 Task: Test the workflow with a sample issue to ensure smooth transitions.
Action: Mouse moved to (1189, 97)
Screenshot: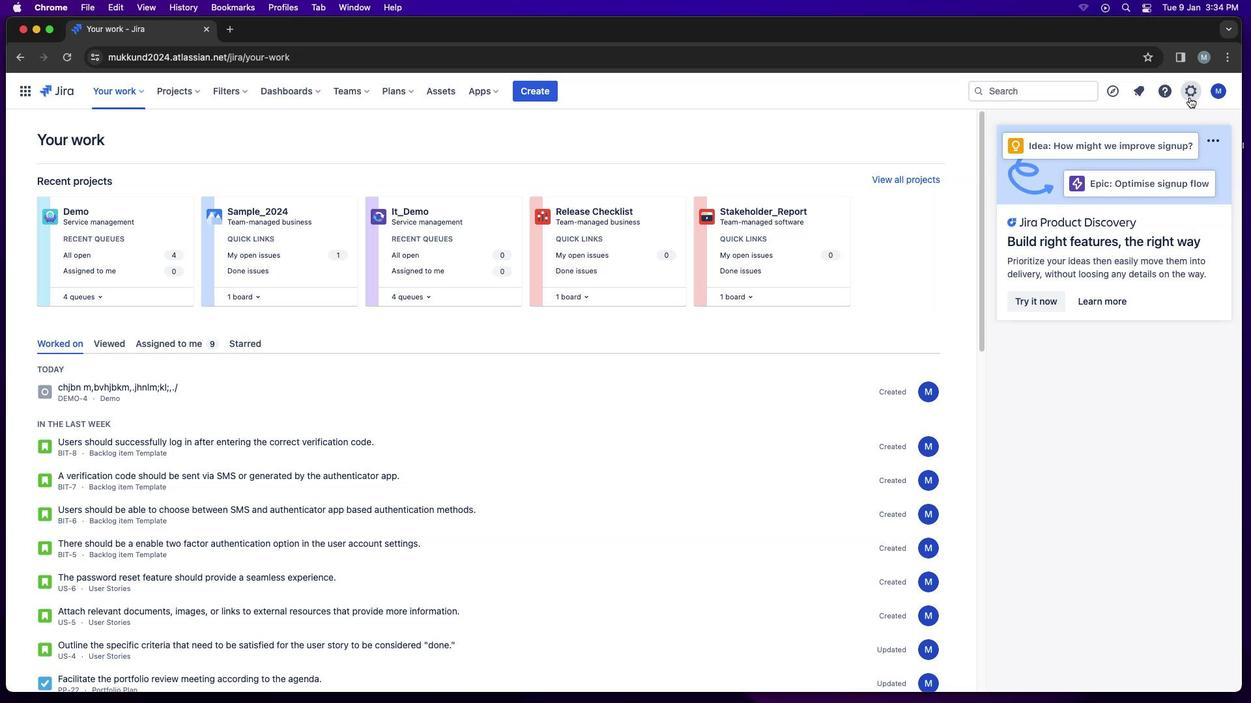
Action: Mouse pressed left at (1189, 97)
Screenshot: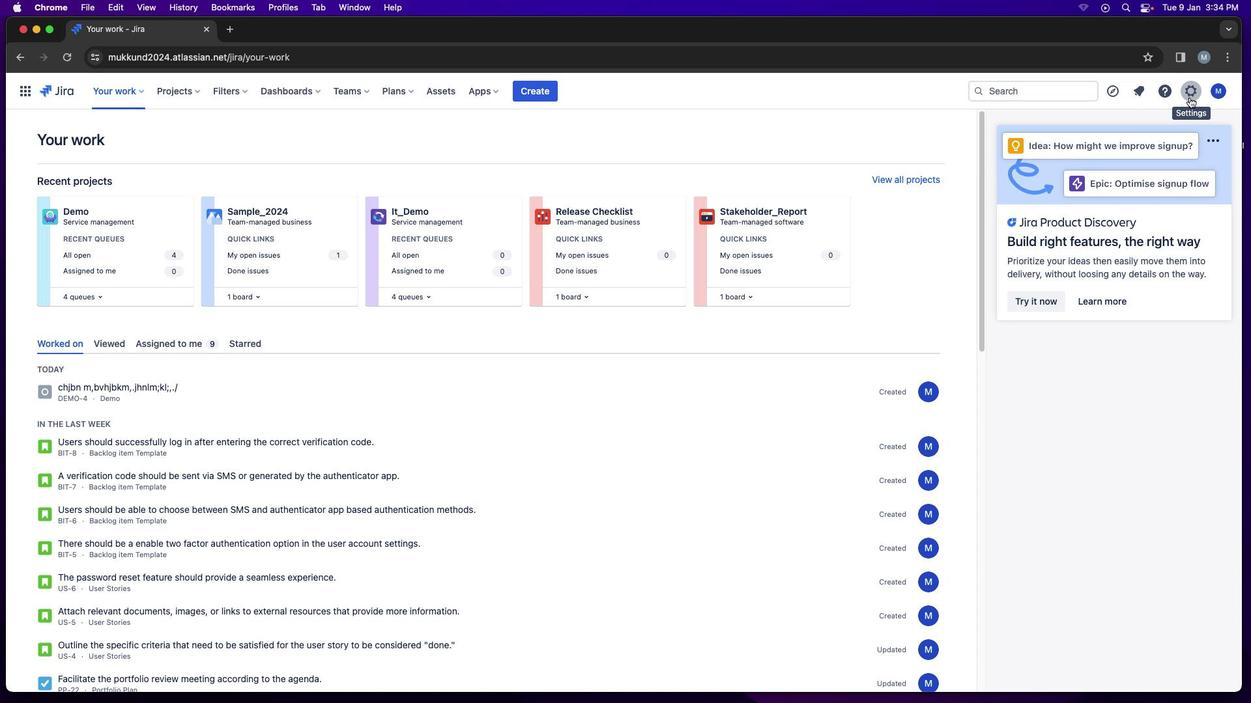 
Action: Mouse moved to (1015, 398)
Screenshot: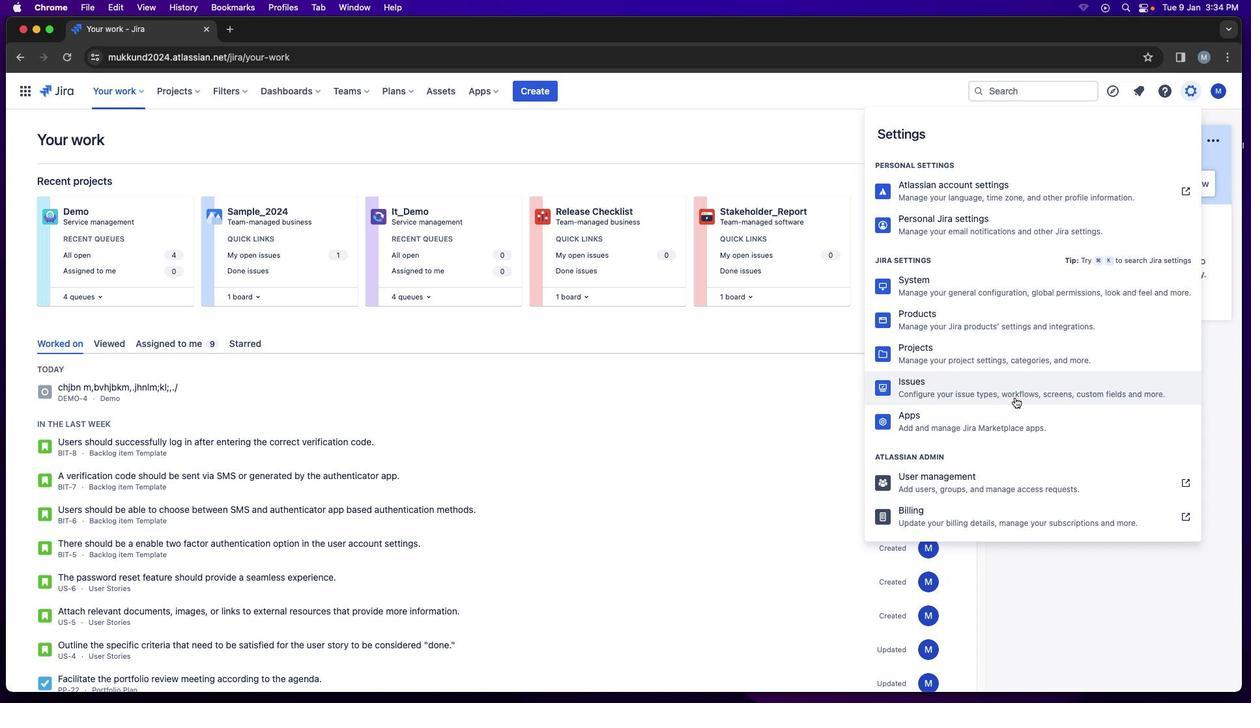 
Action: Mouse pressed left at (1015, 398)
Screenshot: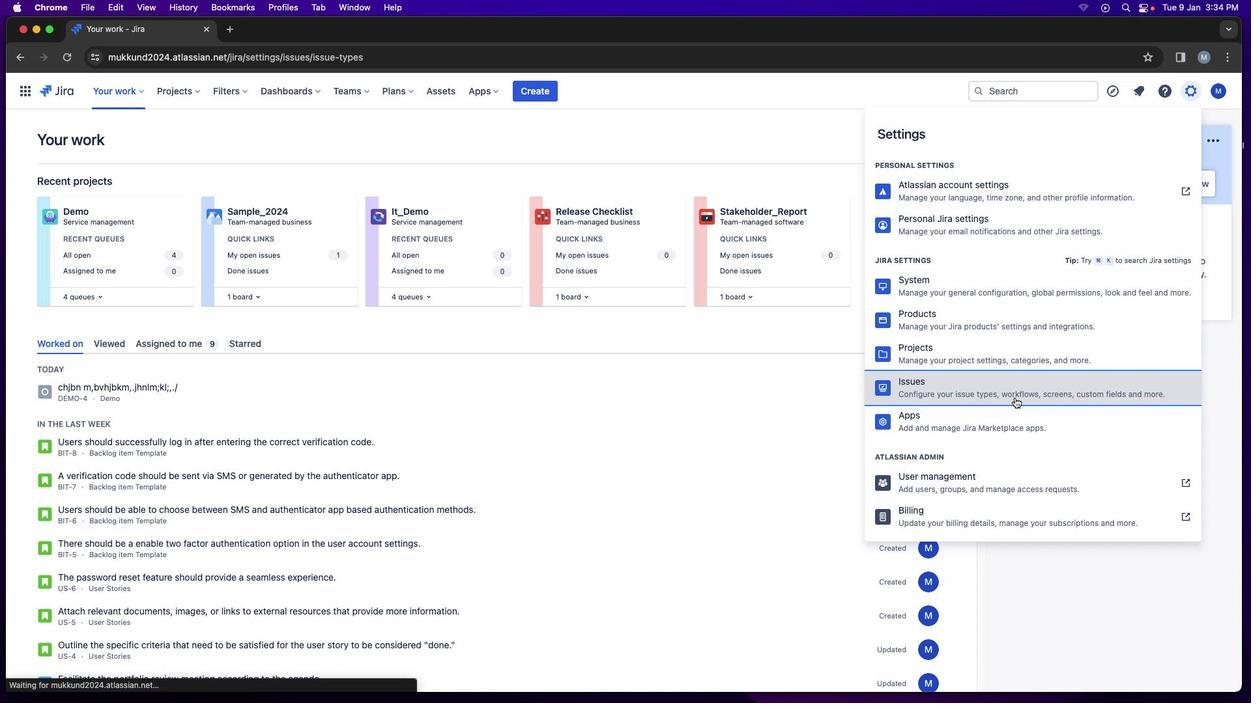 
Action: Mouse moved to (57, 339)
Screenshot: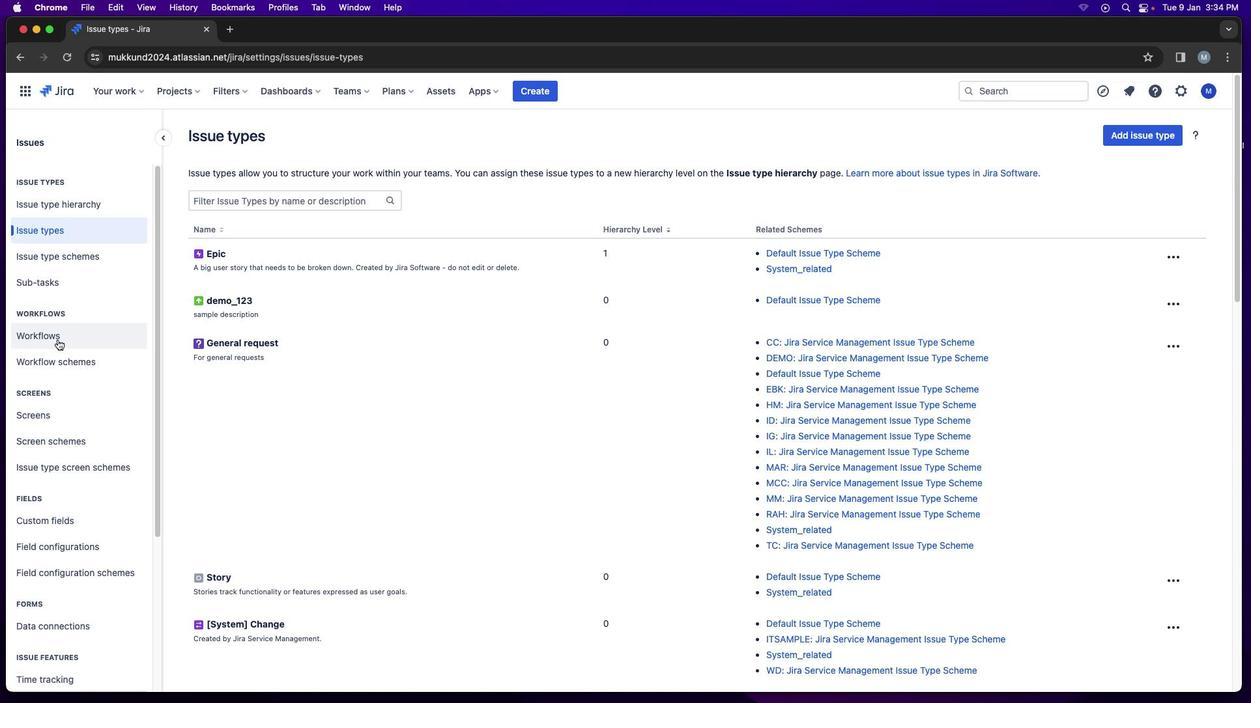 
Action: Mouse pressed left at (57, 339)
Screenshot: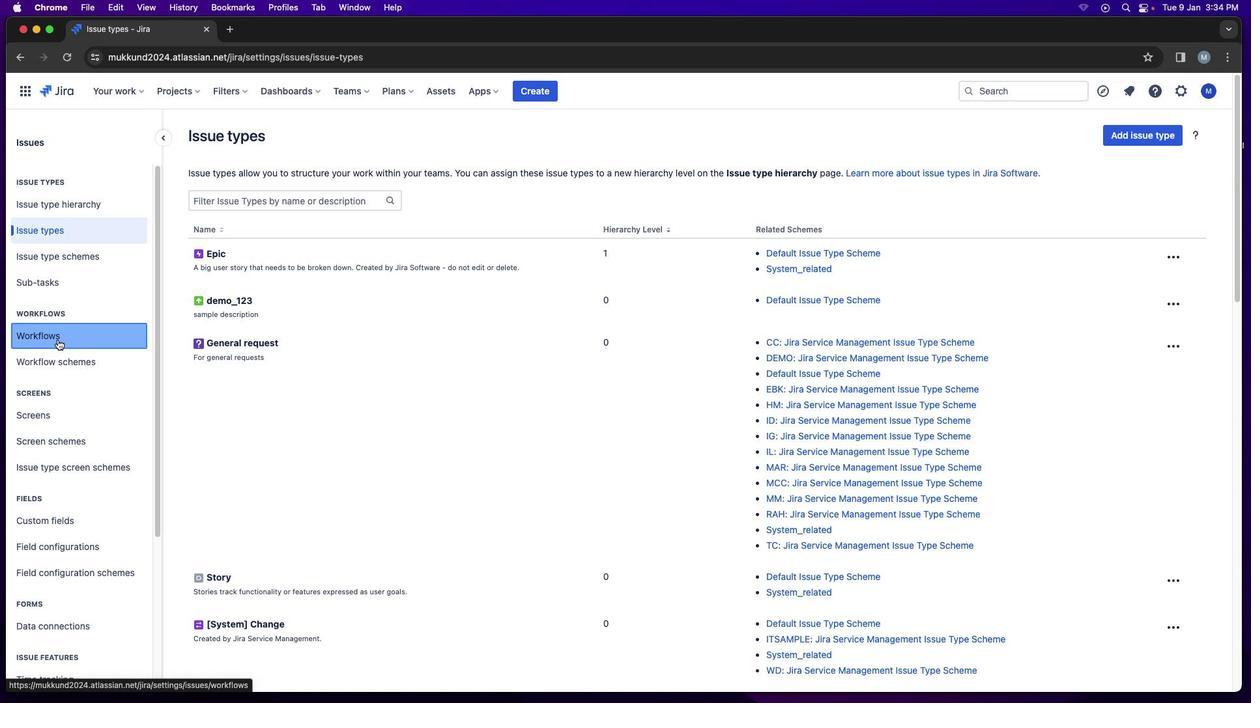 
Action: Mouse moved to (1170, 425)
Screenshot: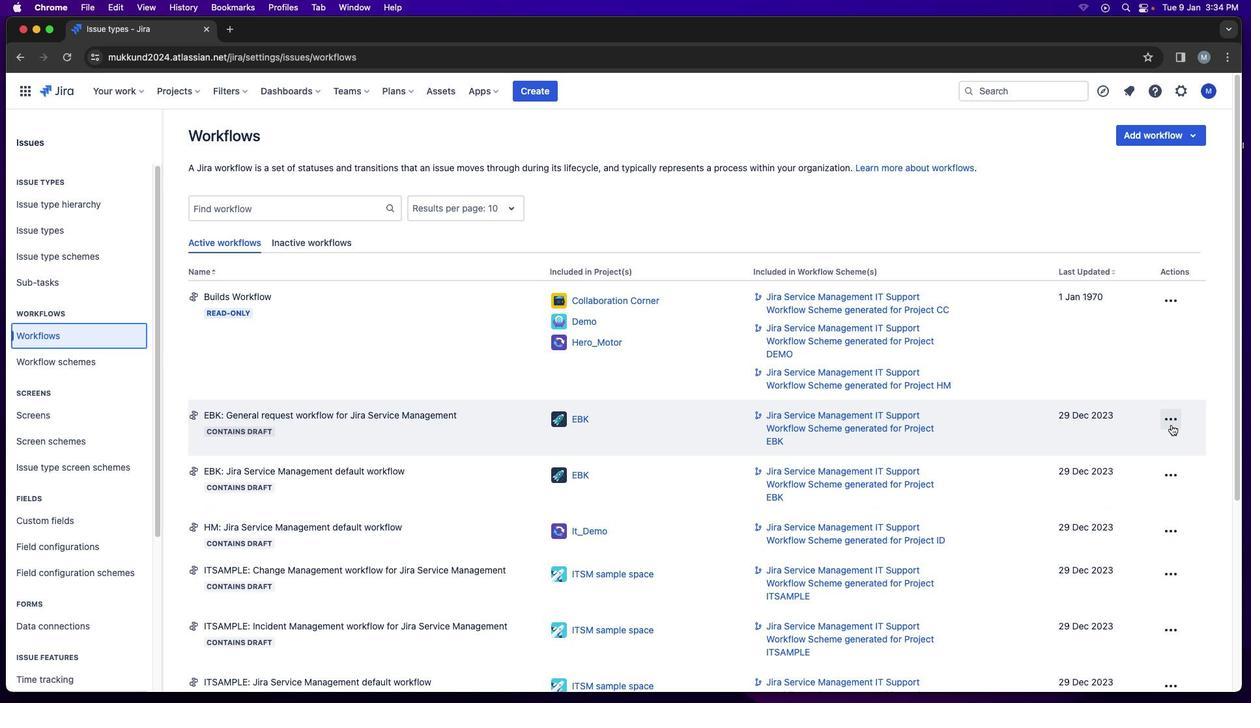 
Action: Mouse pressed left at (1170, 425)
Screenshot: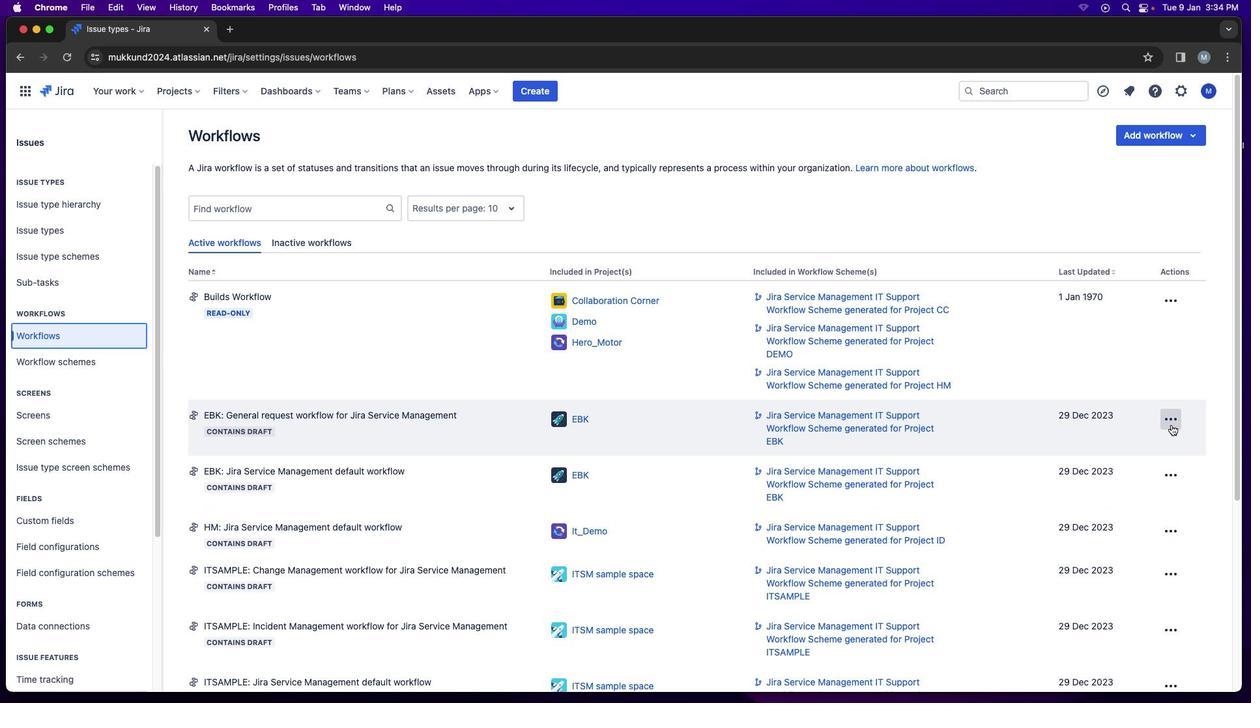 
Action: Mouse moved to (1161, 467)
Screenshot: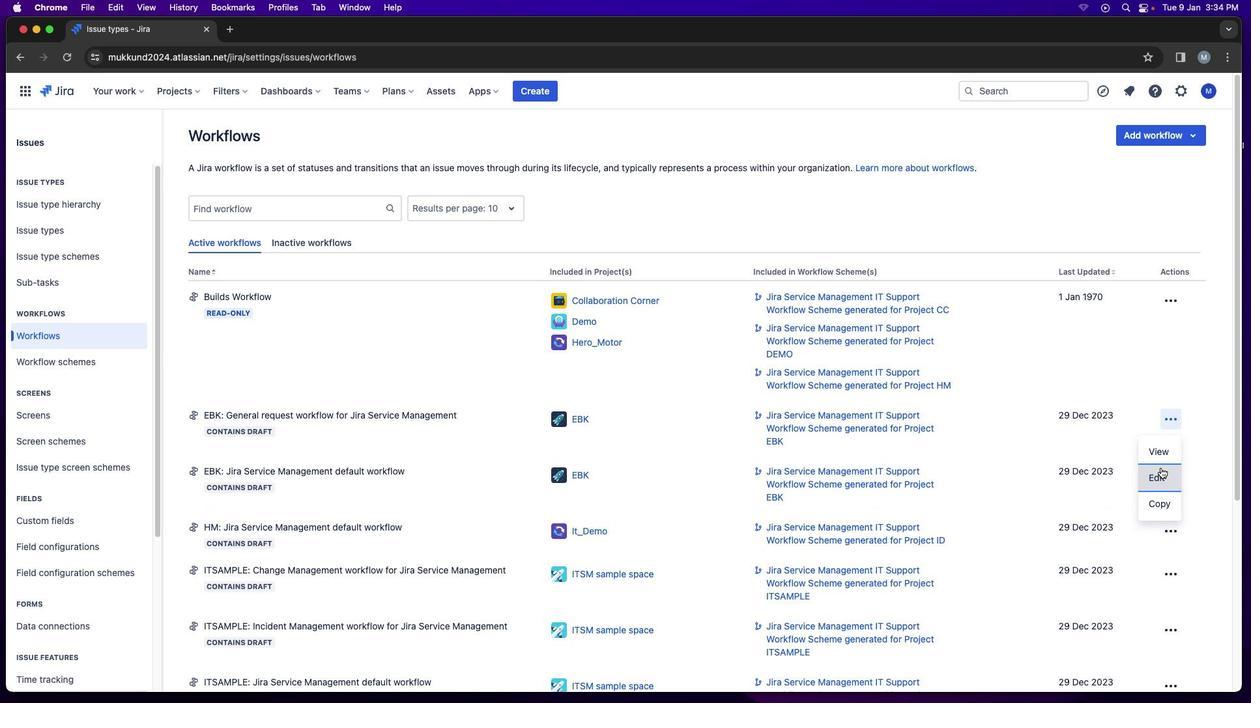 
Action: Mouse pressed left at (1161, 467)
Screenshot: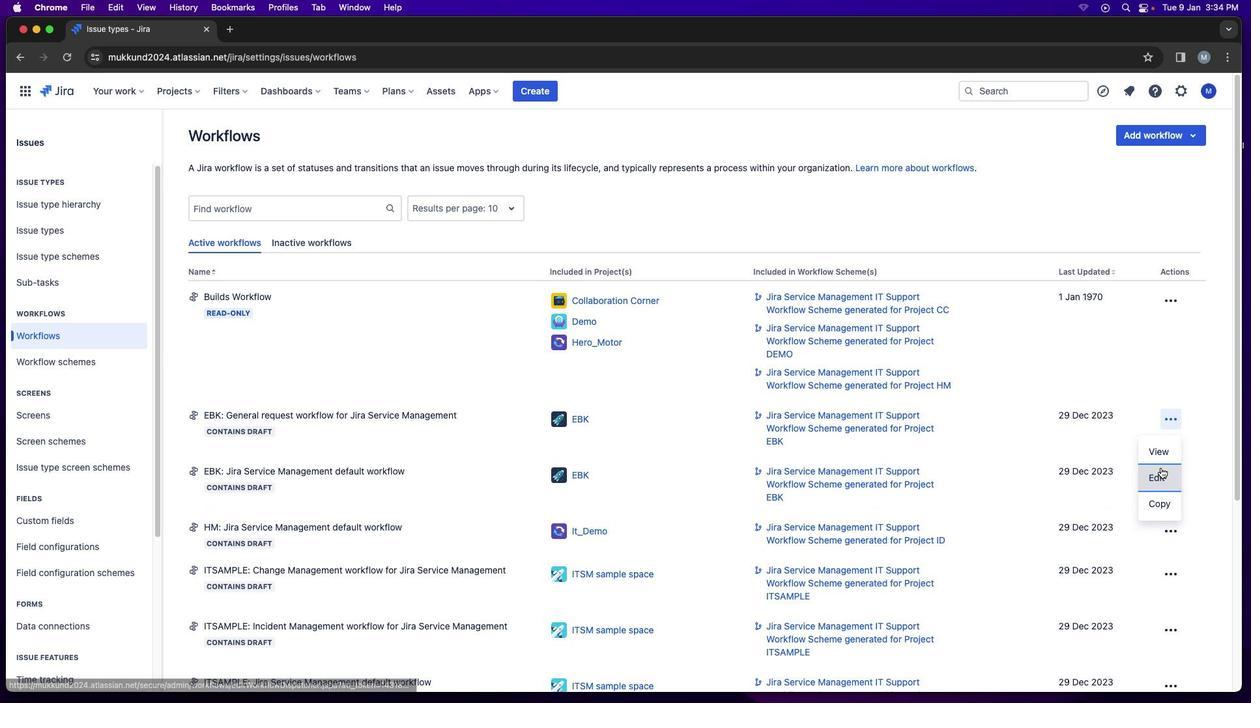 
Action: Mouse moved to (873, 486)
Screenshot: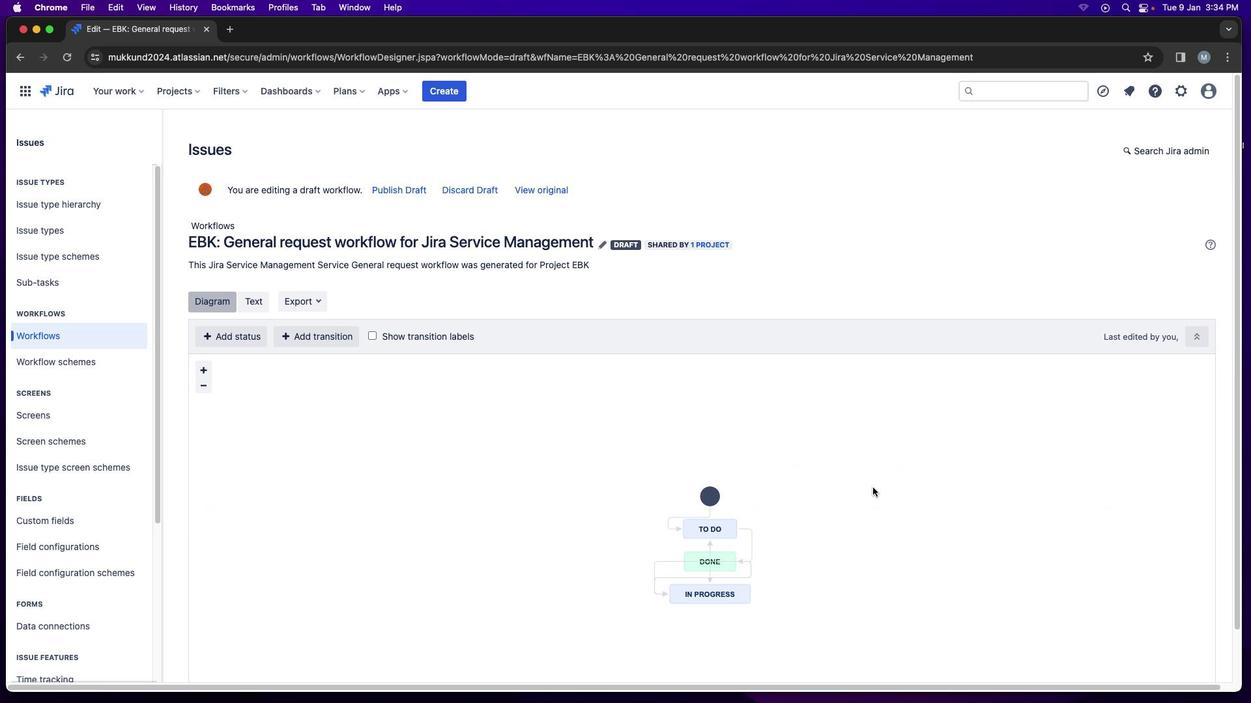 
Action: Mouse scrolled (873, 486) with delta (0, 0)
Screenshot: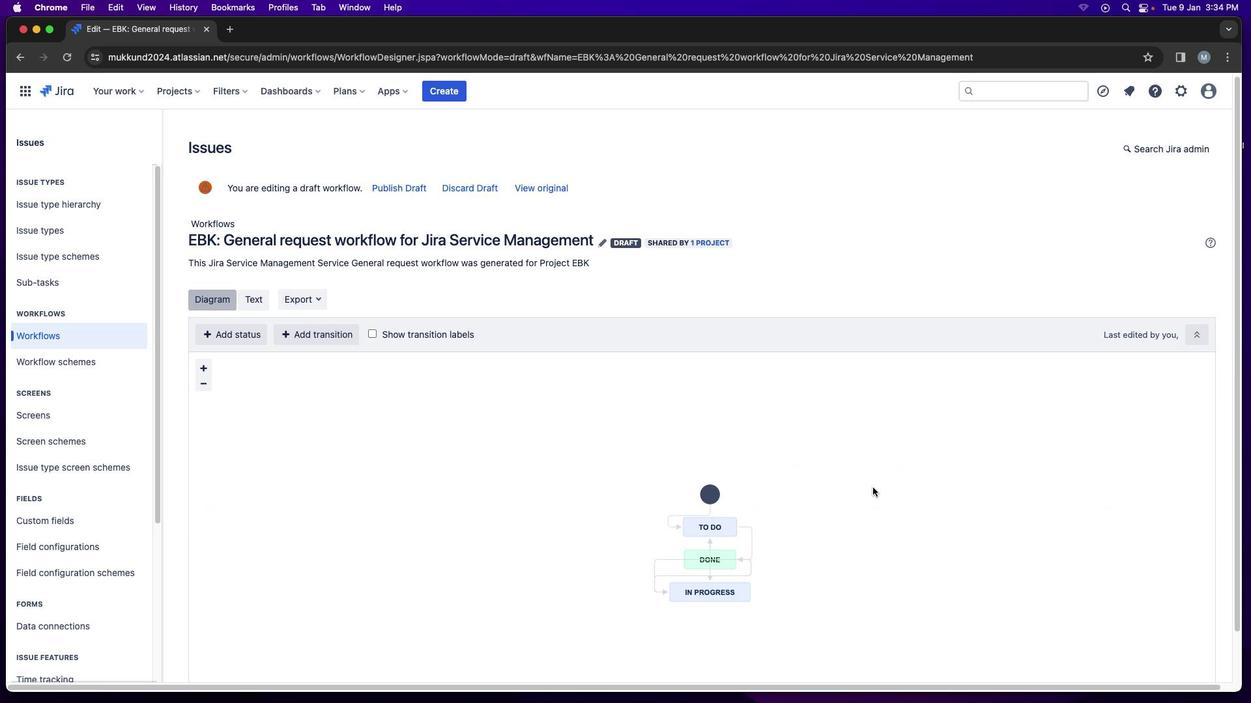 
Action: Mouse moved to (873, 488)
Screenshot: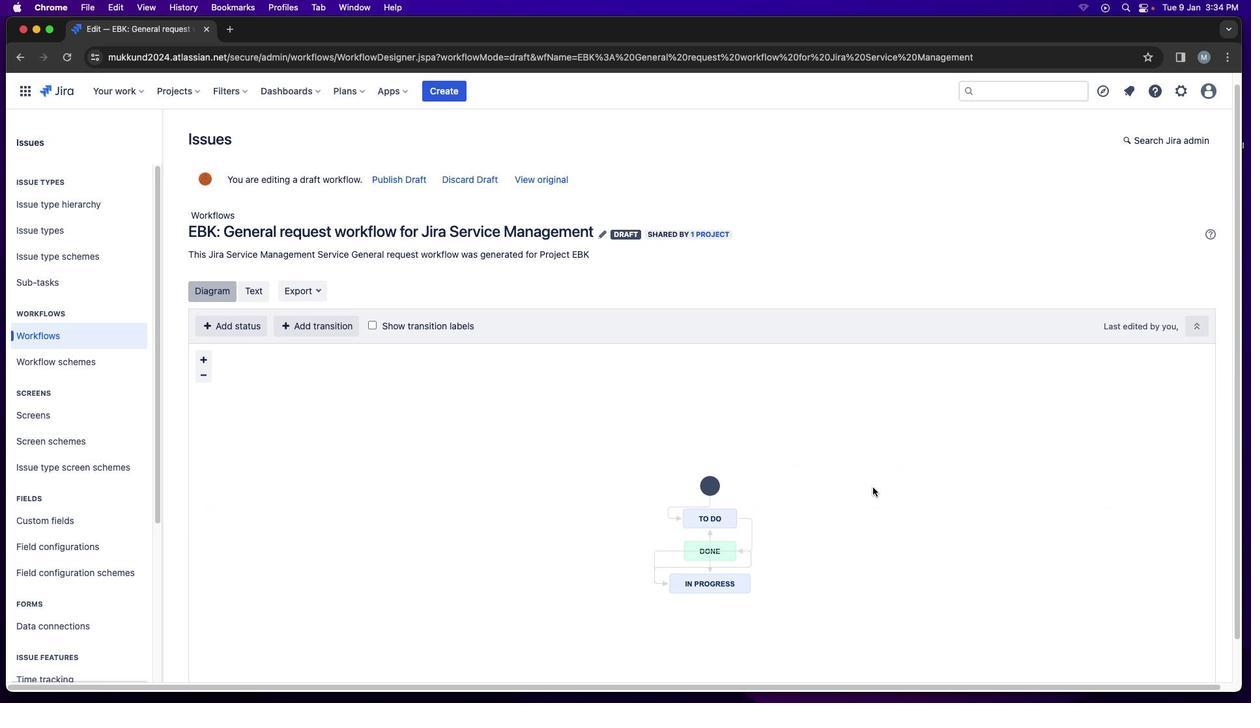 
Action: Mouse scrolled (873, 488) with delta (0, 0)
Screenshot: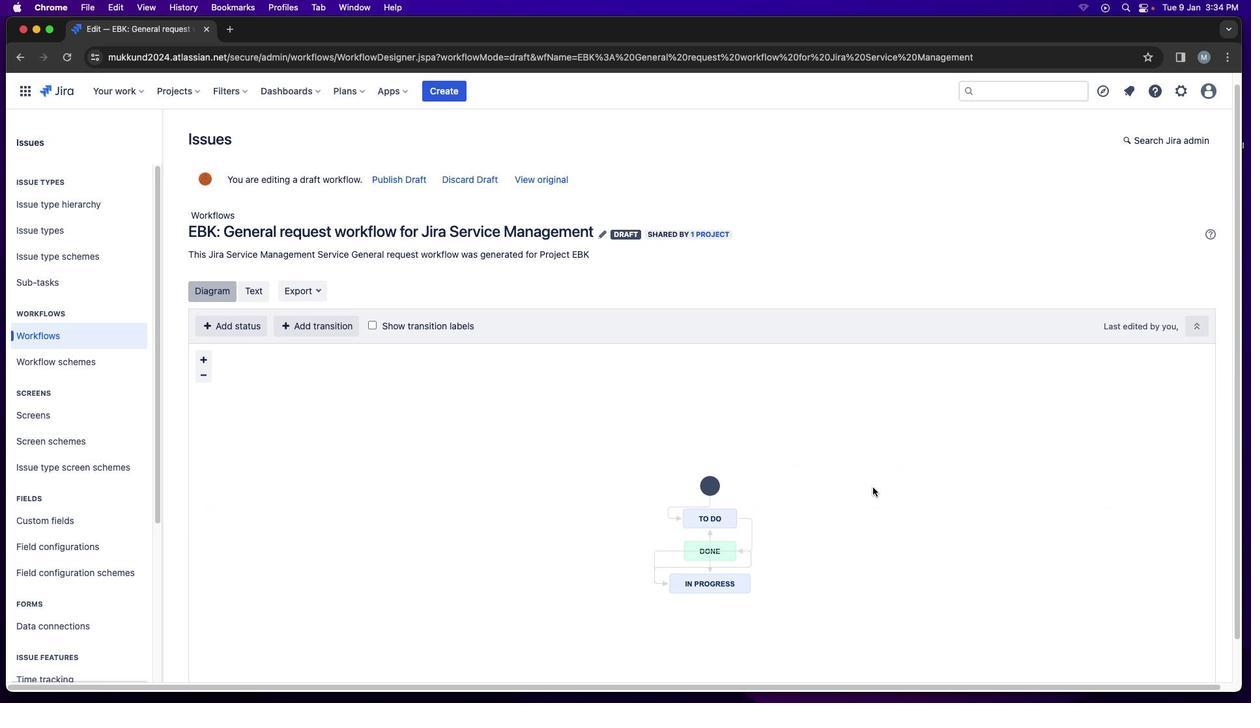 
Action: Mouse moved to (872, 488)
Screenshot: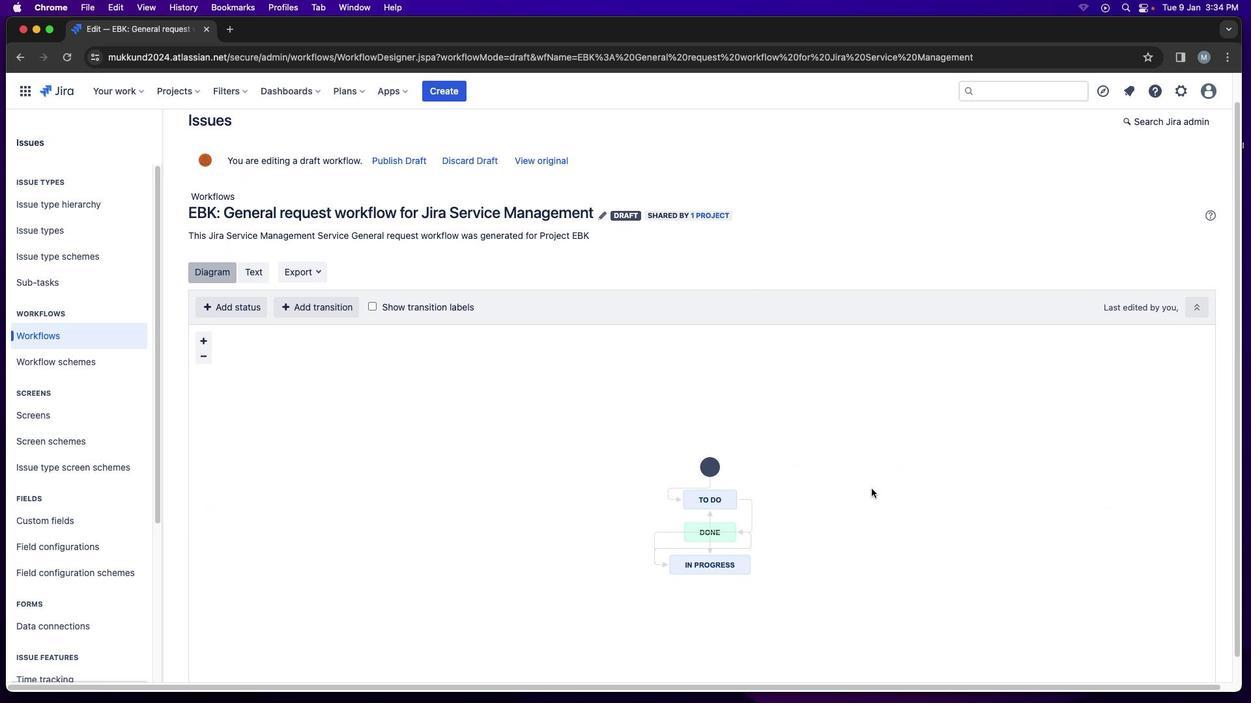 
Action: Mouse scrolled (872, 488) with delta (0, 0)
Screenshot: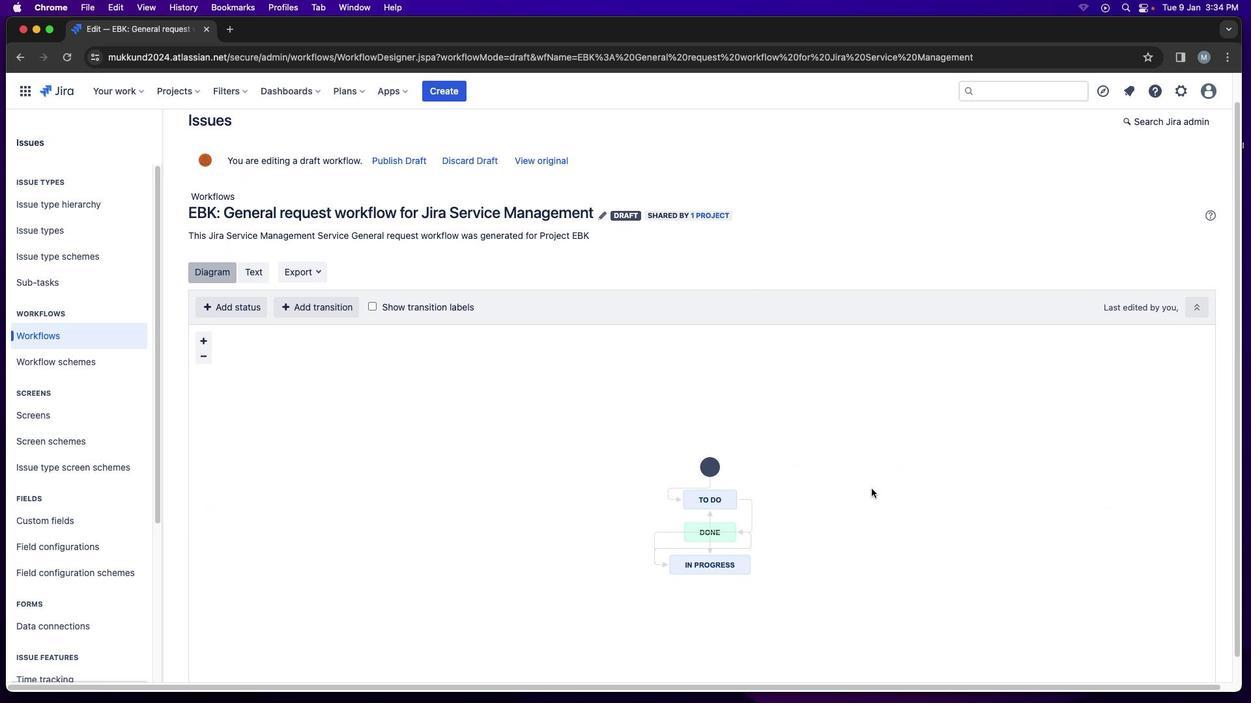 
Action: Mouse moved to (871, 488)
Screenshot: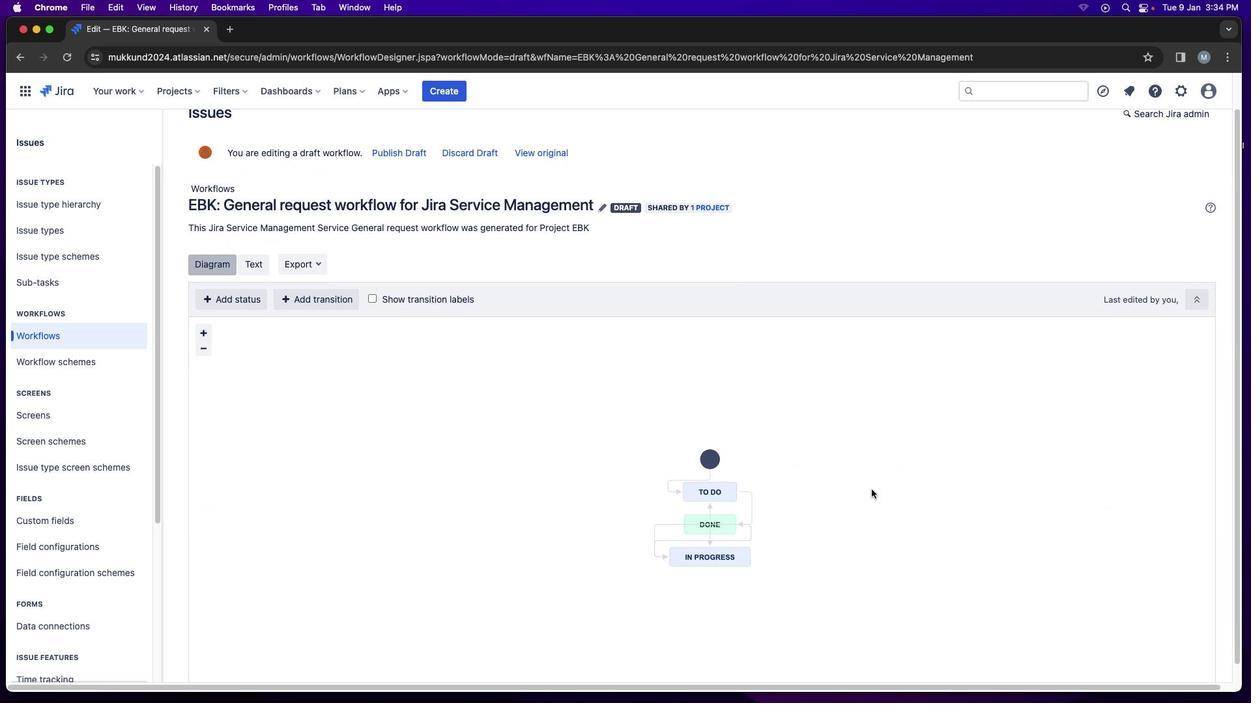 
Action: Mouse scrolled (871, 488) with delta (0, 0)
Screenshot: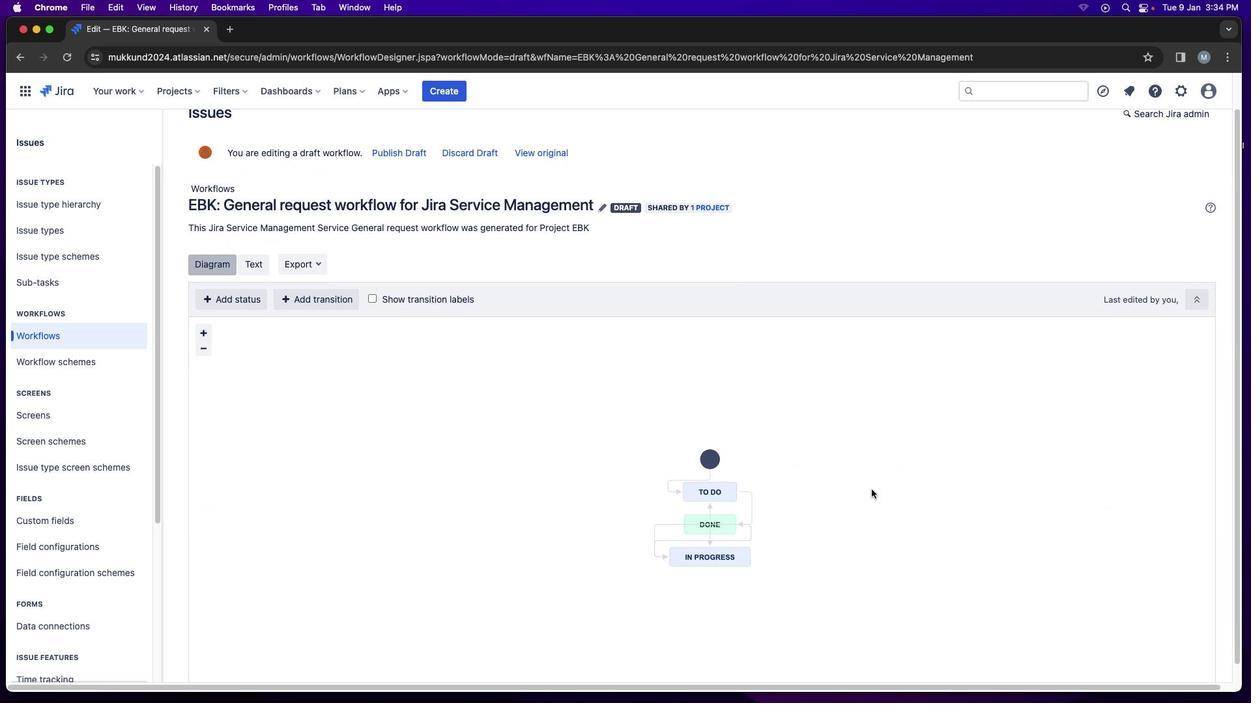 
Action: Mouse moved to (871, 488)
Screenshot: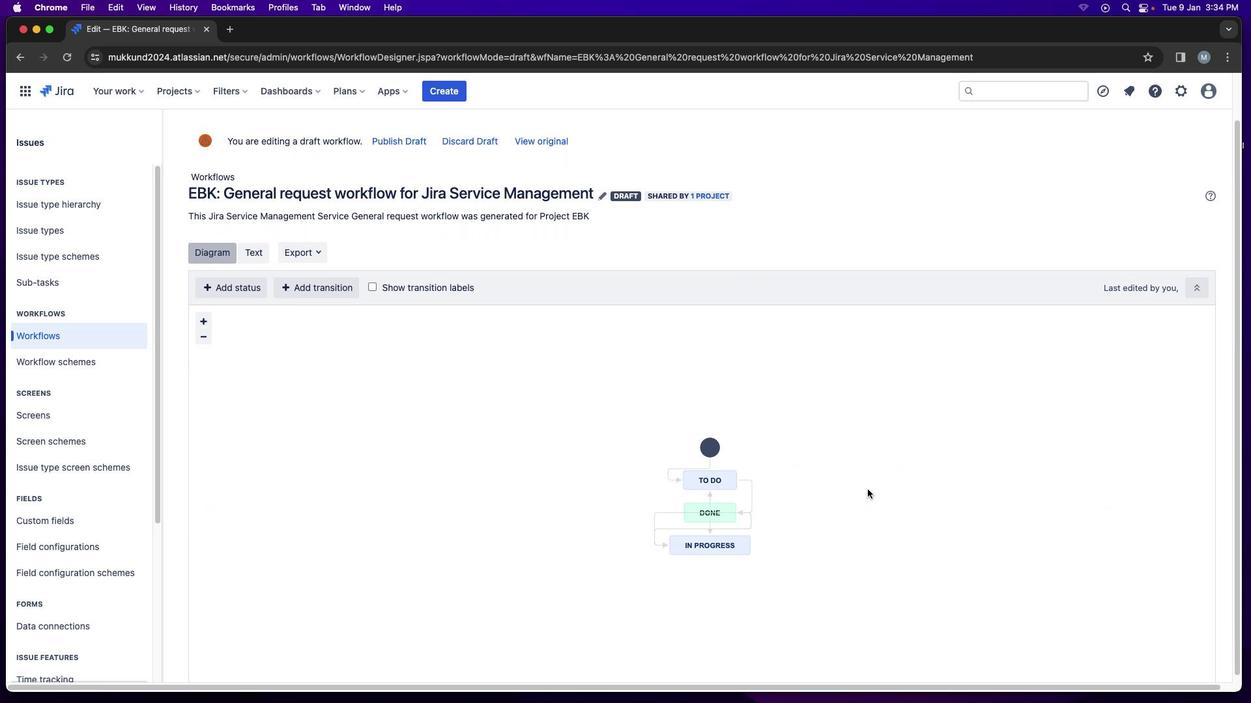 
Action: Mouse scrolled (871, 488) with delta (0, -1)
Screenshot: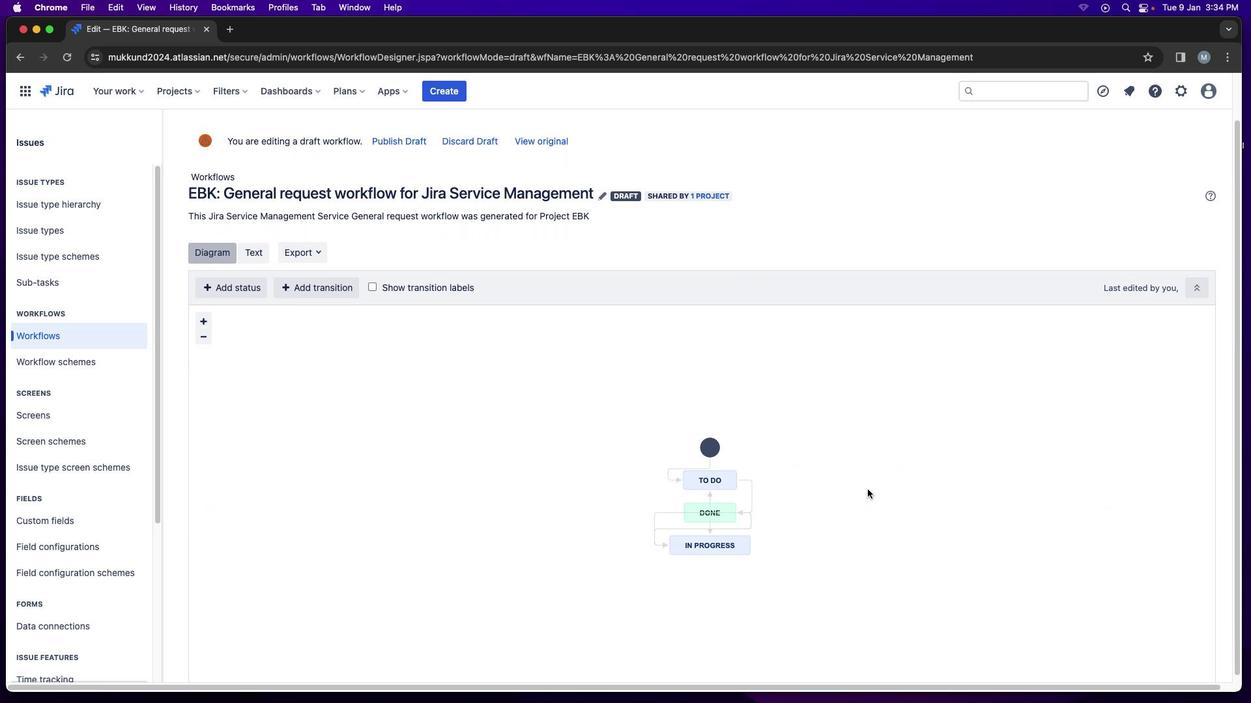 
Action: Mouse moved to (702, 476)
Screenshot: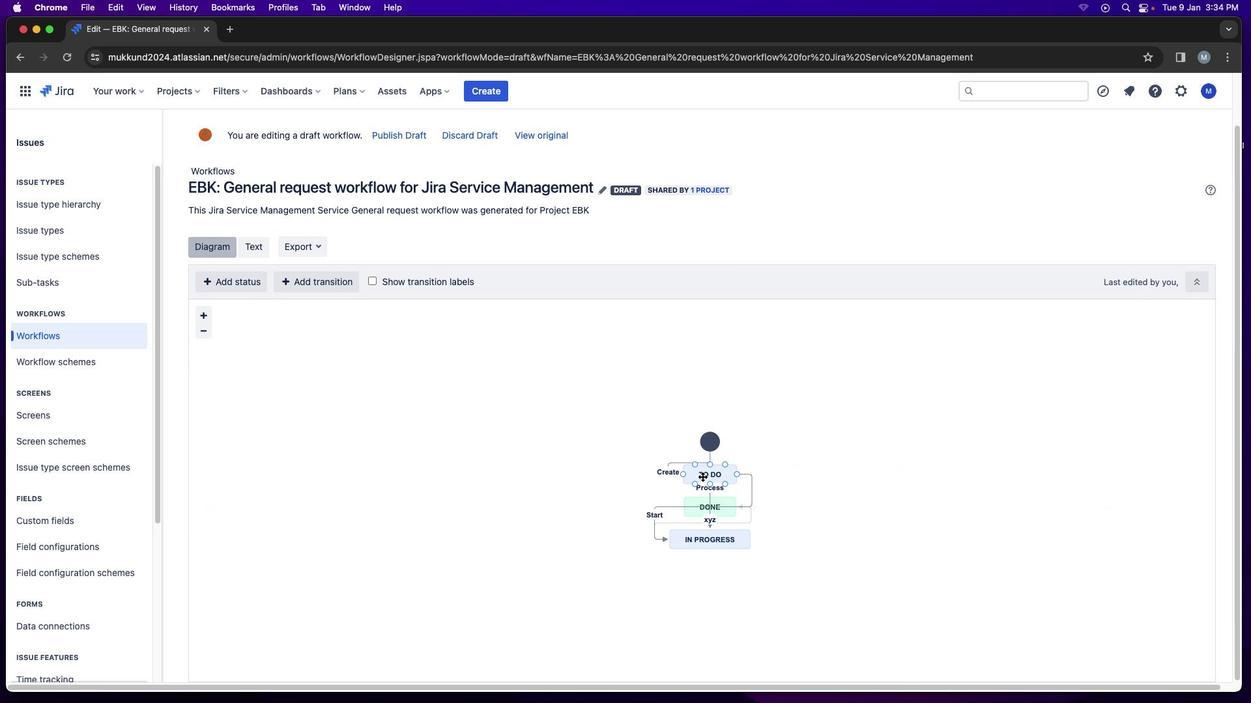 
Action: Mouse pressed left at (702, 476)
Screenshot: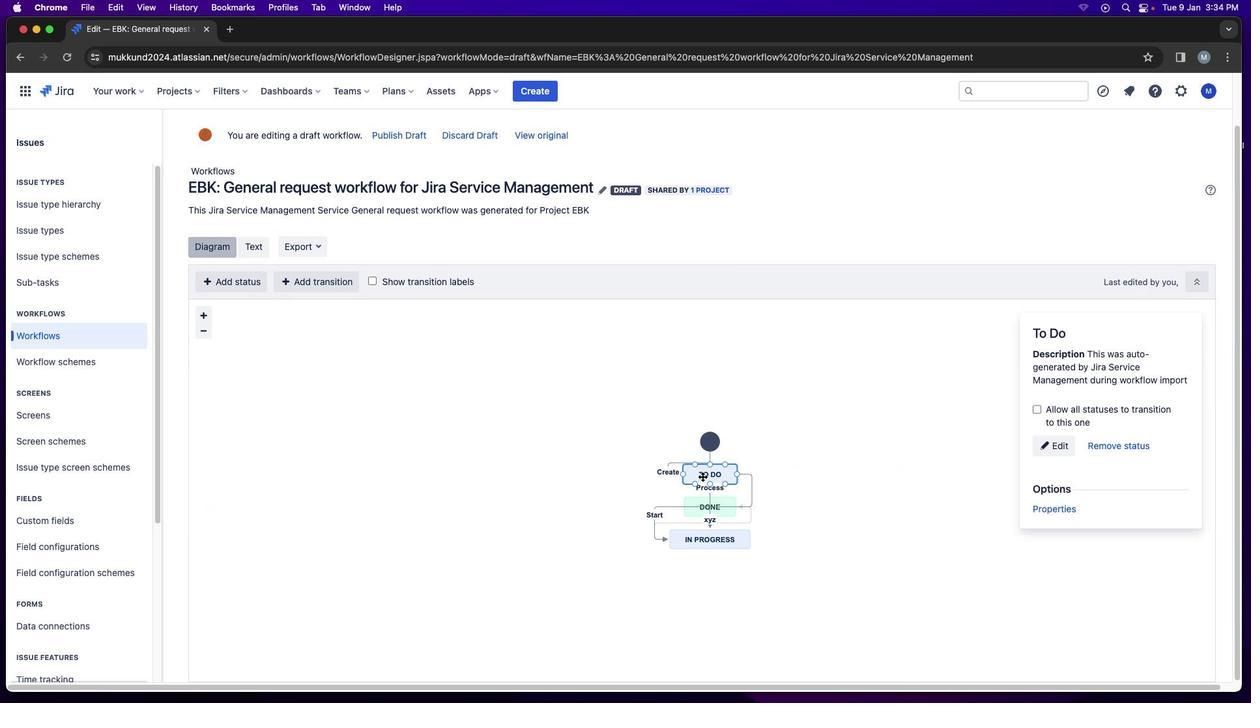 
Action: Mouse moved to (549, 459)
Screenshot: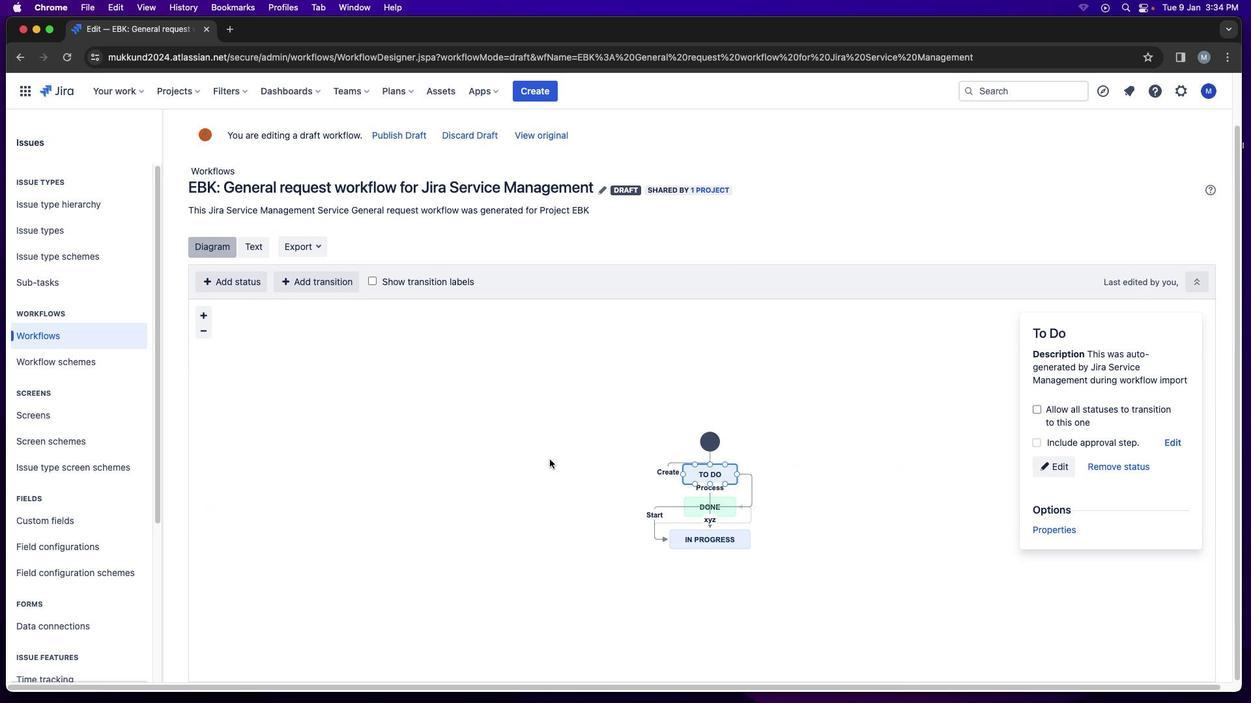 
Action: Mouse pressed left at (549, 459)
Screenshot: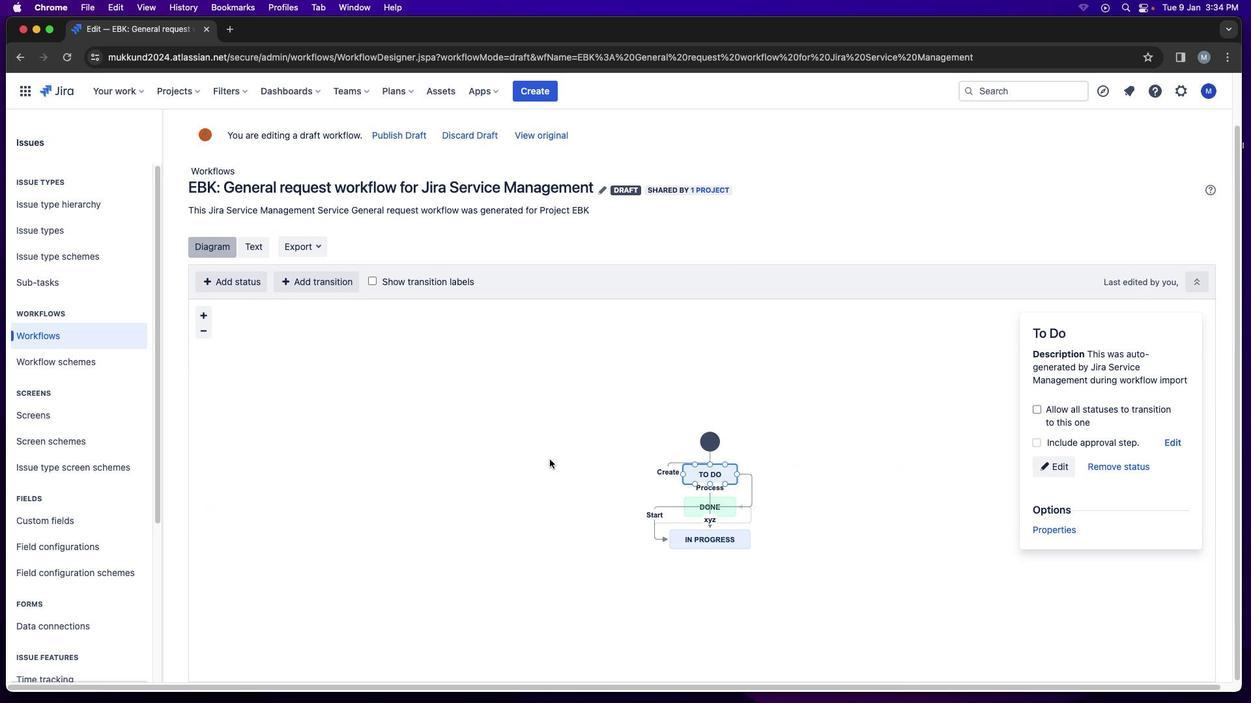 
Action: Mouse moved to (97, 343)
Screenshot: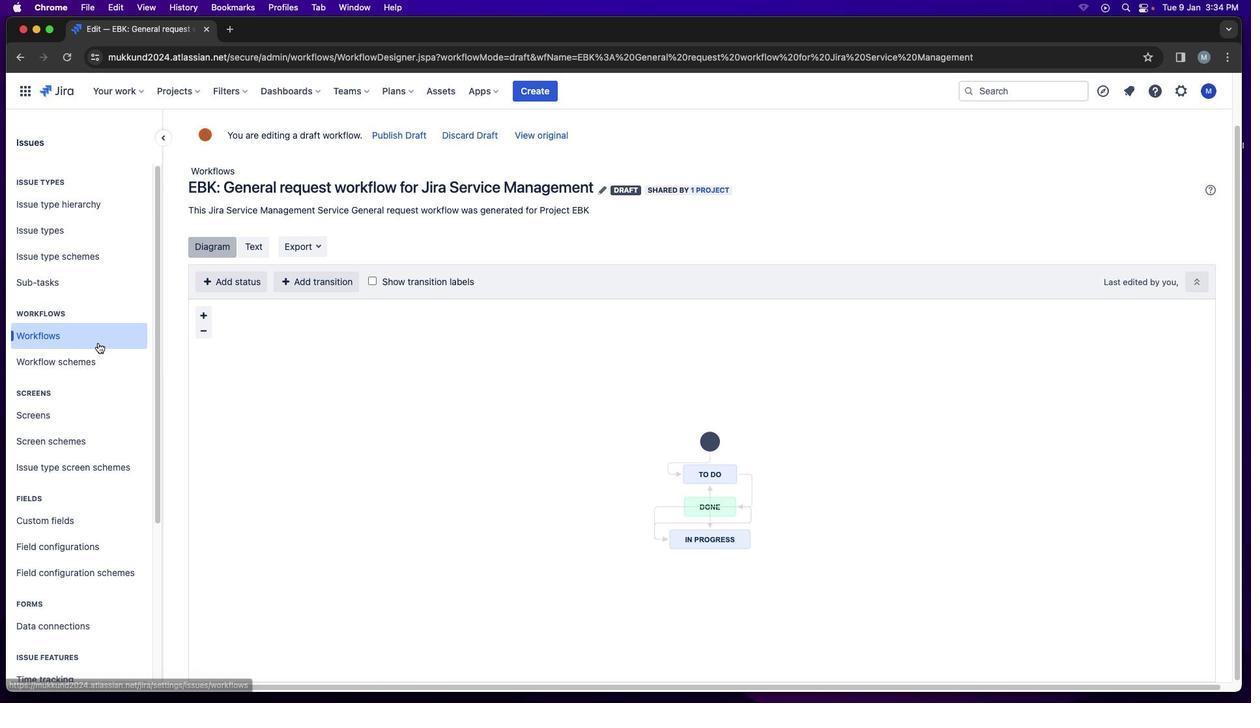 
Action: Mouse pressed left at (97, 343)
Screenshot: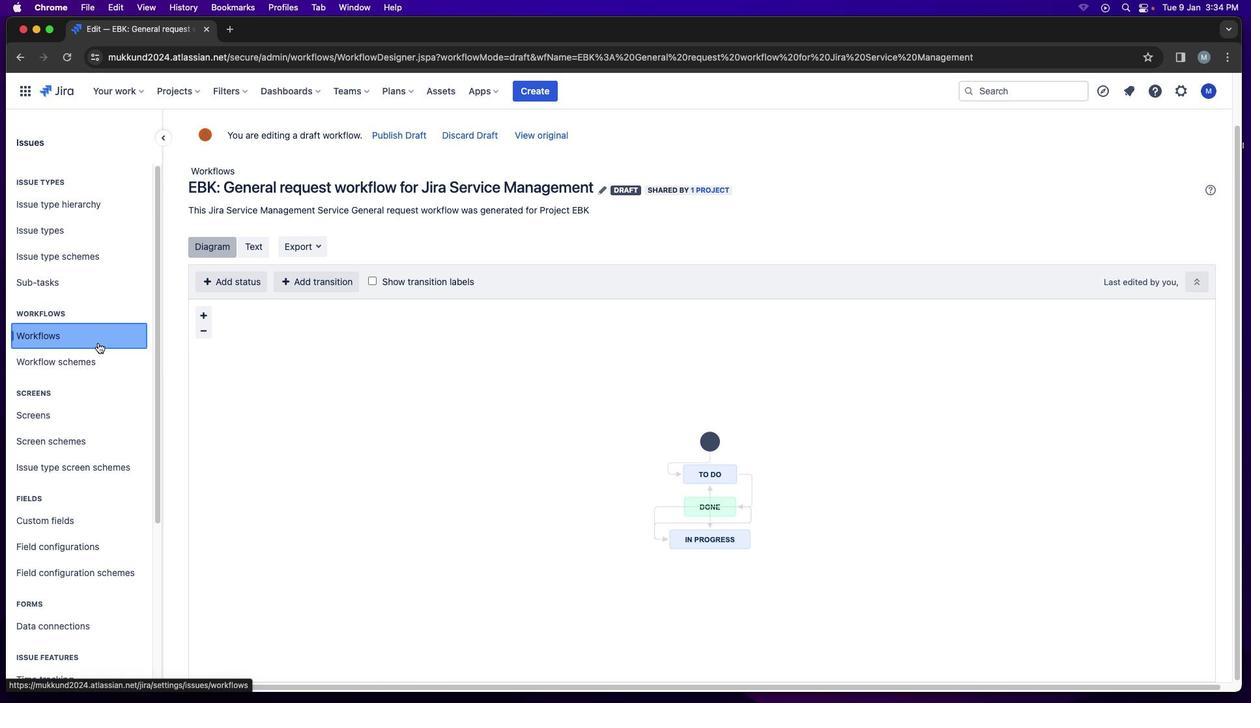 
Action: Mouse moved to (1169, 473)
Screenshot: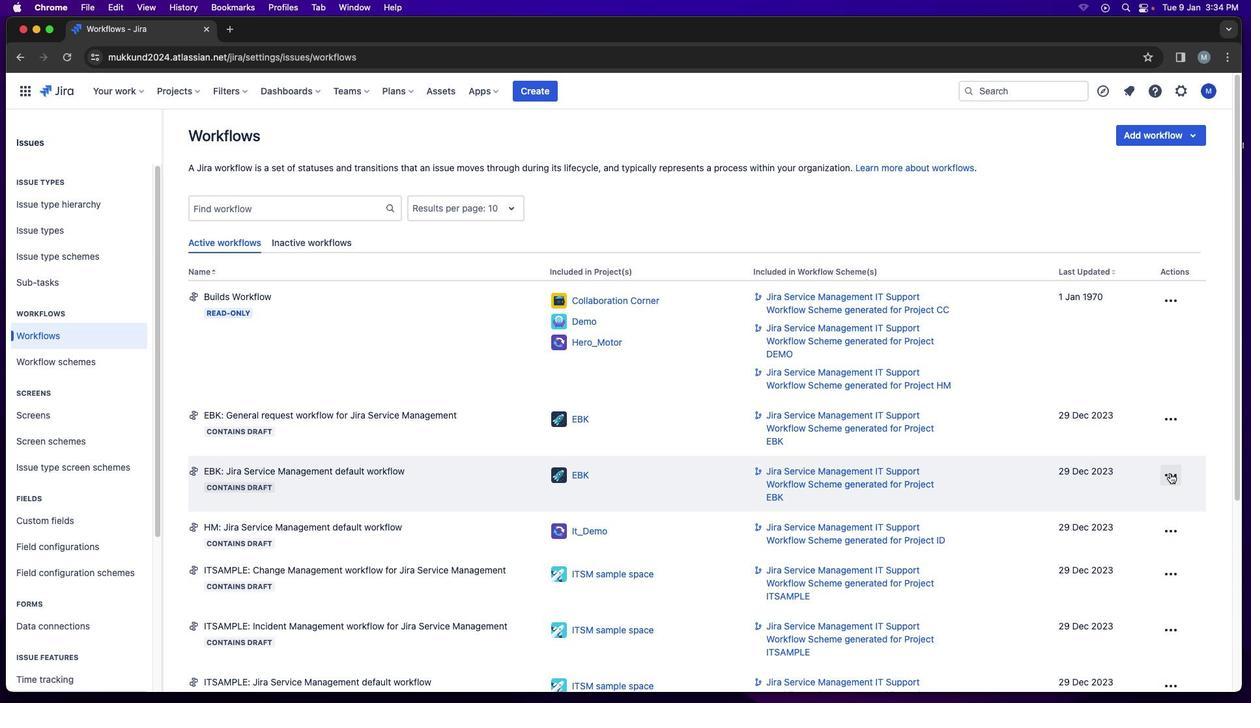 
Action: Mouse pressed left at (1169, 473)
Screenshot: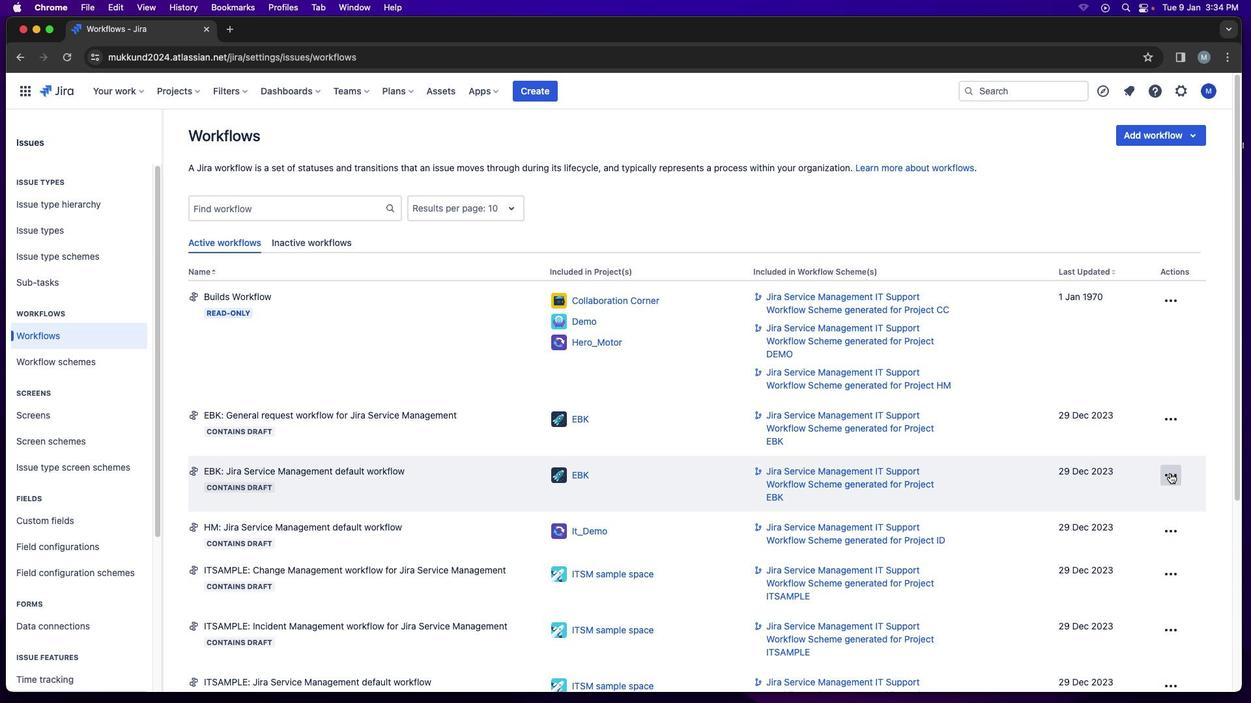 
Action: Mouse moved to (1163, 526)
Screenshot: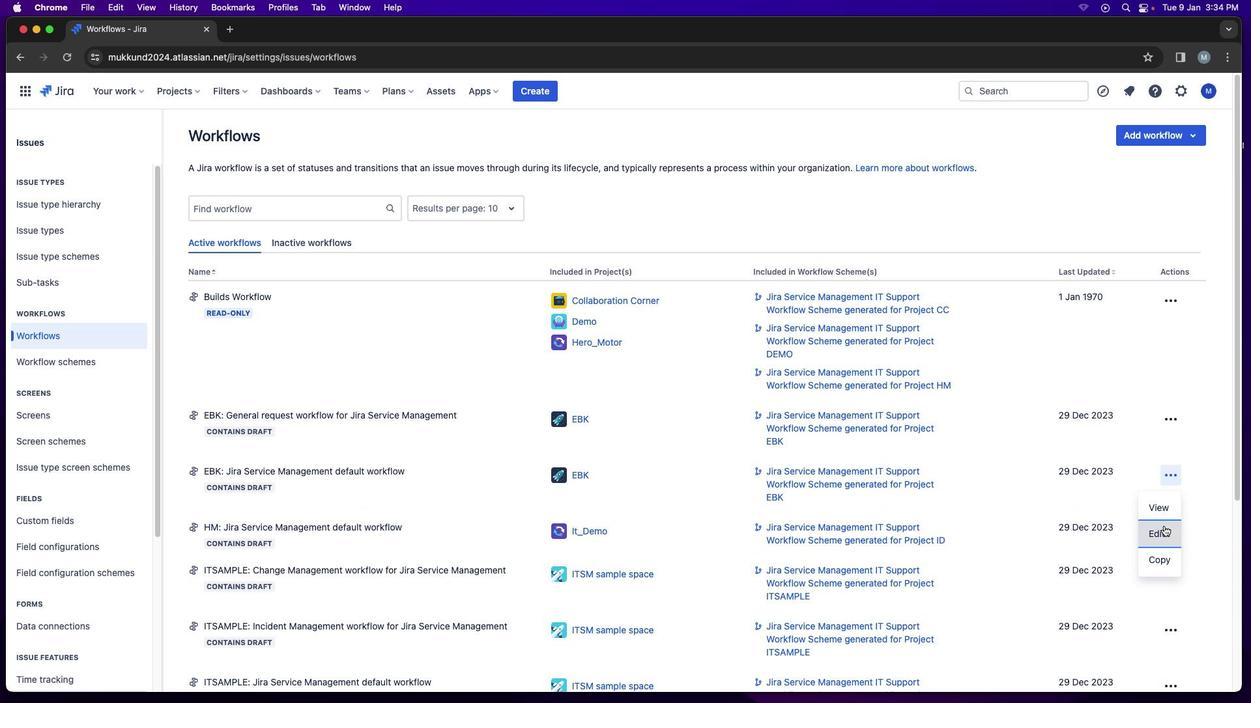 
Action: Mouse pressed left at (1163, 526)
Screenshot: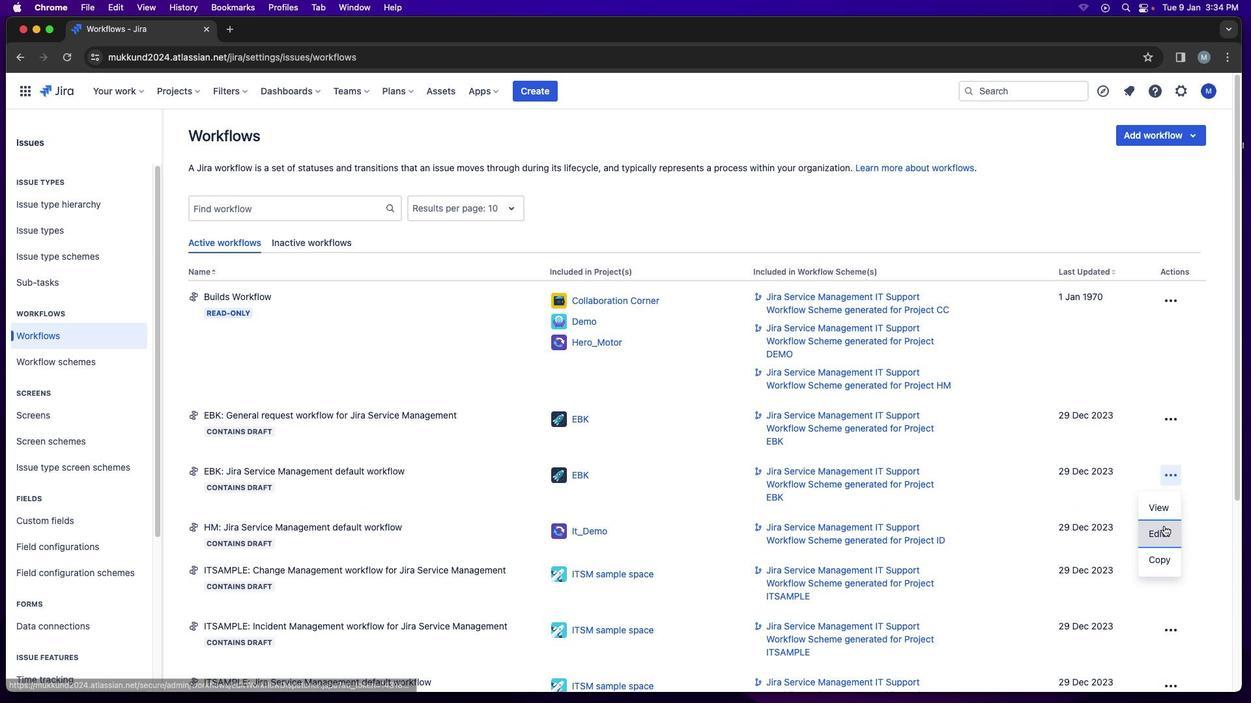 
Action: Mouse moved to (875, 469)
Screenshot: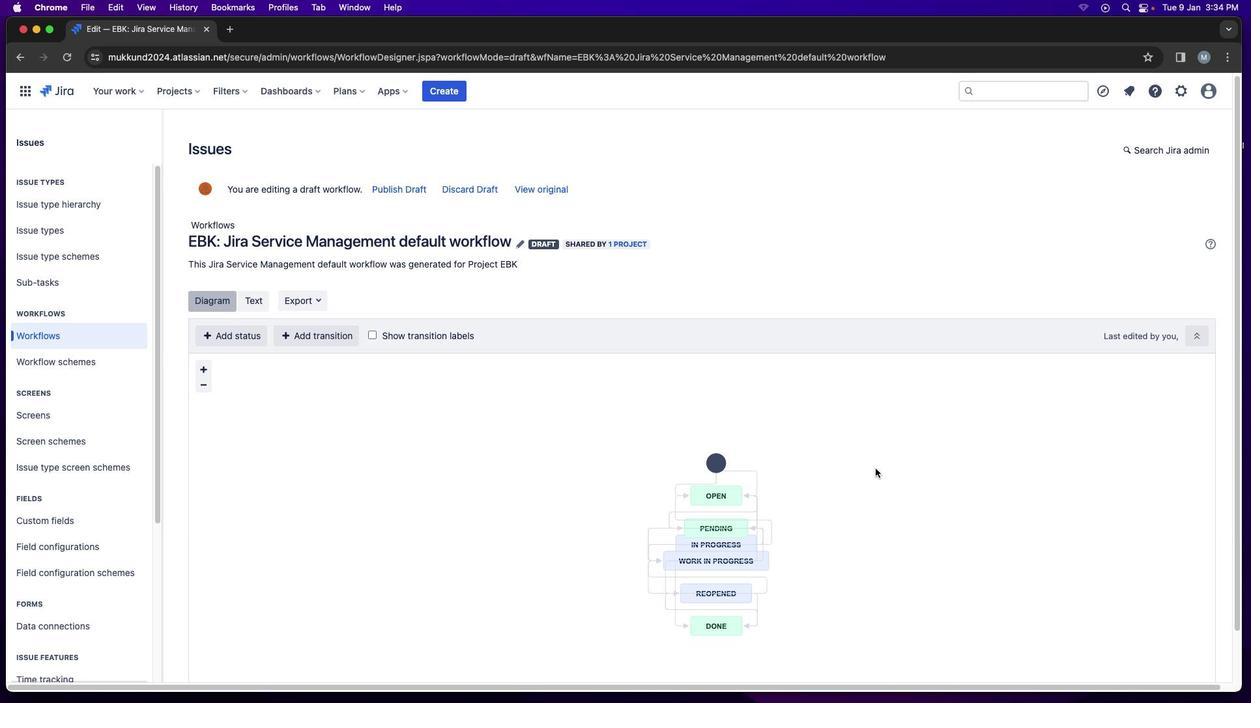 
Action: Mouse scrolled (875, 469) with delta (0, 0)
Screenshot: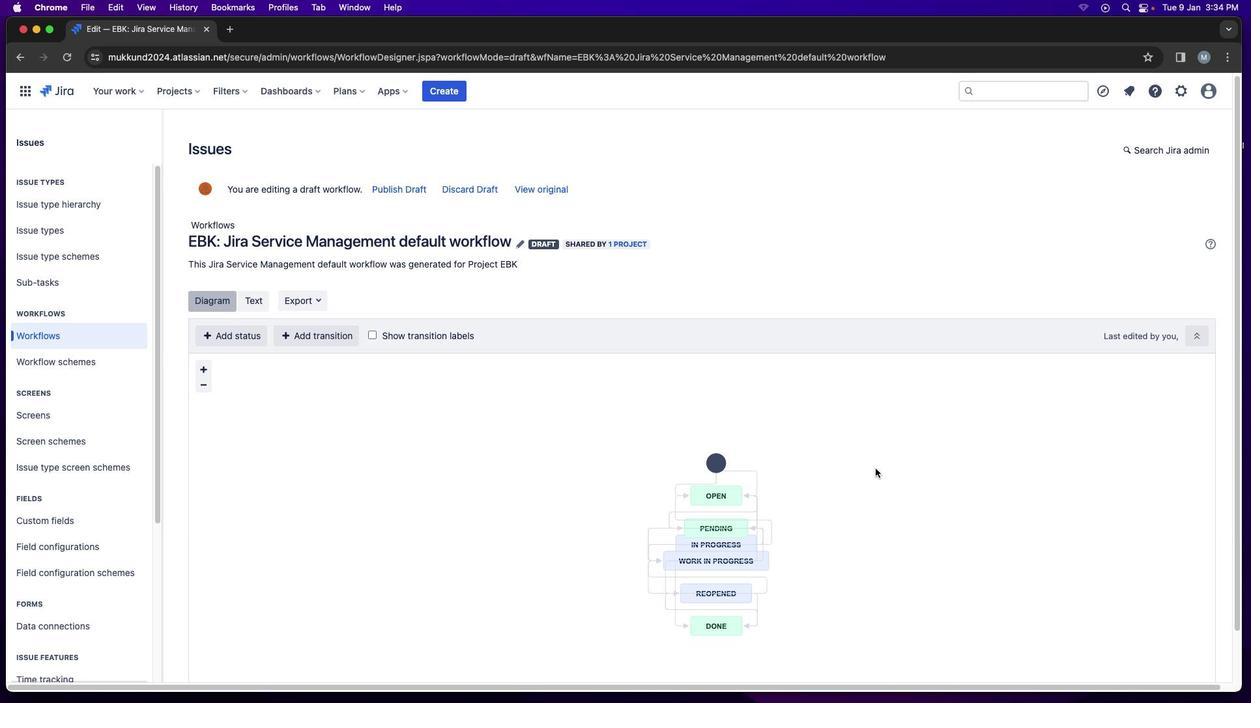 
Action: Mouse moved to (875, 469)
Screenshot: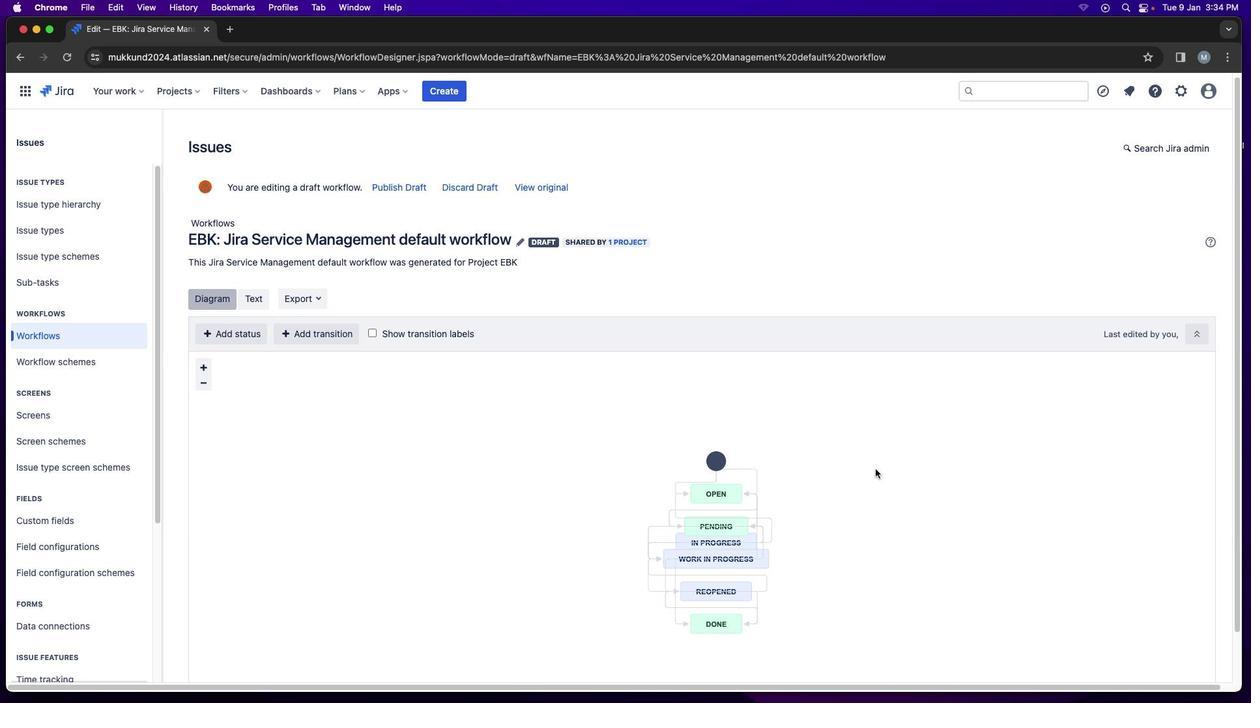 
Action: Mouse scrolled (875, 469) with delta (0, 0)
Screenshot: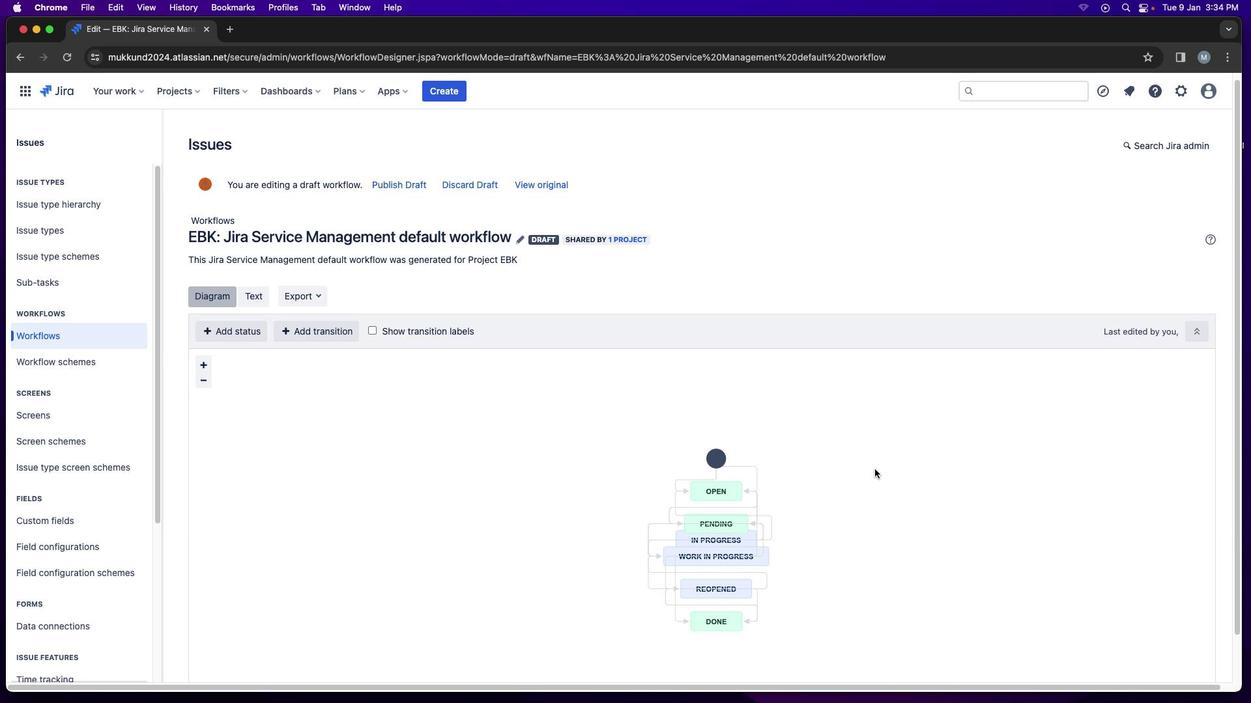 
Action: Mouse moved to (875, 469)
Screenshot: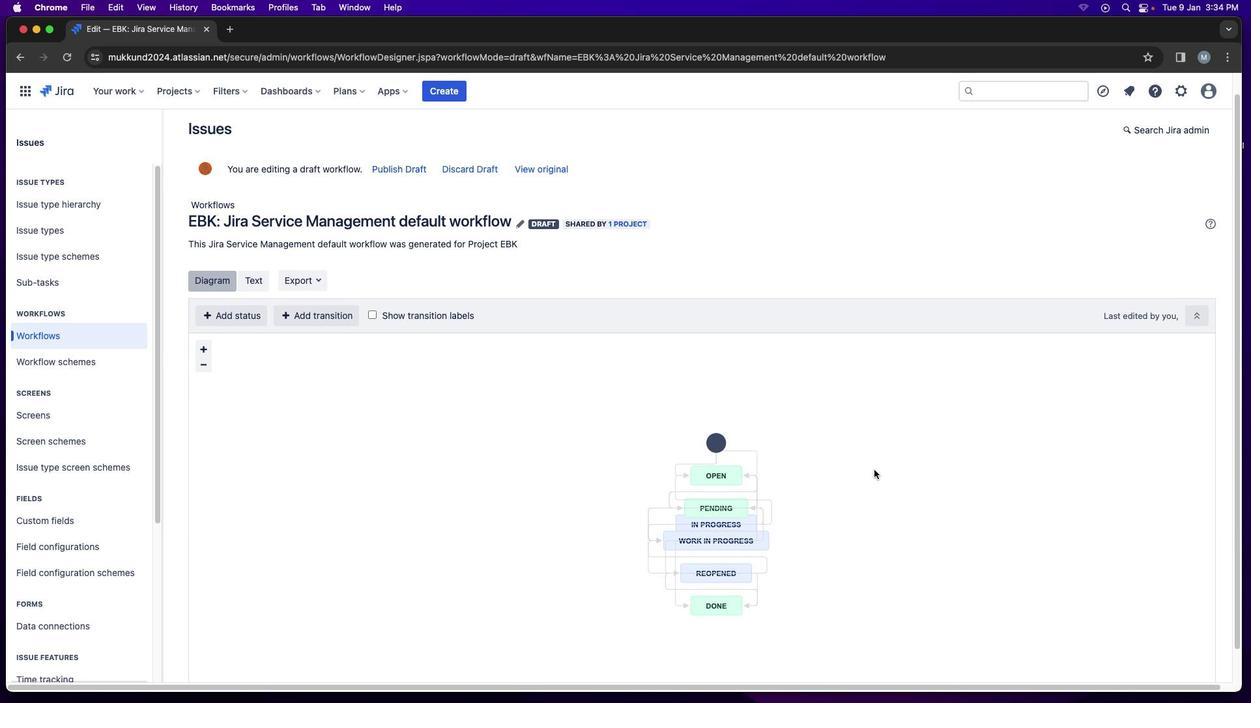
Action: Mouse scrolled (875, 469) with delta (0, 0)
Screenshot: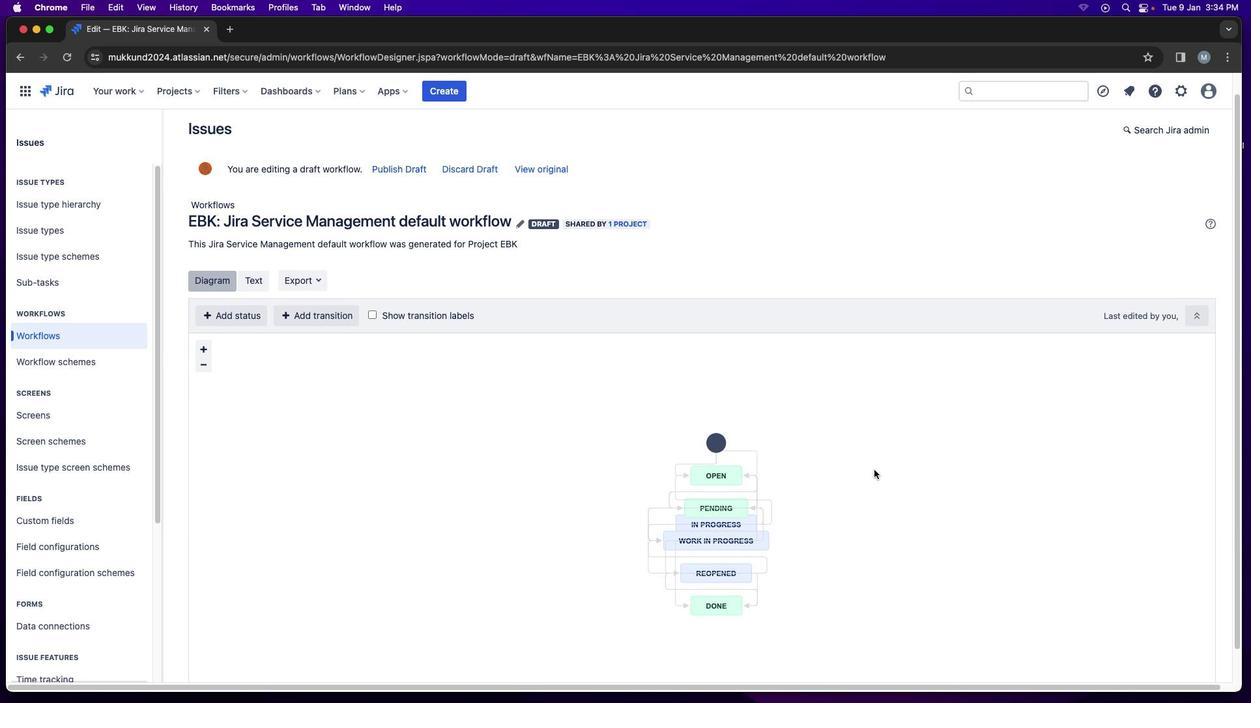 
Action: Mouse moved to (874, 470)
Screenshot: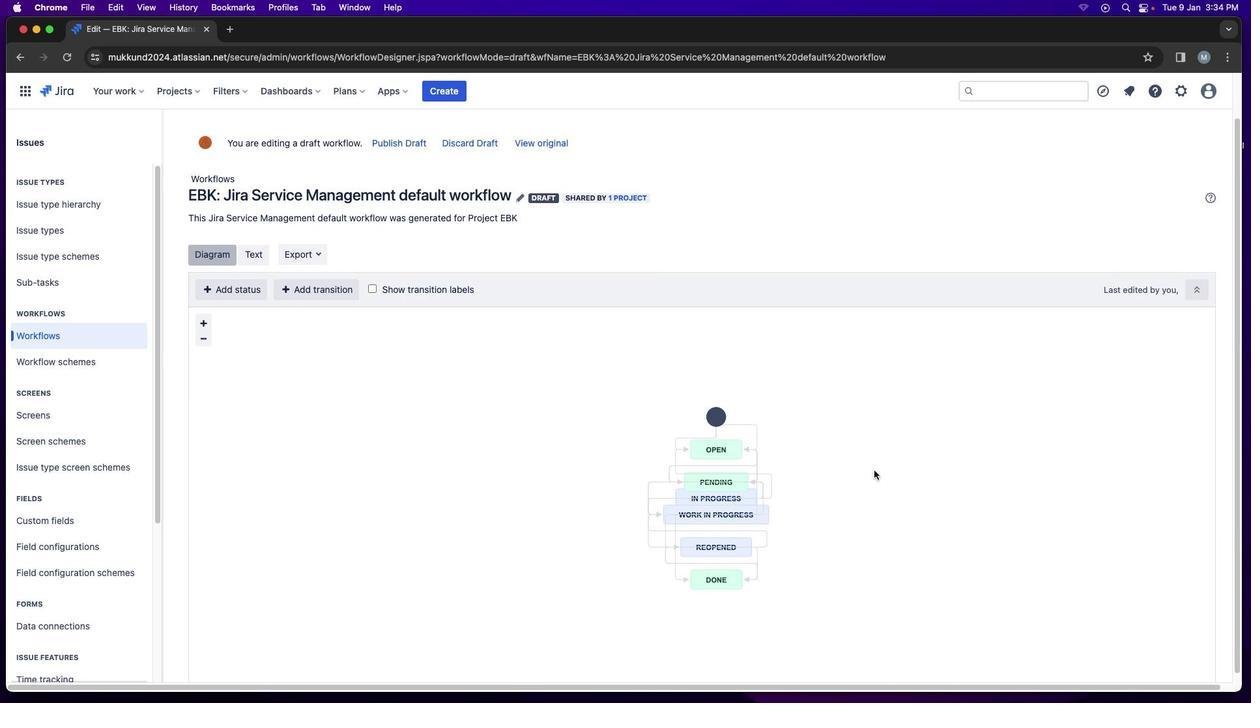 
Action: Mouse scrolled (874, 470) with delta (0, 0)
Screenshot: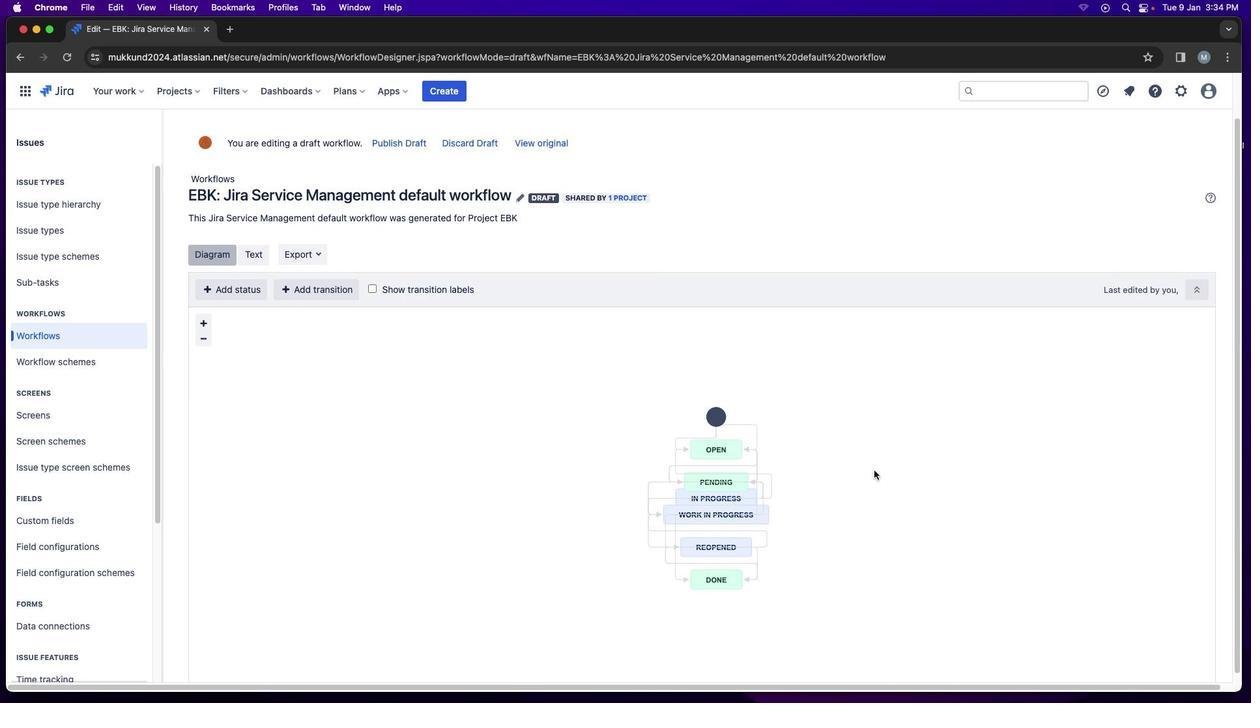 
Action: Mouse moved to (873, 471)
Screenshot: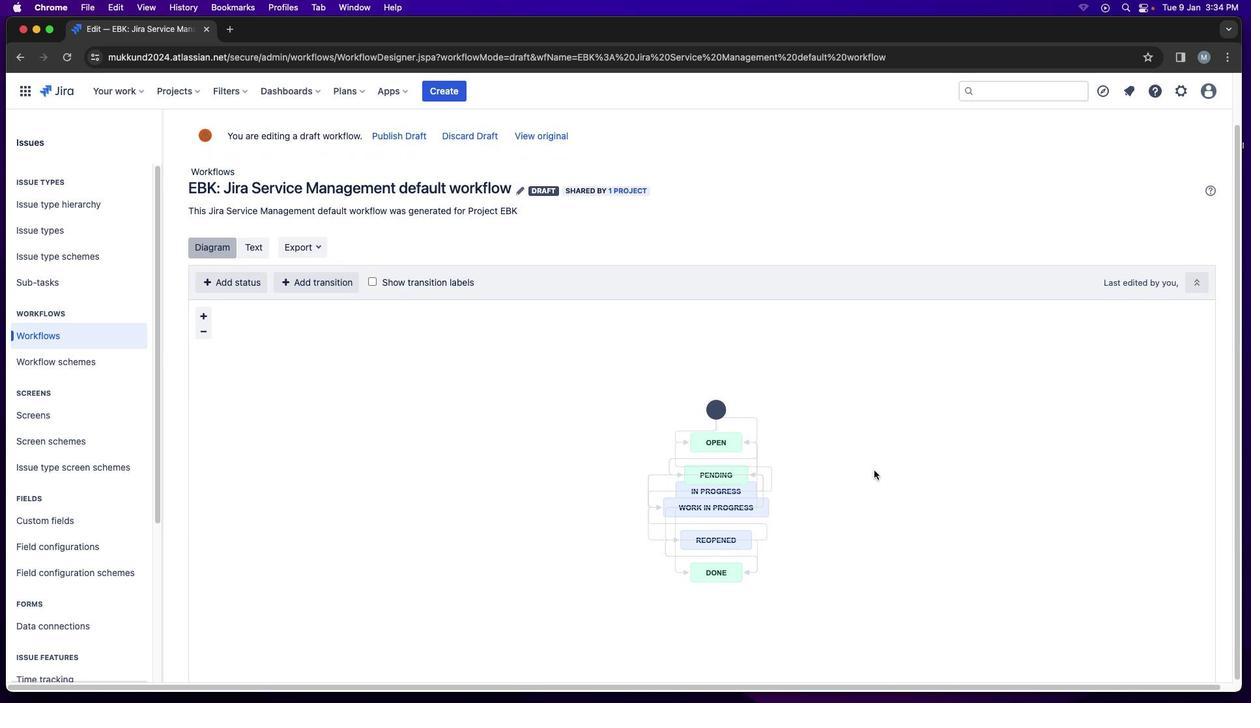 
Action: Mouse scrolled (873, 471) with delta (0, 0)
Screenshot: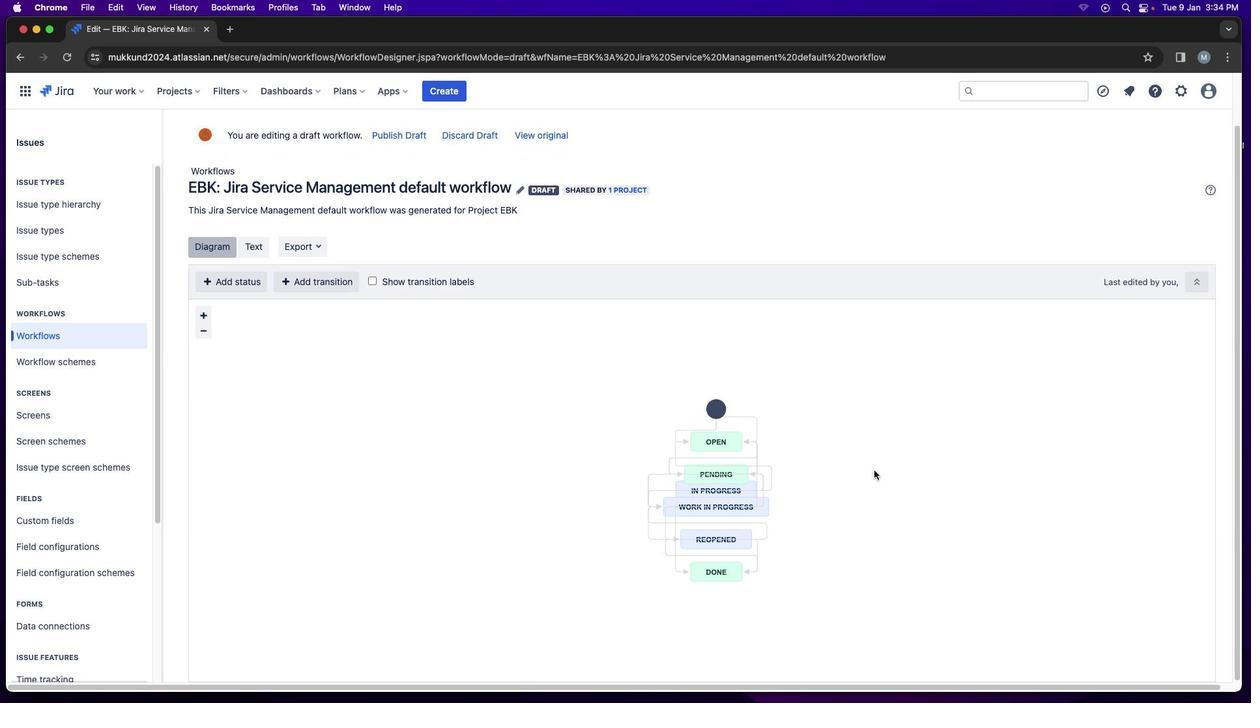 
Action: Mouse moved to (873, 472)
Screenshot: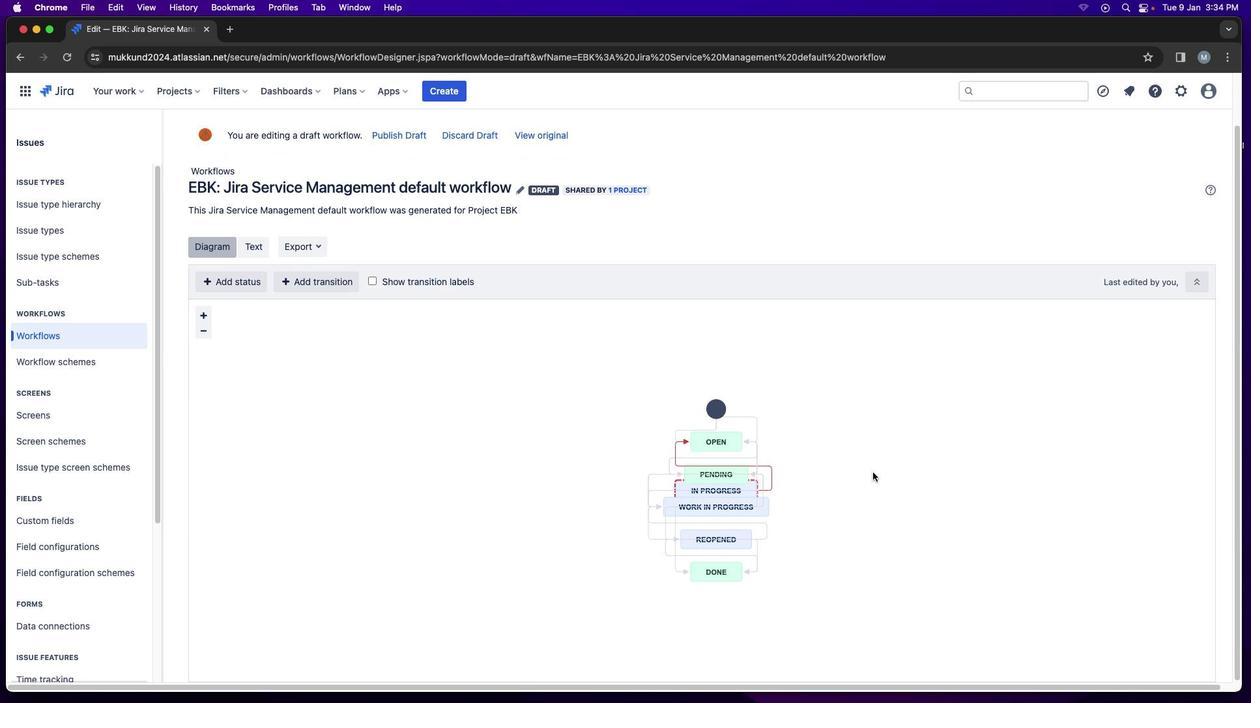 
Action: Mouse scrolled (873, 472) with delta (0, 0)
Screenshot: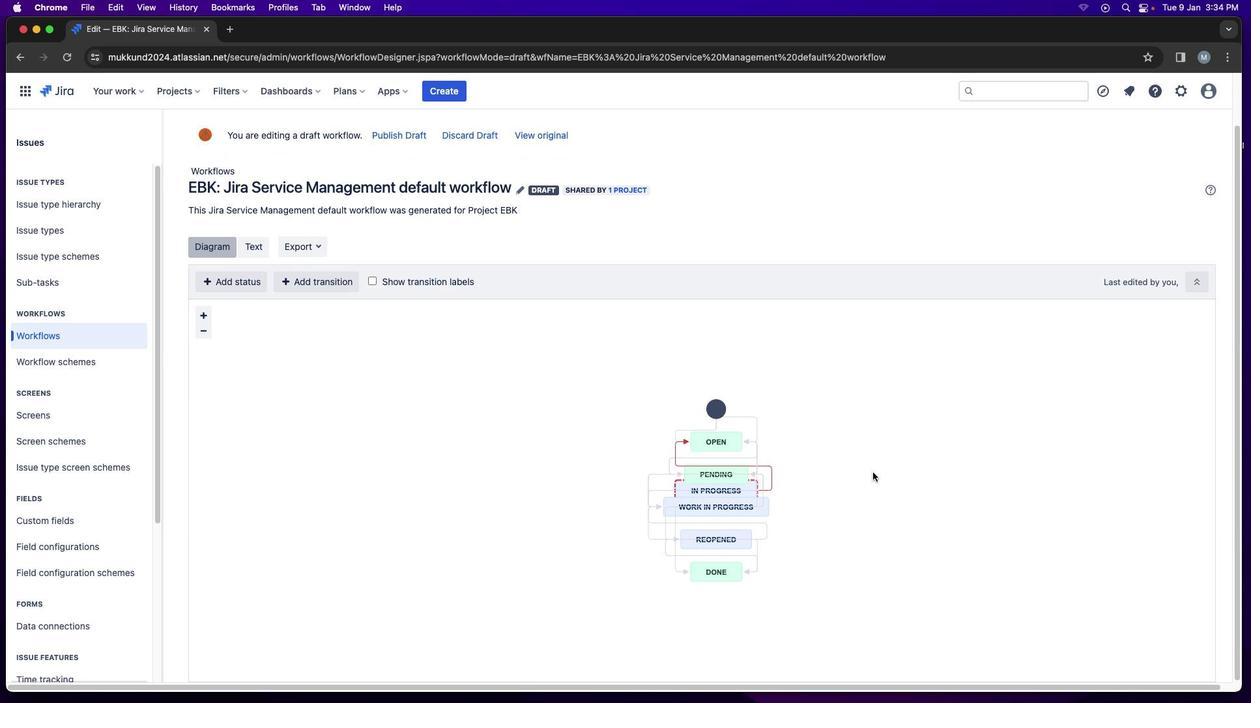
Action: Mouse moved to (733, 438)
Screenshot: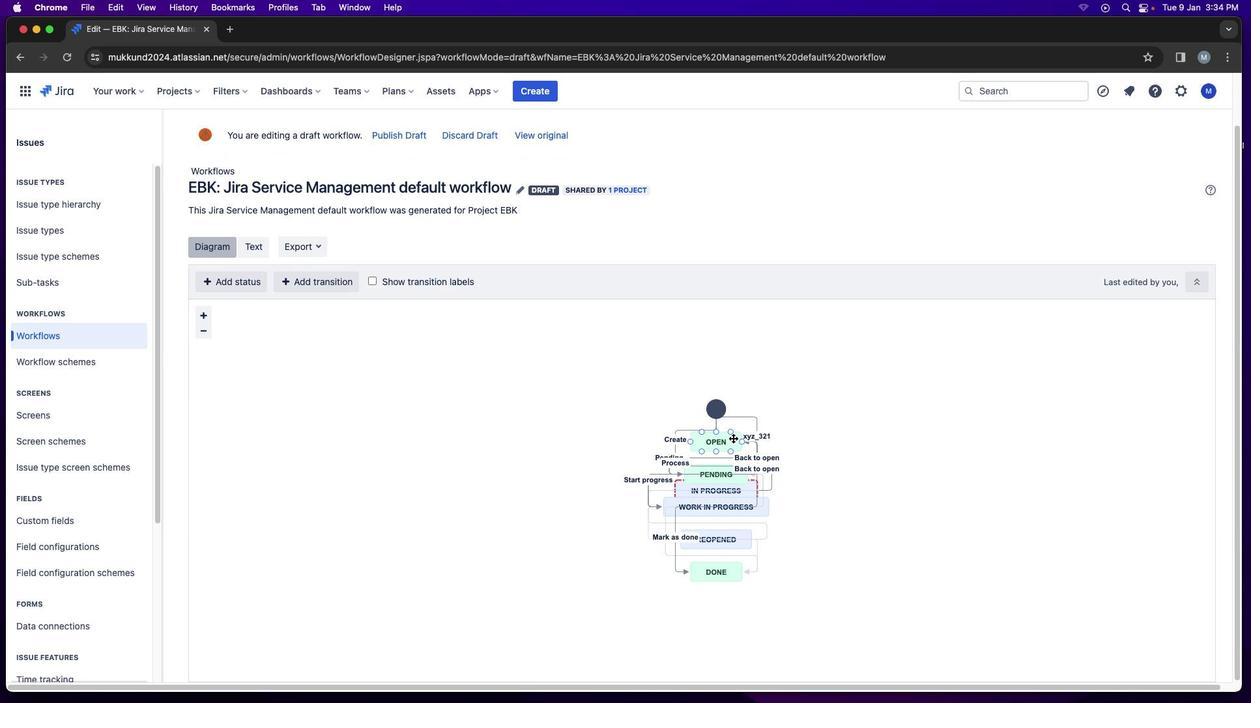 
Action: Mouse pressed left at (733, 438)
Screenshot: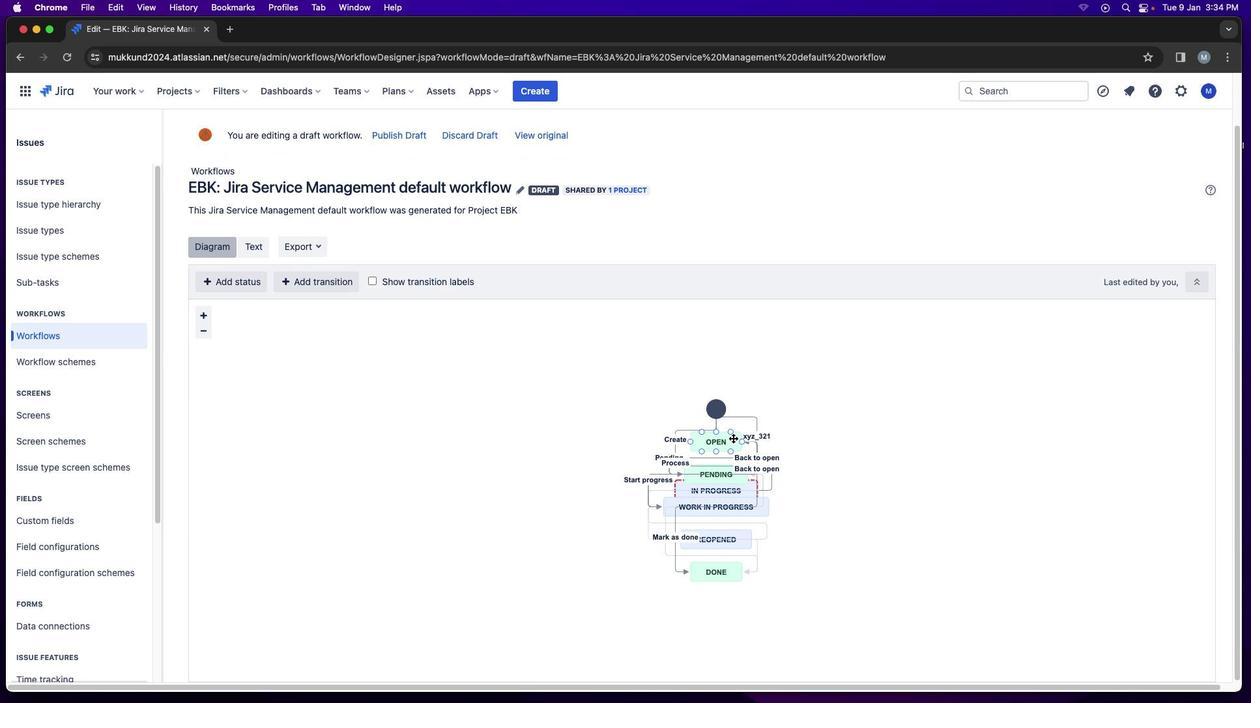 
Action: Mouse moved to (888, 475)
Screenshot: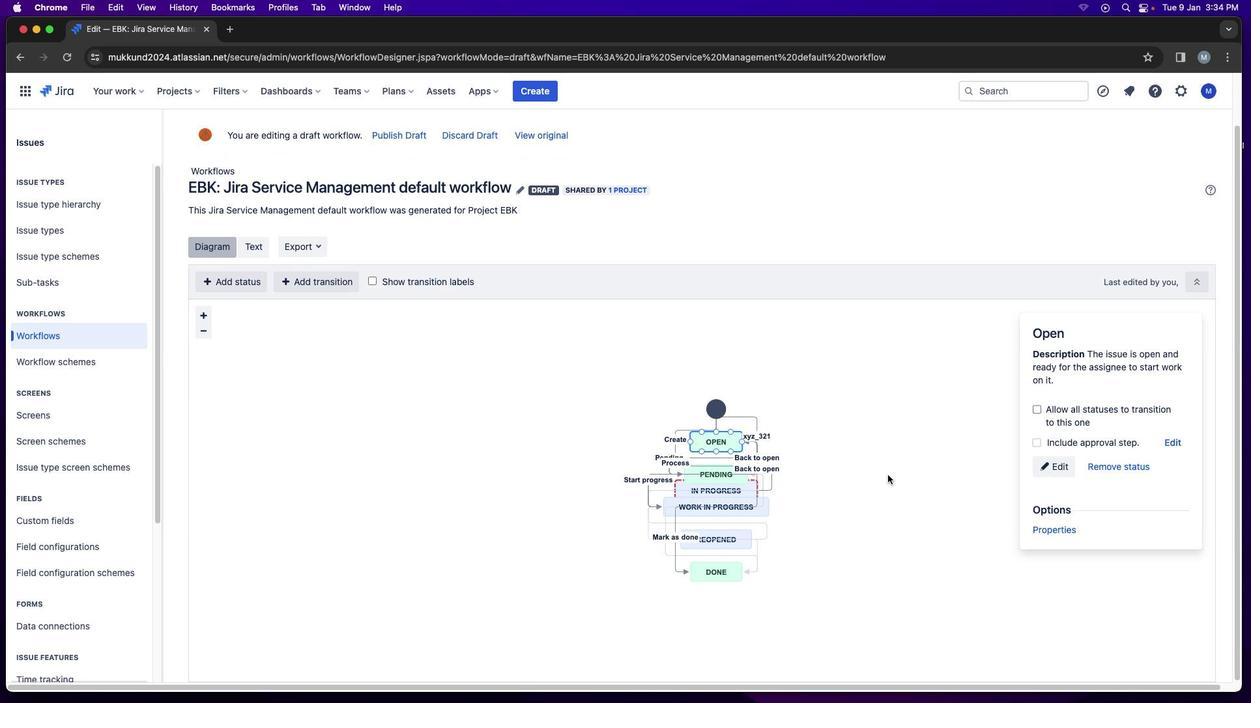 
Action: Mouse pressed left at (888, 475)
Screenshot: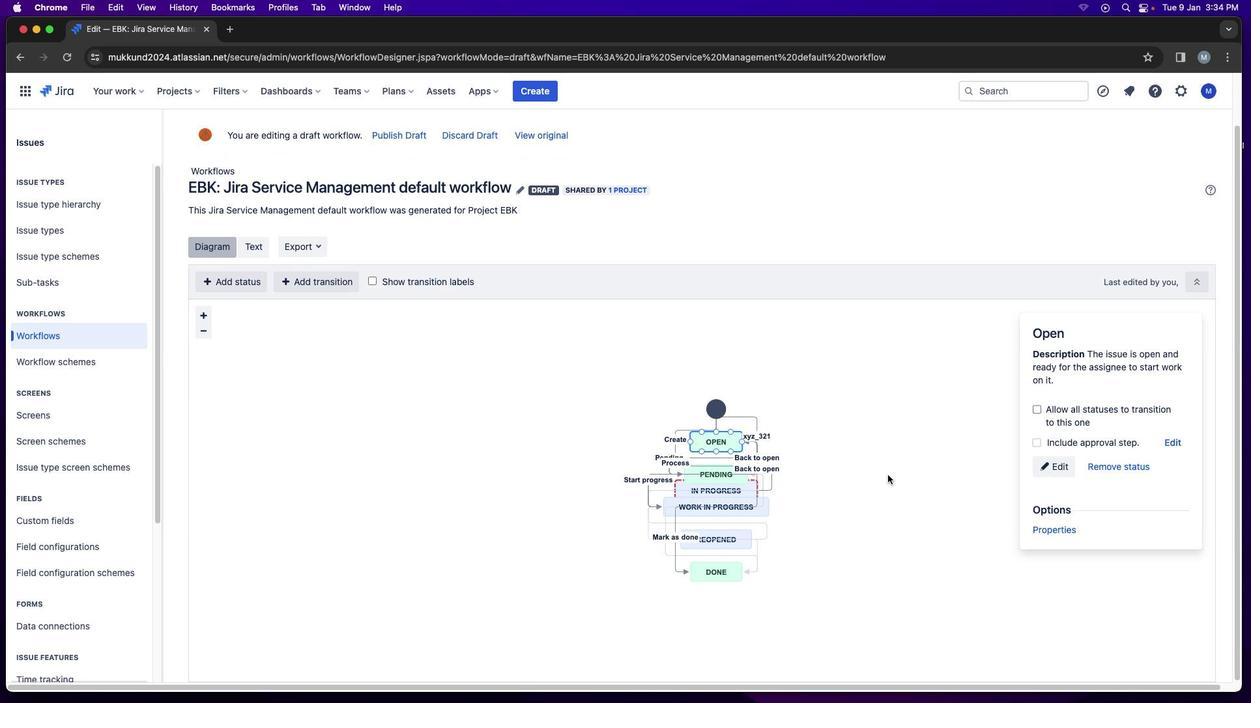 
Action: Mouse moved to (1064, 473)
Screenshot: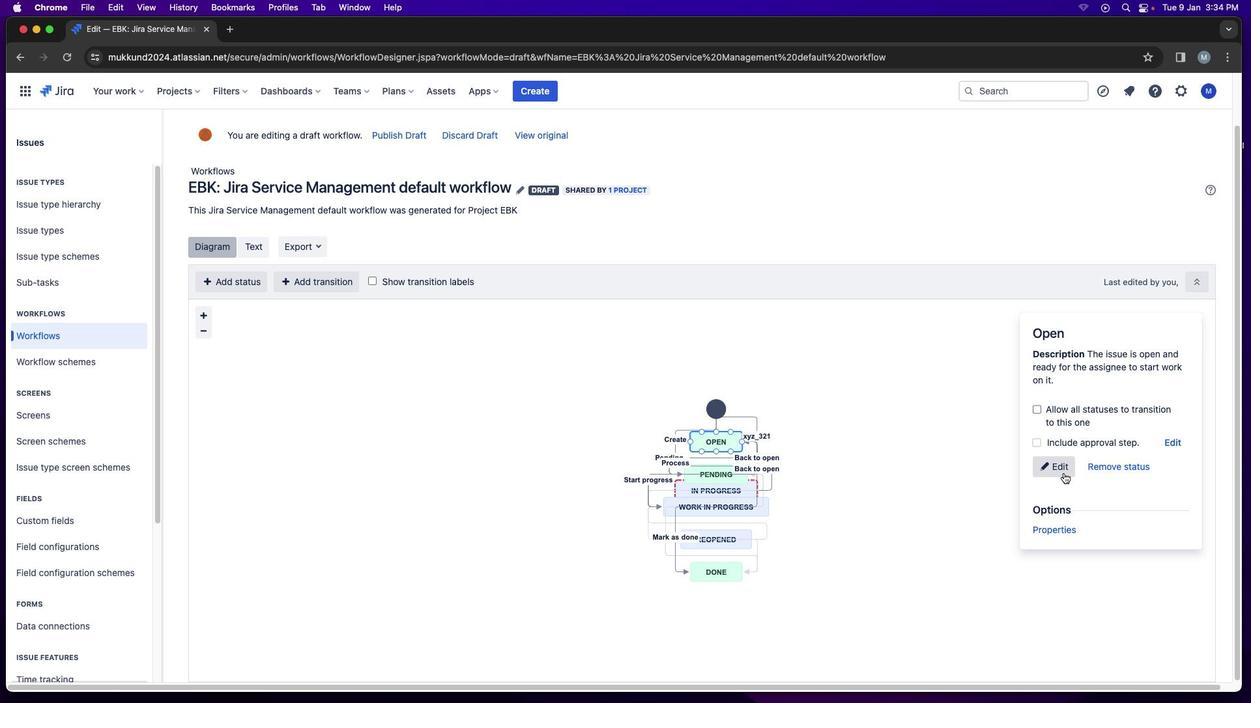 
Action: Mouse pressed left at (1064, 473)
Screenshot: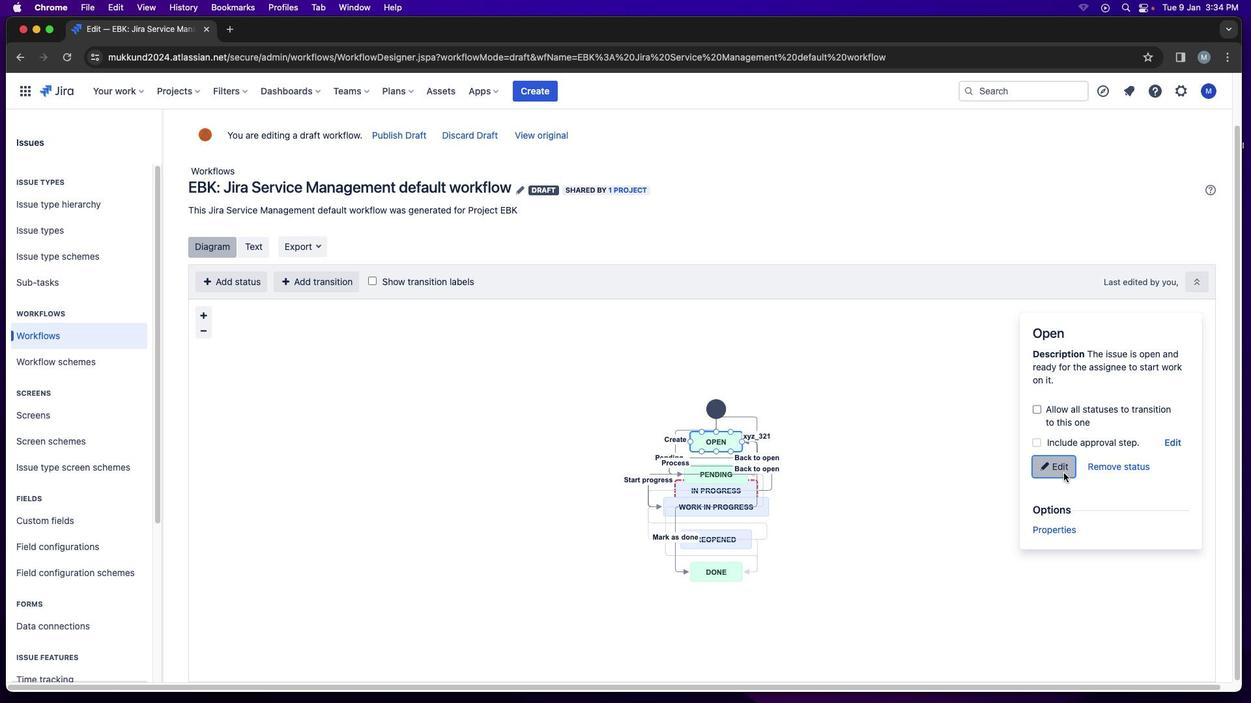 
Action: Mouse moved to (601, 464)
Screenshot: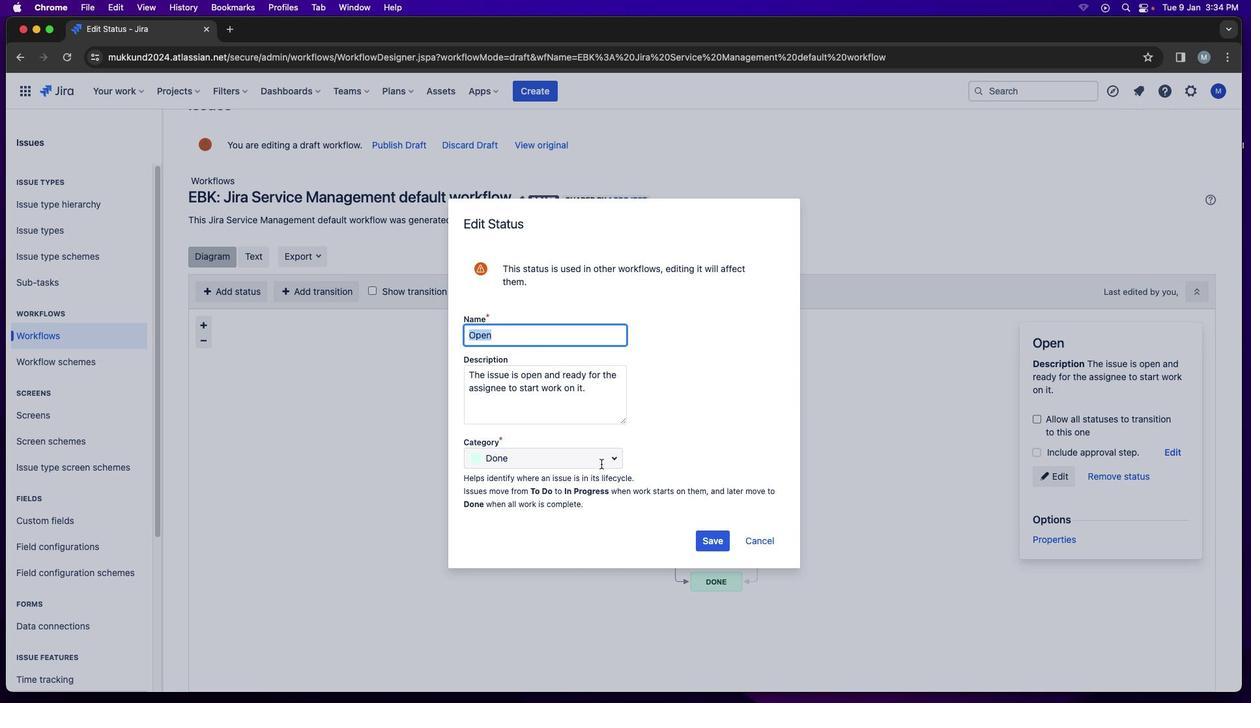 
Action: Mouse pressed left at (601, 464)
Screenshot: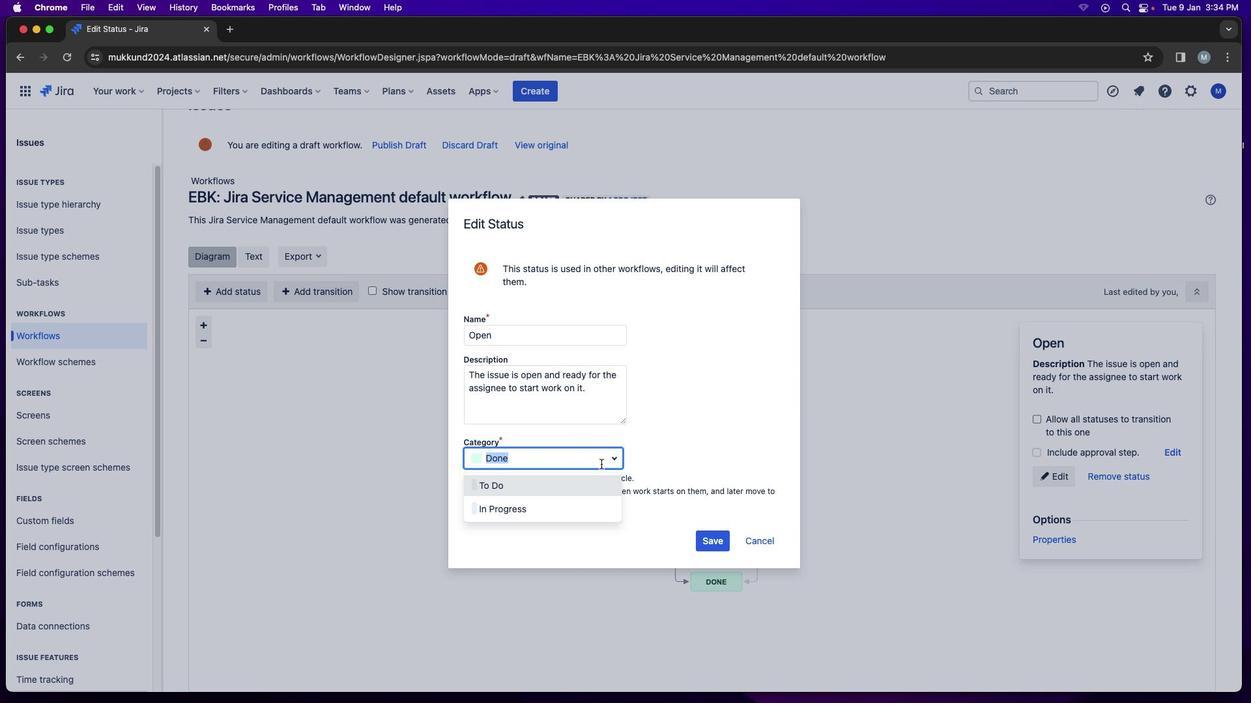 
Action: Mouse moved to (533, 506)
Screenshot: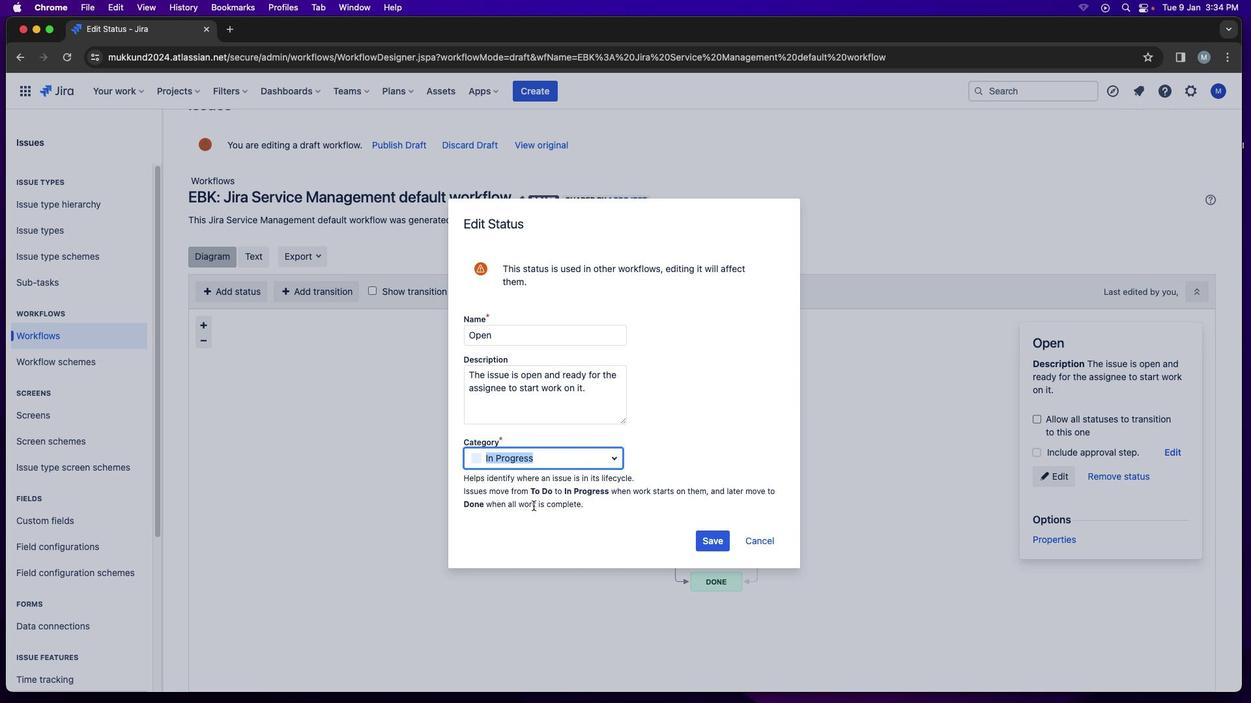 
Action: Mouse pressed left at (533, 506)
Screenshot: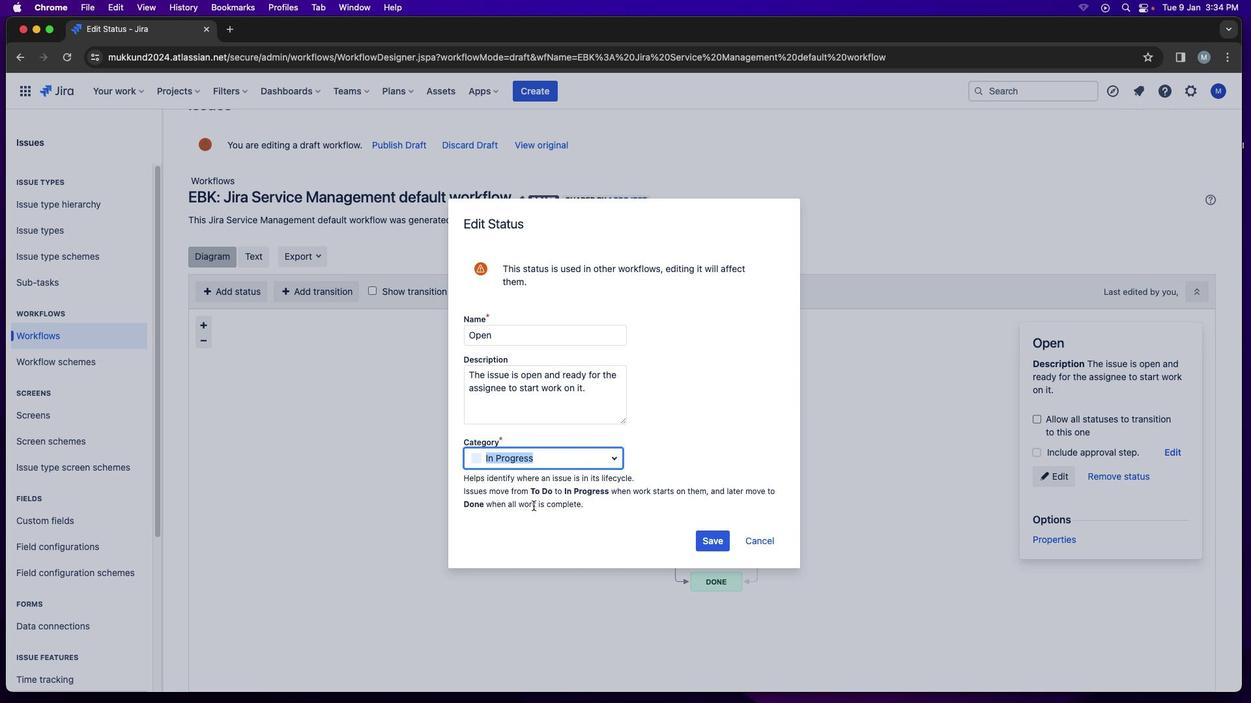 
Action: Mouse moved to (731, 471)
Screenshot: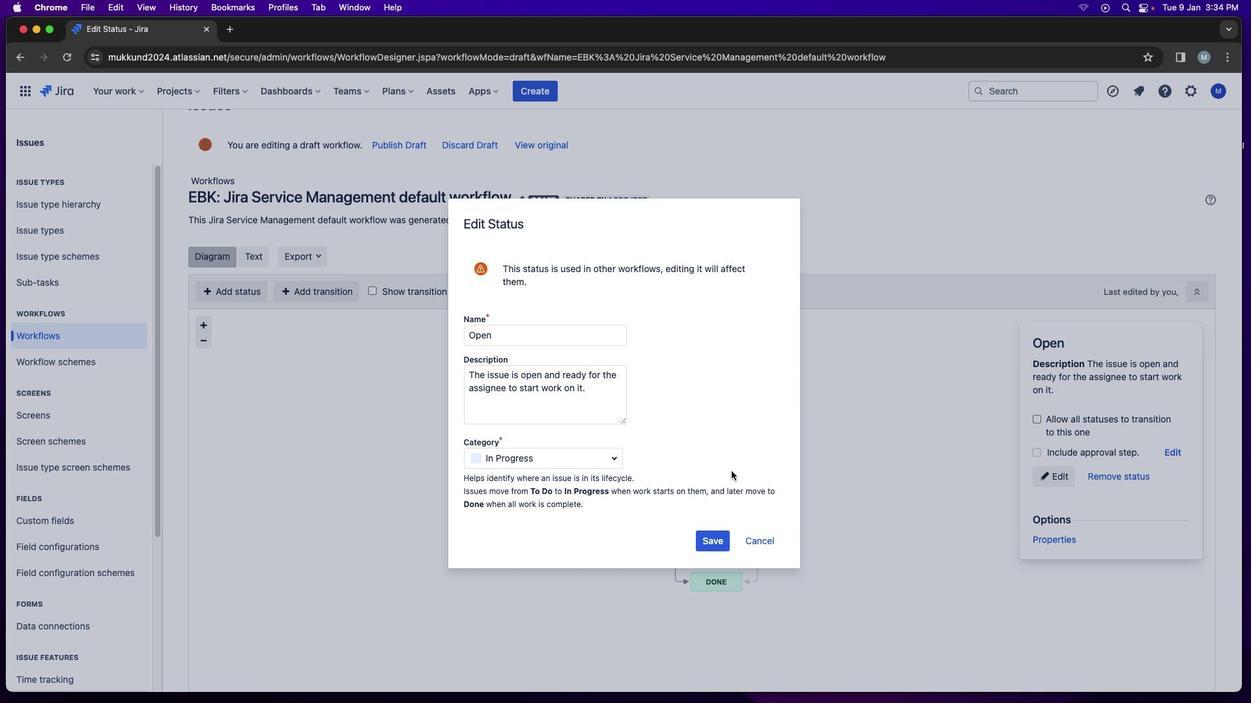 
Action: Mouse pressed left at (731, 471)
Screenshot: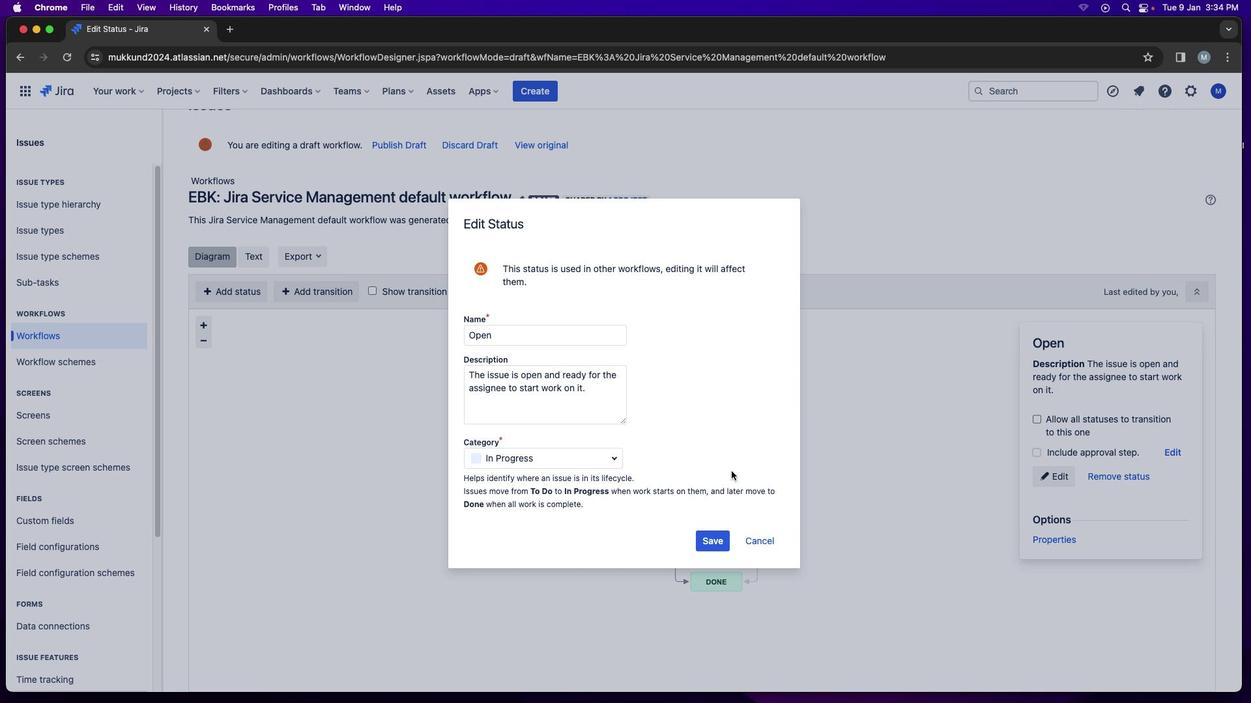 
Action: Mouse moved to (716, 547)
Screenshot: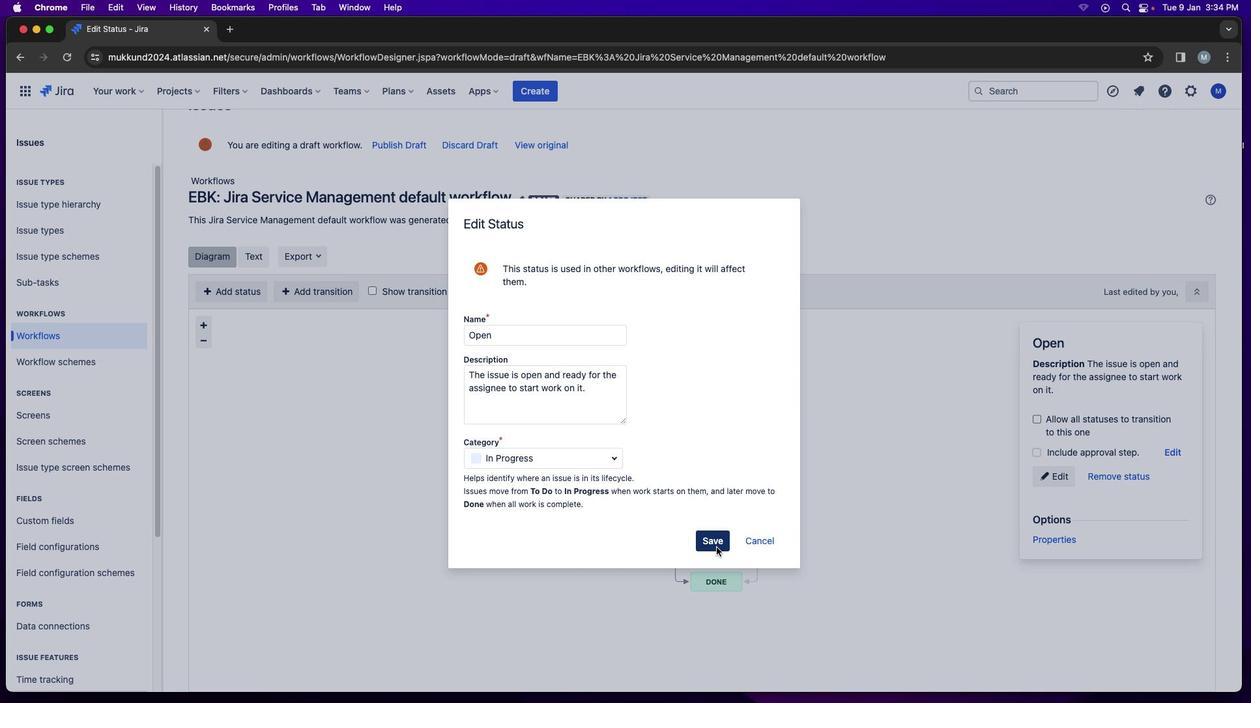 
Action: Mouse pressed left at (716, 547)
Screenshot: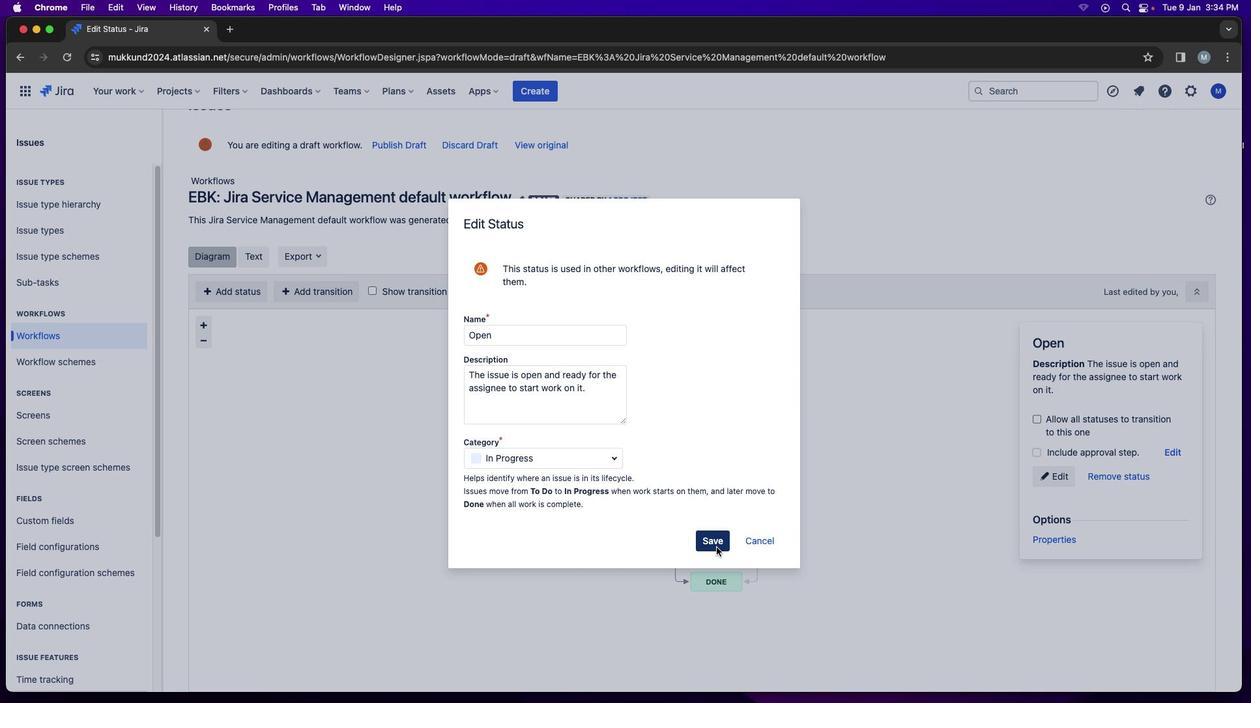 
Action: Mouse moved to (897, 475)
Screenshot: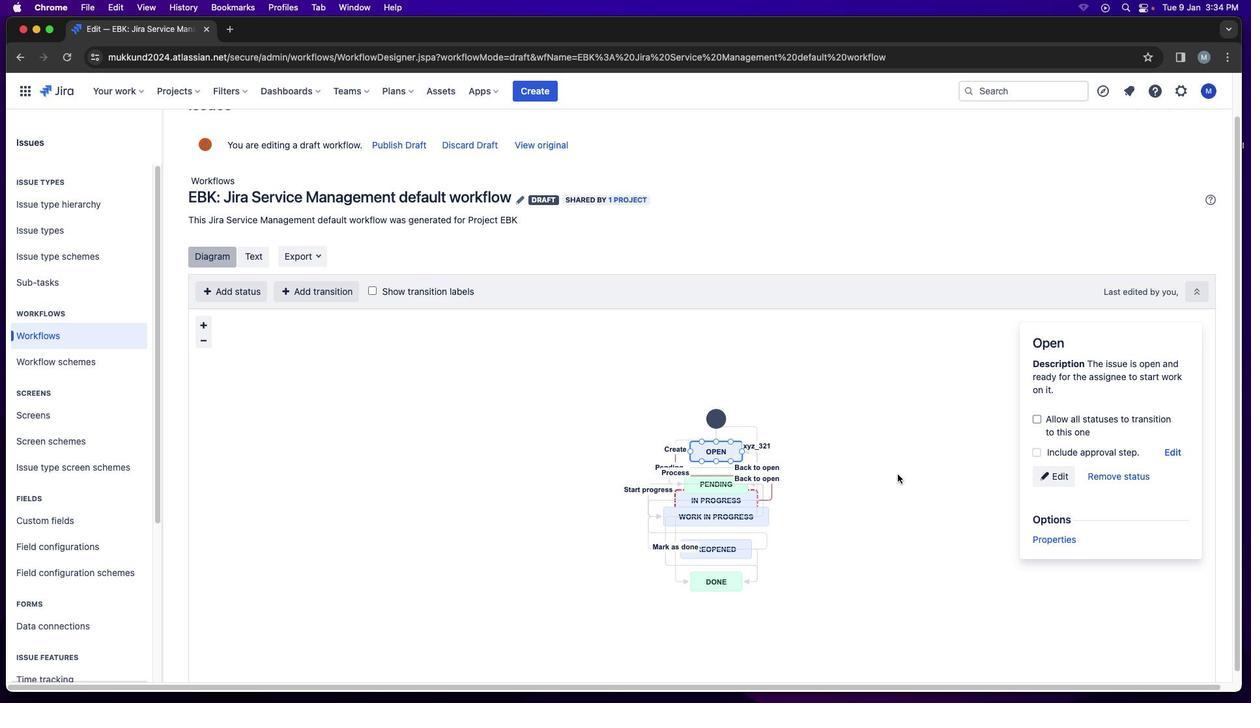 
Action: Mouse pressed left at (897, 475)
Screenshot: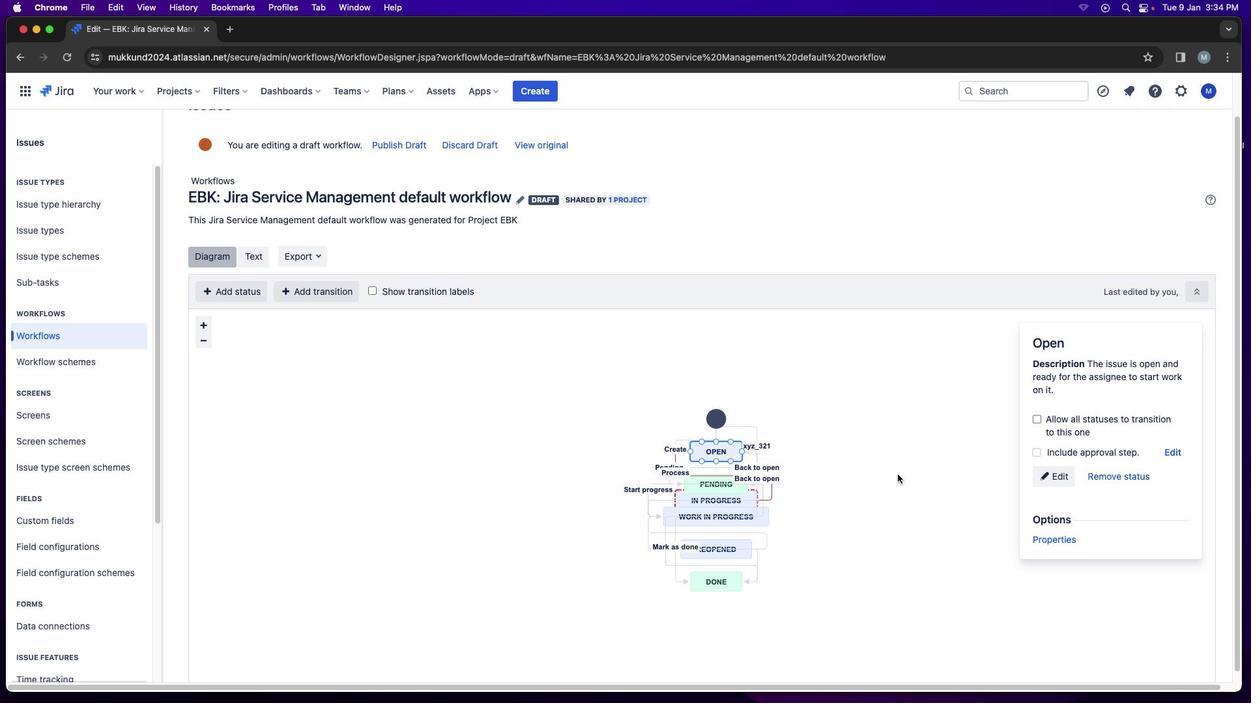 
Action: Mouse moved to (720, 506)
Screenshot: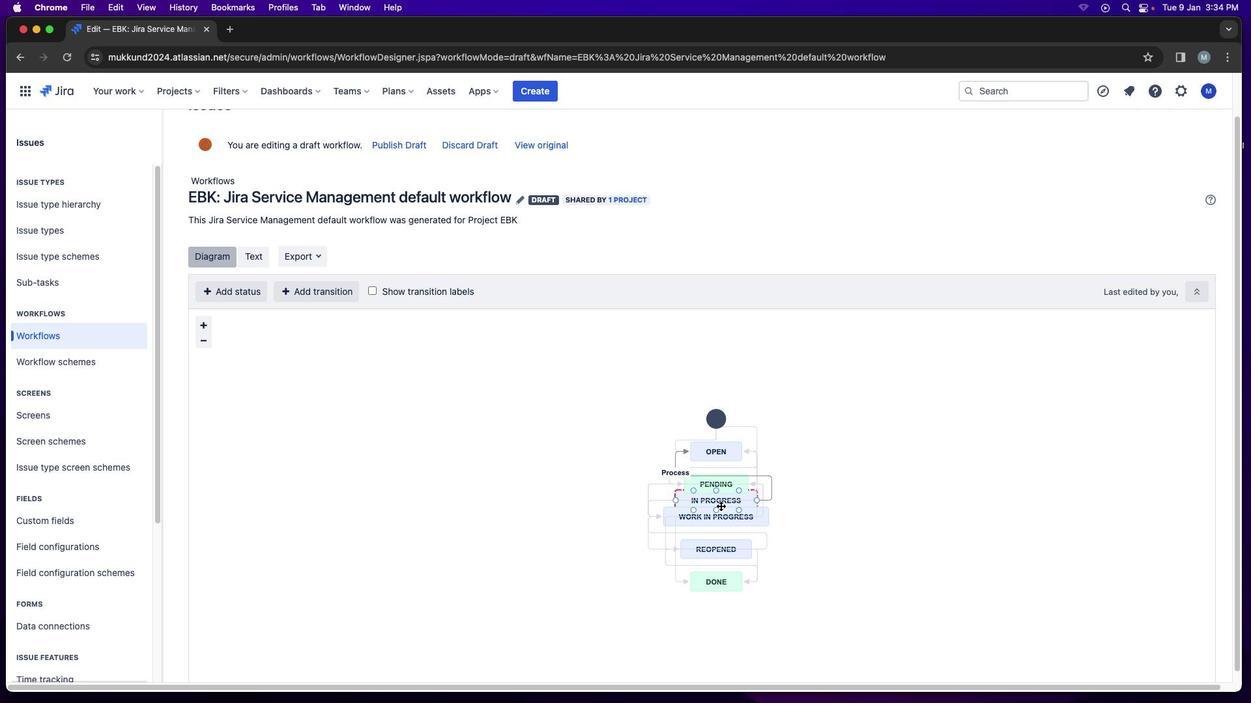 
Action: Mouse pressed left at (720, 506)
Screenshot: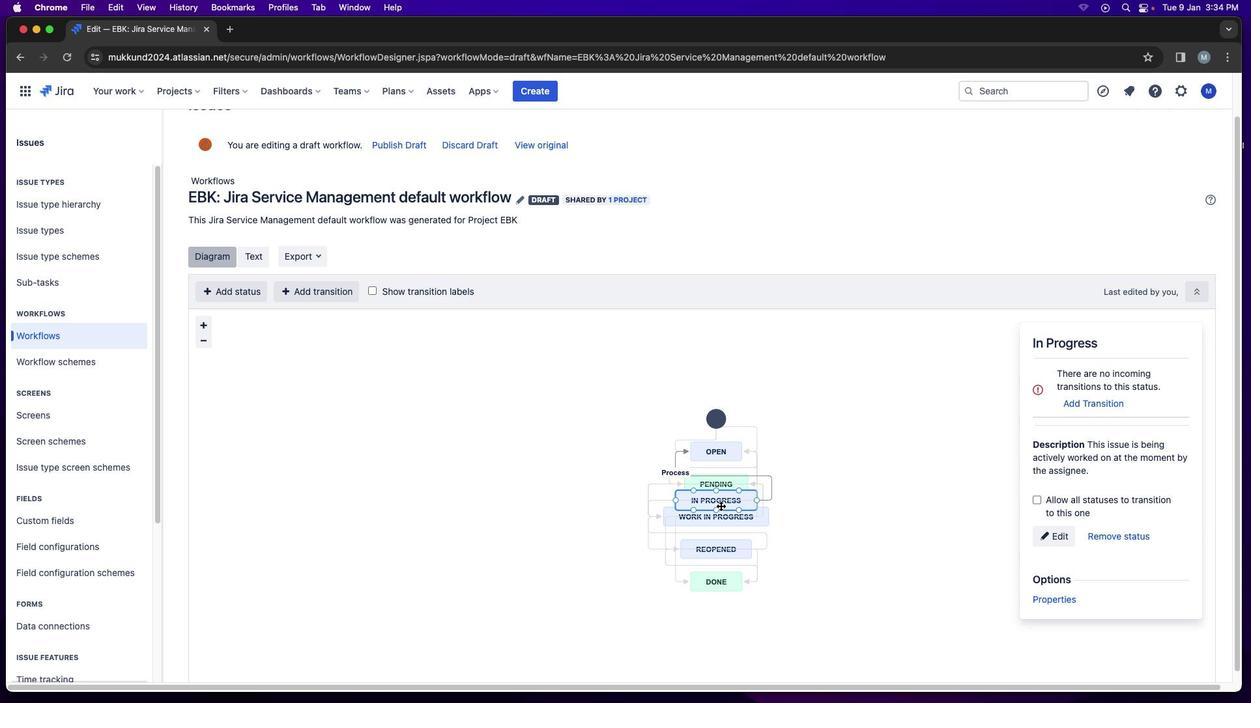 
Action: Mouse moved to (601, 453)
Screenshot: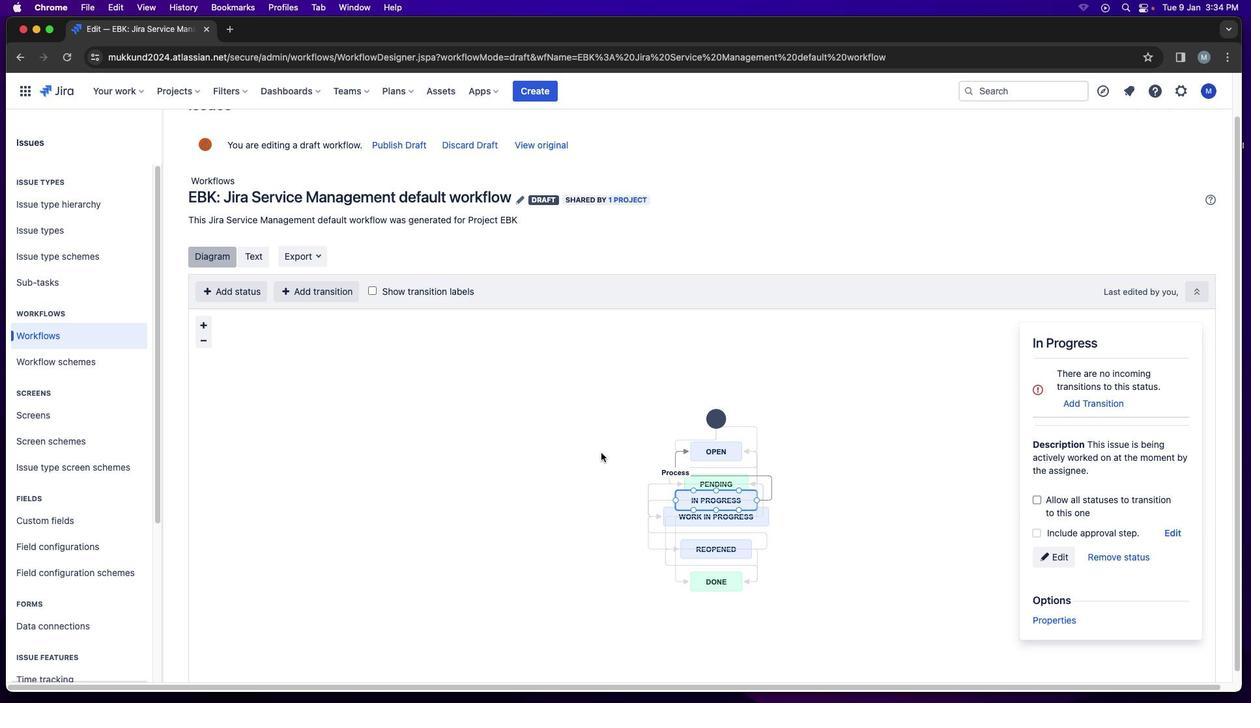 
Action: Mouse pressed left at (601, 453)
Screenshot: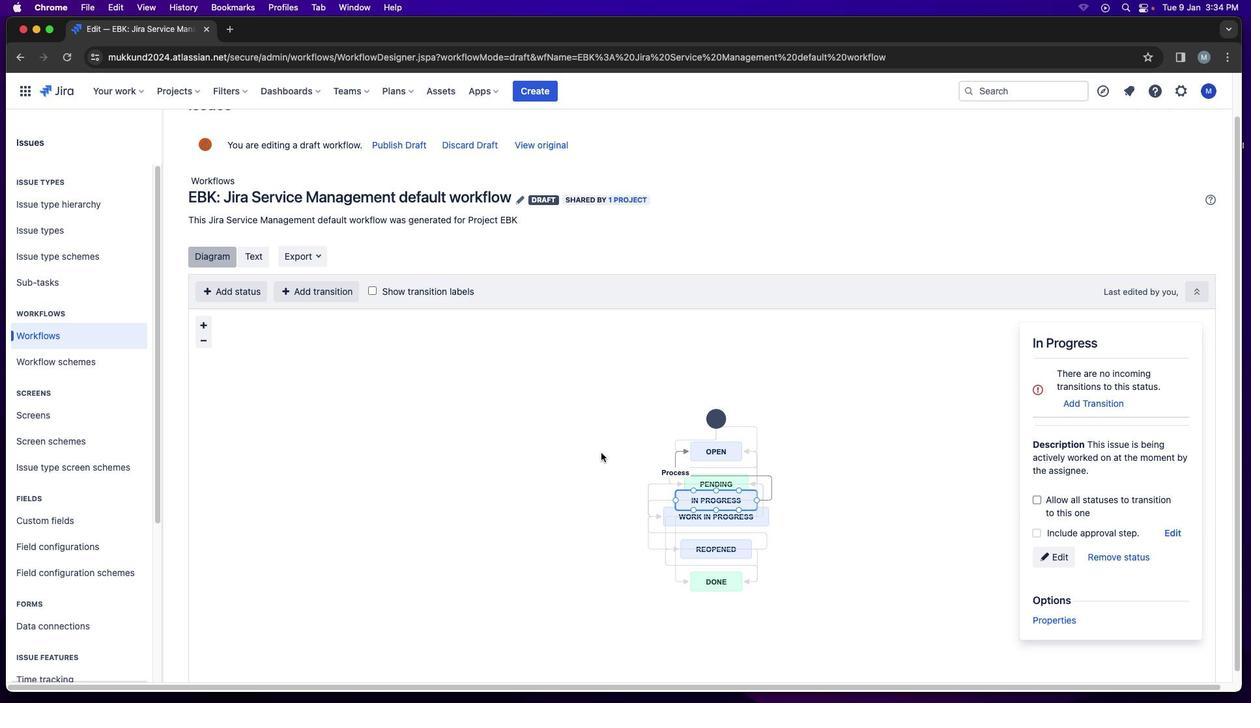 
Action: Mouse moved to (71, 355)
Screenshot: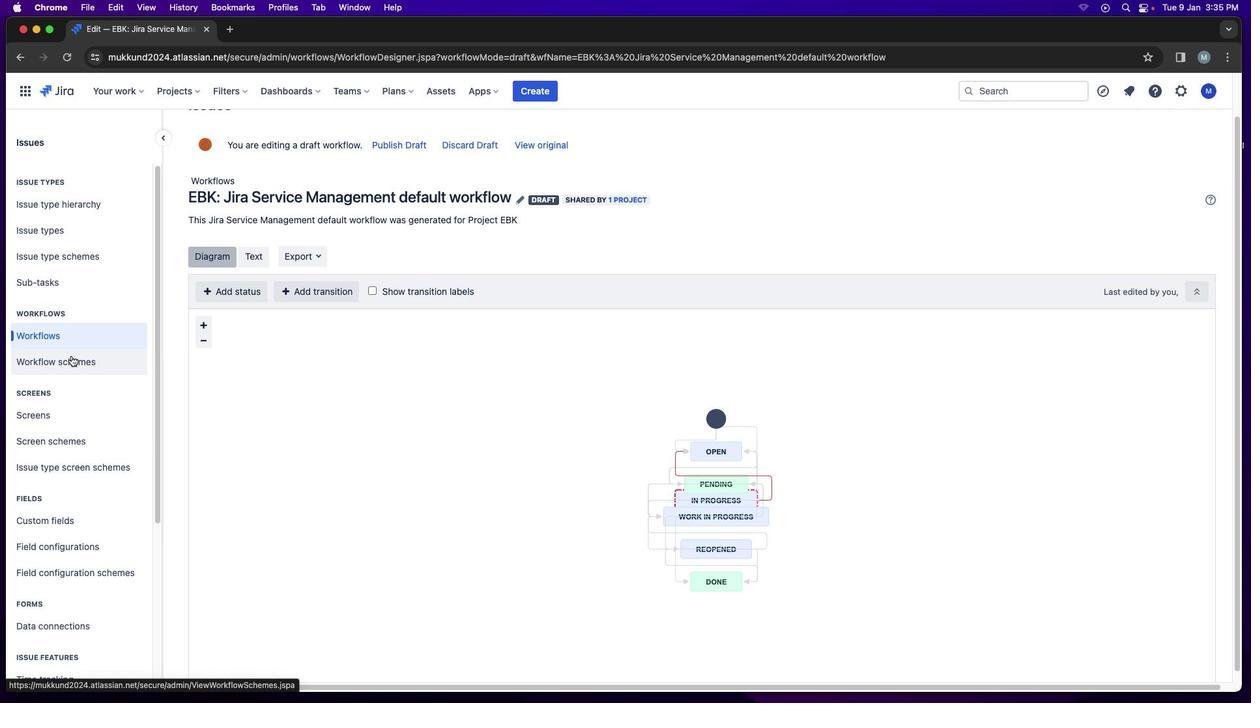 
Action: Mouse pressed left at (71, 355)
Screenshot: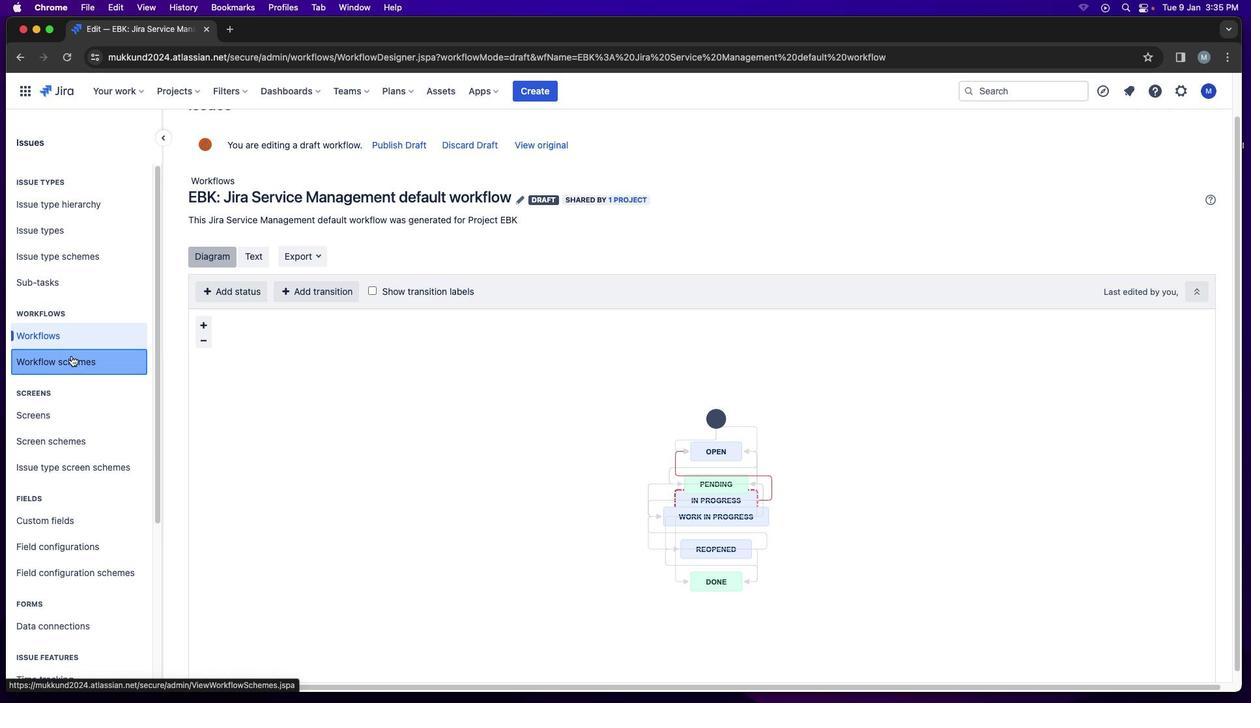 
Action: Mouse moved to (1108, 330)
Screenshot: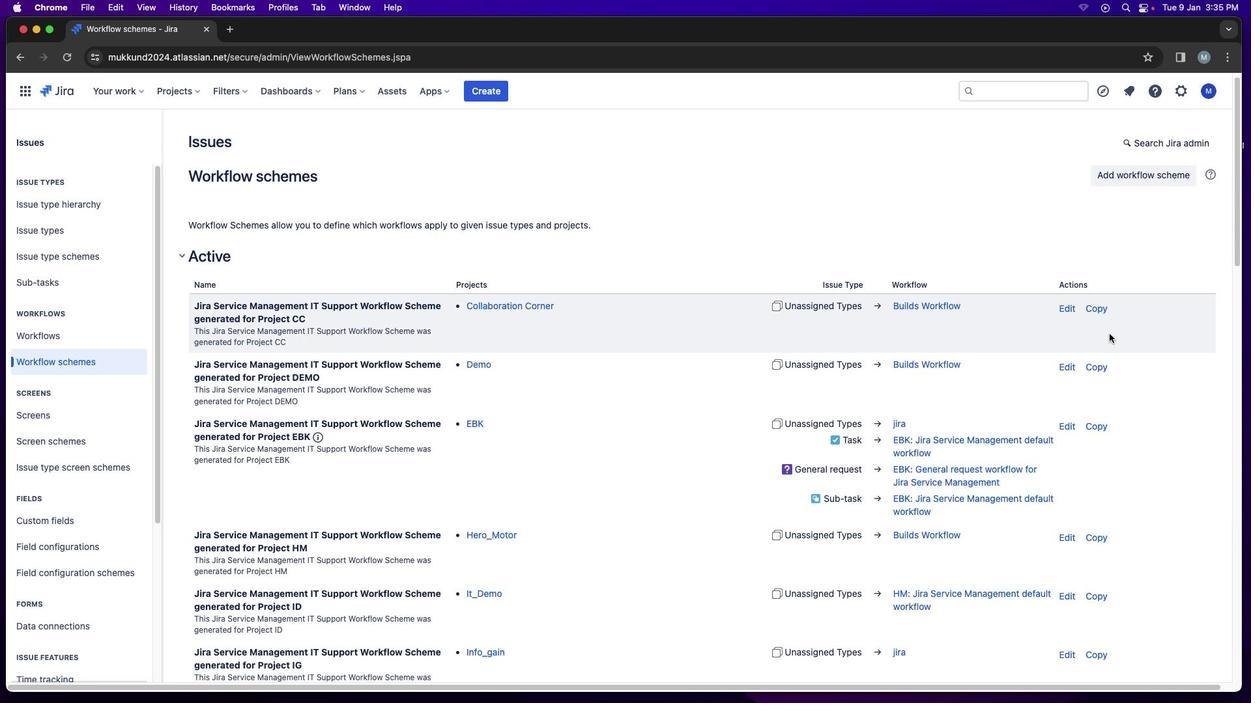 
Action: Mouse scrolled (1108, 330) with delta (0, 0)
Screenshot: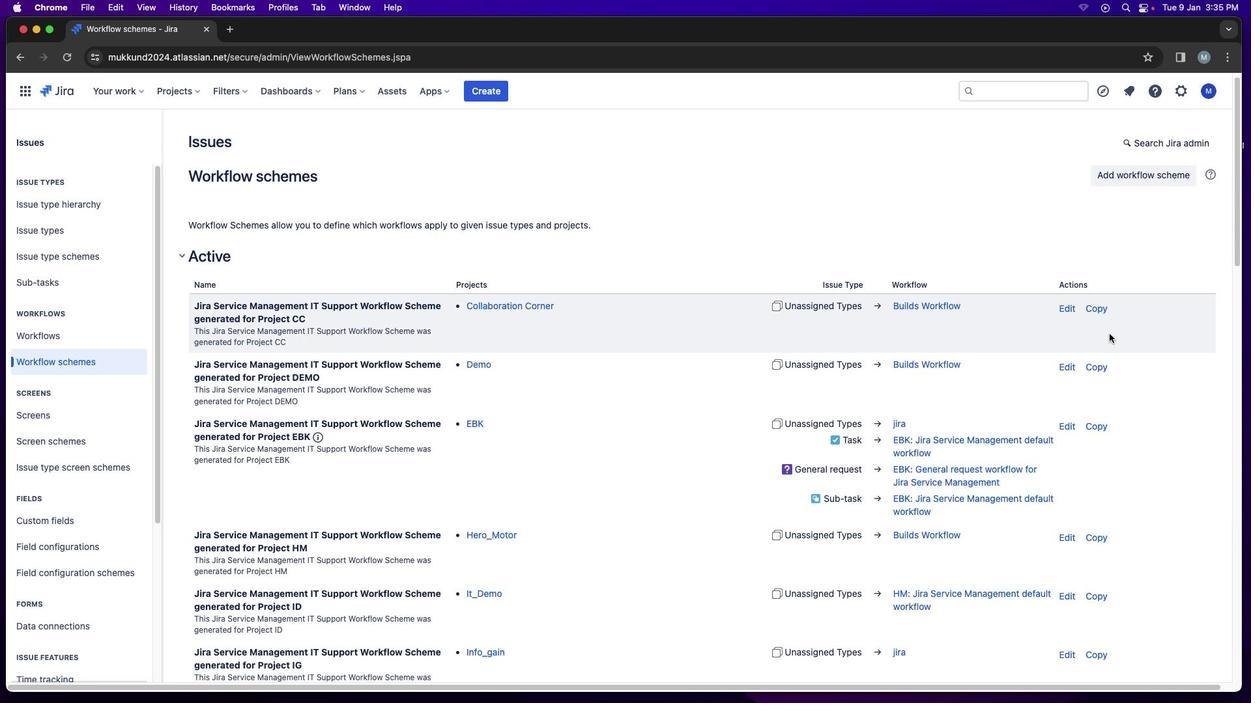 
Action: Mouse moved to (1109, 332)
Screenshot: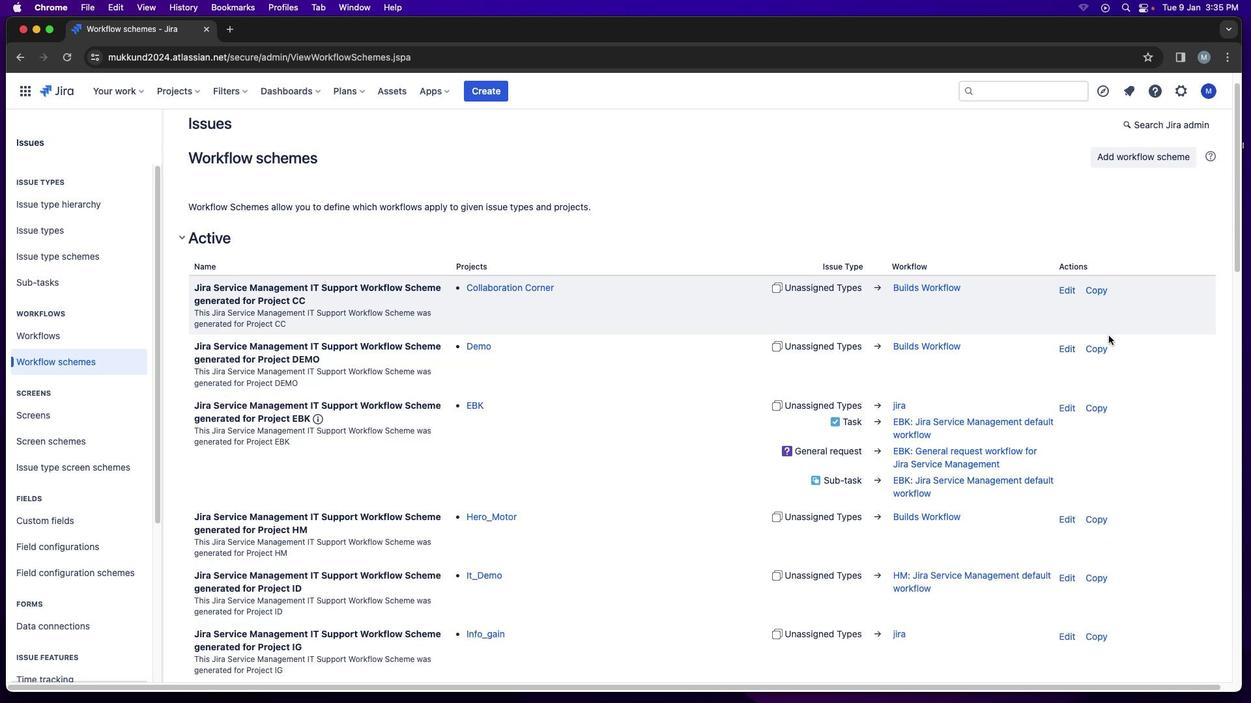 
Action: Mouse scrolled (1109, 332) with delta (0, 0)
Screenshot: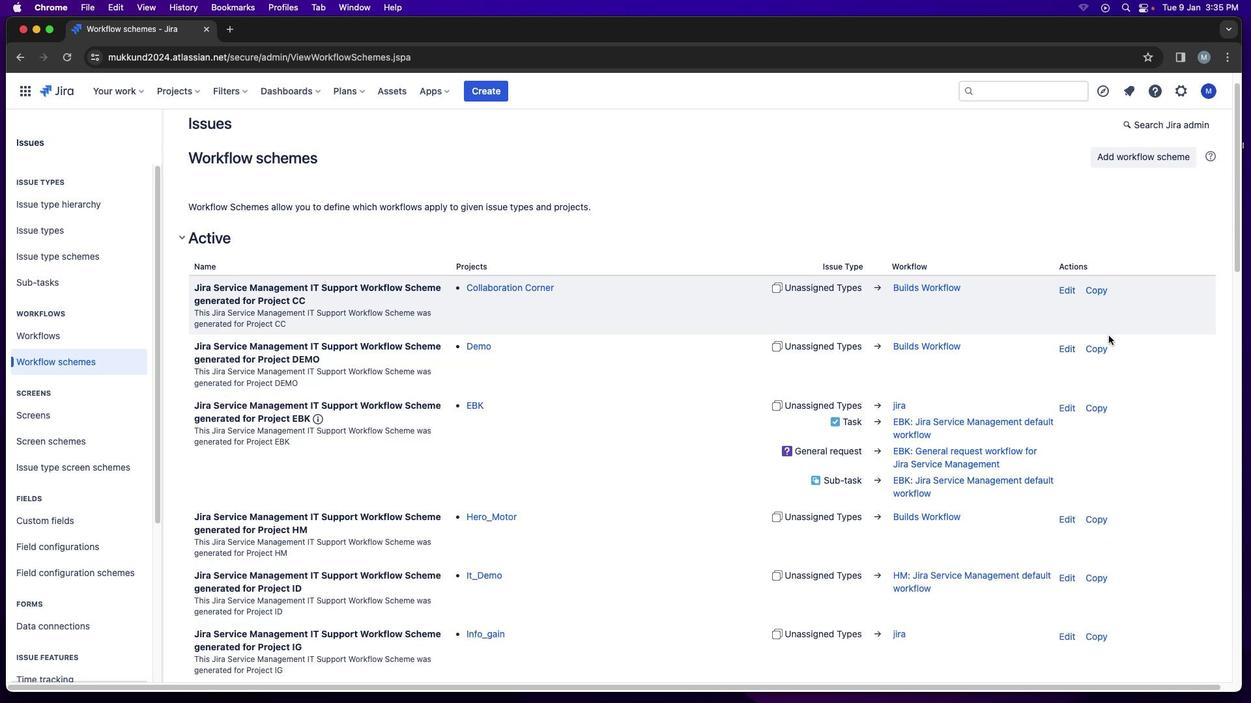 
Action: Mouse moved to (1109, 332)
Screenshot: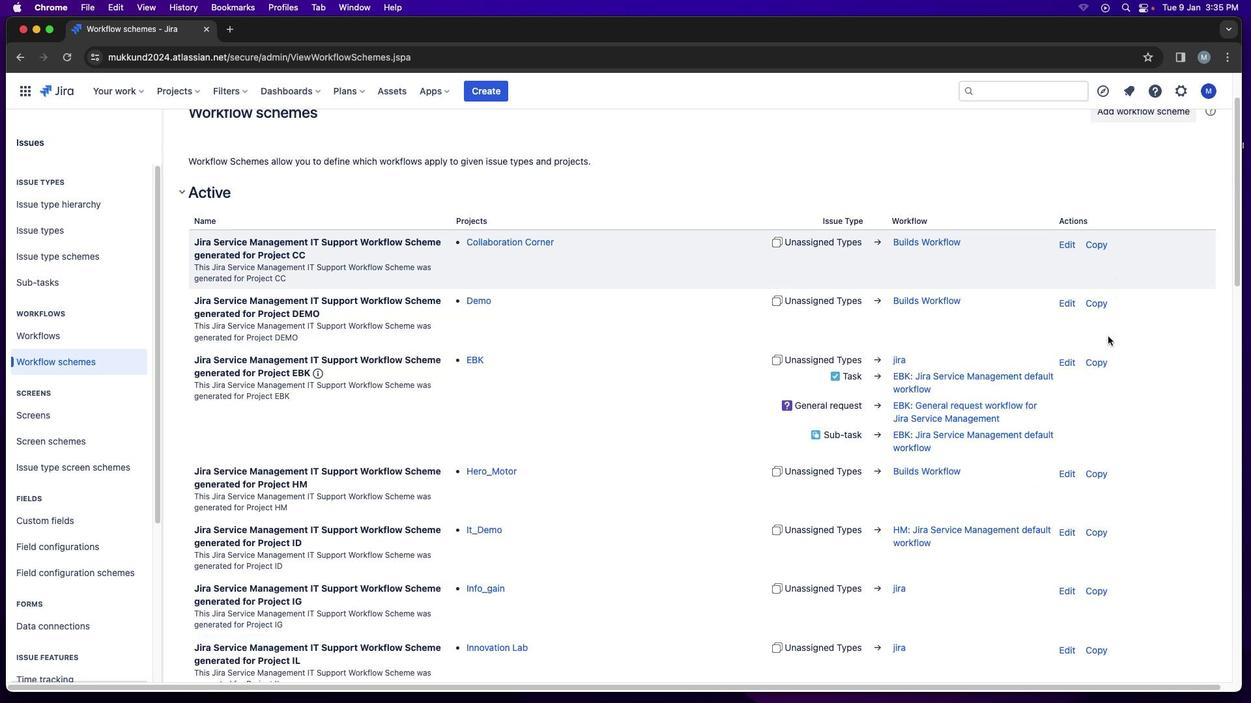 
Action: Mouse scrolled (1109, 332) with delta (0, -1)
Screenshot: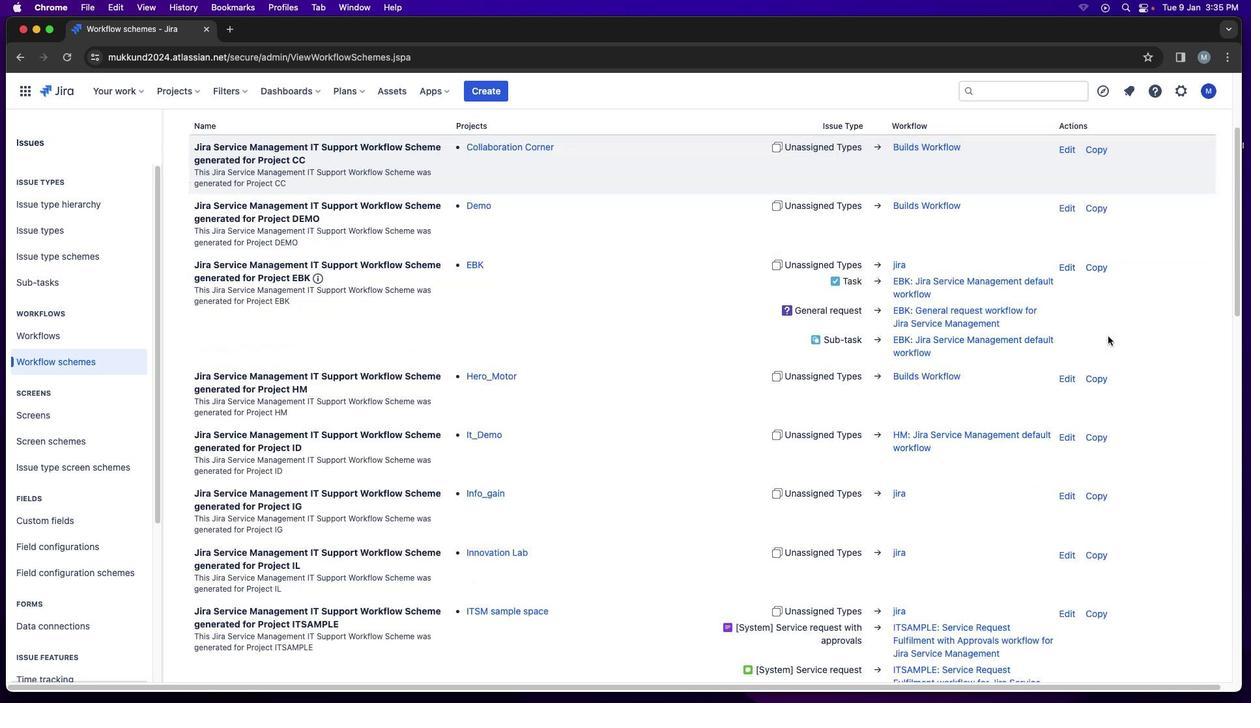 
Action: Mouse moved to (1109, 332)
Screenshot: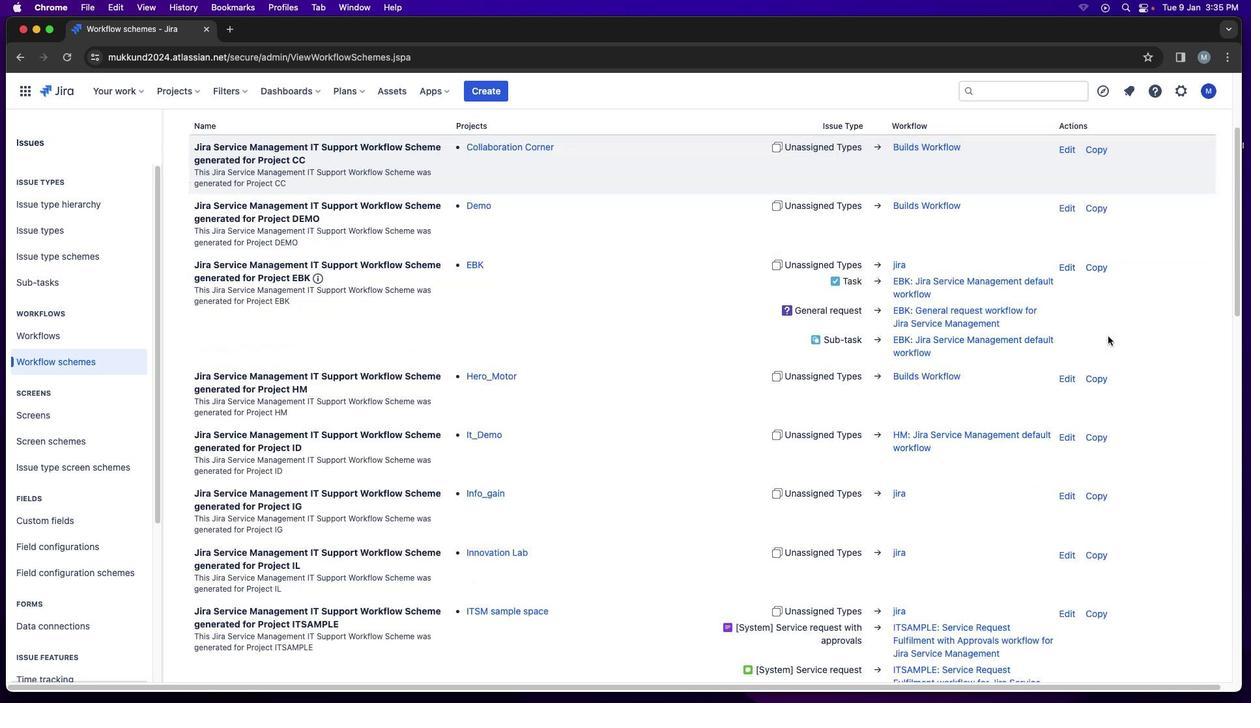
Action: Mouse scrolled (1109, 332) with delta (0, -2)
Screenshot: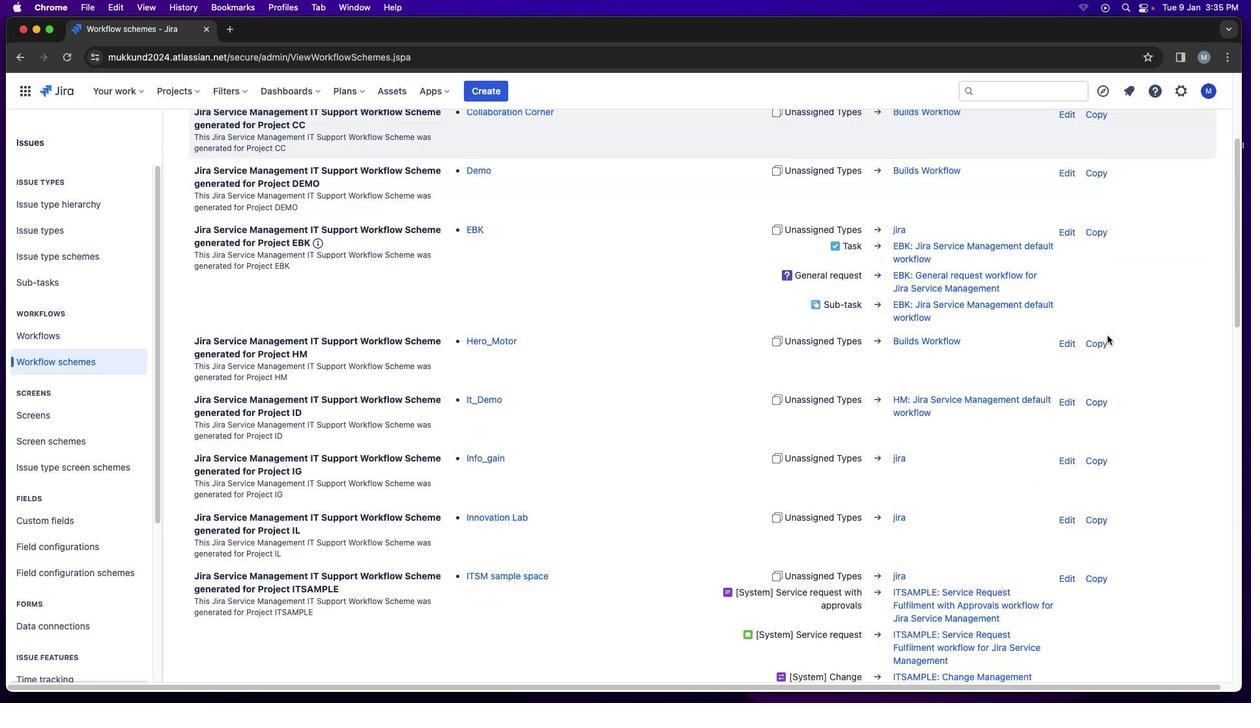 
Action: Mouse moved to (1091, 311)
Screenshot: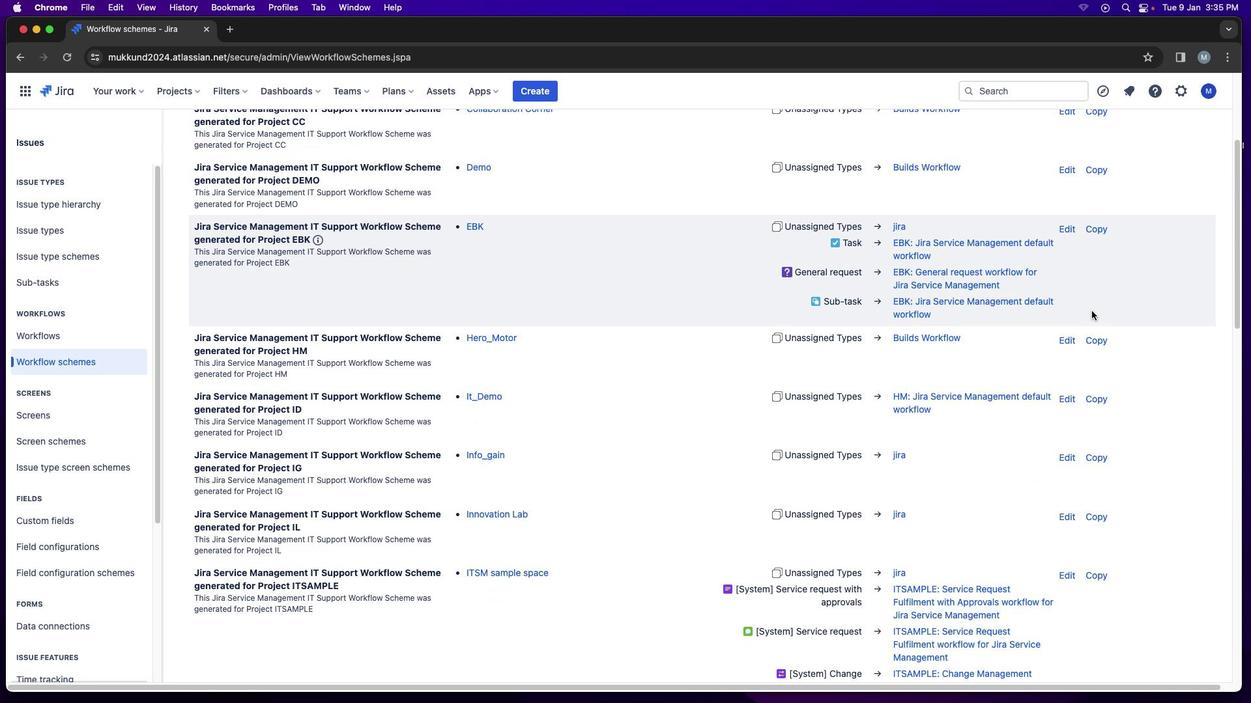 
Action: Mouse scrolled (1091, 311) with delta (0, 0)
Screenshot: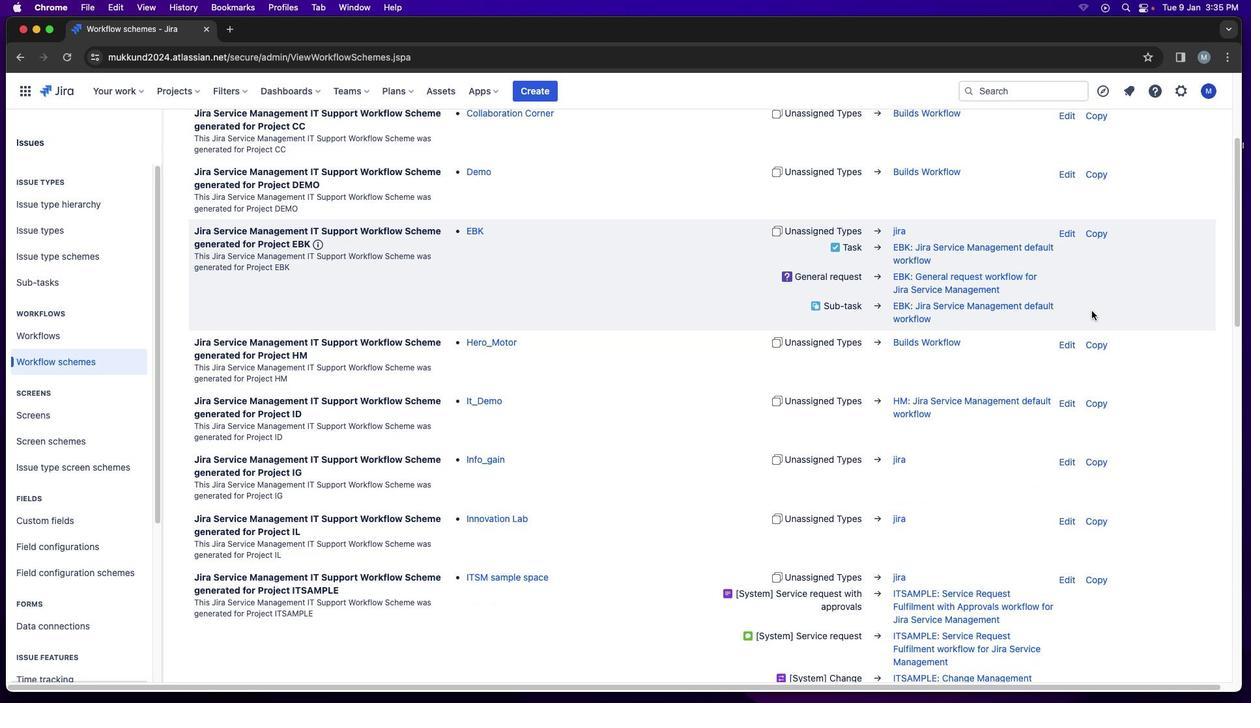 
Action: Mouse scrolled (1091, 311) with delta (0, 0)
Screenshot: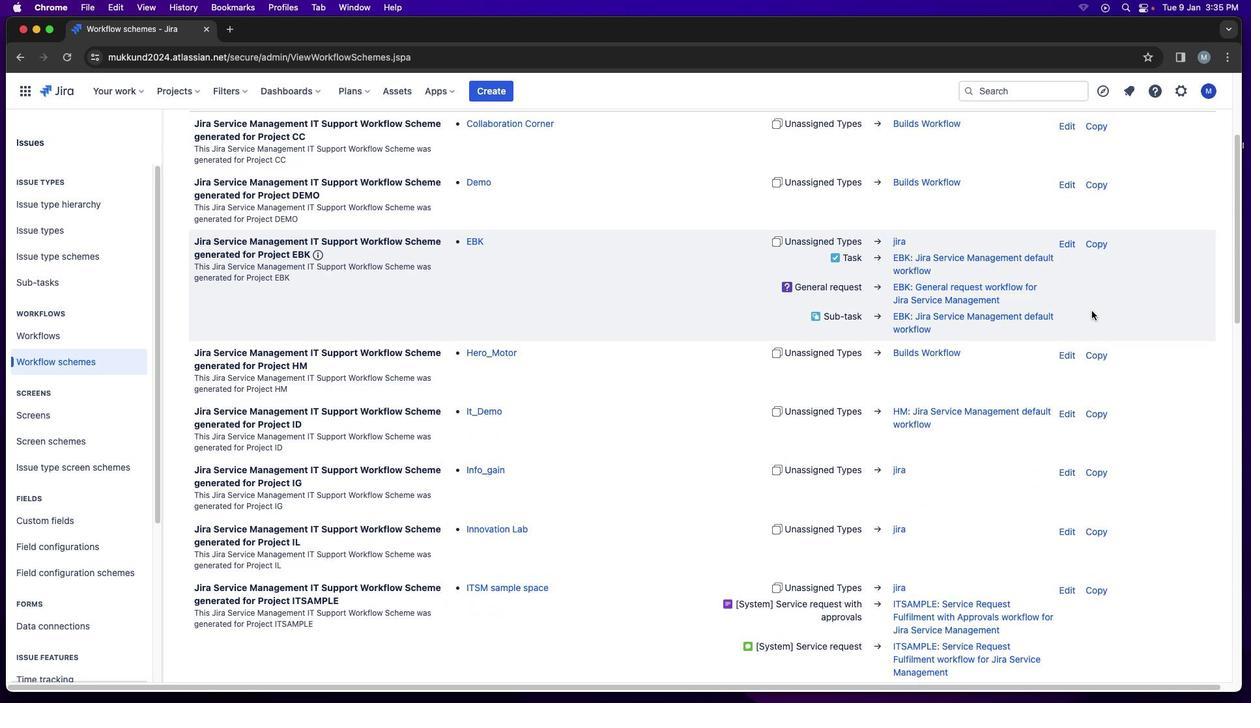 
Action: Mouse scrolled (1091, 311) with delta (0, 0)
Screenshot: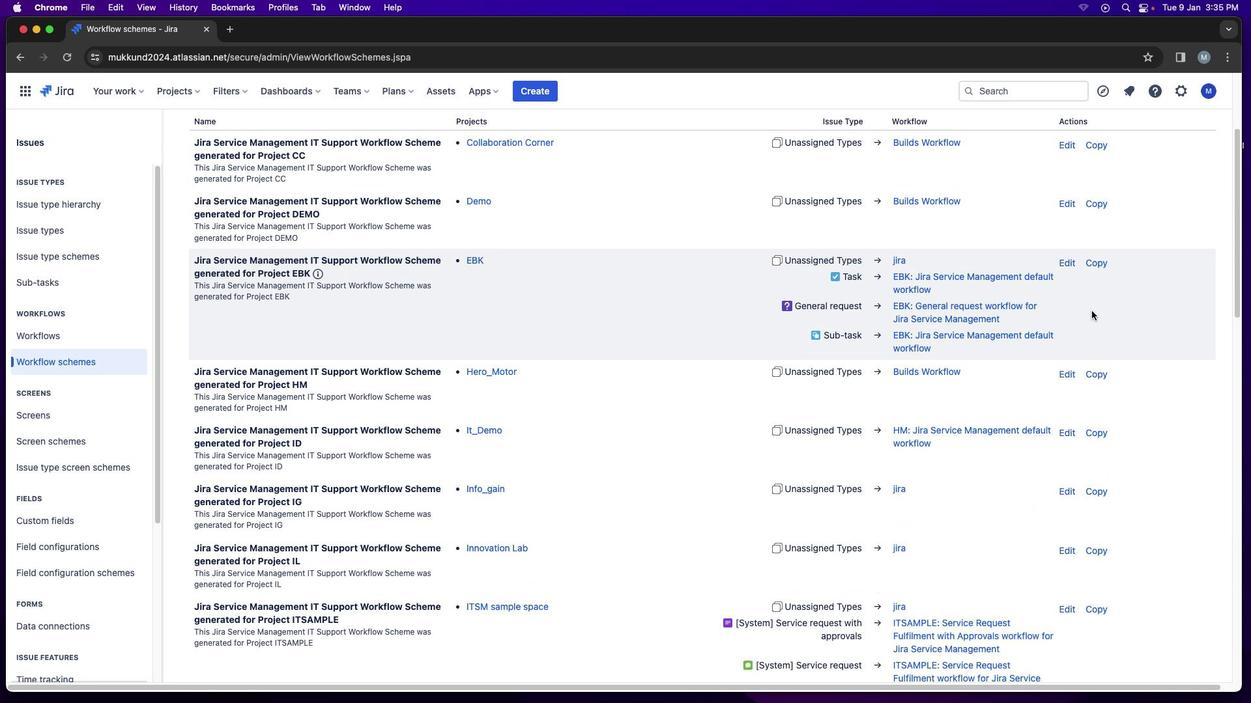 
Action: Mouse scrolled (1091, 311) with delta (0, 0)
Screenshot: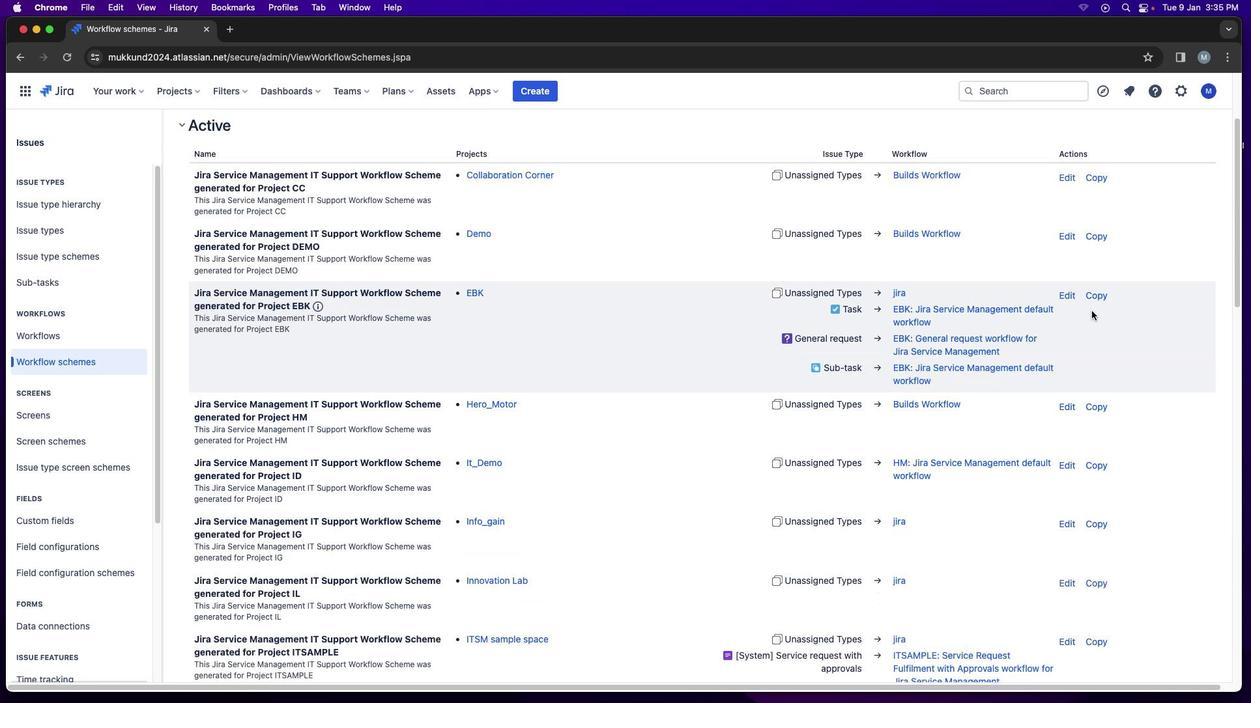 
Action: Mouse scrolled (1091, 311) with delta (0, 1)
Screenshot: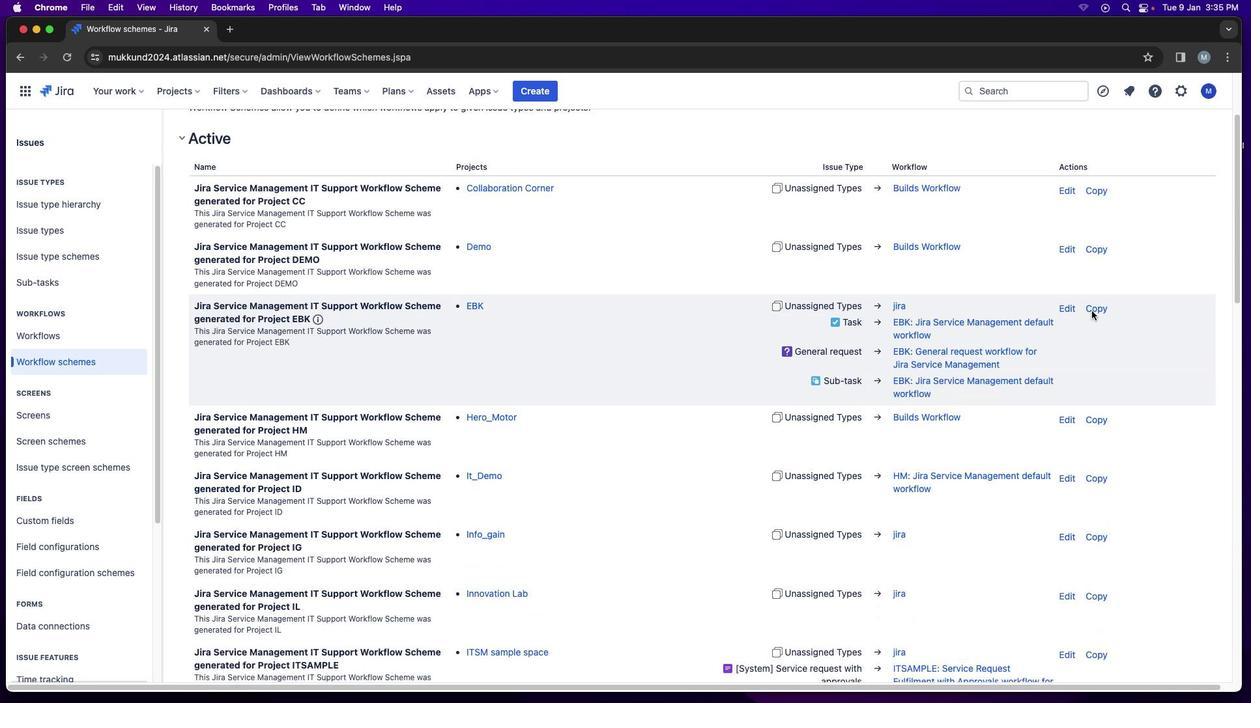 
Action: Mouse moved to (1063, 228)
Screenshot: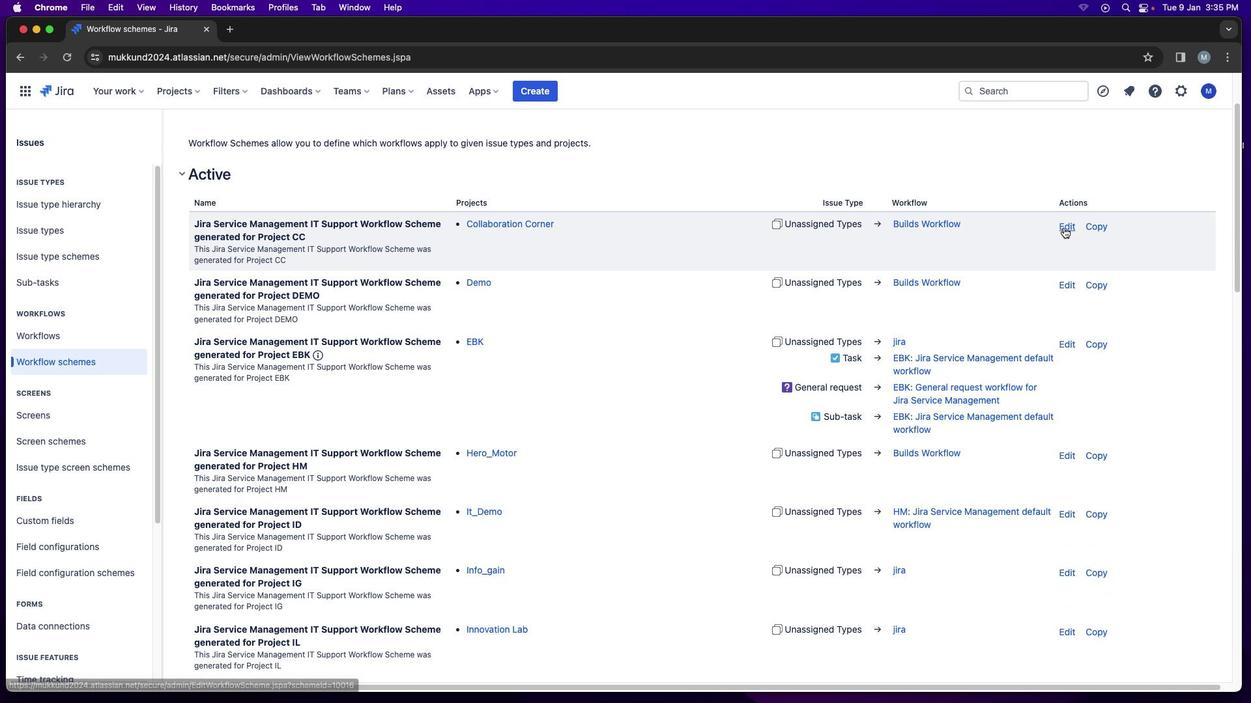 
Action: Mouse pressed left at (1063, 228)
Screenshot: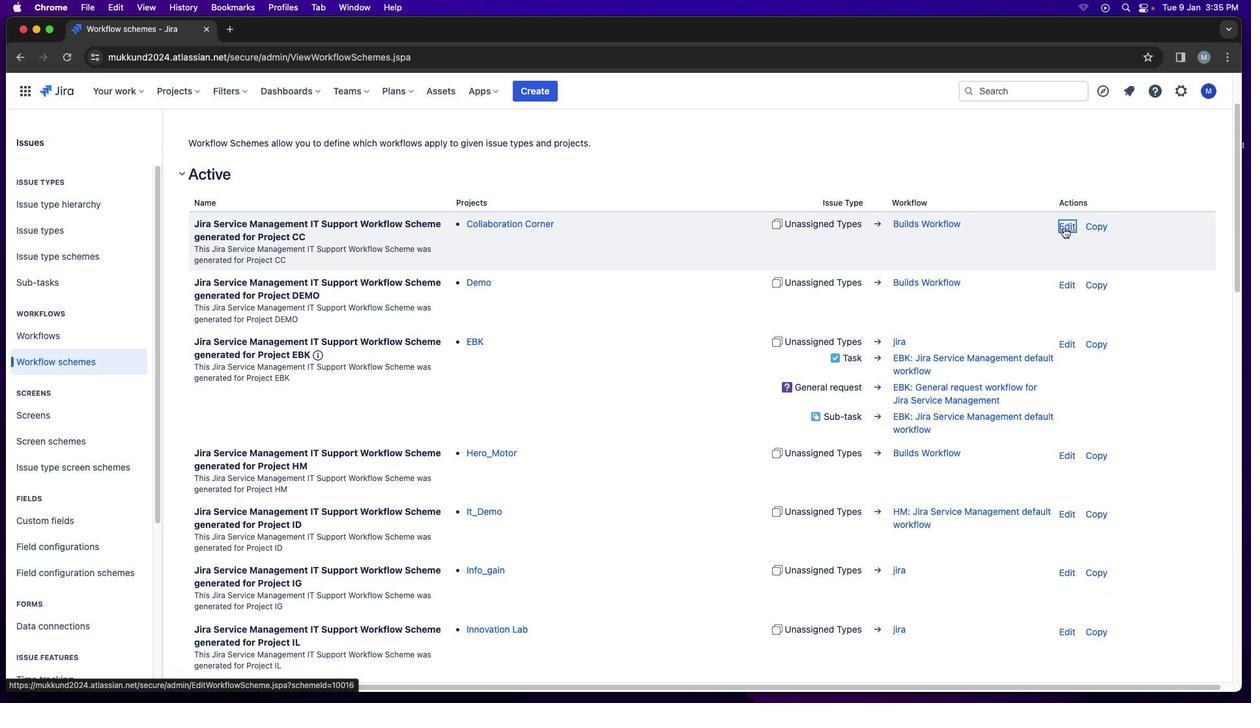
Action: Mouse moved to (523, 387)
Screenshot: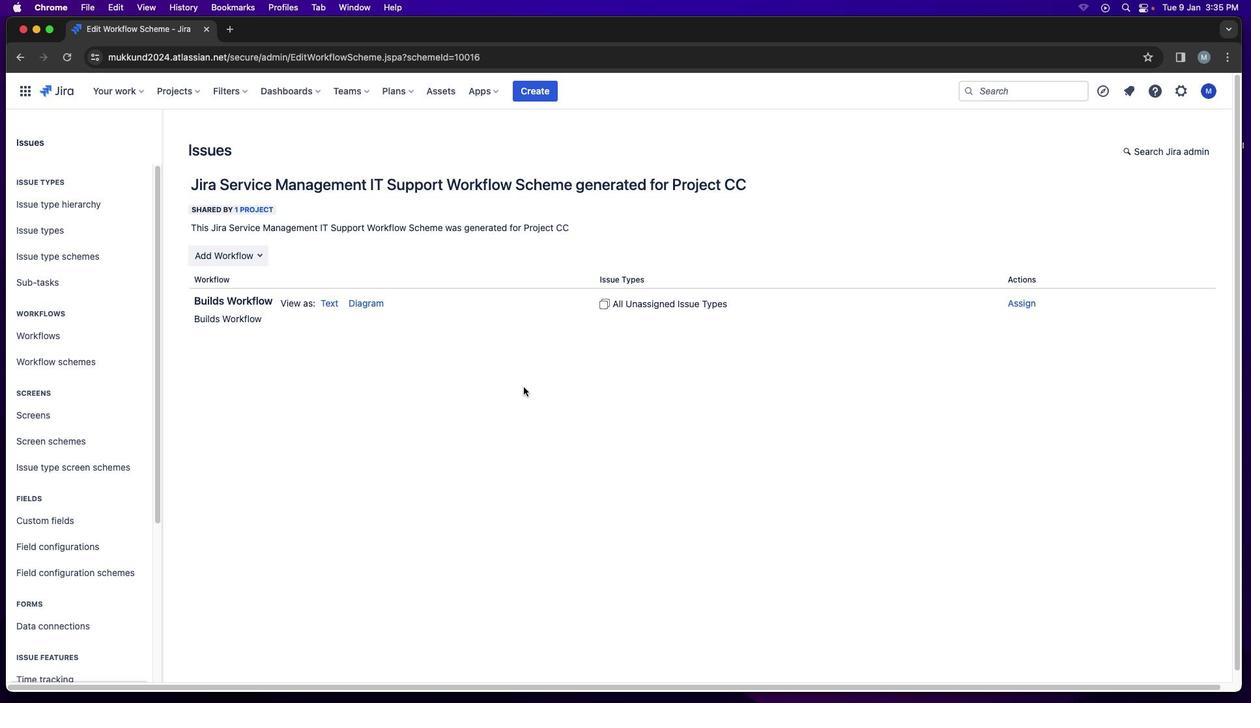 
Action: Mouse pressed left at (523, 387)
Screenshot: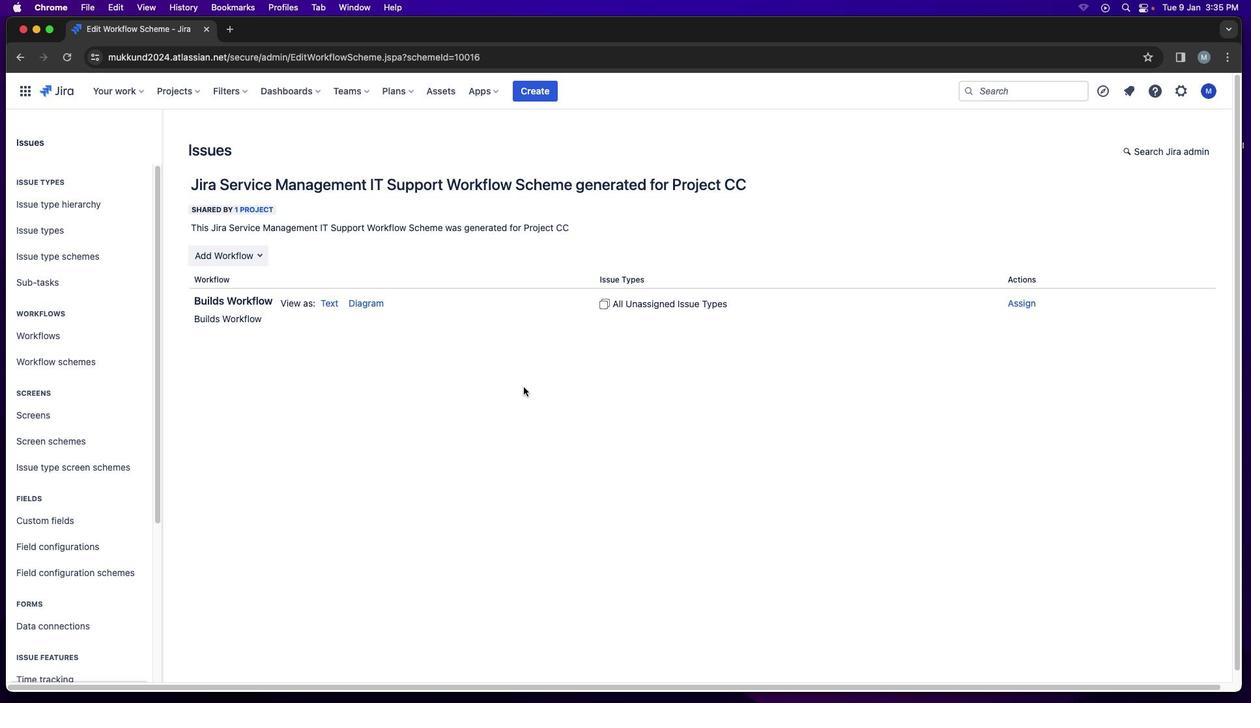 
Action: Mouse moved to (656, 371)
Screenshot: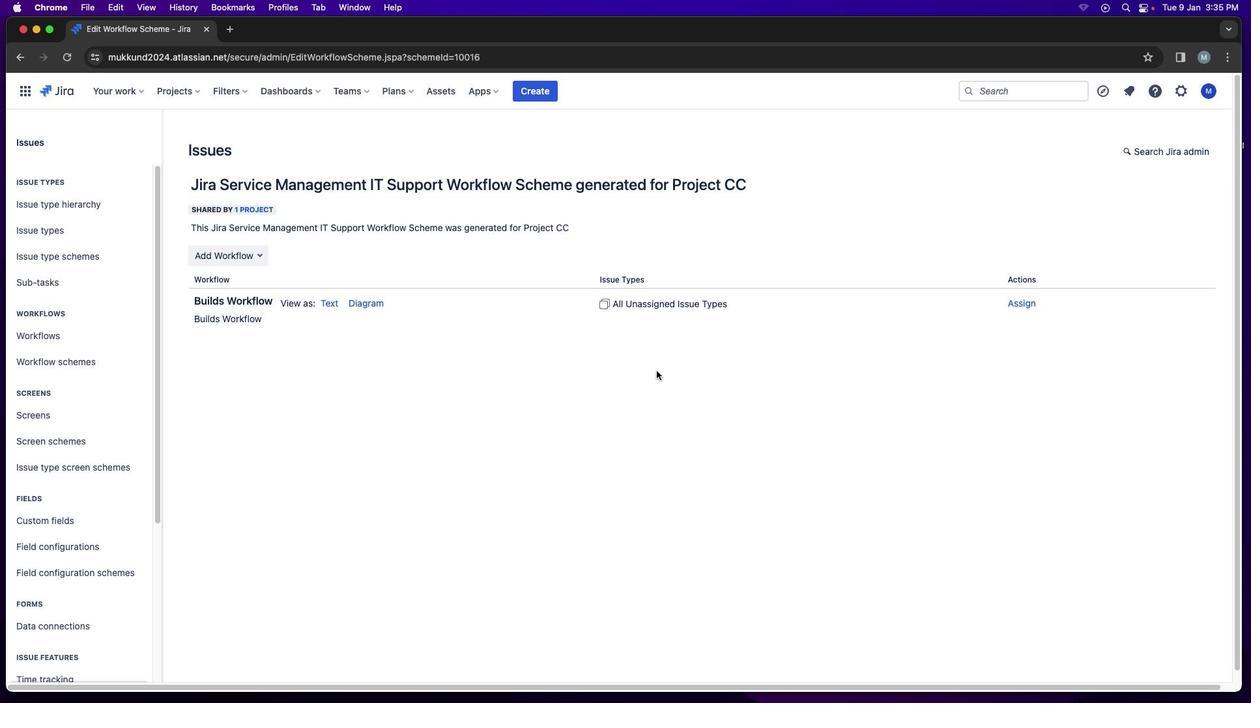 
Action: Mouse pressed left at (656, 371)
Screenshot: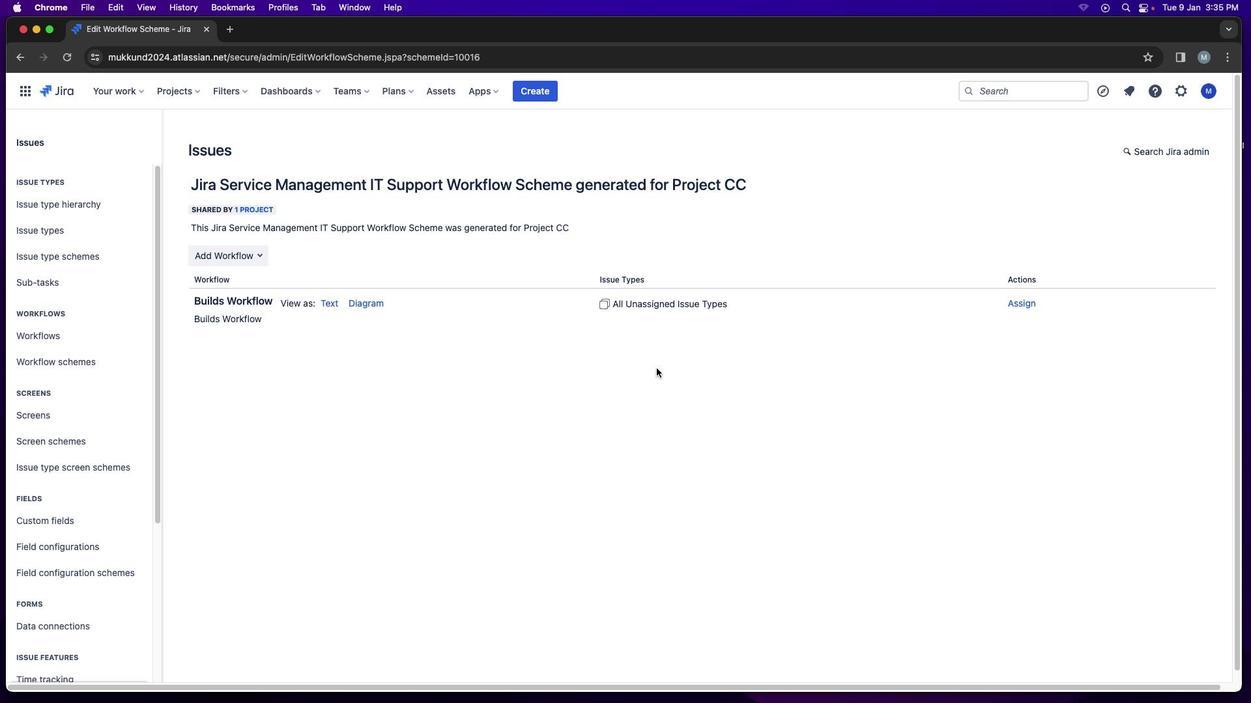 
Action: Mouse moved to (577, 246)
Screenshot: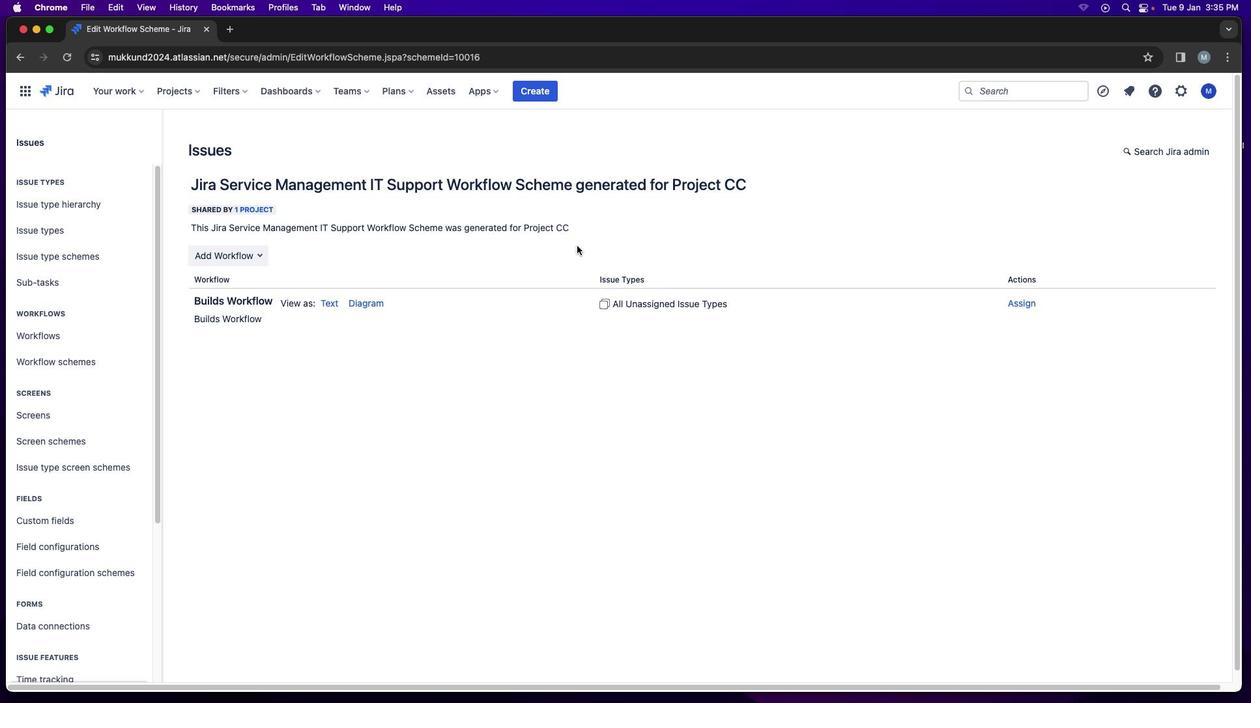 
Action: Mouse pressed left at (577, 246)
Screenshot: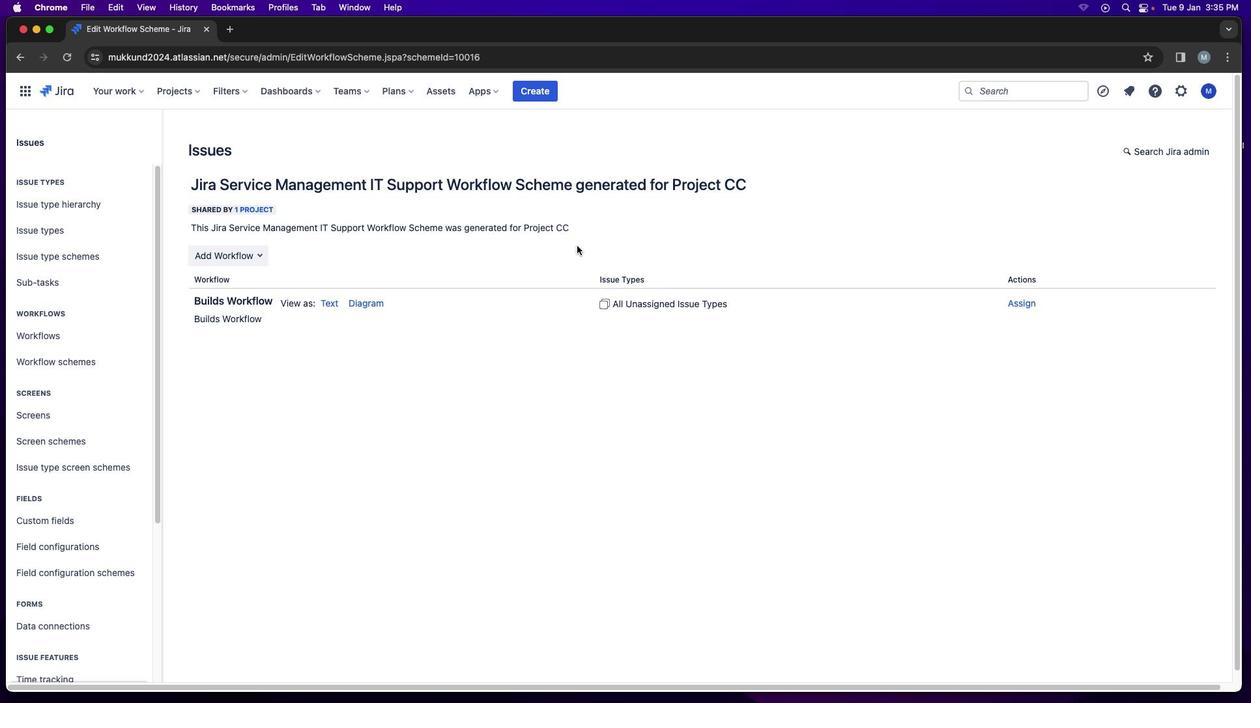 
Action: Mouse moved to (364, 233)
Screenshot: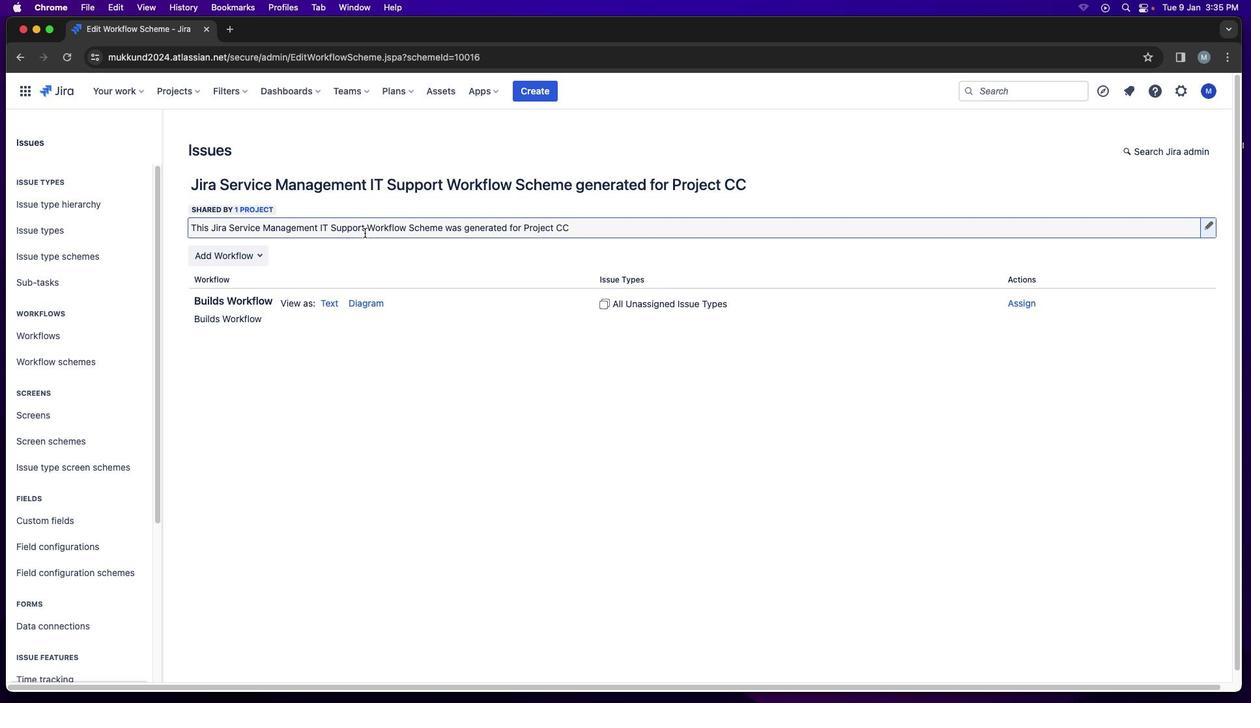 
Action: Mouse pressed left at (364, 233)
Screenshot: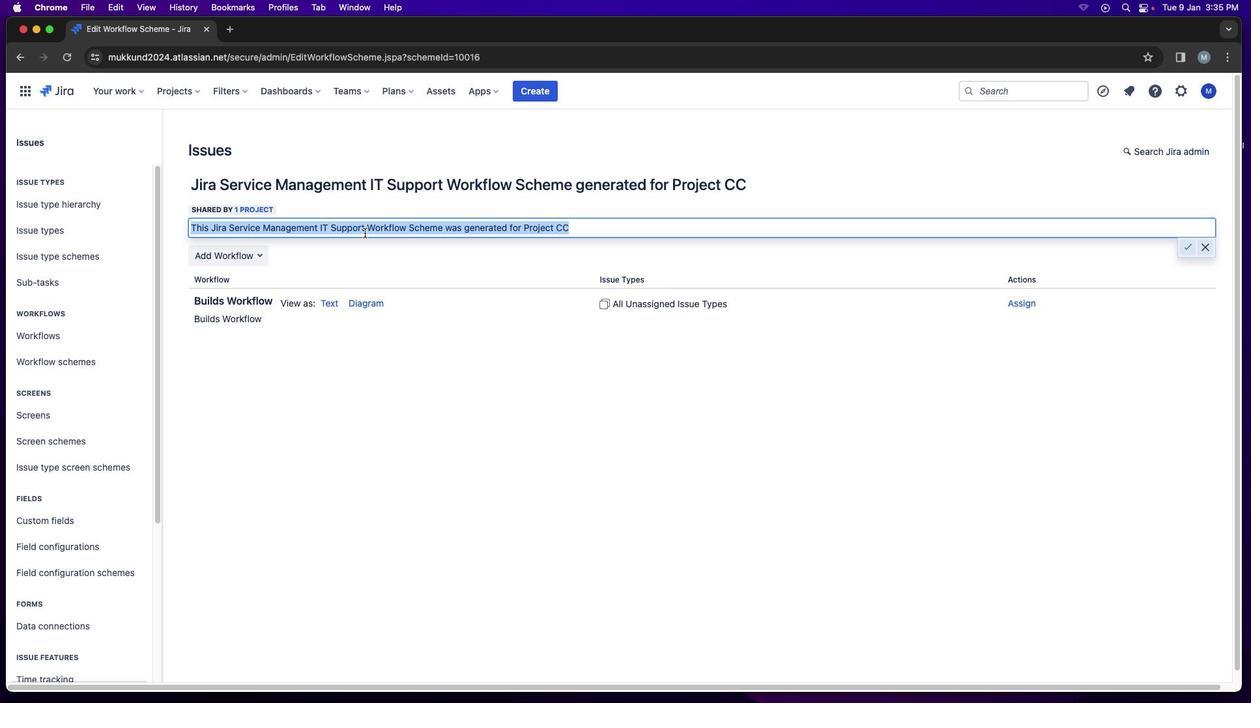 
Action: Mouse moved to (57, 328)
Screenshot: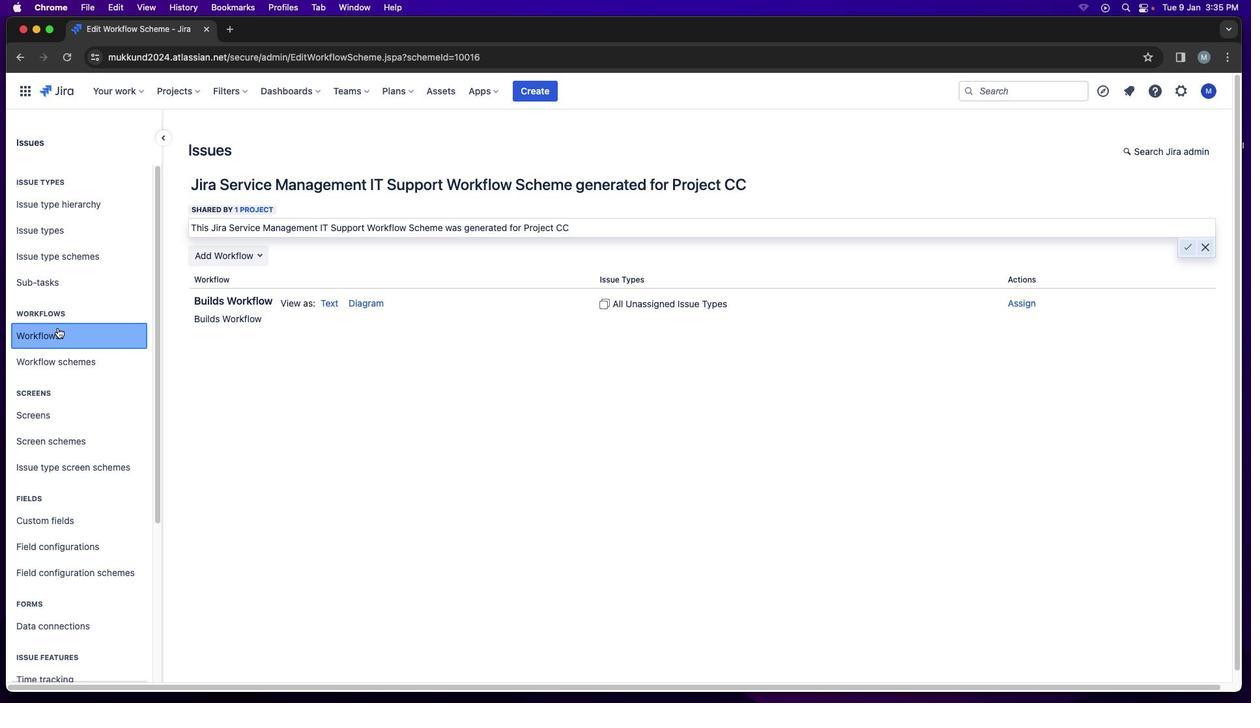 
Action: Mouse pressed left at (57, 328)
Screenshot: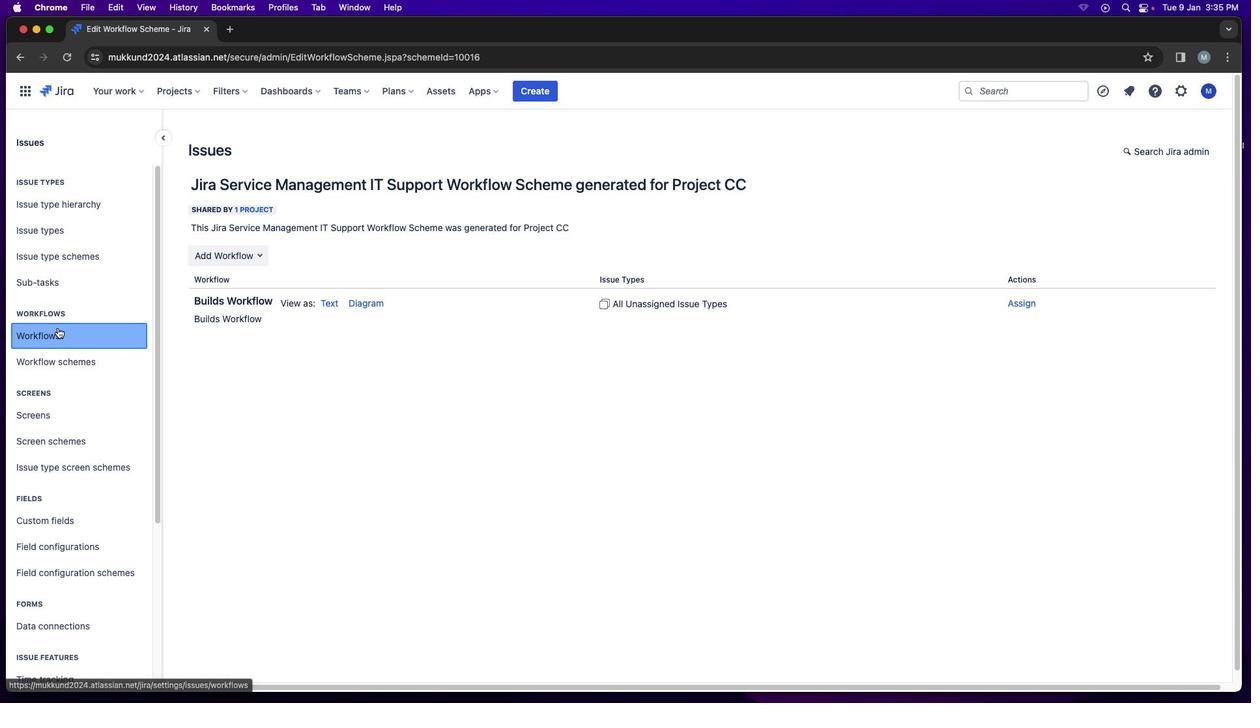 
Action: Mouse moved to (1176, 423)
Screenshot: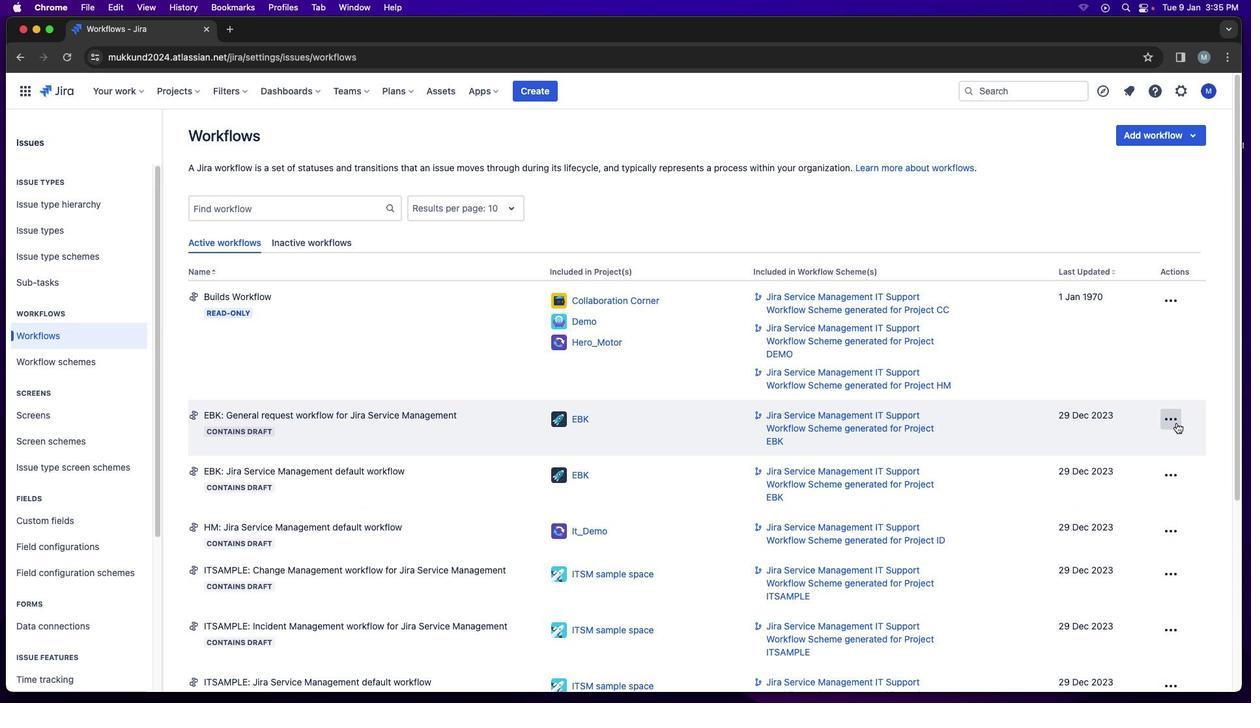 
Action: Mouse pressed left at (1176, 423)
Screenshot: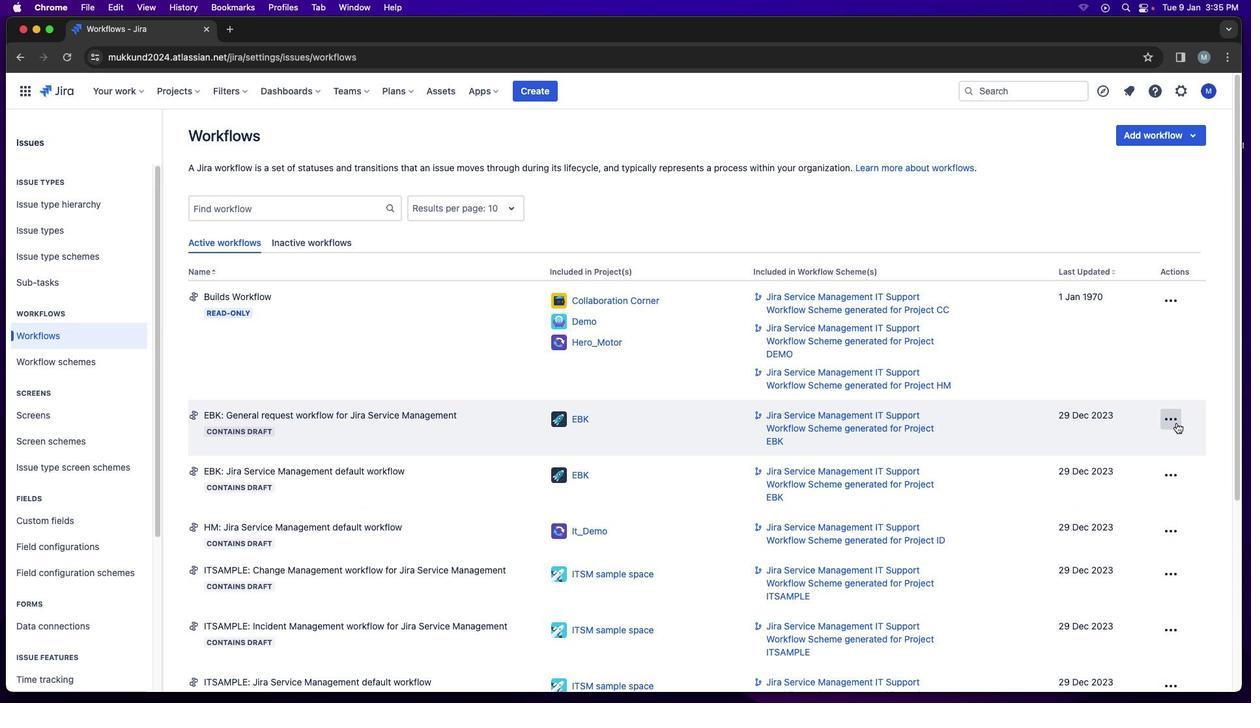 
Action: Mouse moved to (1161, 484)
Screenshot: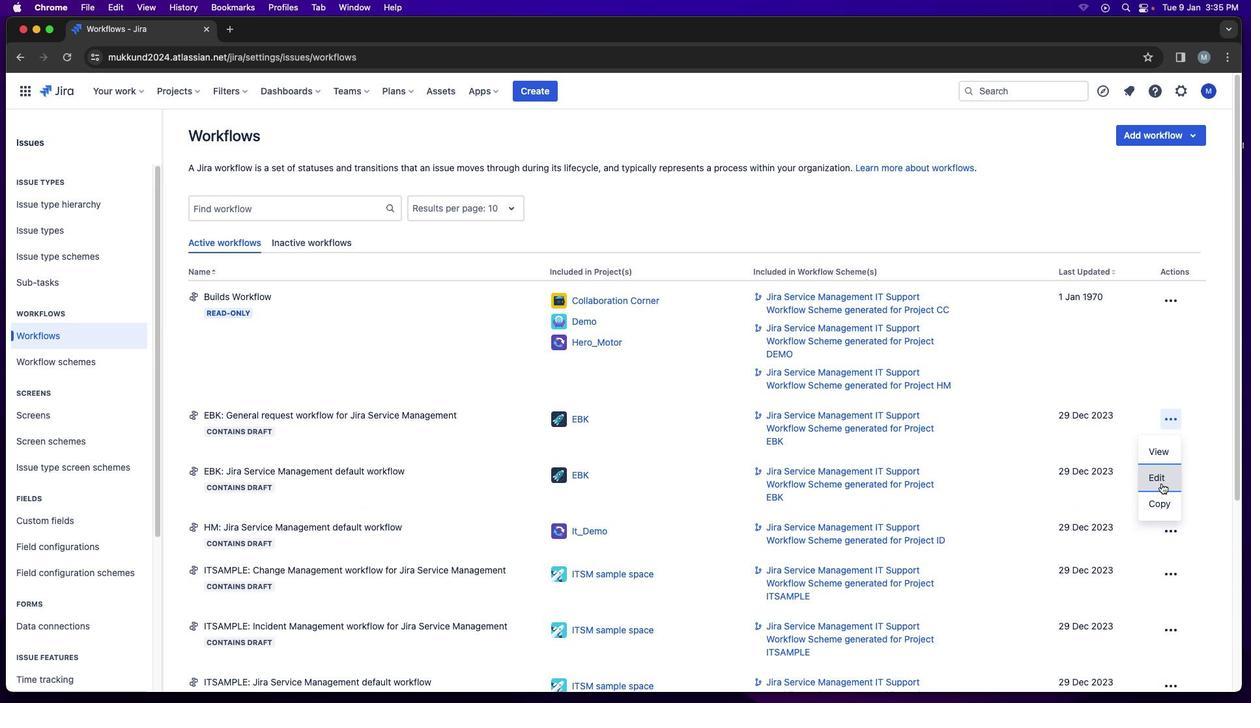 
Action: Mouse pressed left at (1161, 484)
Screenshot: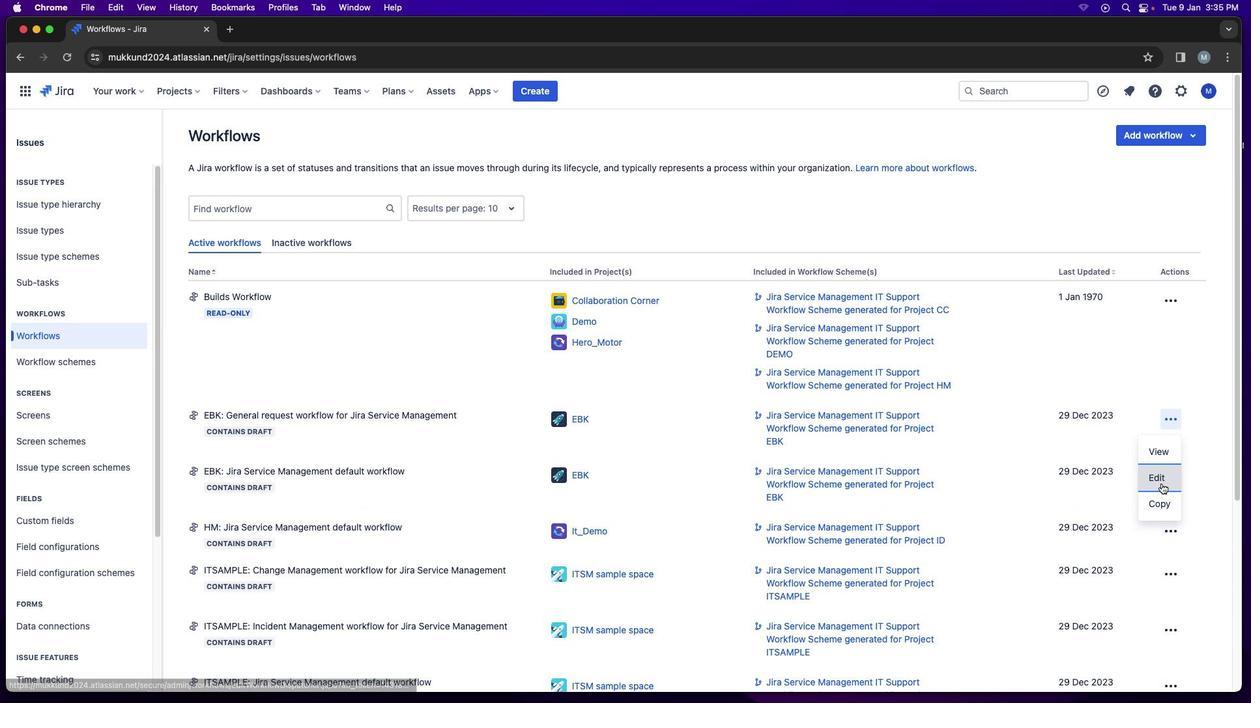 
Action: Mouse moved to (678, 302)
Screenshot: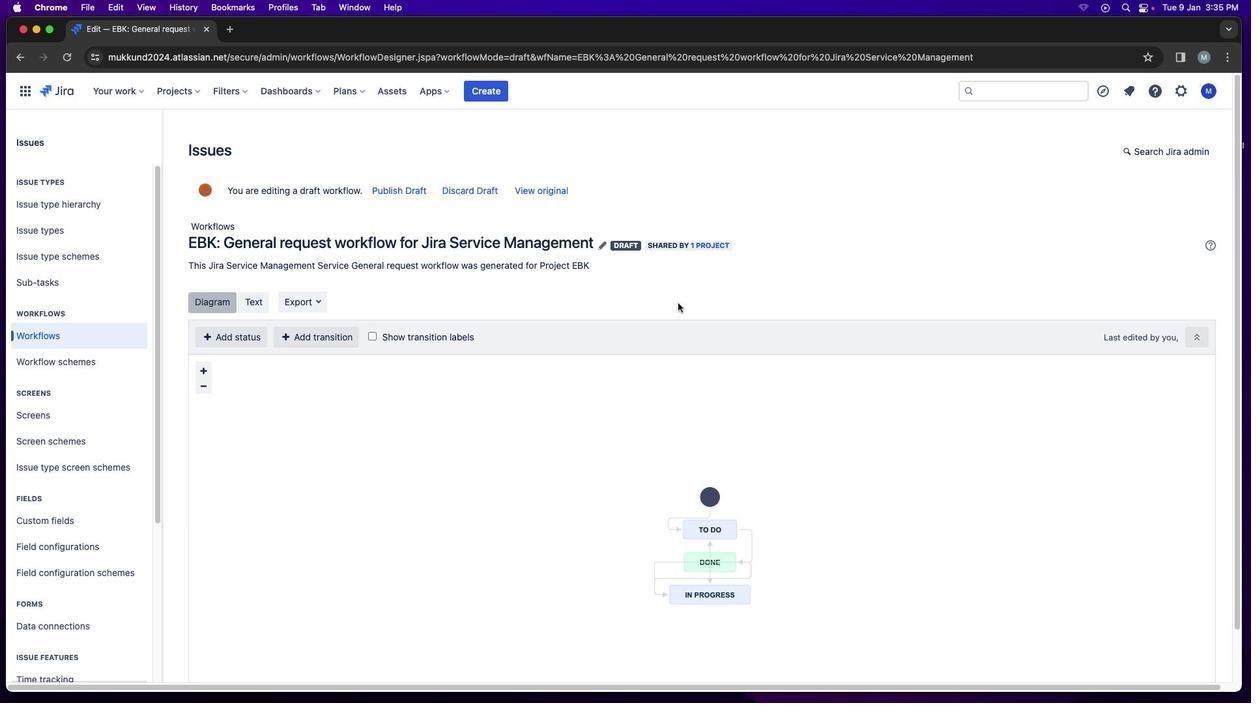 
Action: Mouse pressed left at (678, 302)
Screenshot: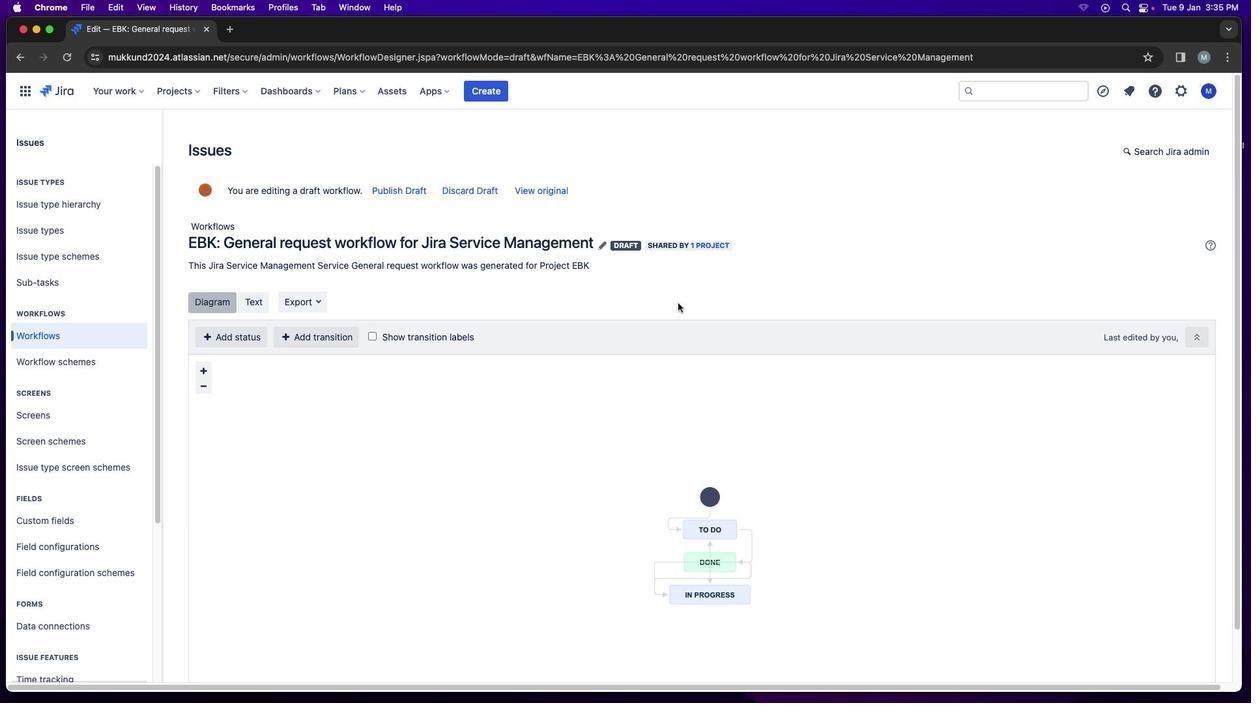 
Action: Mouse moved to (697, 337)
Screenshot: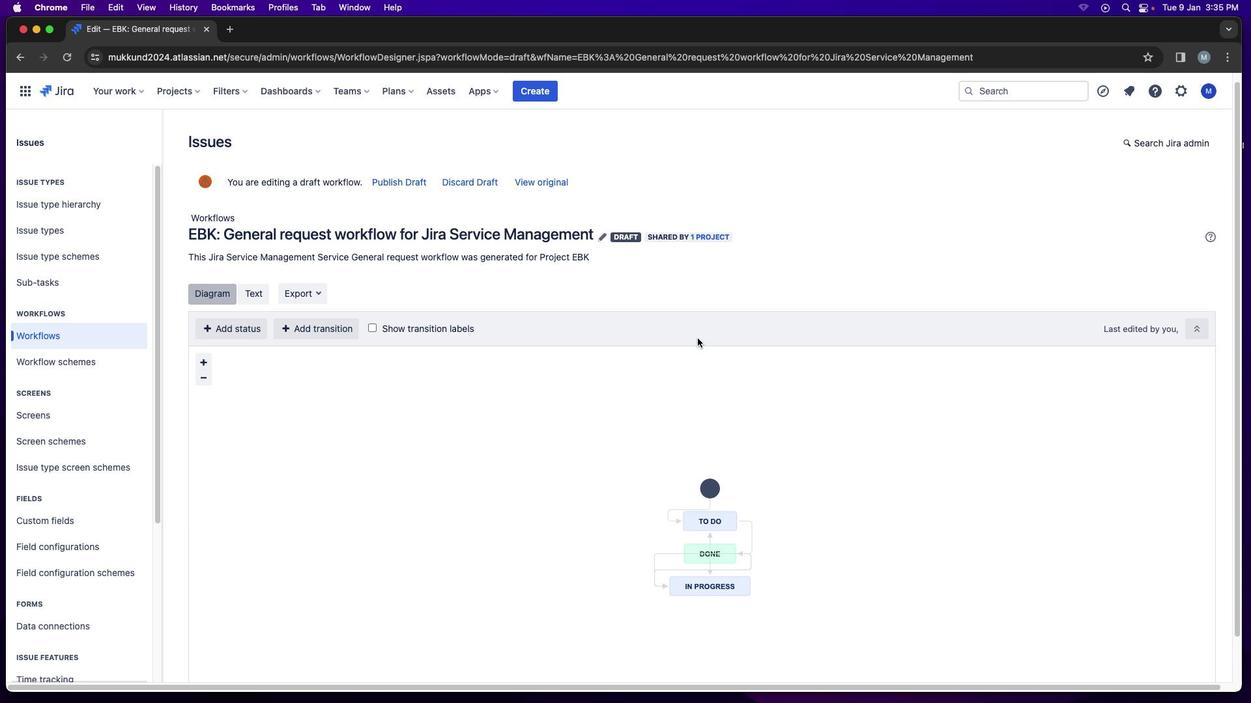 
Action: Mouse scrolled (697, 337) with delta (0, 0)
Screenshot: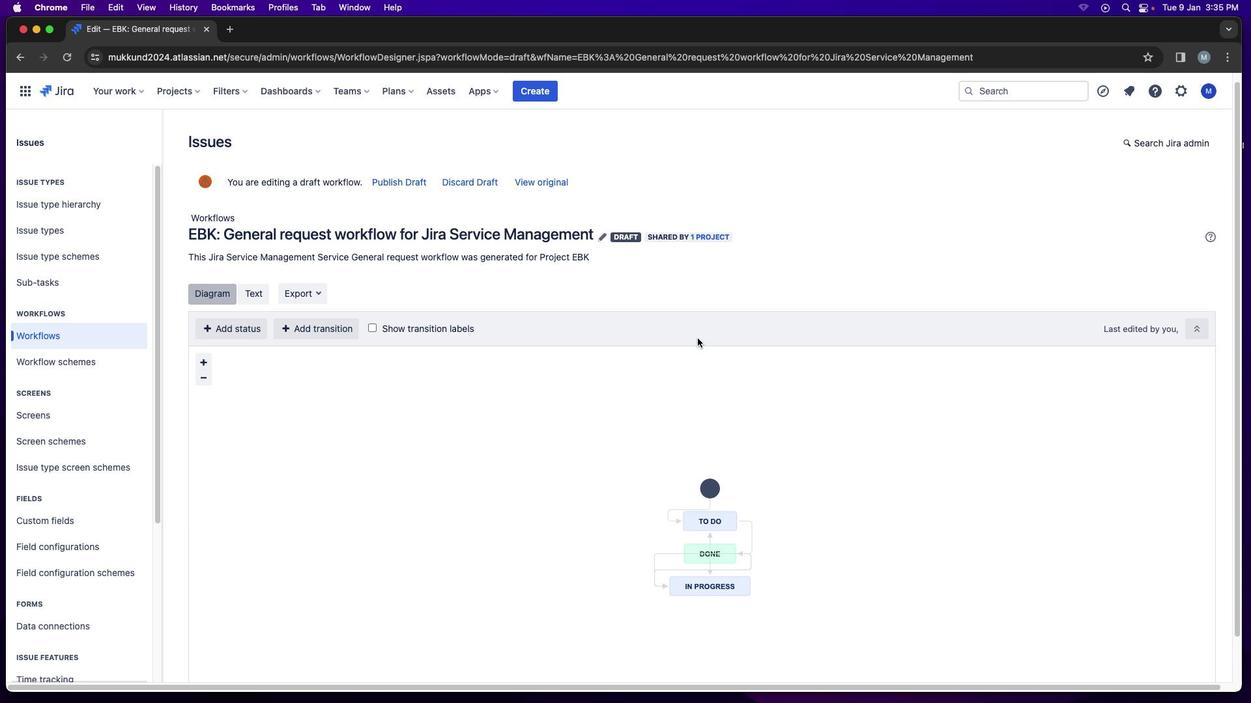 
Action: Mouse moved to (697, 338)
Screenshot: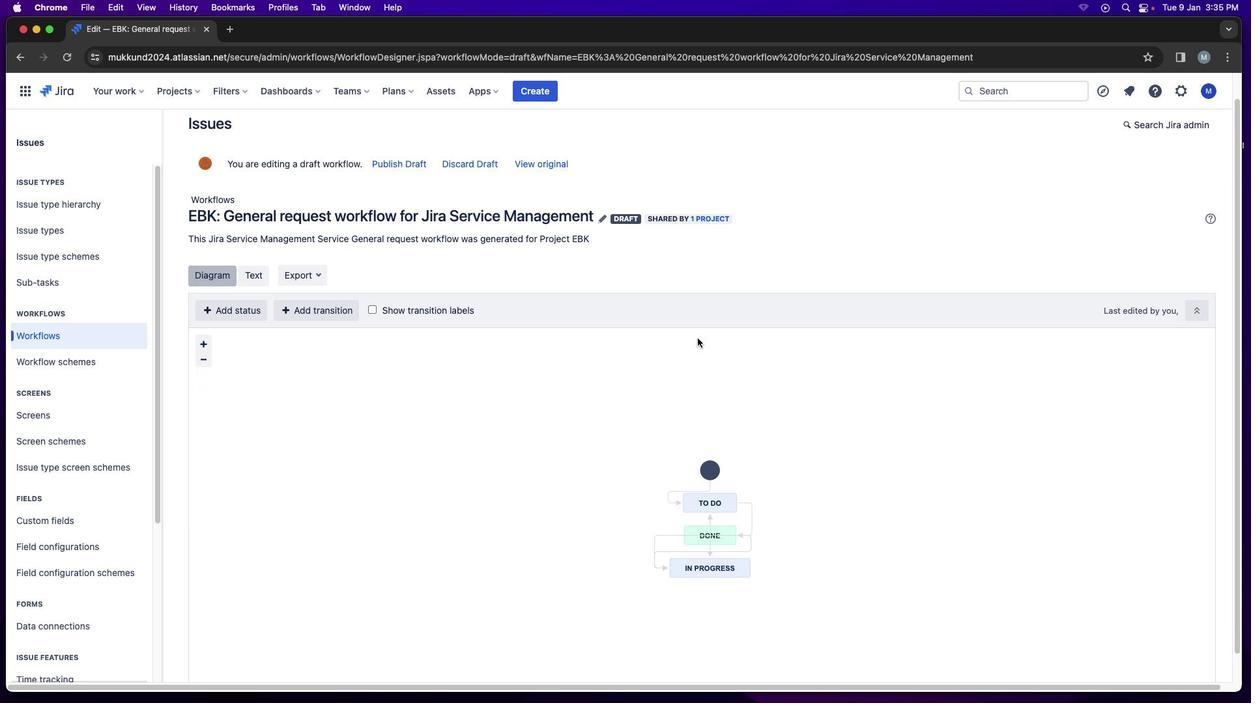 
Action: Mouse scrolled (697, 338) with delta (0, 0)
Screenshot: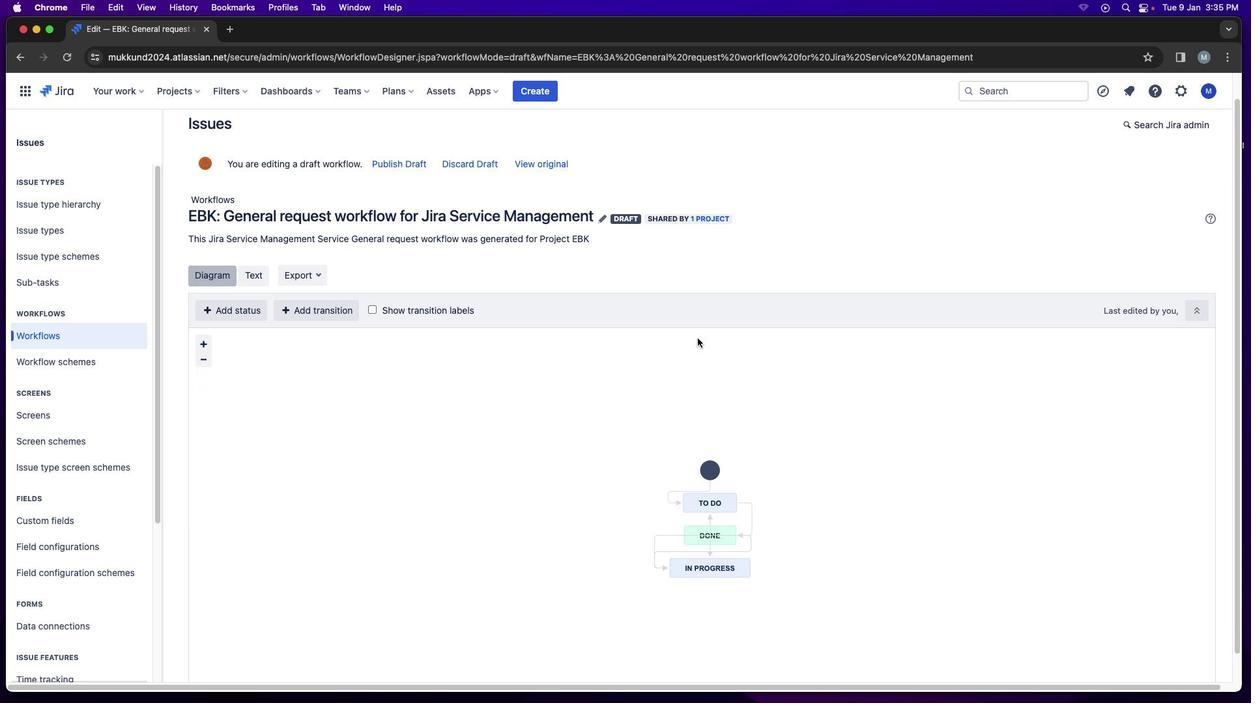 
Action: Mouse scrolled (697, 338) with delta (0, -1)
Screenshot: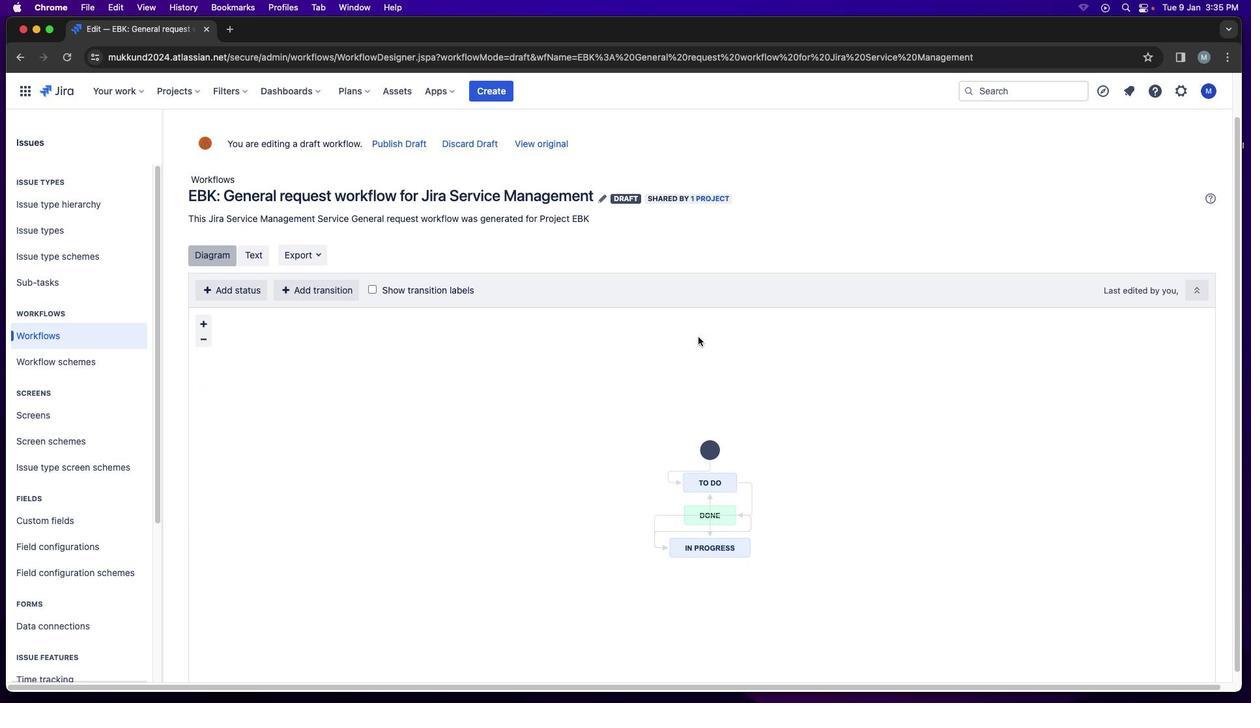 
Action: Mouse moved to (697, 338)
Screenshot: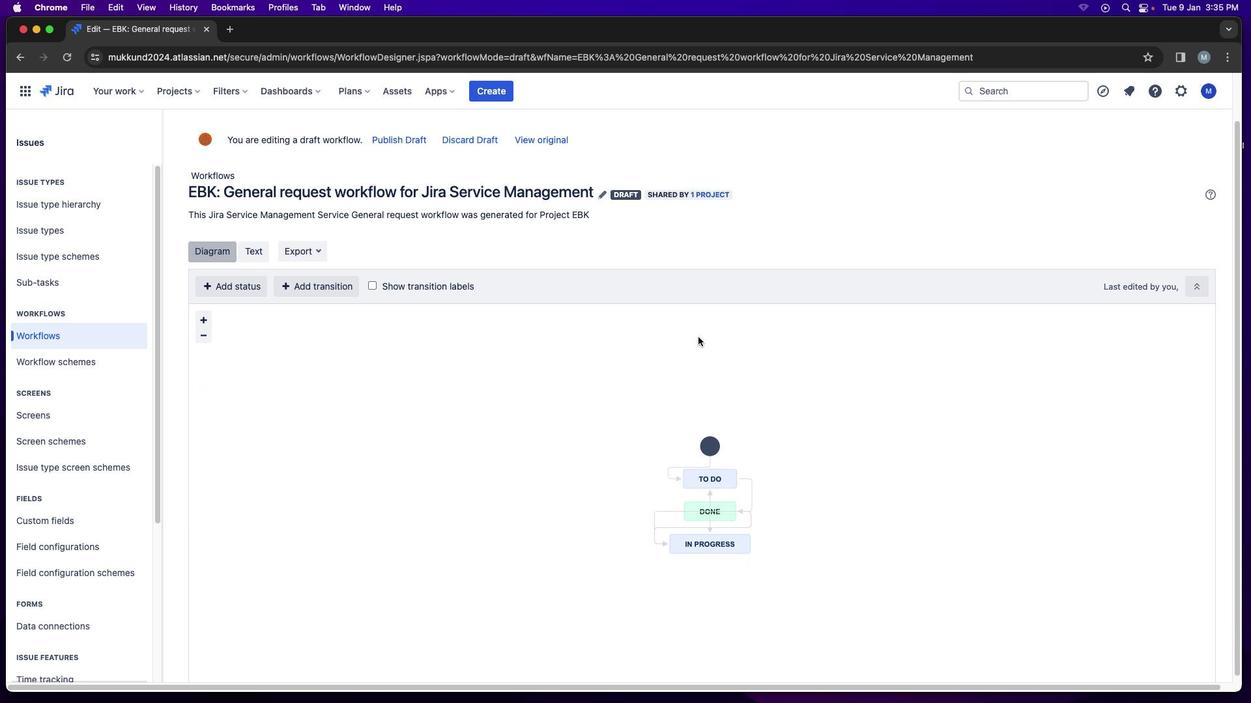 
Action: Mouse scrolled (697, 338) with delta (0, -2)
Screenshot: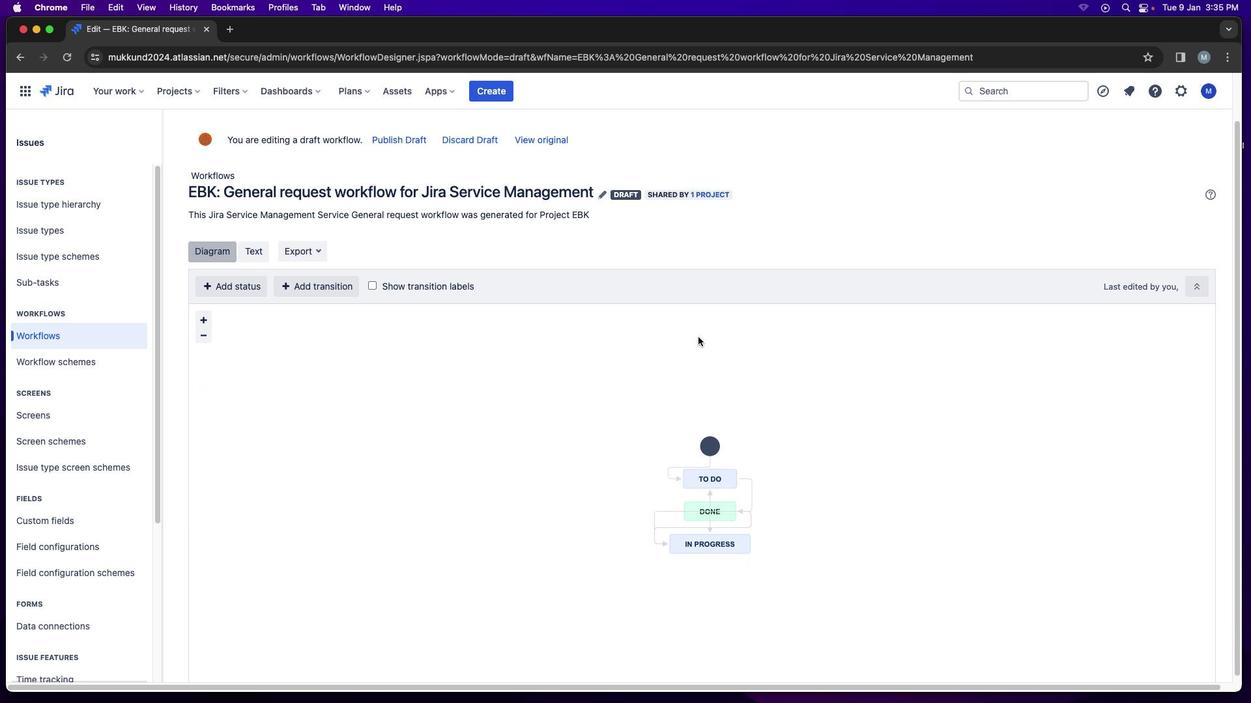
Action: Mouse moved to (698, 336)
Screenshot: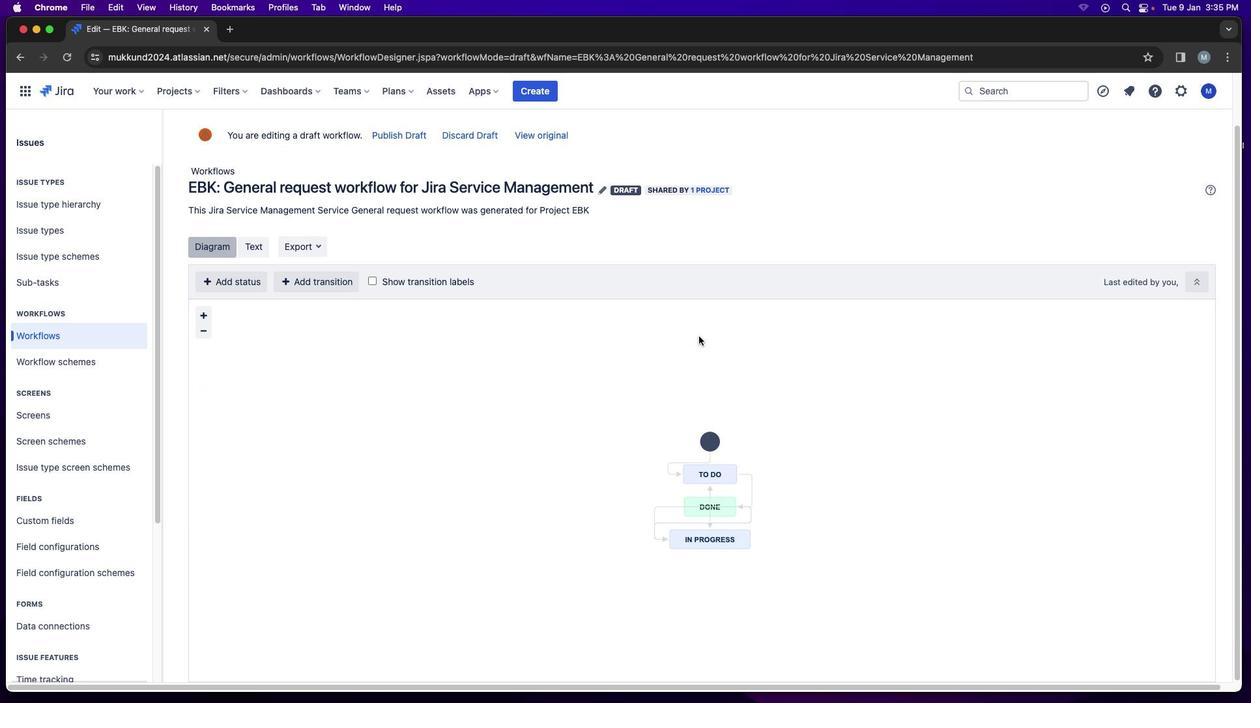 
Action: Mouse scrolled (698, 336) with delta (0, 0)
Screenshot: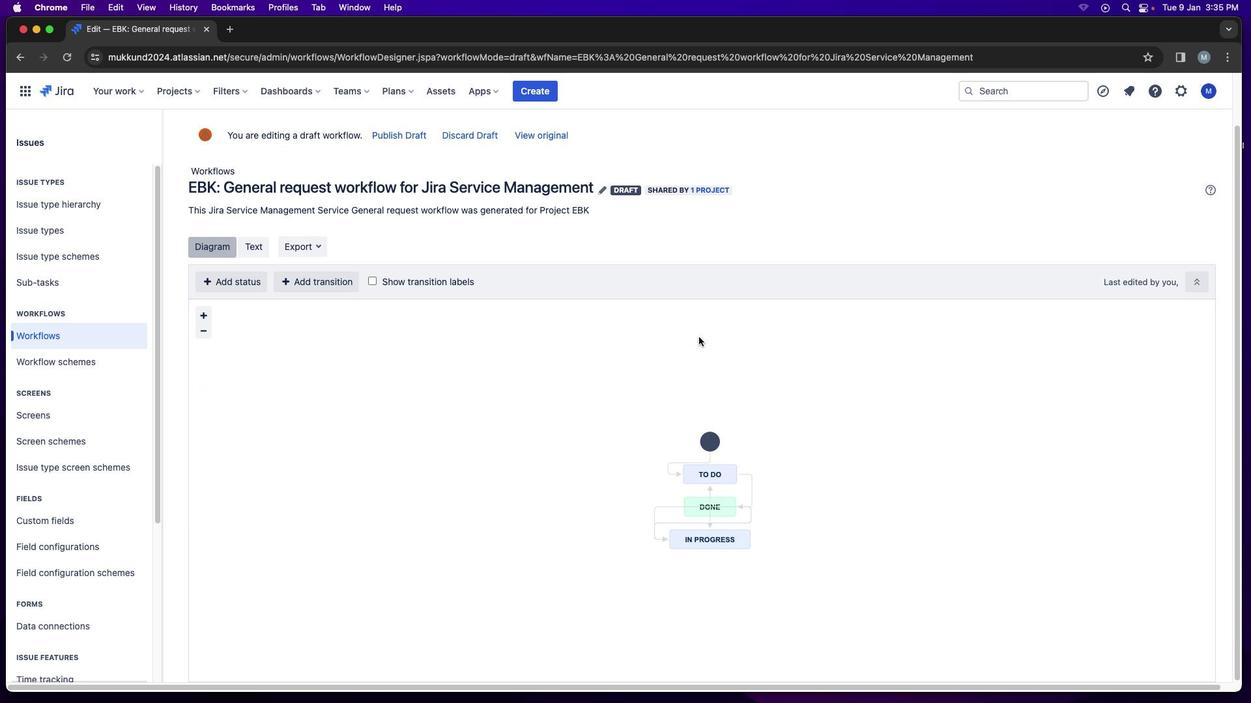 
Action: Mouse moved to (698, 336)
Screenshot: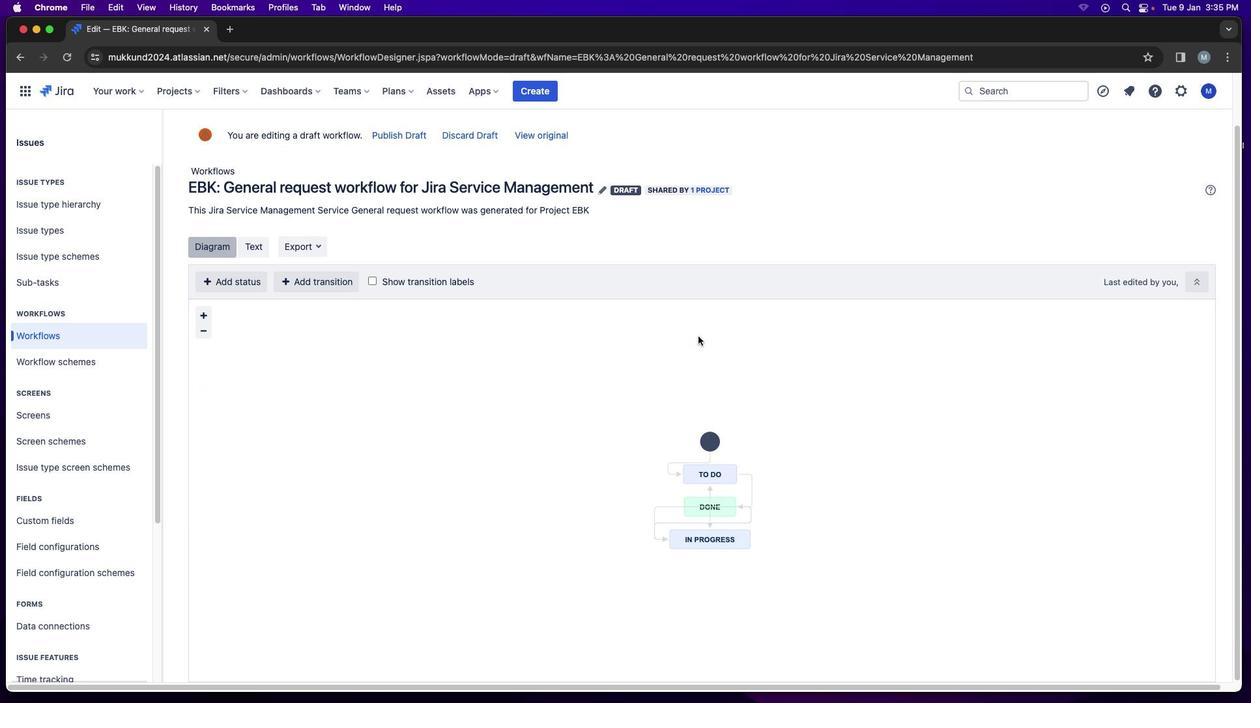 
Action: Mouse scrolled (698, 336) with delta (0, 0)
Screenshot: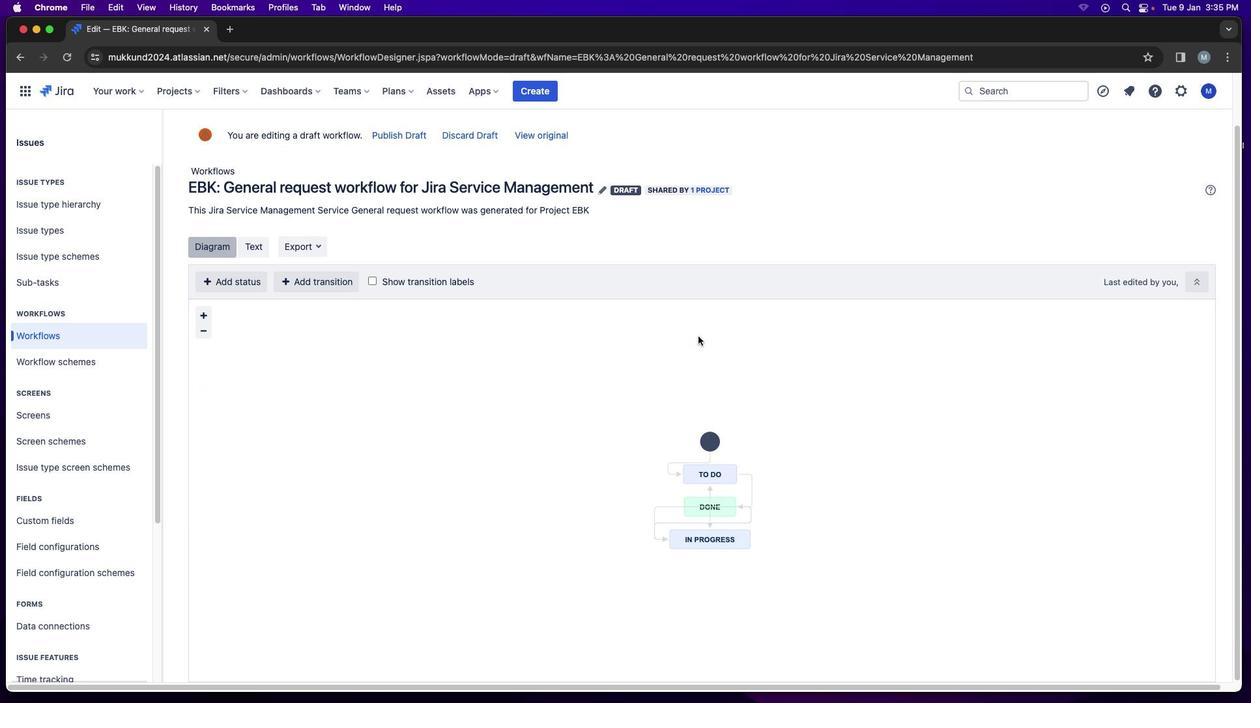 
Action: Mouse moved to (698, 336)
Screenshot: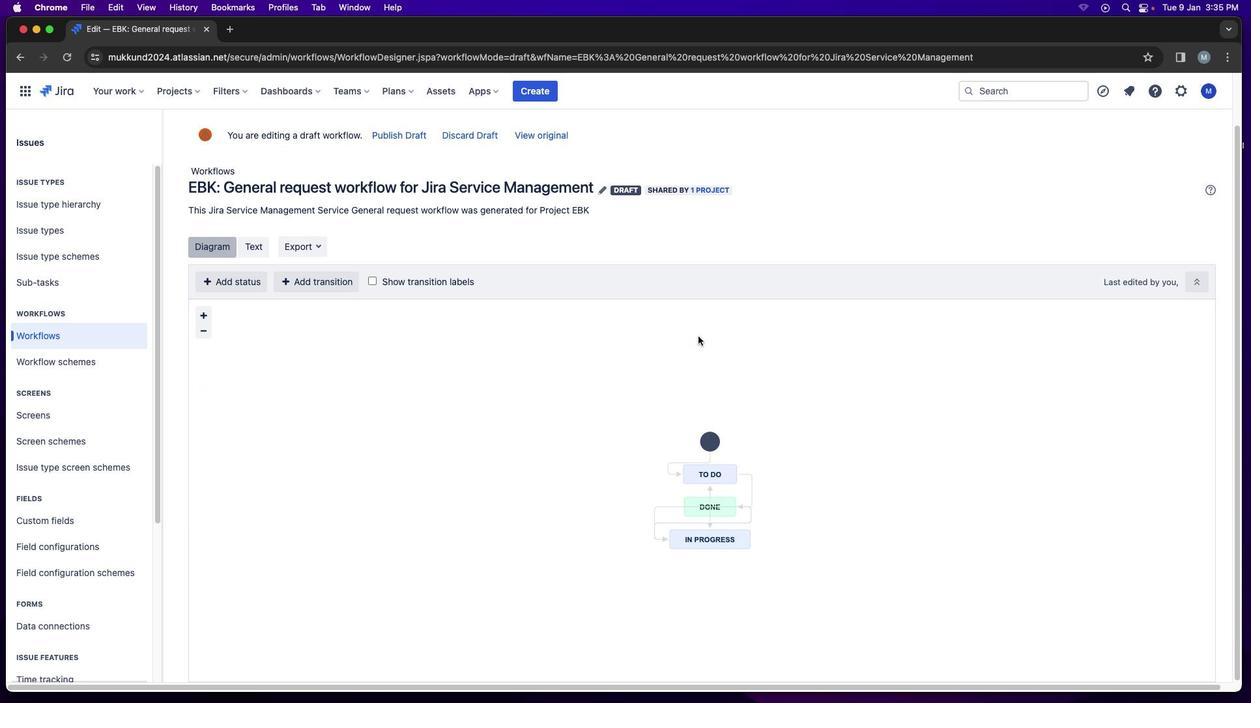 
Action: Mouse scrolled (698, 336) with delta (0, -1)
Screenshot: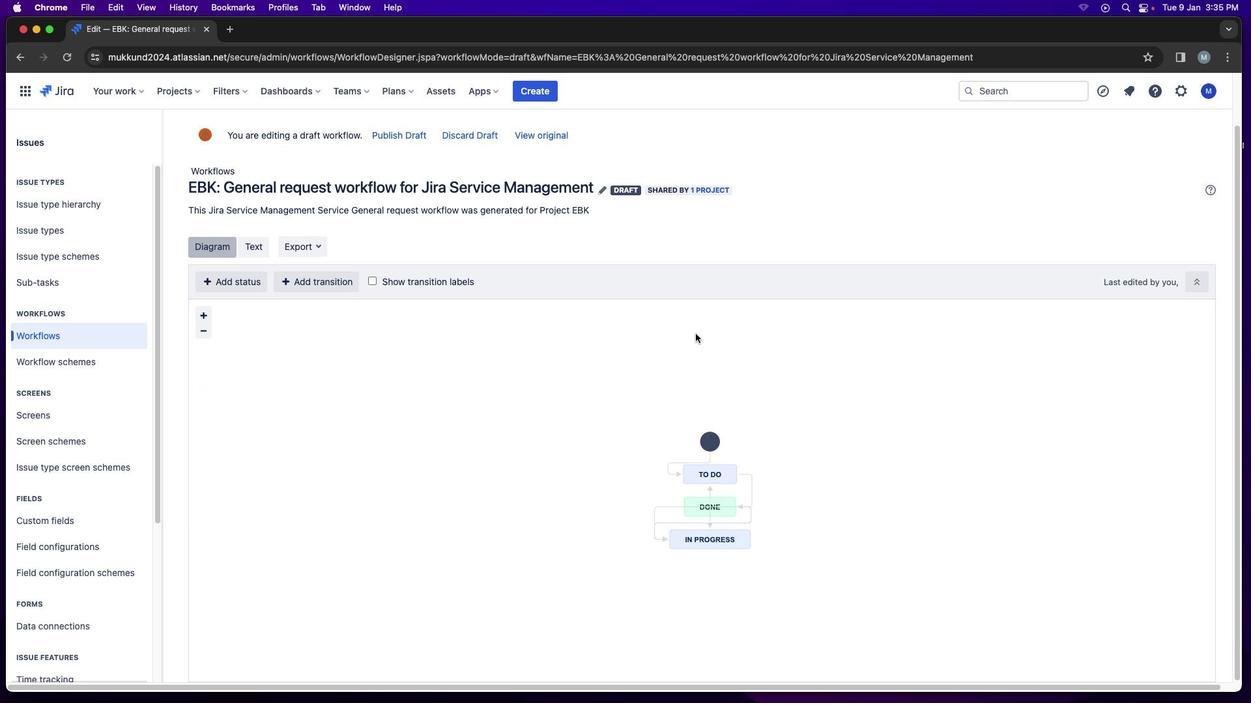 
Action: Mouse scrolled (698, 336) with delta (0, -2)
Screenshot: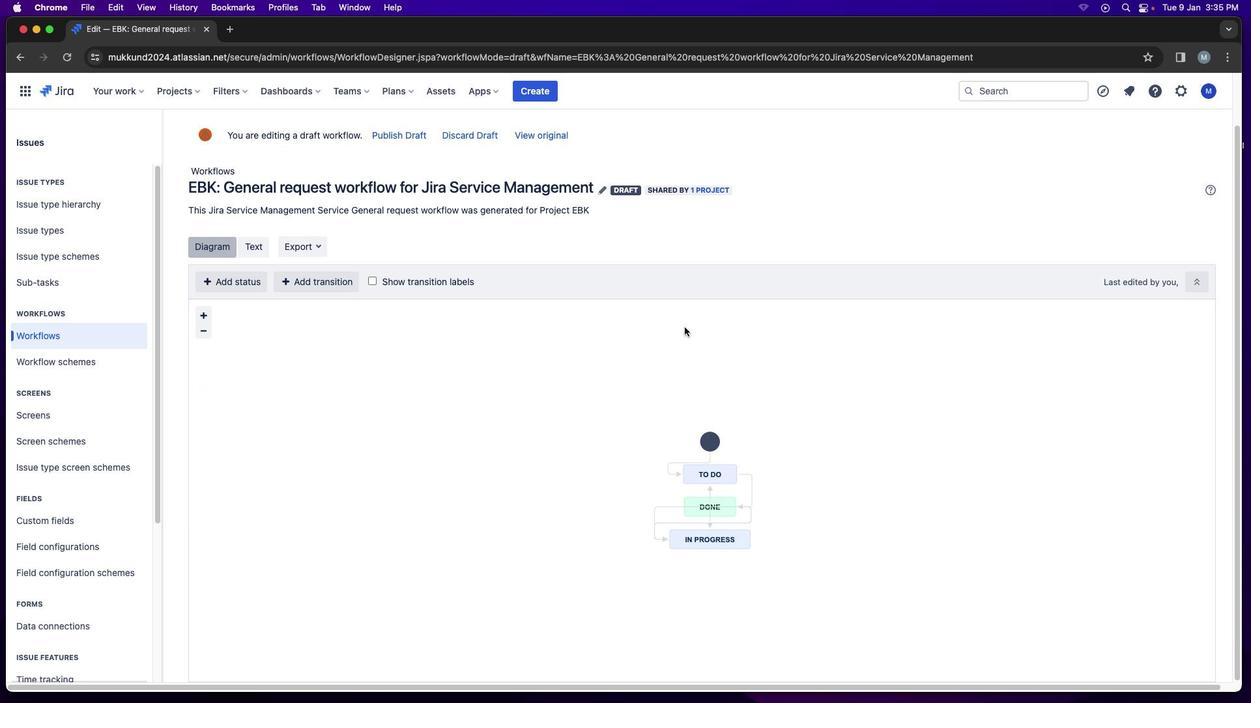 
Action: Mouse moved to (265, 247)
Screenshot: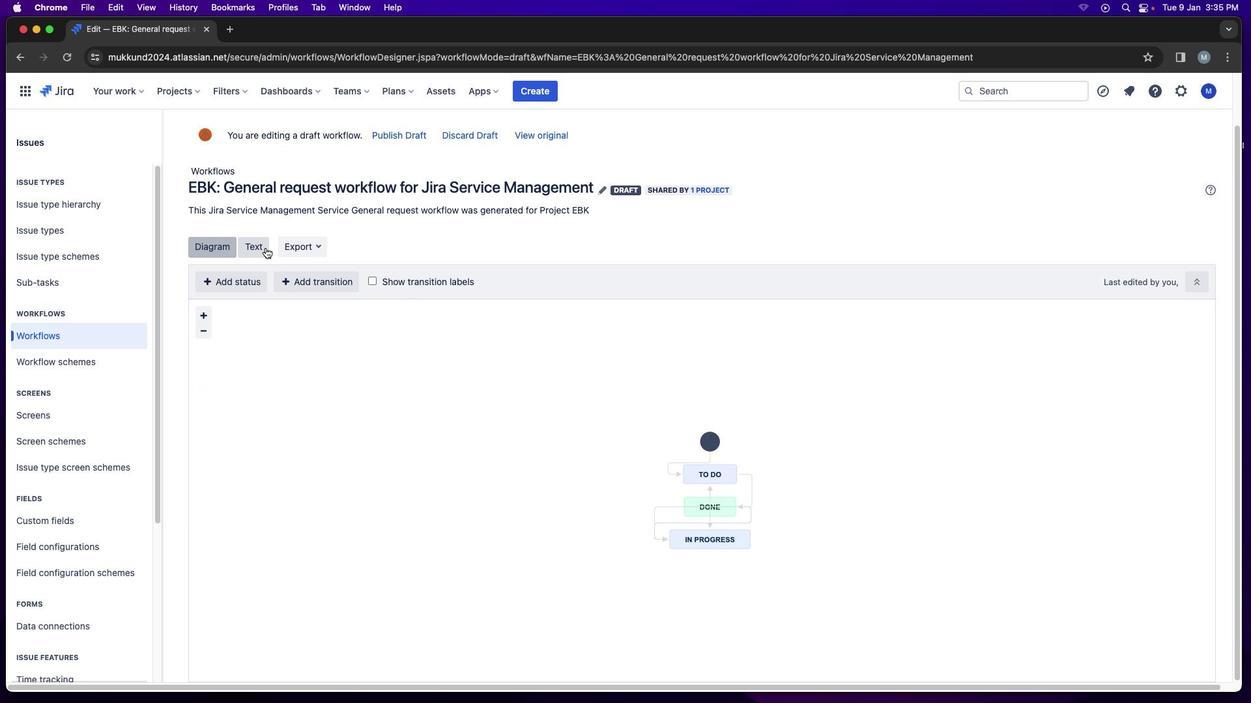
Action: Mouse pressed left at (265, 247)
Screenshot: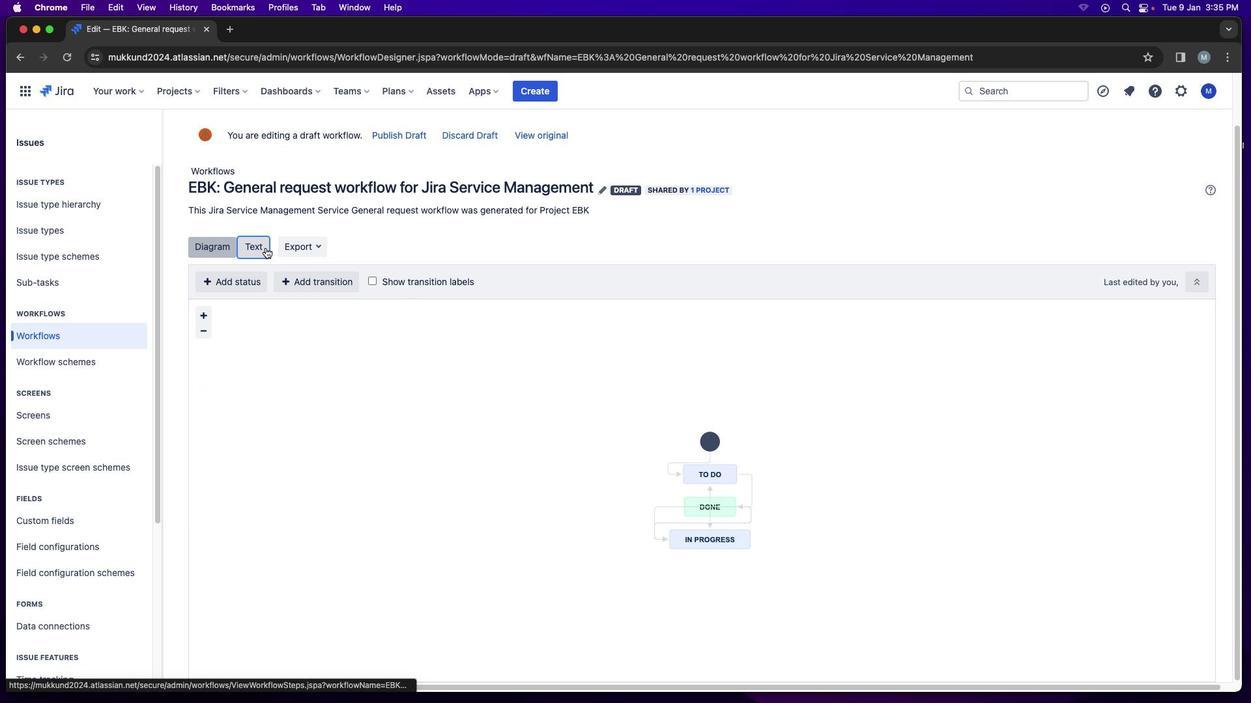 
Action: Mouse moved to (686, 347)
Screenshot: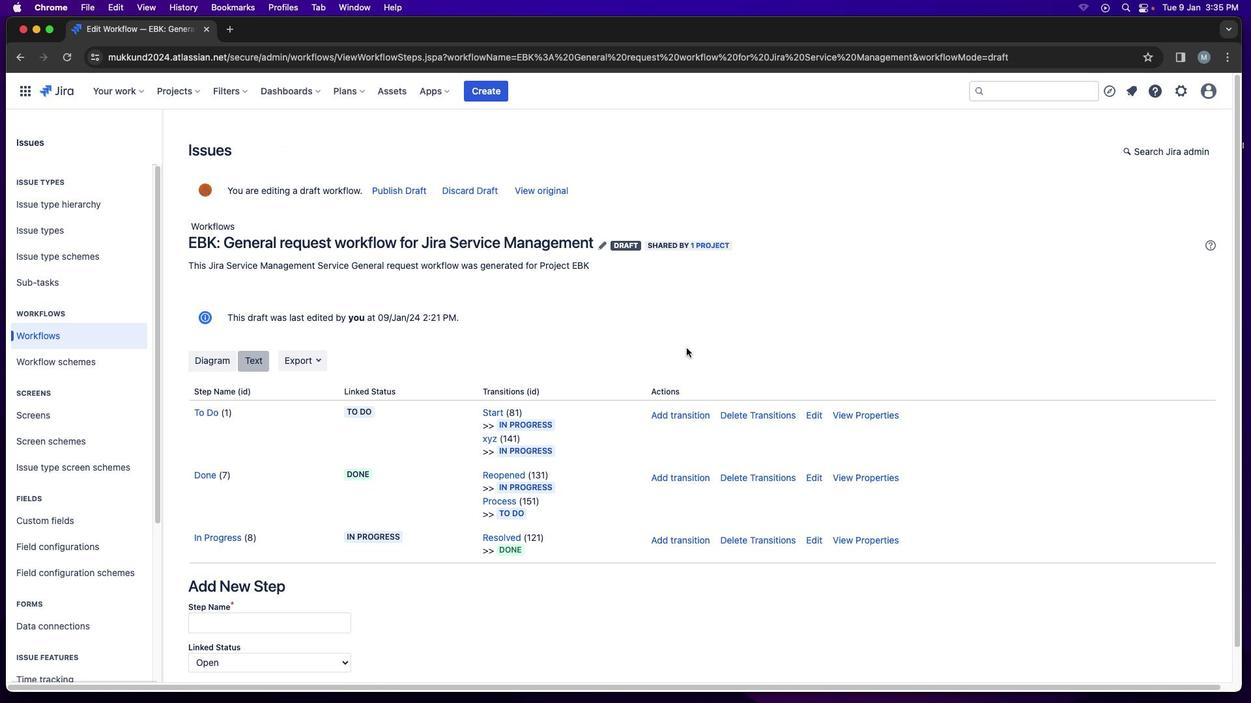 
Action: Mouse pressed left at (686, 347)
Screenshot: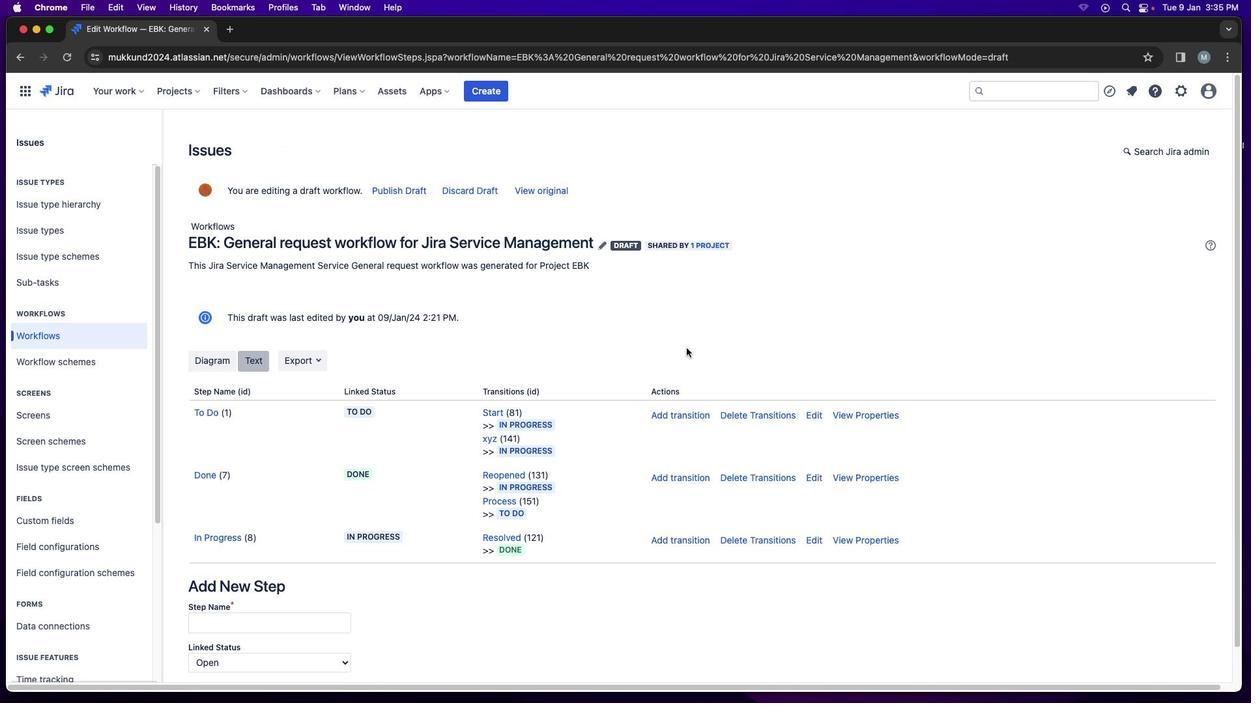 
Action: Mouse moved to (731, 417)
Screenshot: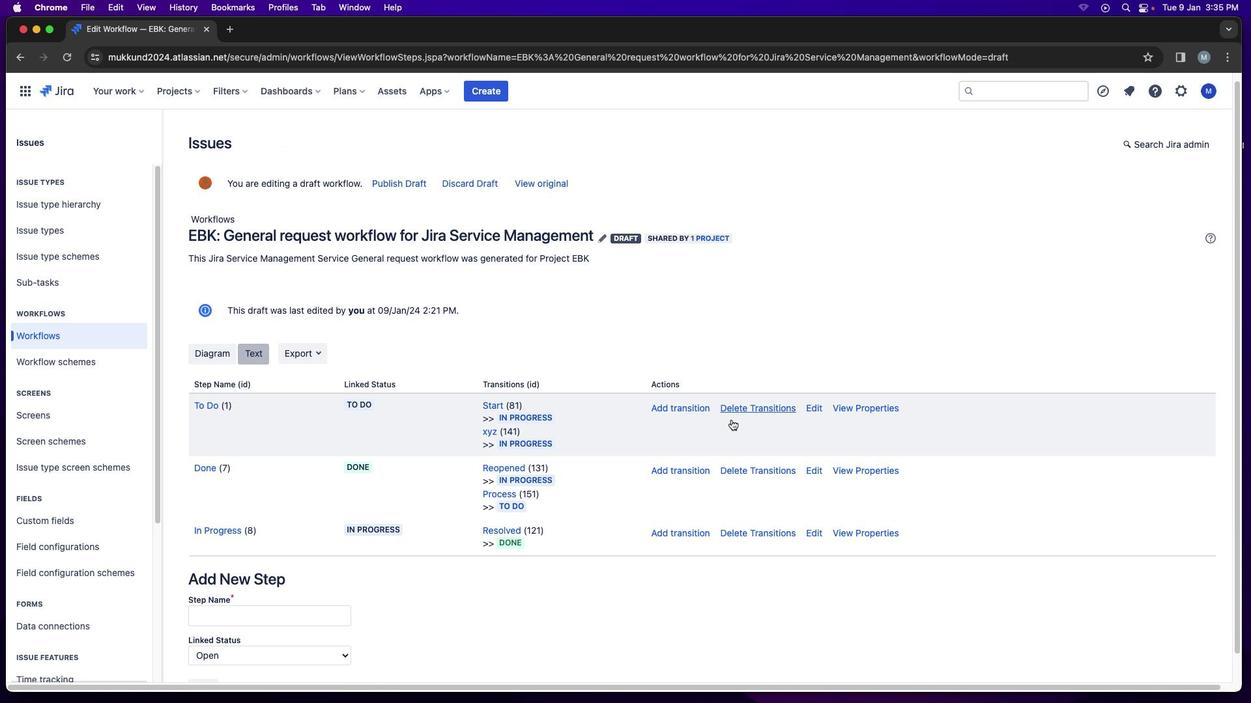 
Action: Mouse scrolled (731, 417) with delta (0, 0)
Screenshot: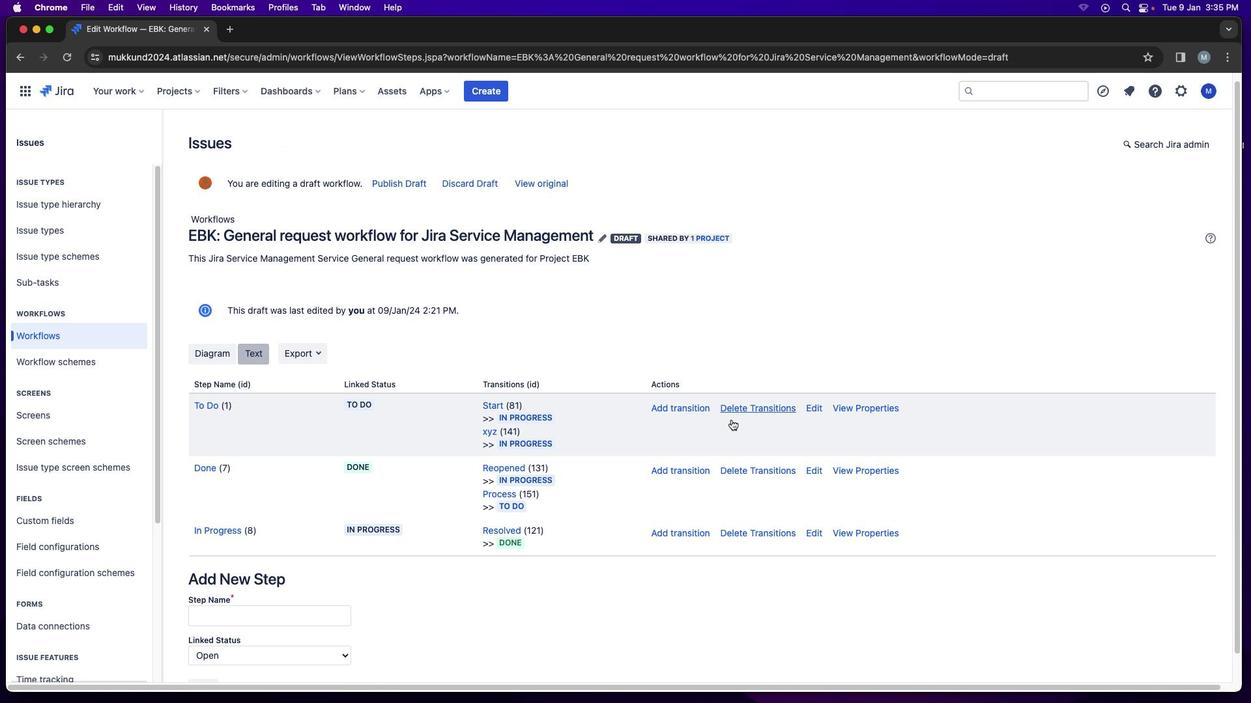 
Action: Mouse moved to (731, 419)
Screenshot: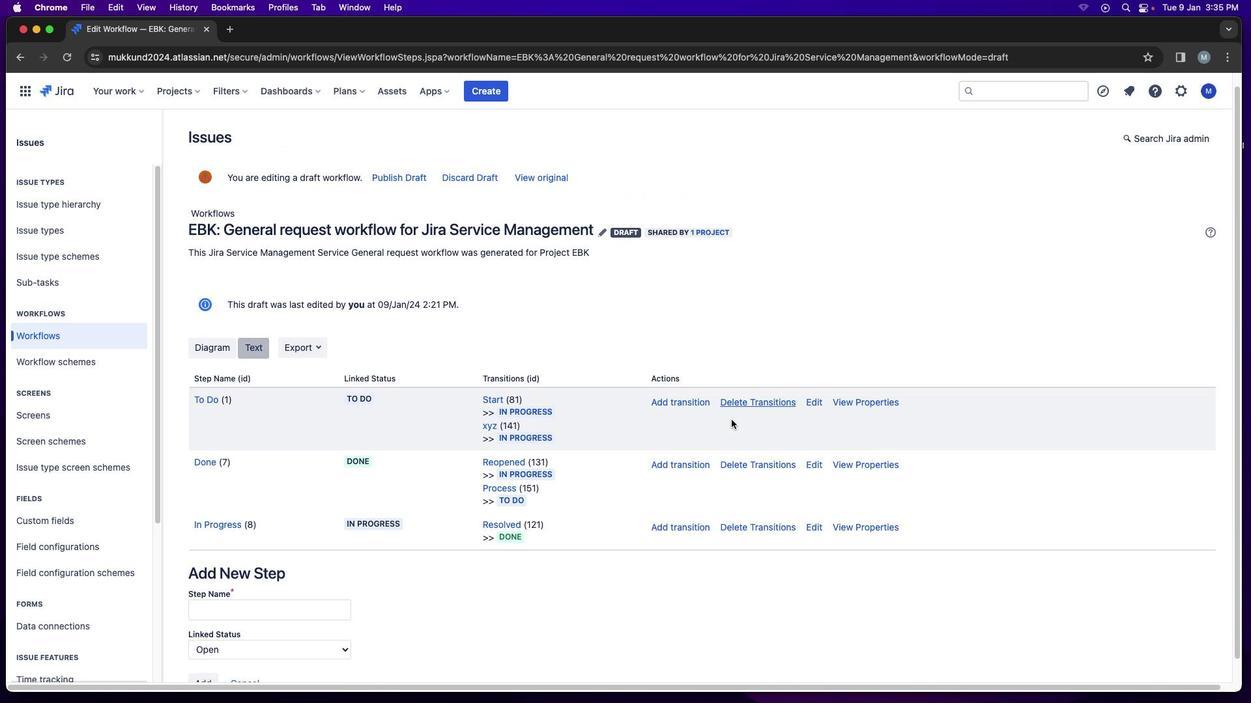 
Action: Mouse scrolled (731, 419) with delta (0, 0)
Screenshot: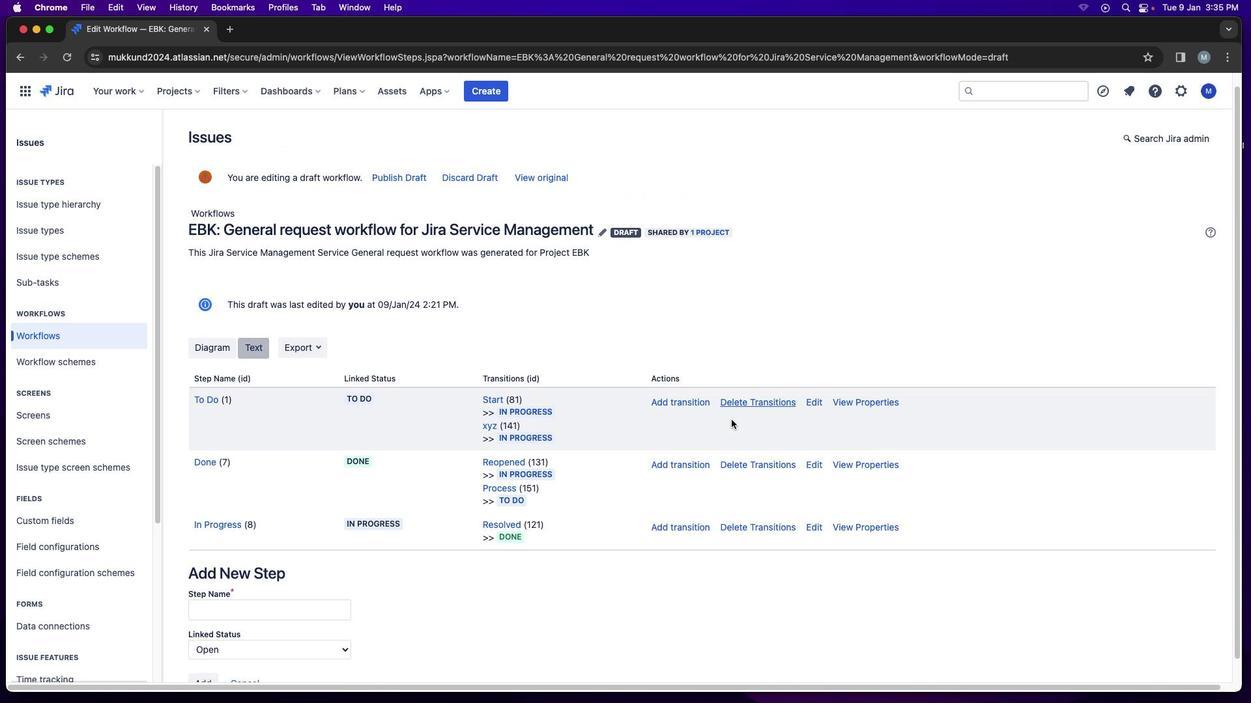 
Action: Mouse scrolled (731, 419) with delta (0, 0)
Screenshot: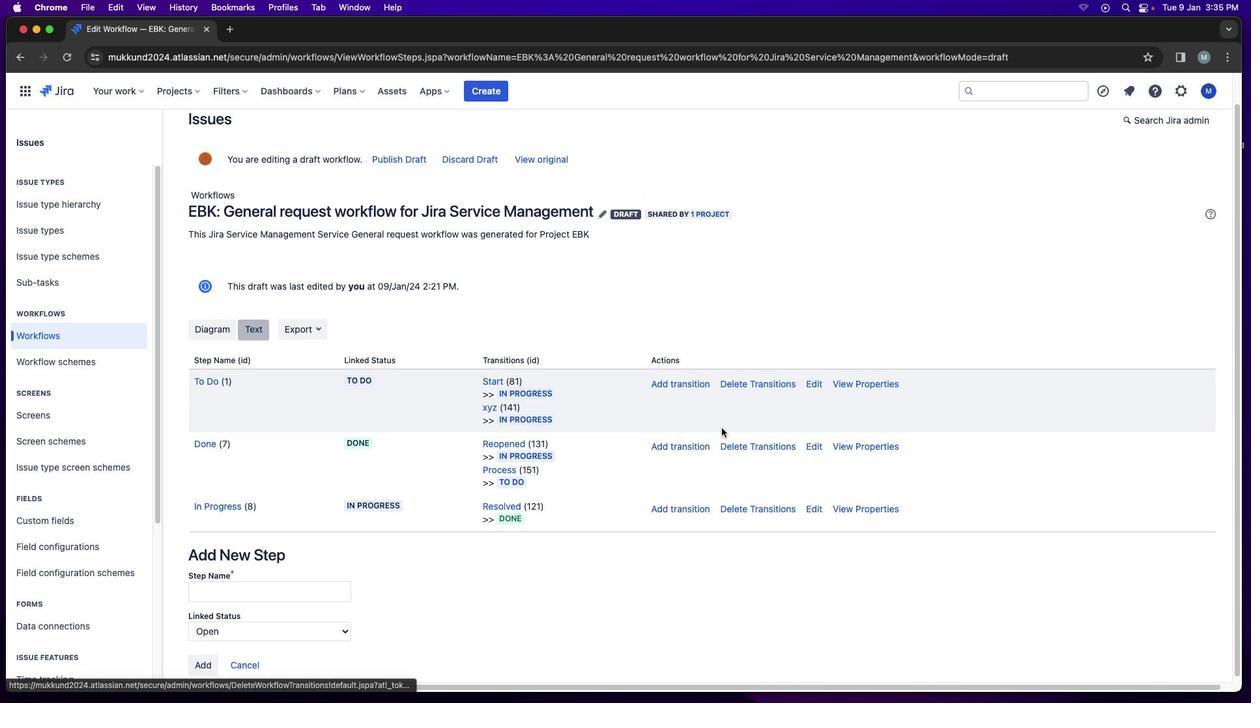 
Action: Mouse moved to (364, 587)
Screenshot: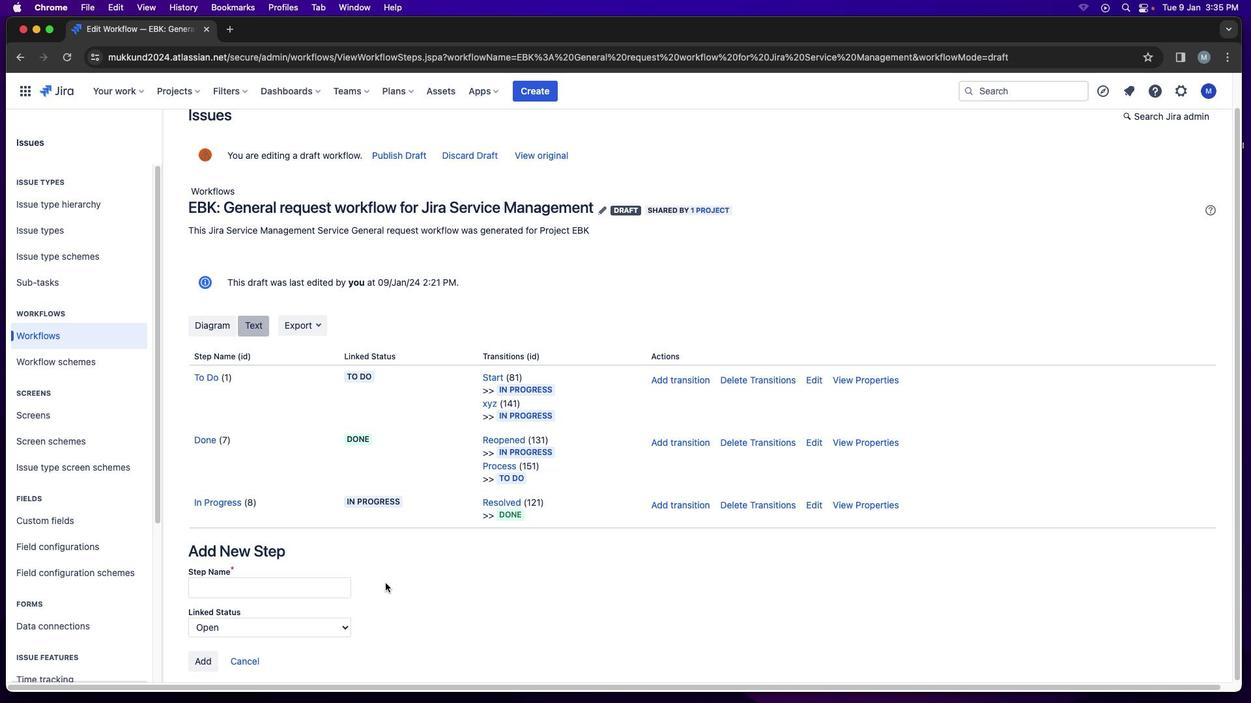 
Action: Mouse scrolled (364, 587) with delta (0, 0)
Screenshot: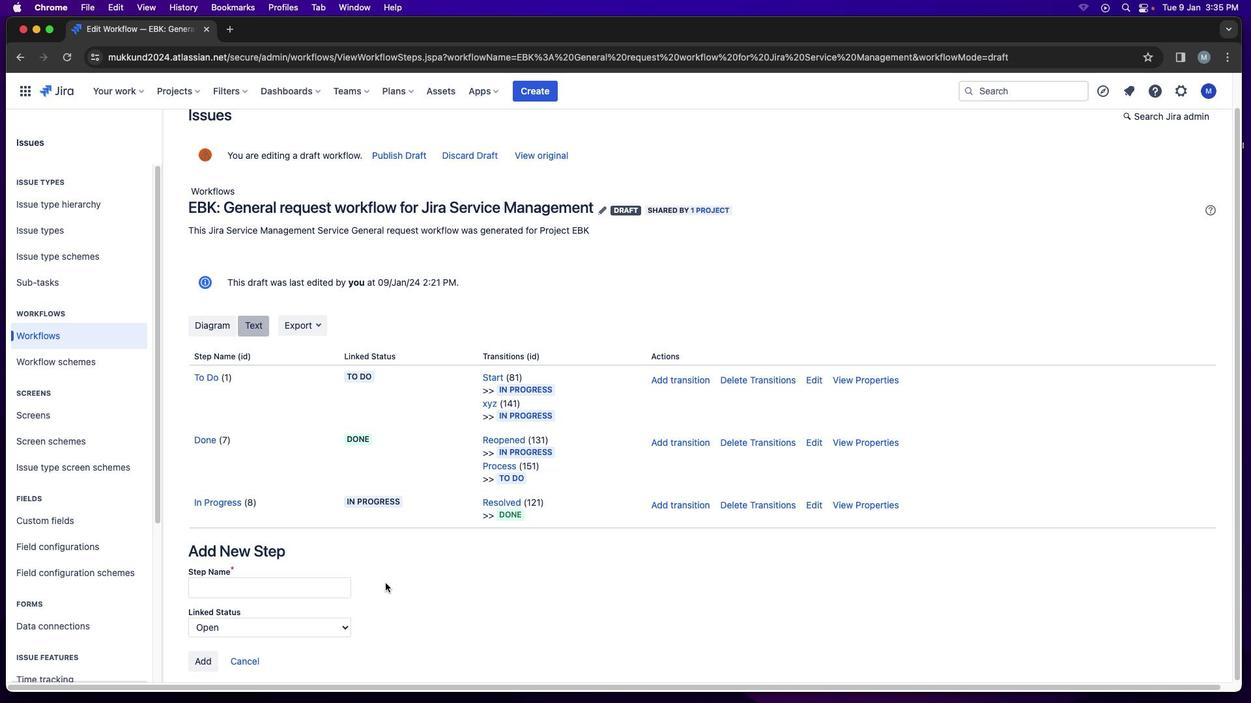 
Action: Mouse moved to (375, 585)
Screenshot: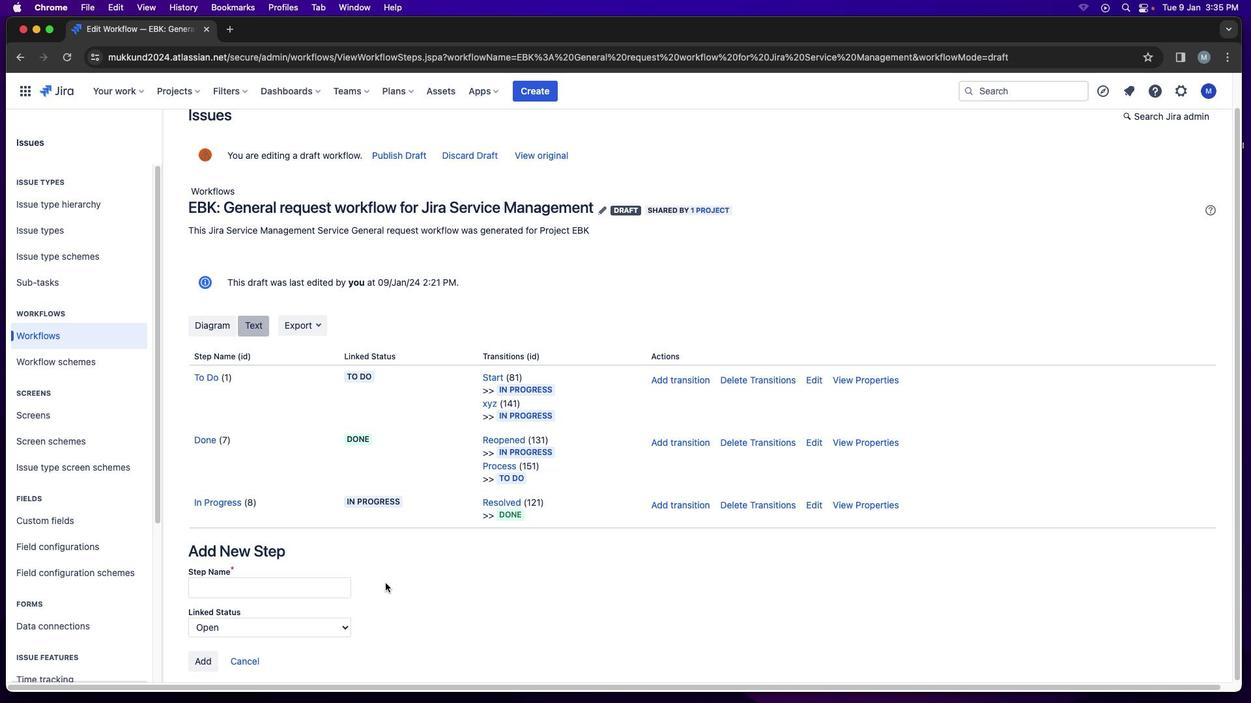 
Action: Mouse scrolled (375, 585) with delta (0, 0)
Screenshot: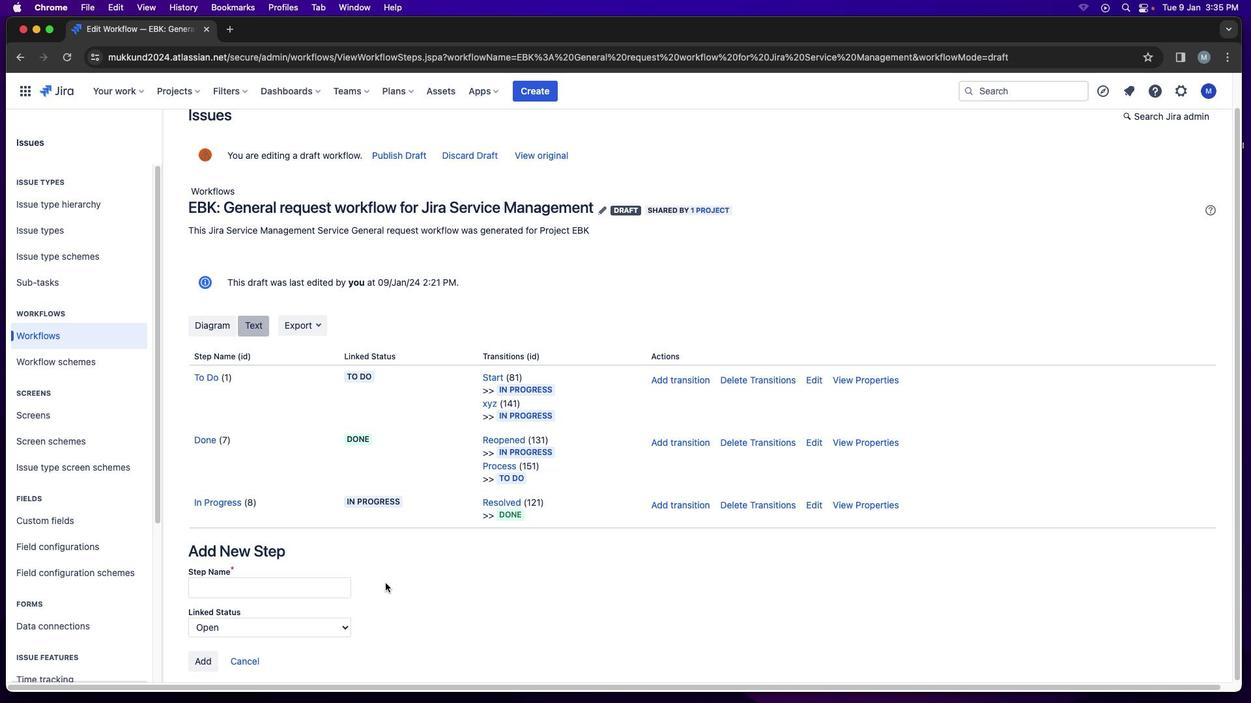 
Action: Mouse moved to (383, 583)
Screenshot: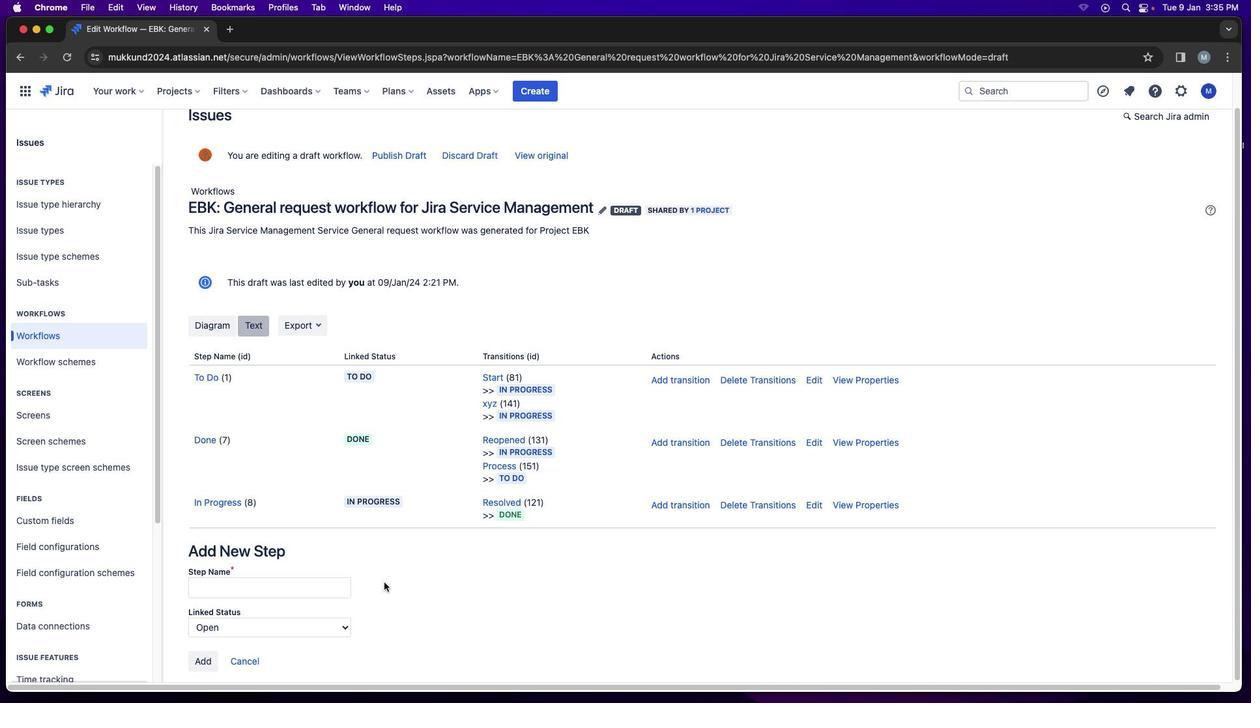 
Action: Mouse scrolled (383, 583) with delta (0, -1)
Screenshot: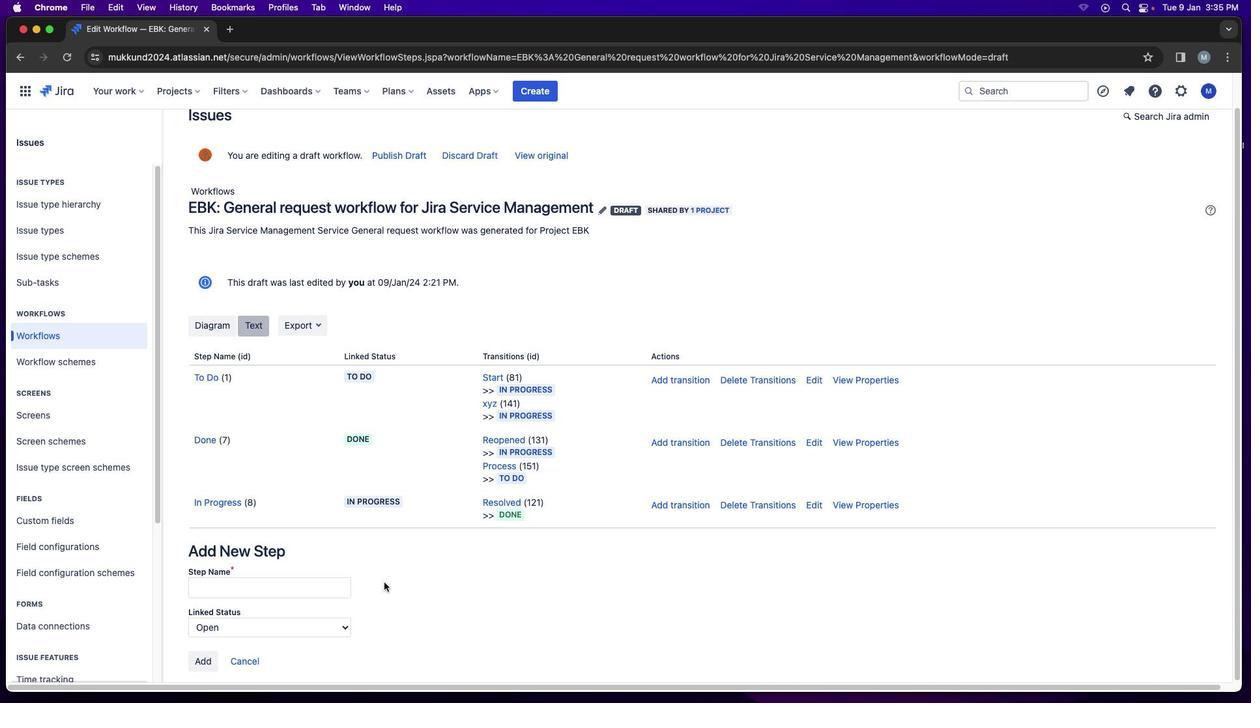 
Action: Mouse moved to (385, 583)
Screenshot: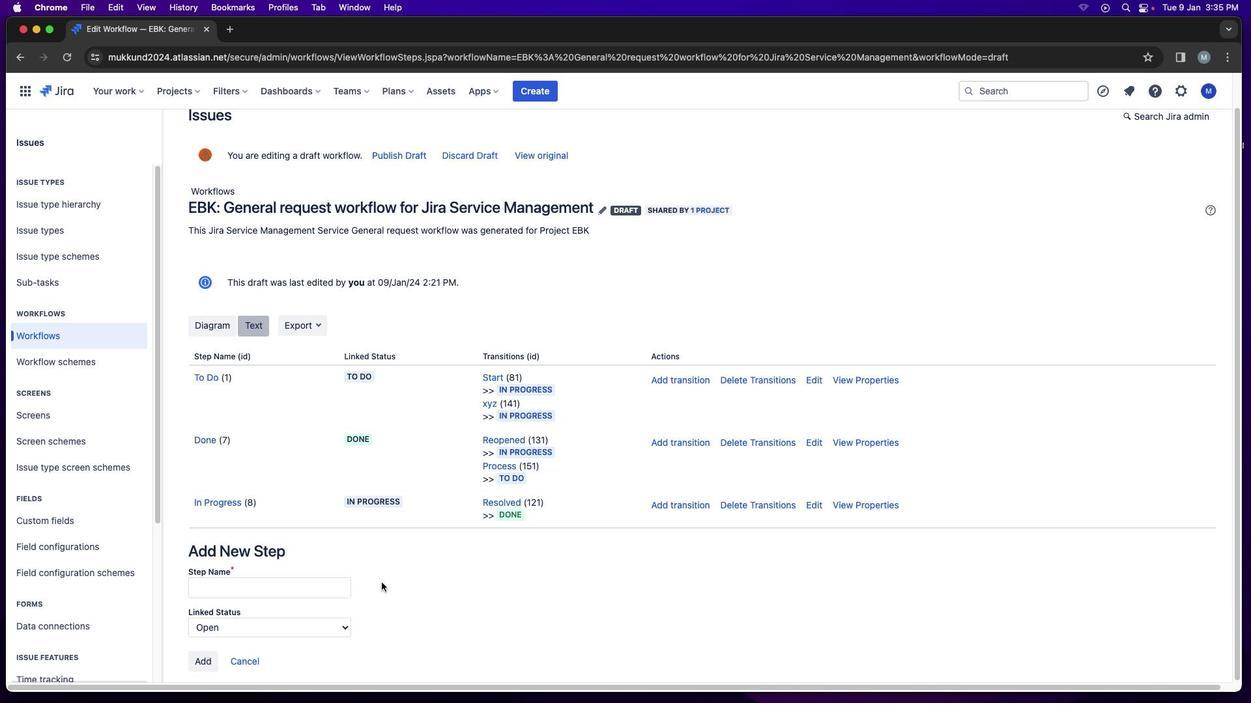
Action: Mouse scrolled (385, 583) with delta (0, -3)
Screenshot: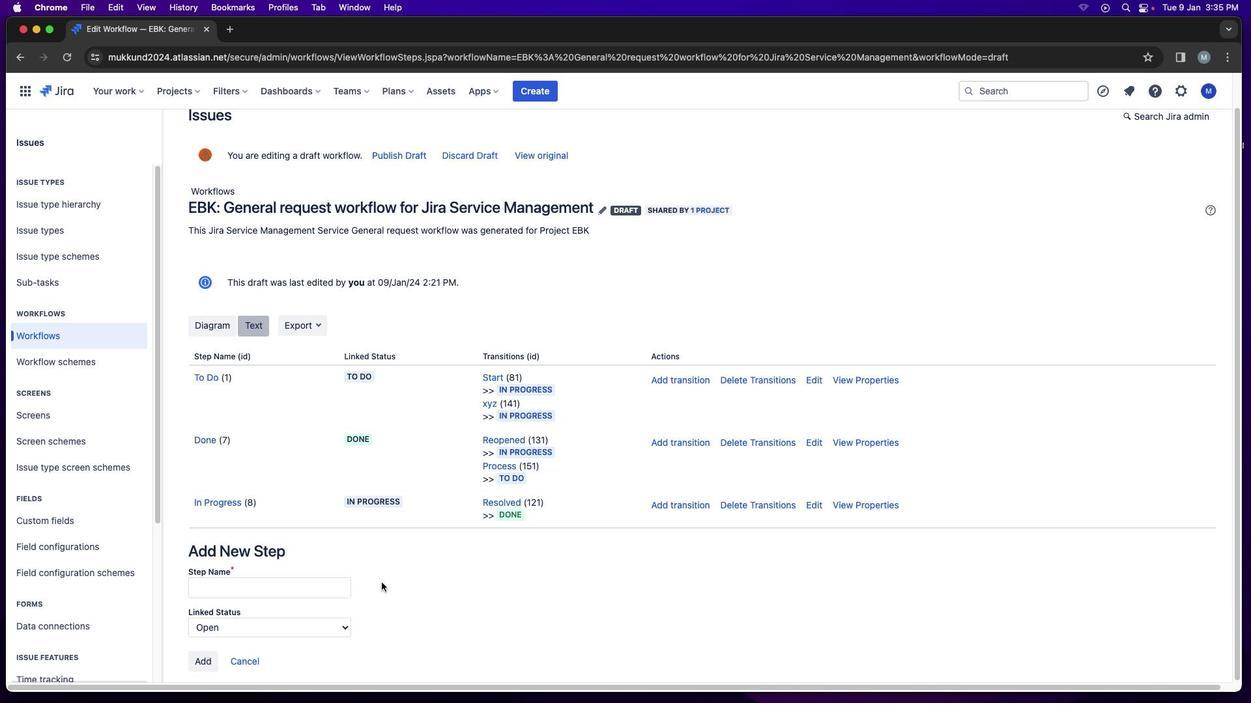 
Action: Mouse moved to (264, 587)
Screenshot: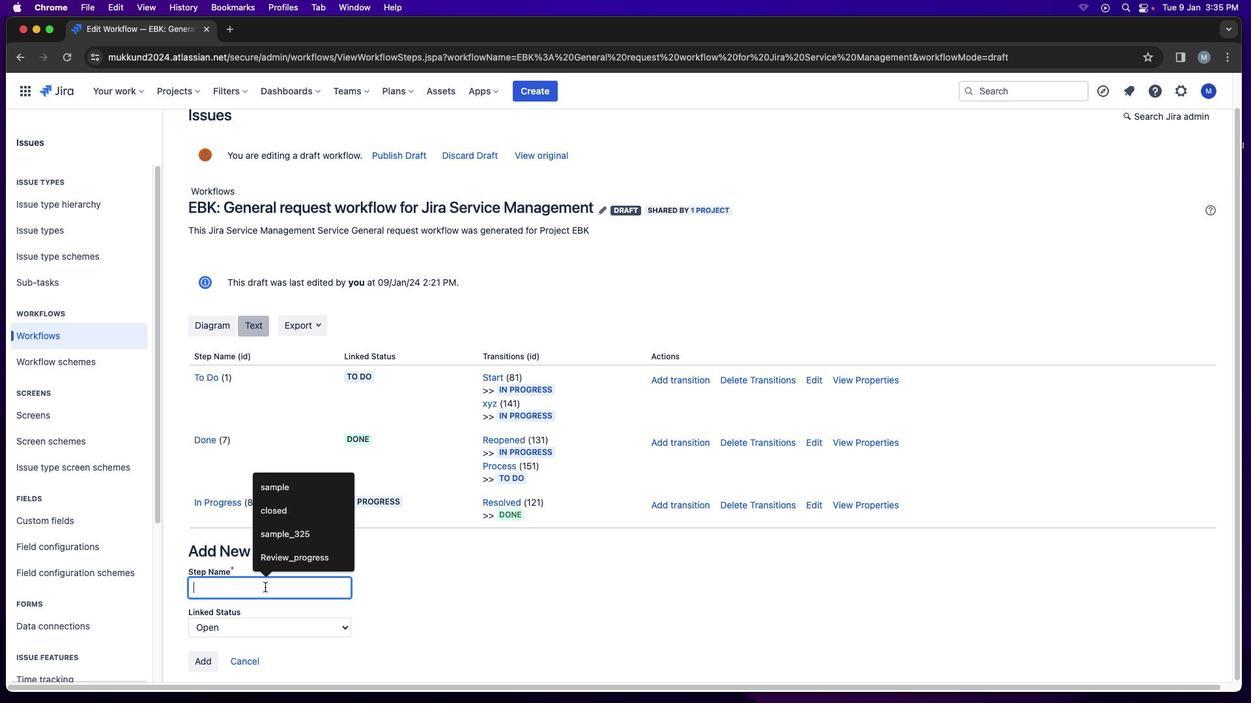 
Action: Mouse pressed left at (264, 587)
Screenshot: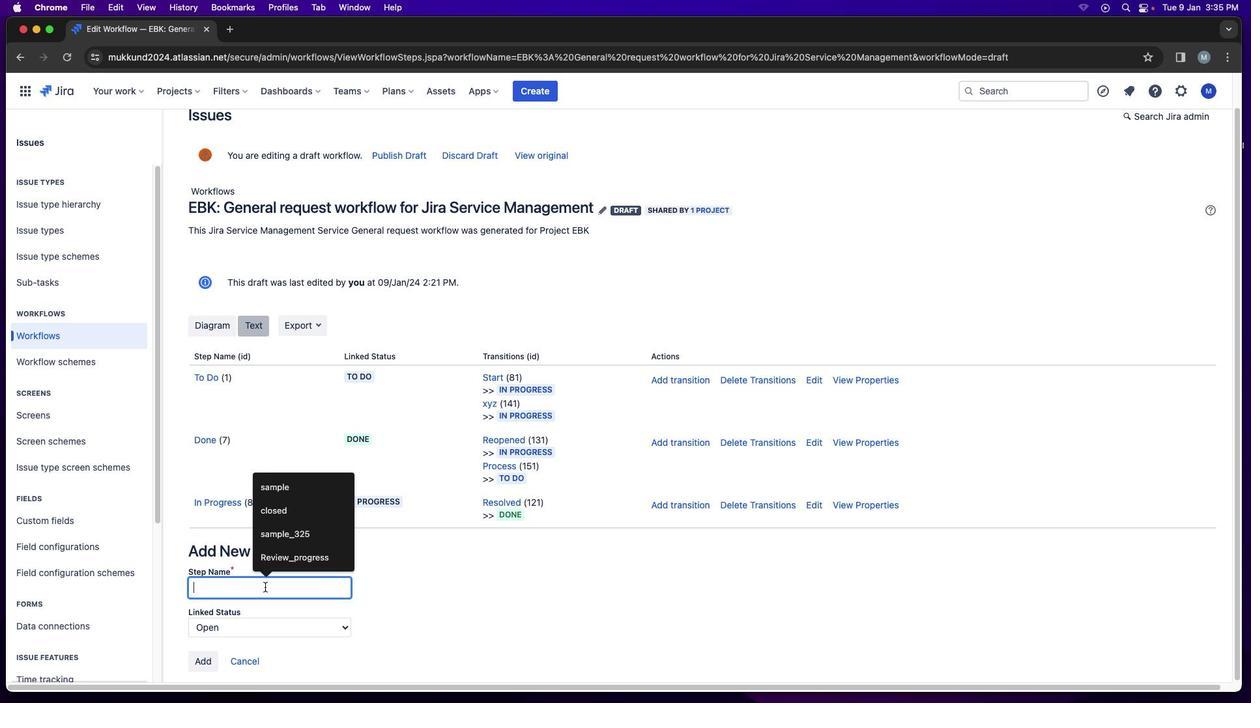 
Action: Mouse moved to (269, 587)
Screenshot: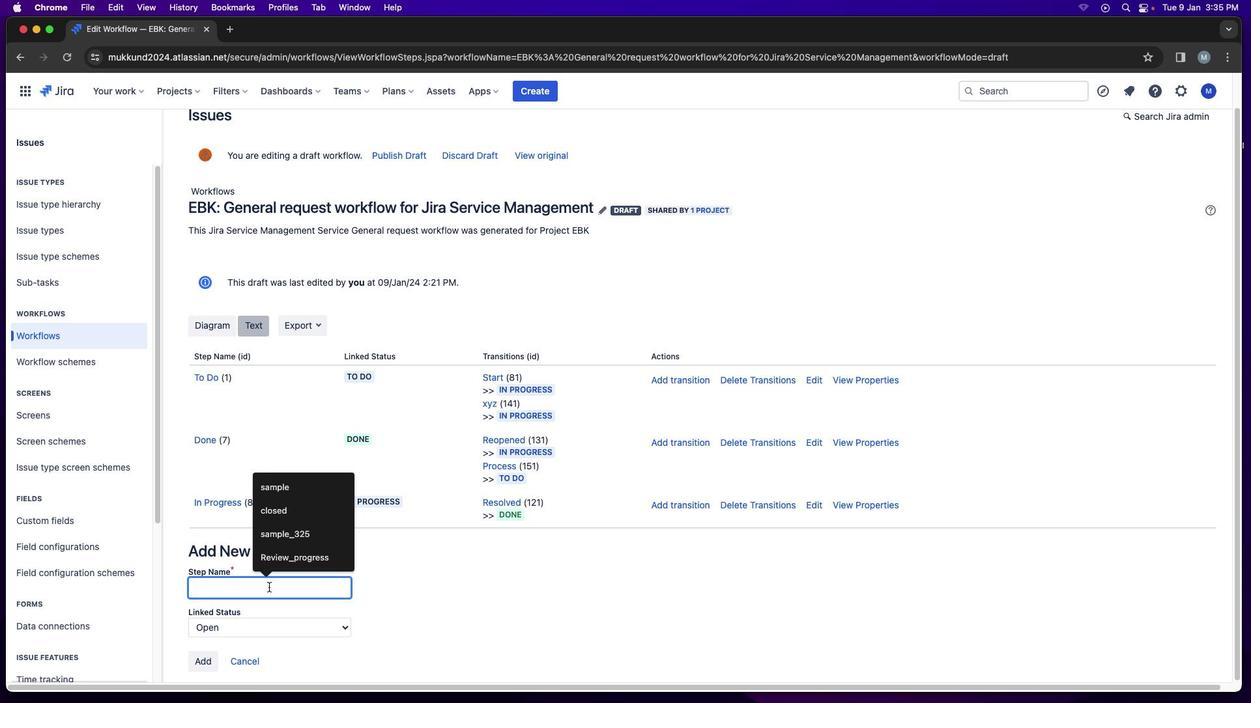 
Action: Key pressed Key.shift'S'Key.backspaceKey.backspaceKey.shift'T''e''s''t'Key.shift_r'1'
Screenshot: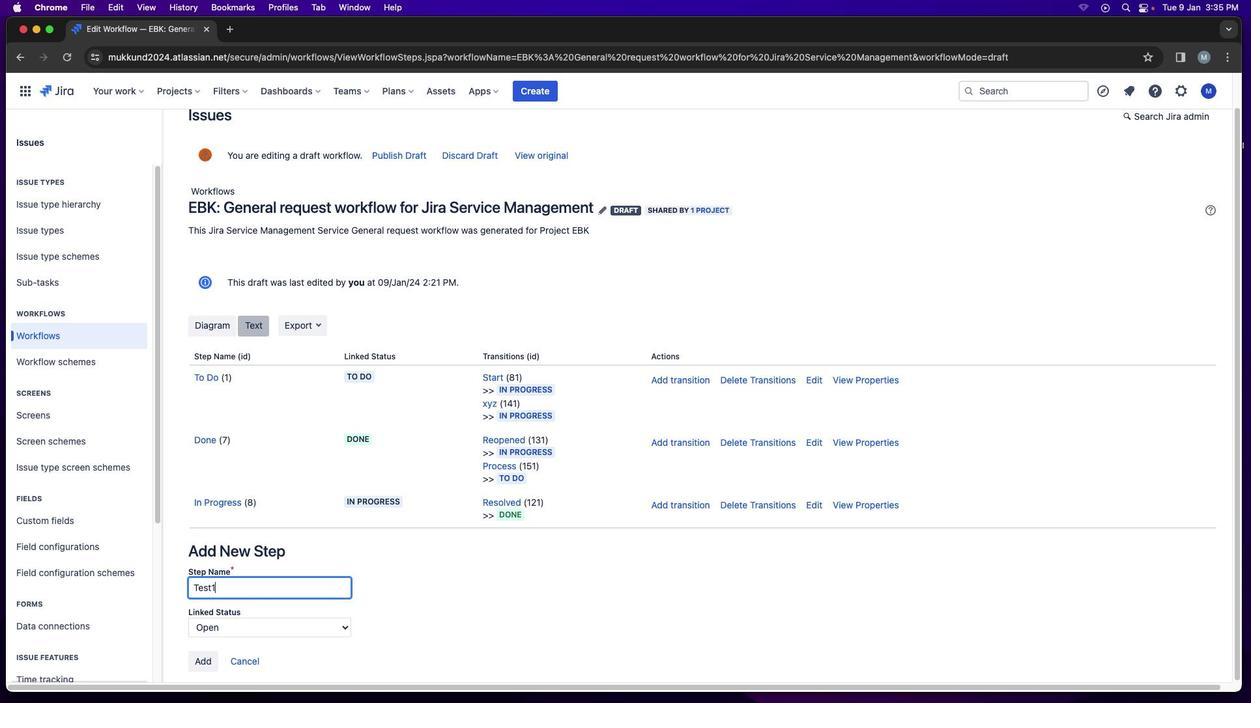 
Action: Mouse moved to (389, 597)
Screenshot: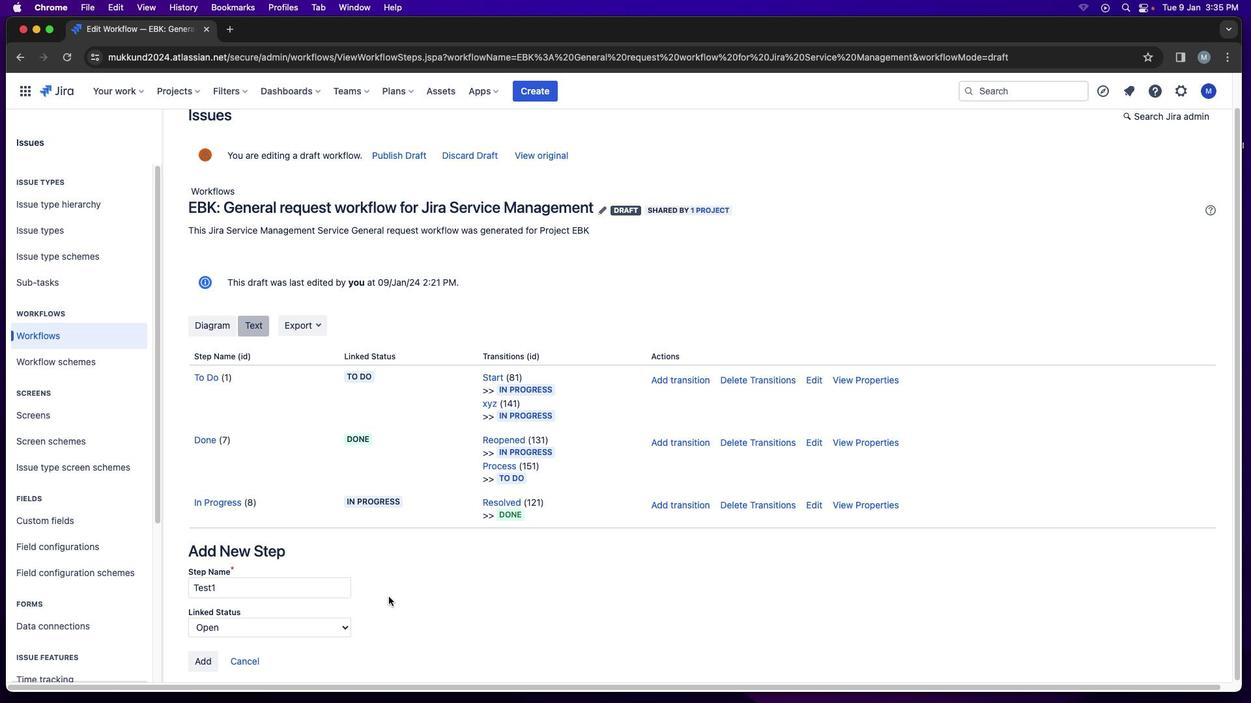 
Action: Mouse pressed left at (389, 597)
Screenshot: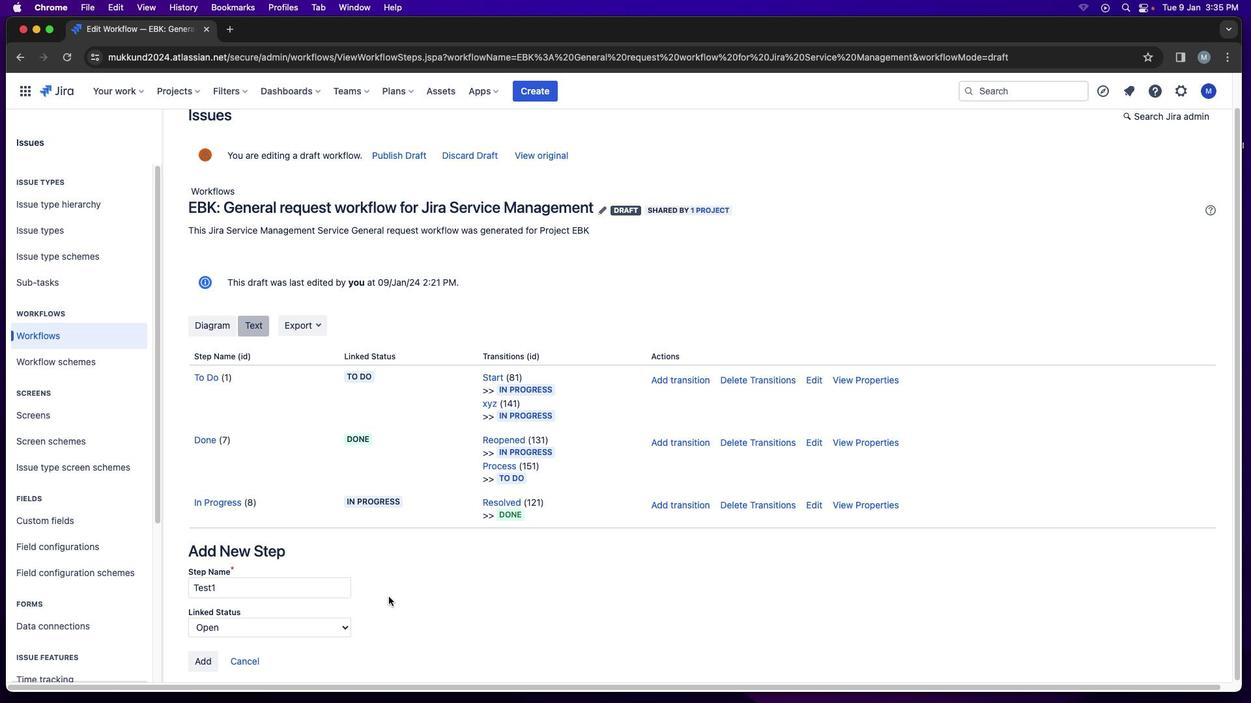 
Action: Mouse moved to (390, 596)
Screenshot: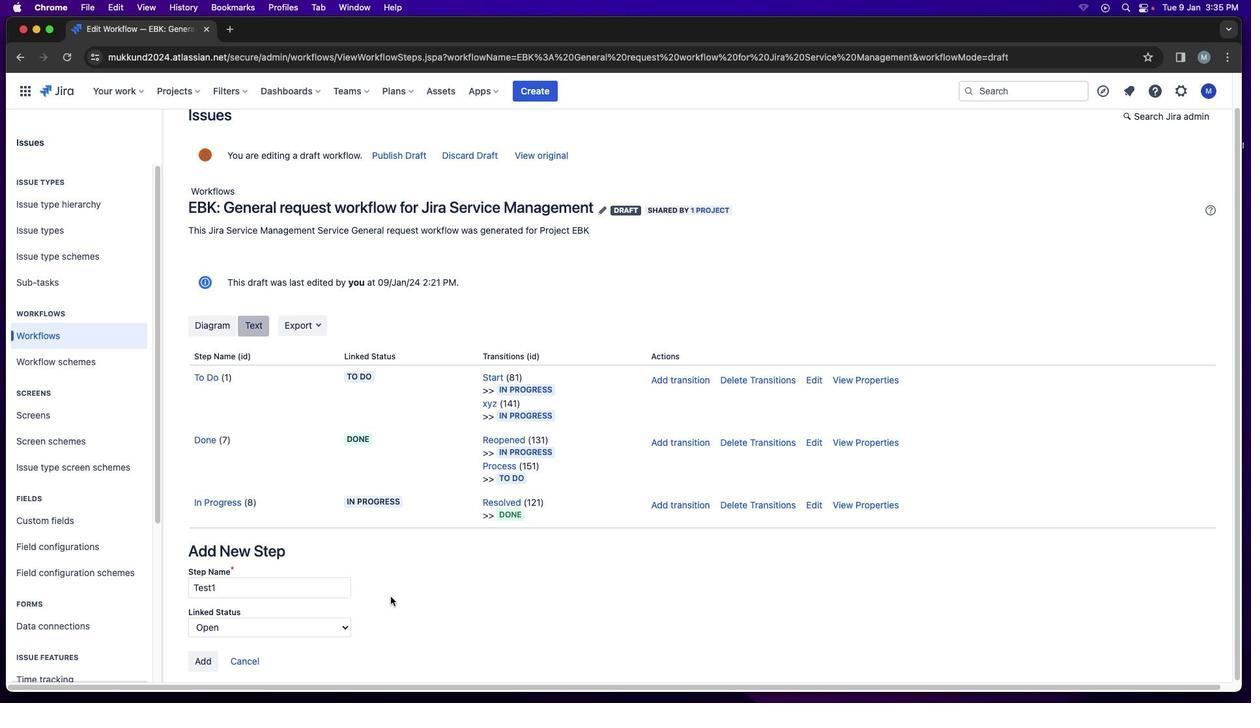 
Action: Mouse scrolled (390, 596) with delta (0, 0)
Screenshot: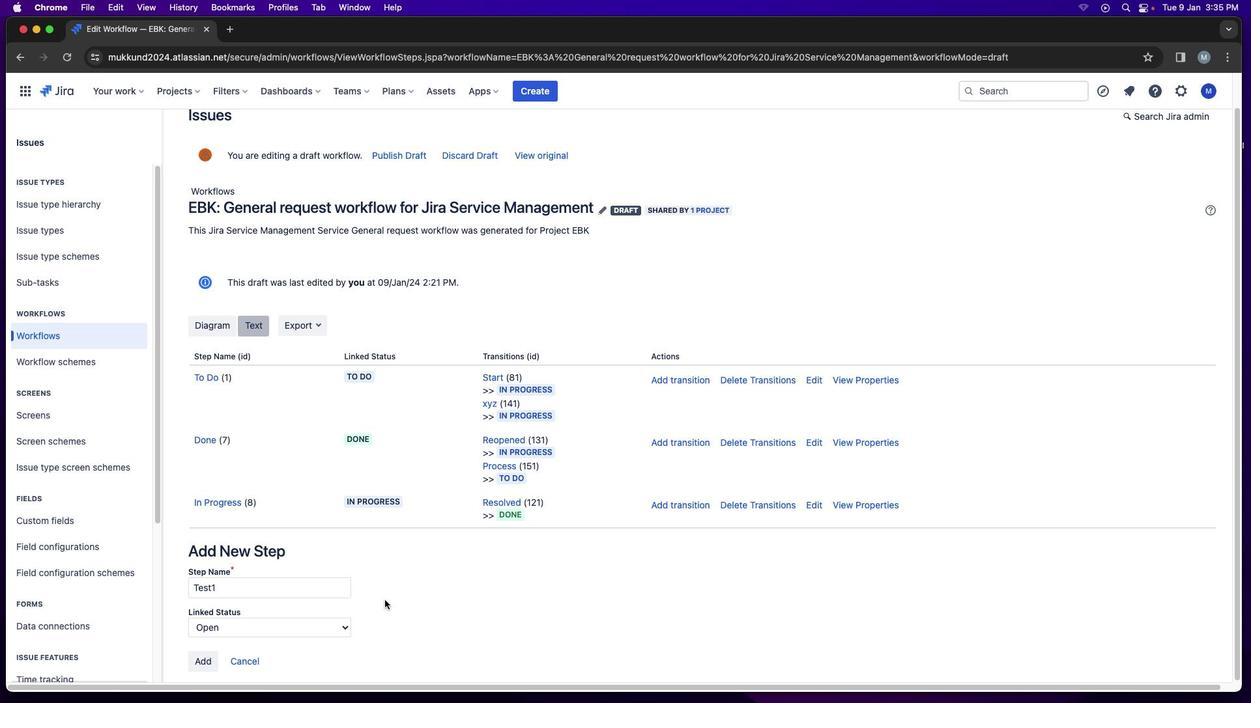 
Action: Mouse scrolled (390, 596) with delta (0, 0)
Screenshot: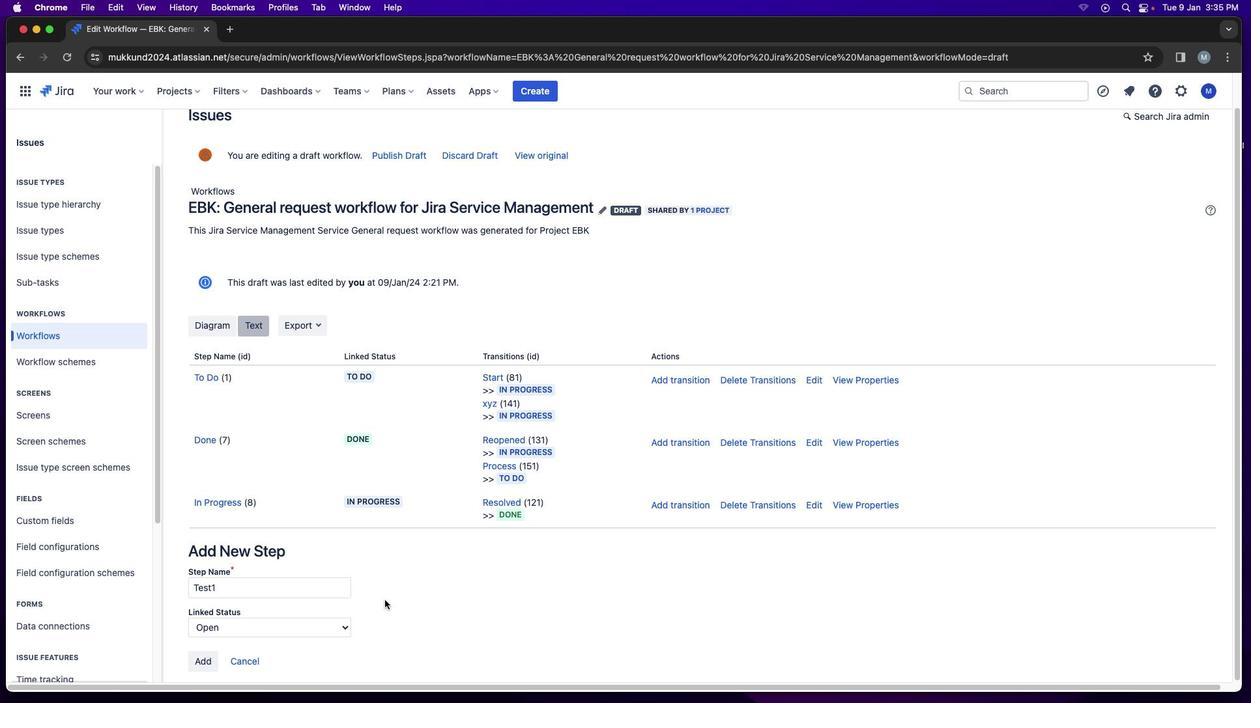 
Action: Mouse moved to (390, 597)
Screenshot: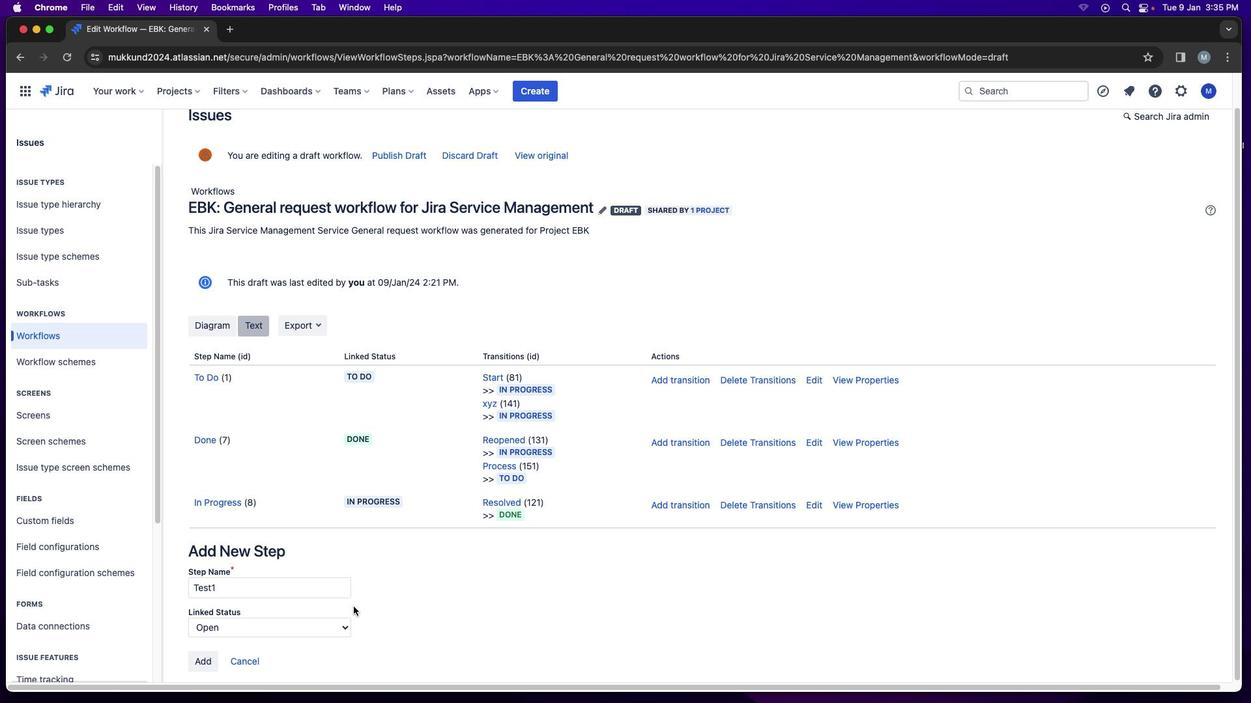 
Action: Mouse scrolled (390, 597) with delta (0, -1)
Screenshot: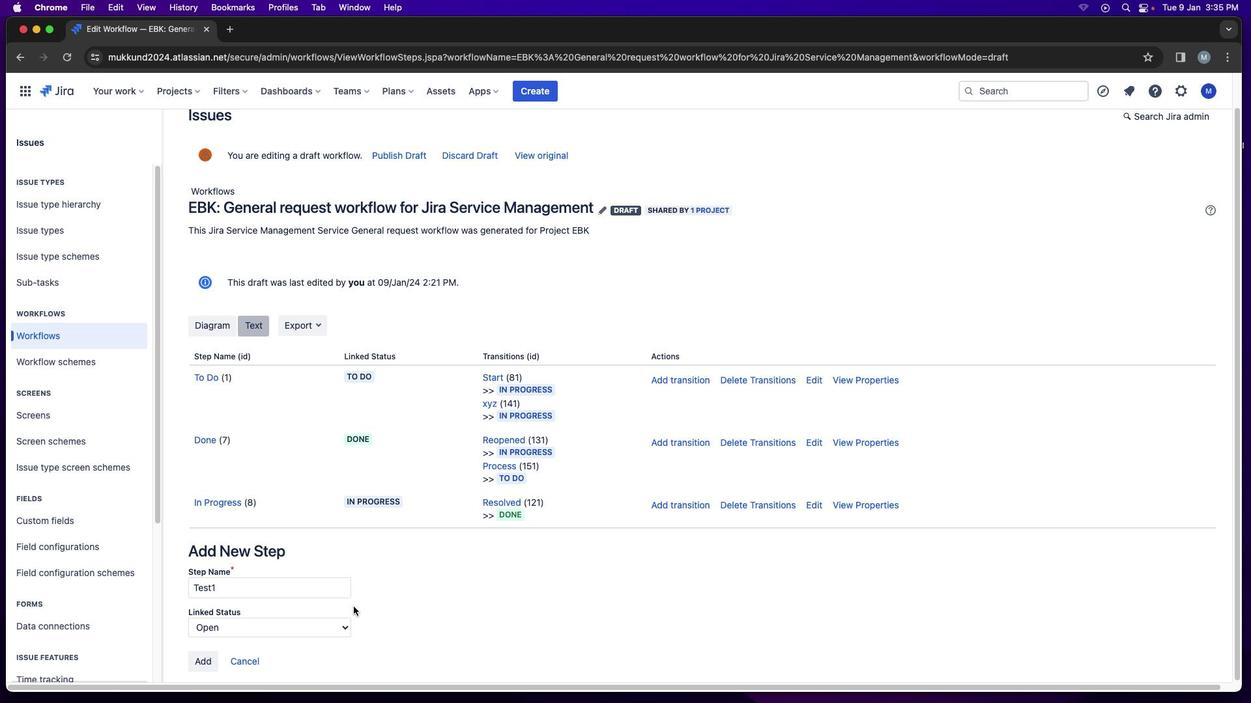 
Action: Mouse moved to (389, 598)
Screenshot: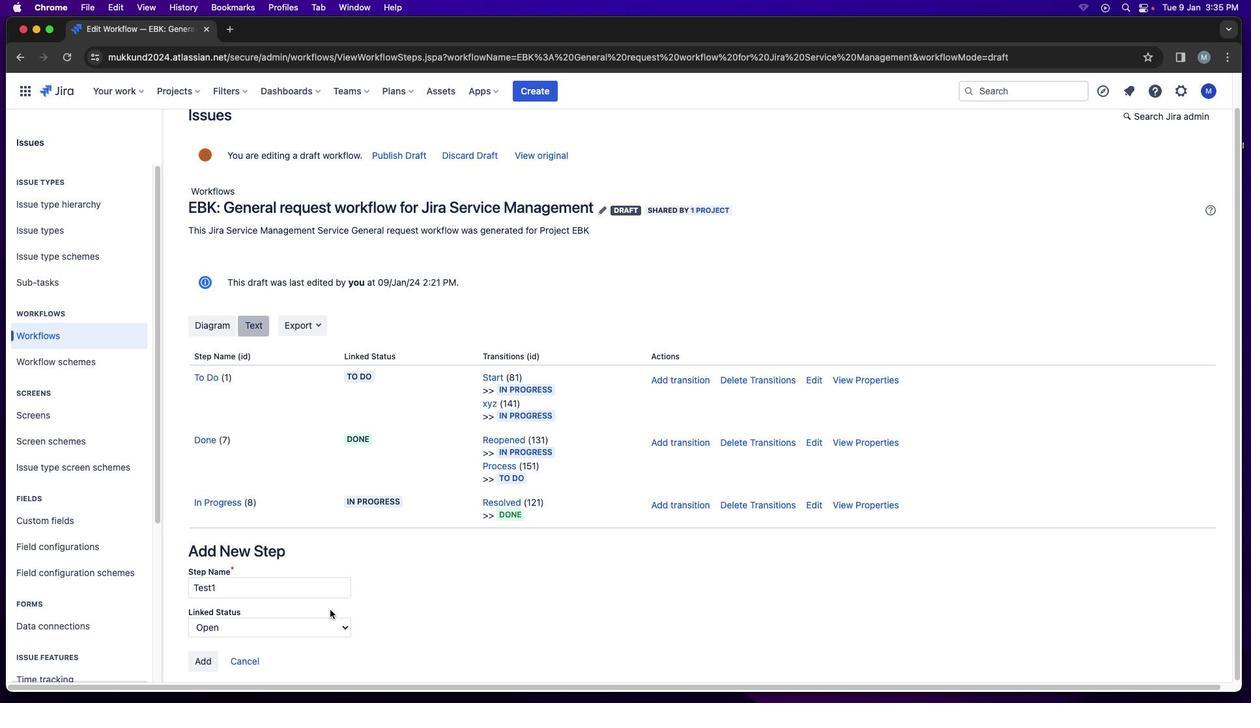 
Action: Mouse scrolled (389, 598) with delta (0, -2)
Screenshot: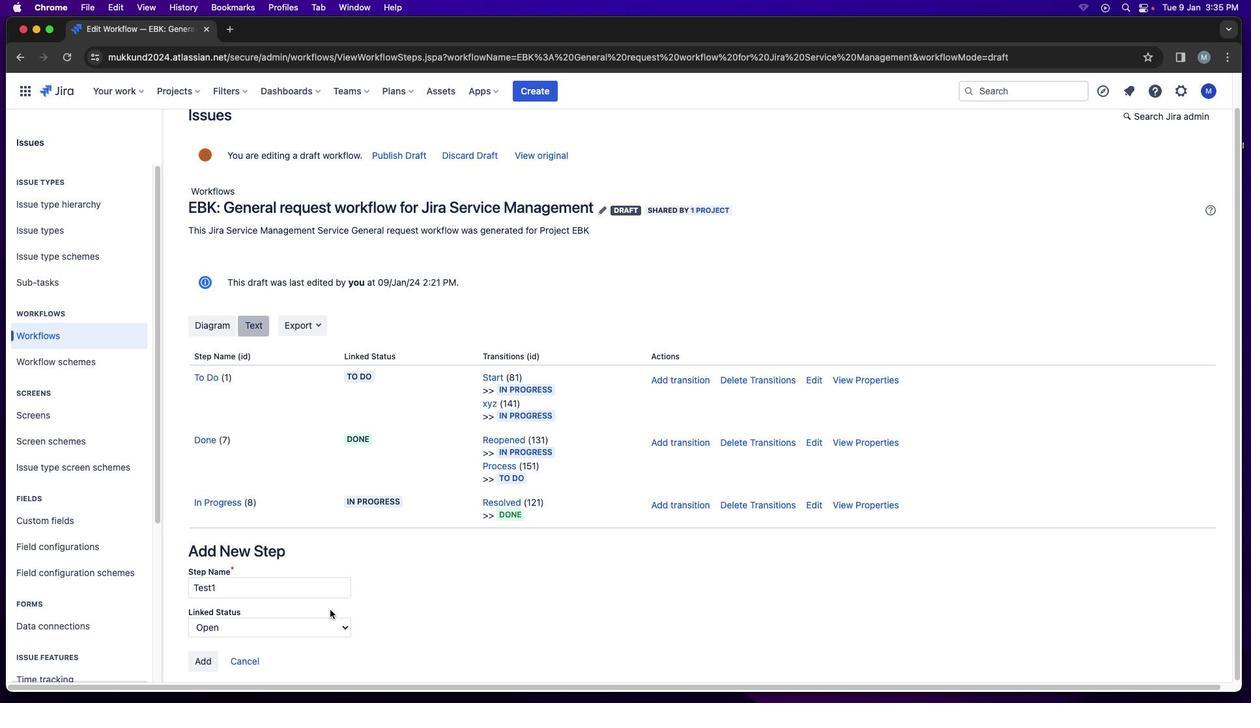 
Action: Mouse moved to (215, 657)
Screenshot: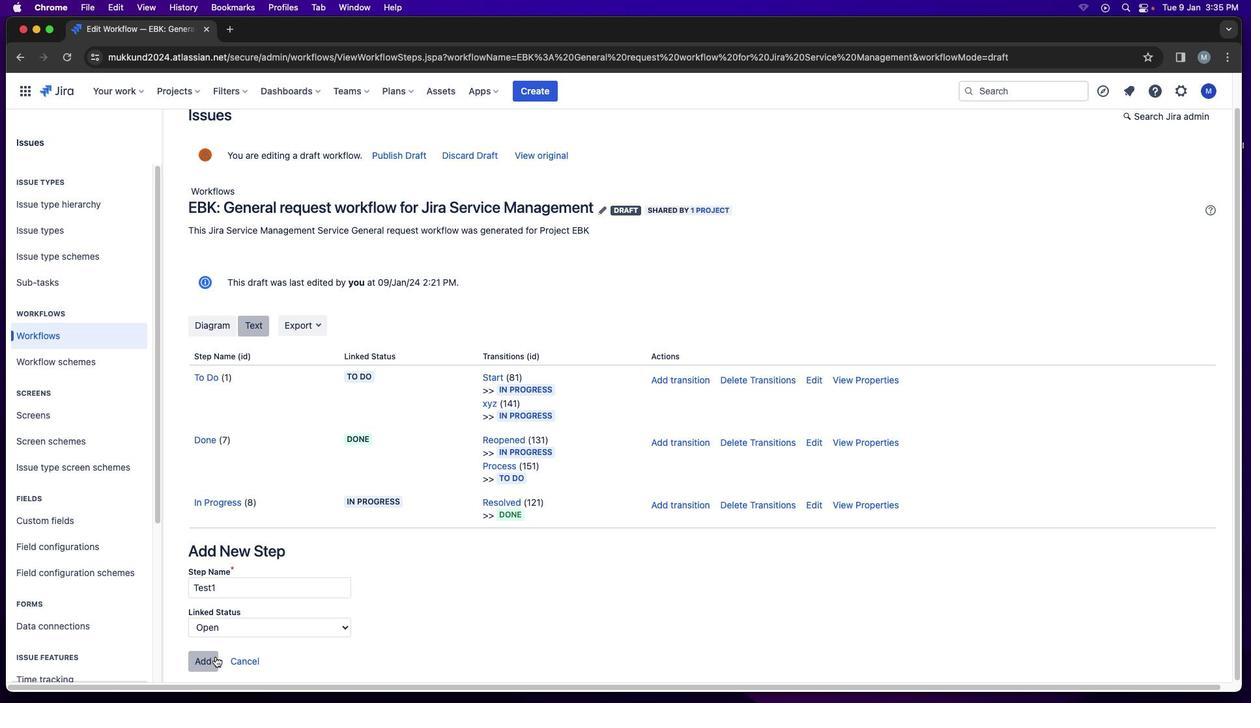 
Action: Mouse pressed left at (215, 657)
Screenshot: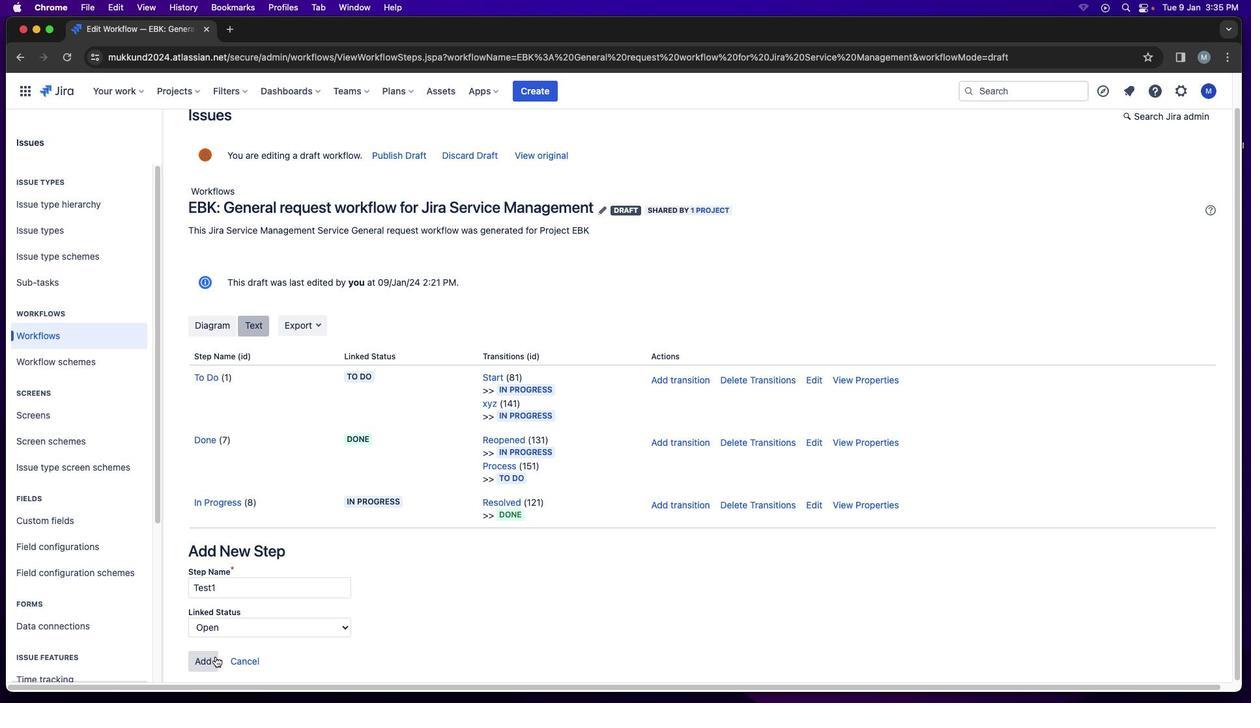 
Action: Mouse moved to (689, 579)
Screenshot: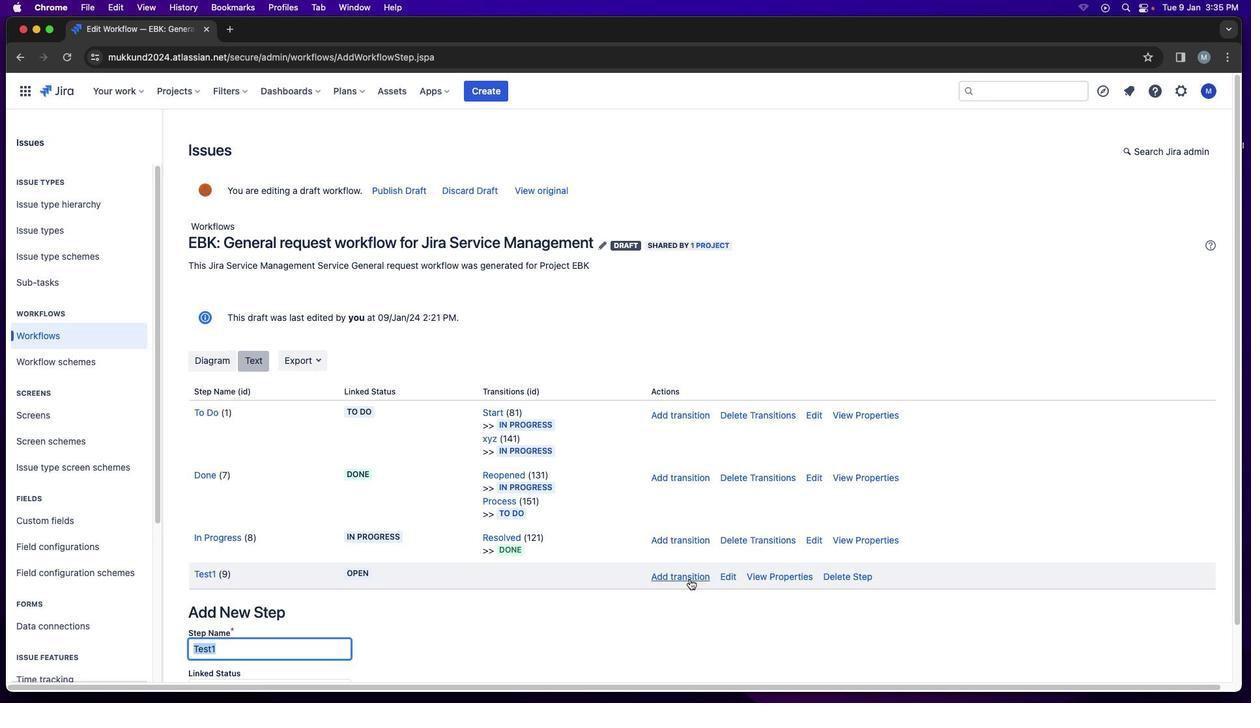 
Action: Mouse pressed left at (689, 579)
Screenshot: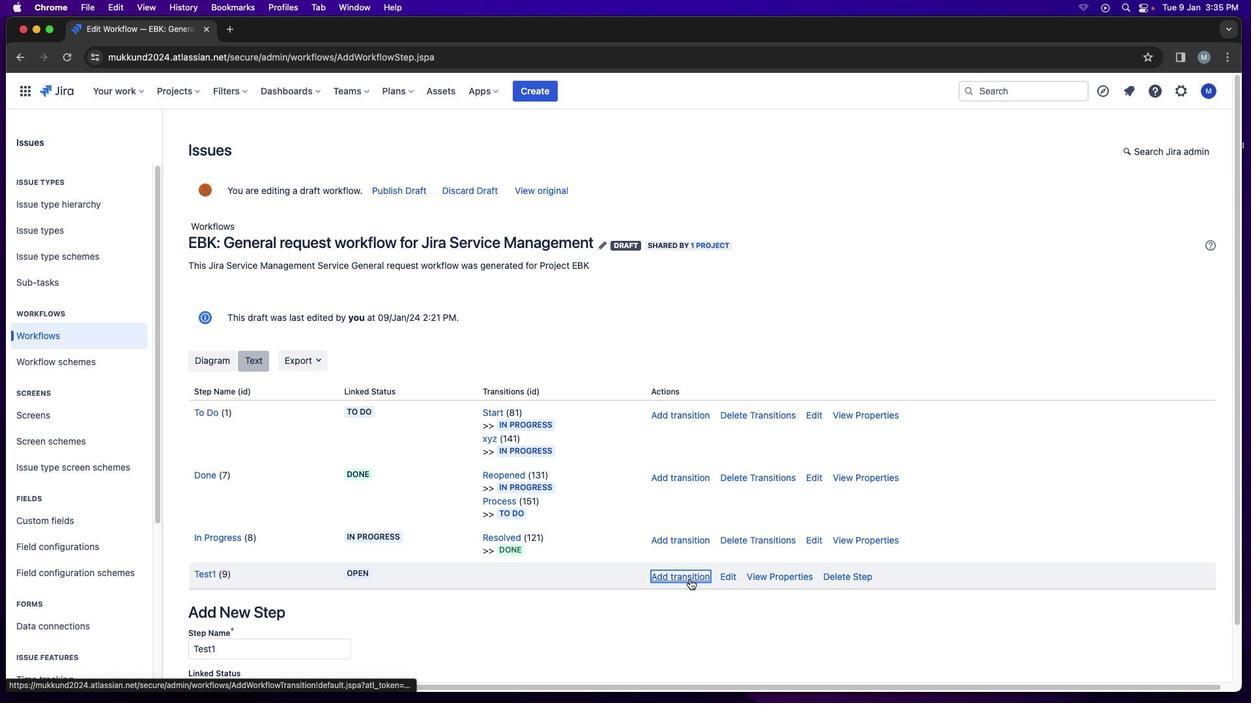 
Action: Mouse moved to (274, 272)
Screenshot: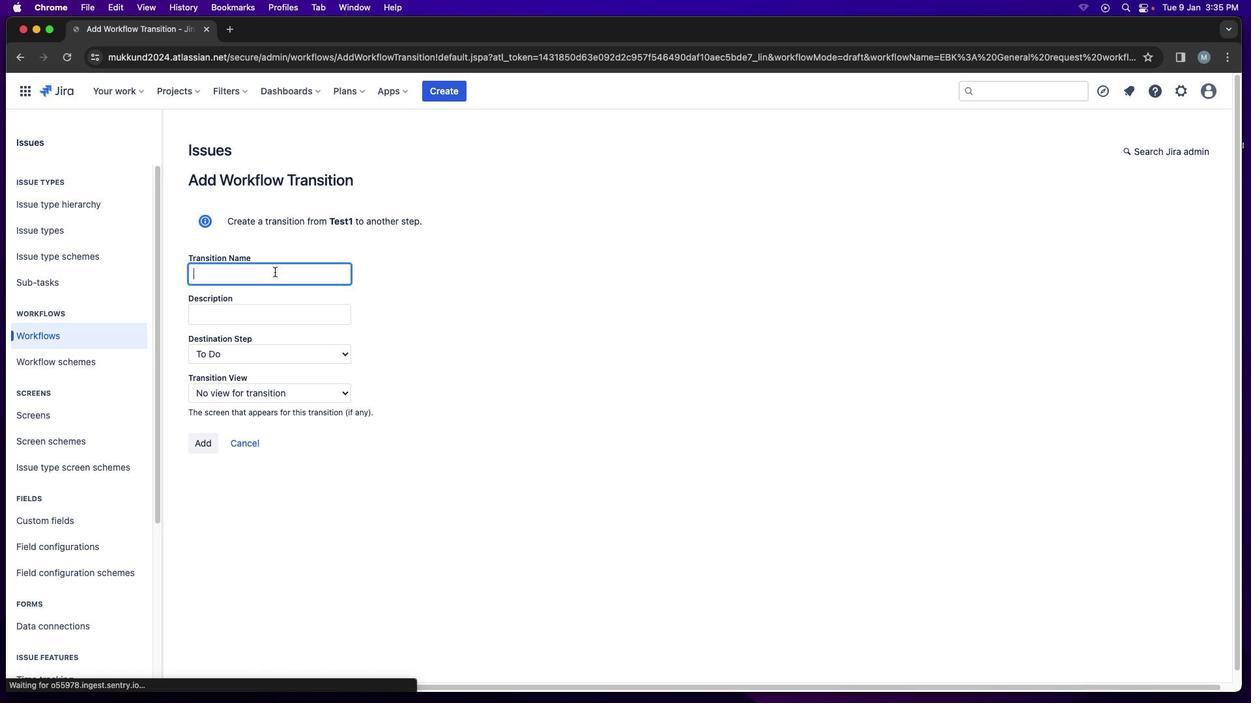
Action: Mouse pressed left at (274, 272)
Screenshot: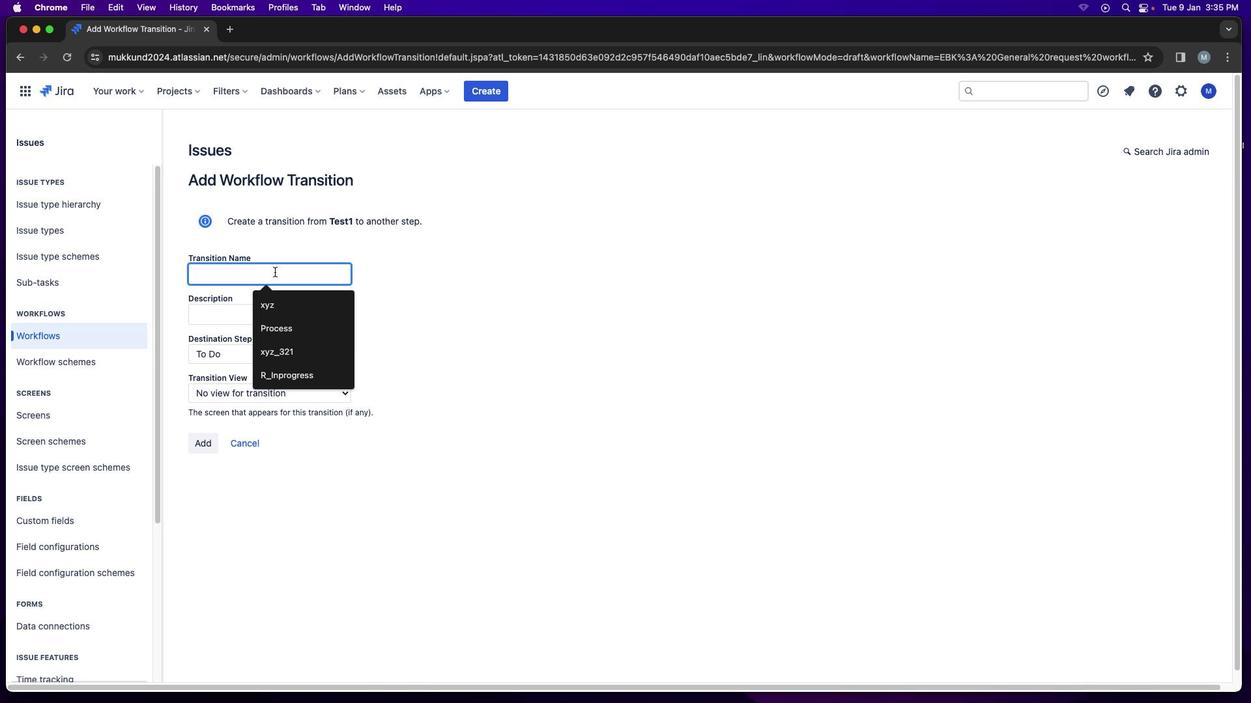 
Action: Key pressed Key.shift'T''e''s''t'Key.shift_r'_''1'
Screenshot: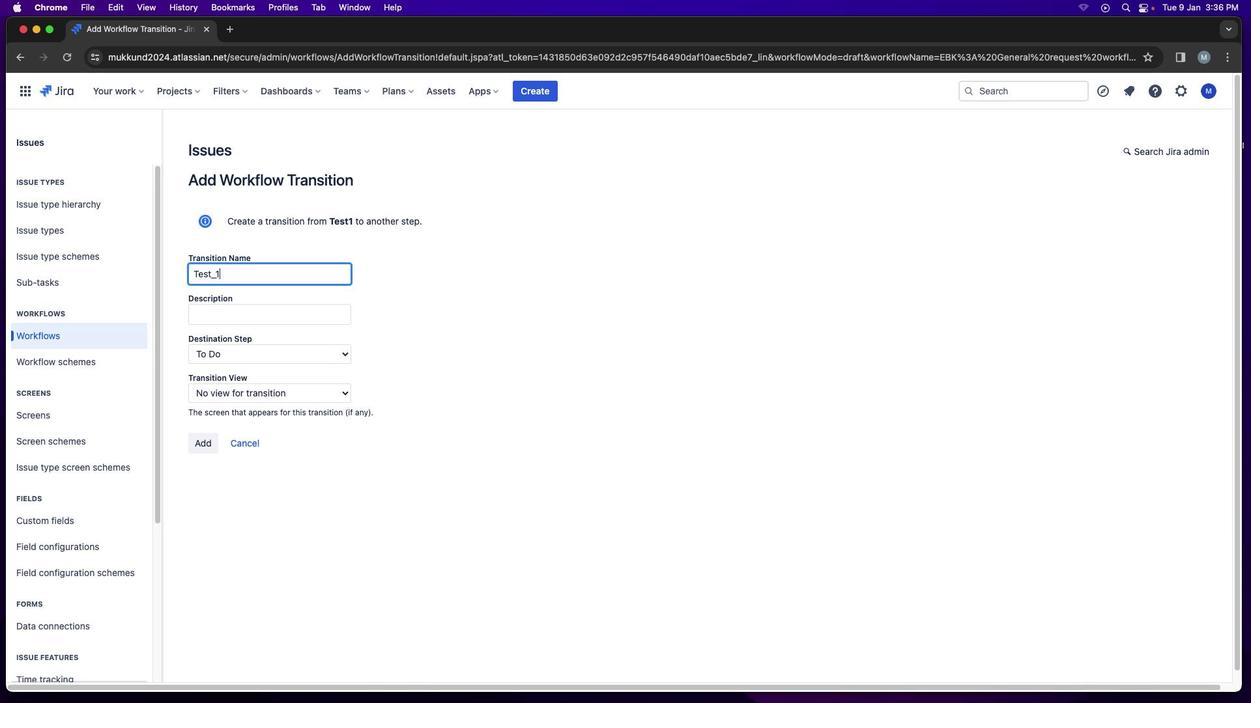 
Action: Mouse moved to (257, 318)
Screenshot: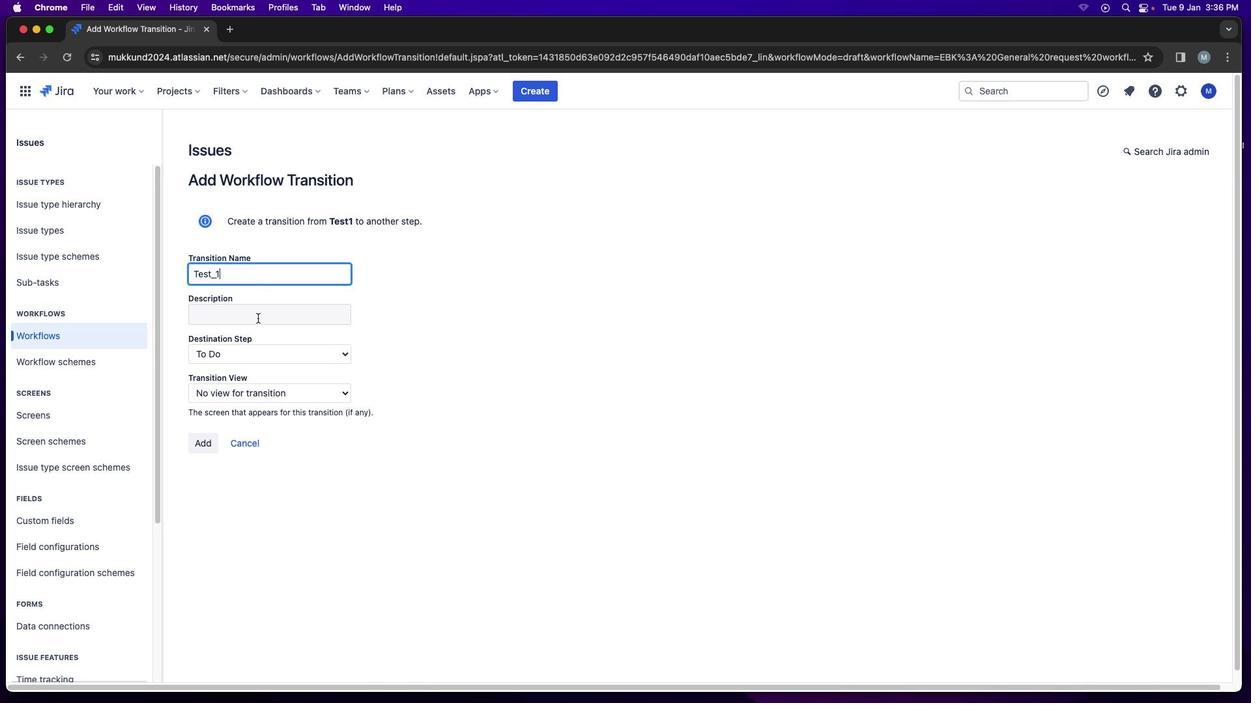
Action: Mouse pressed left at (257, 318)
Screenshot: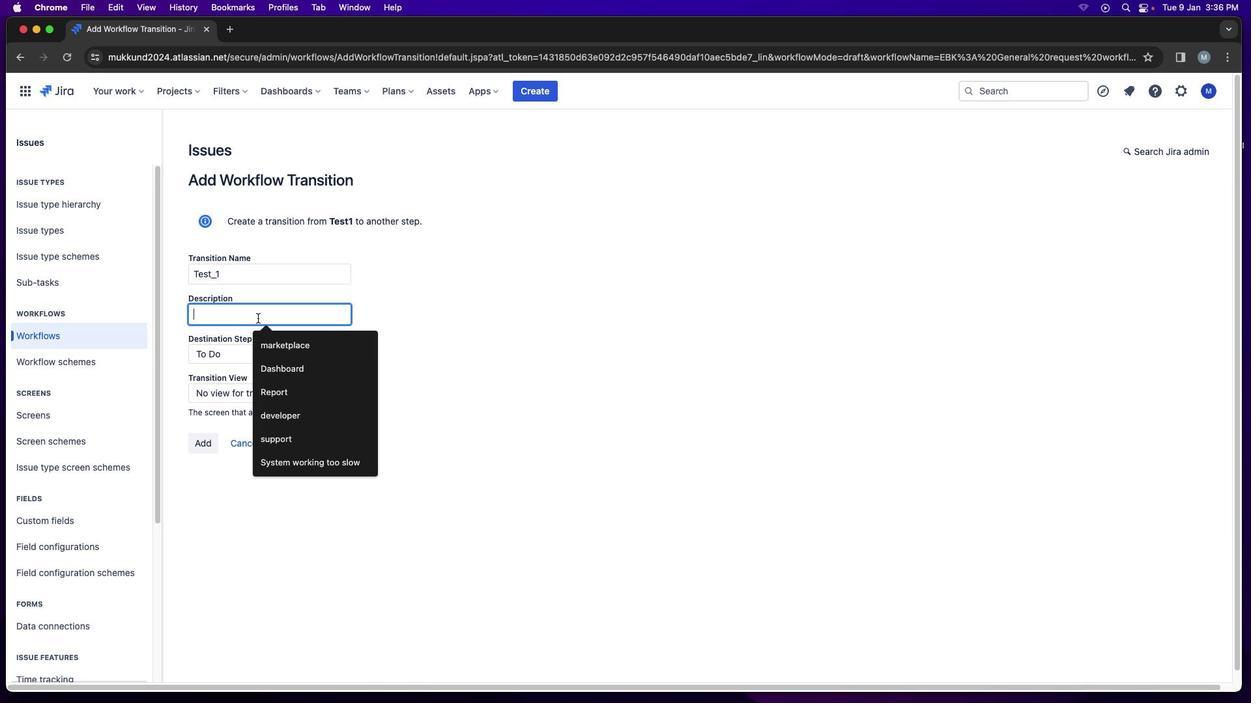 
Action: Key pressed Key.shift'T''h''i''s'Key.space'i''s'Key.space't''e''s''t'Key.space'w''o''r''k''f''l''o''w''.'
Screenshot: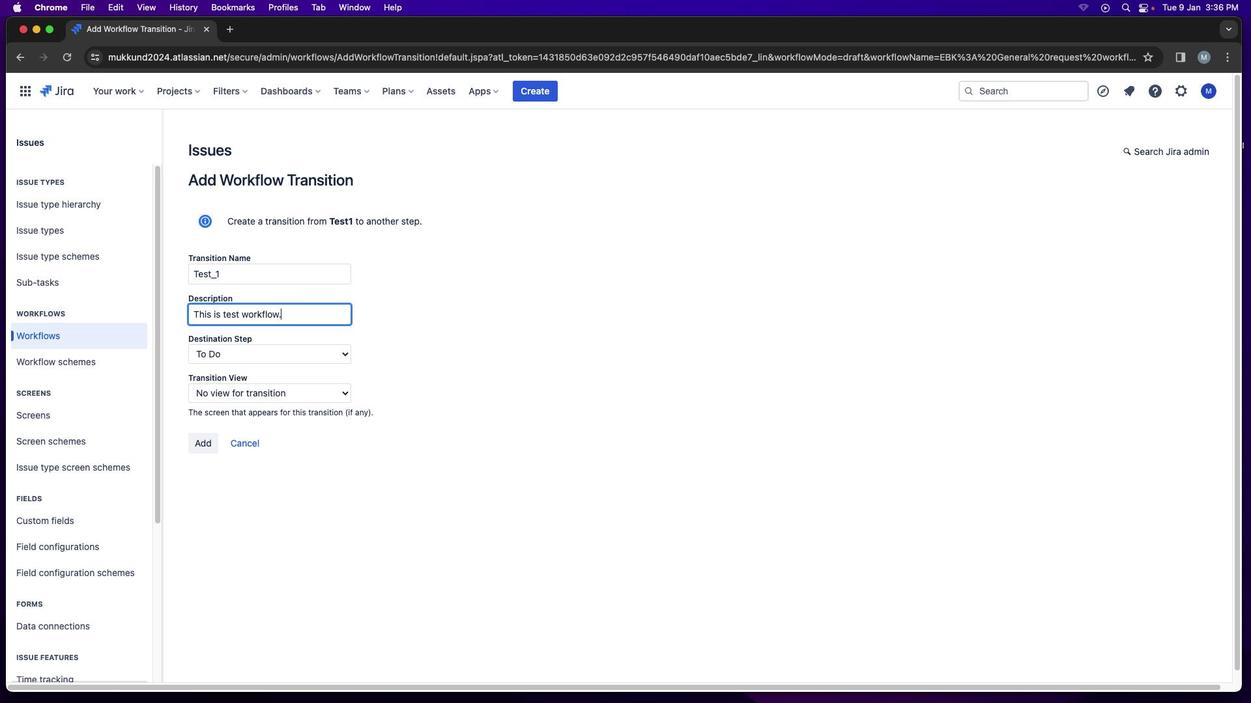 
Action: Mouse moved to (290, 357)
Screenshot: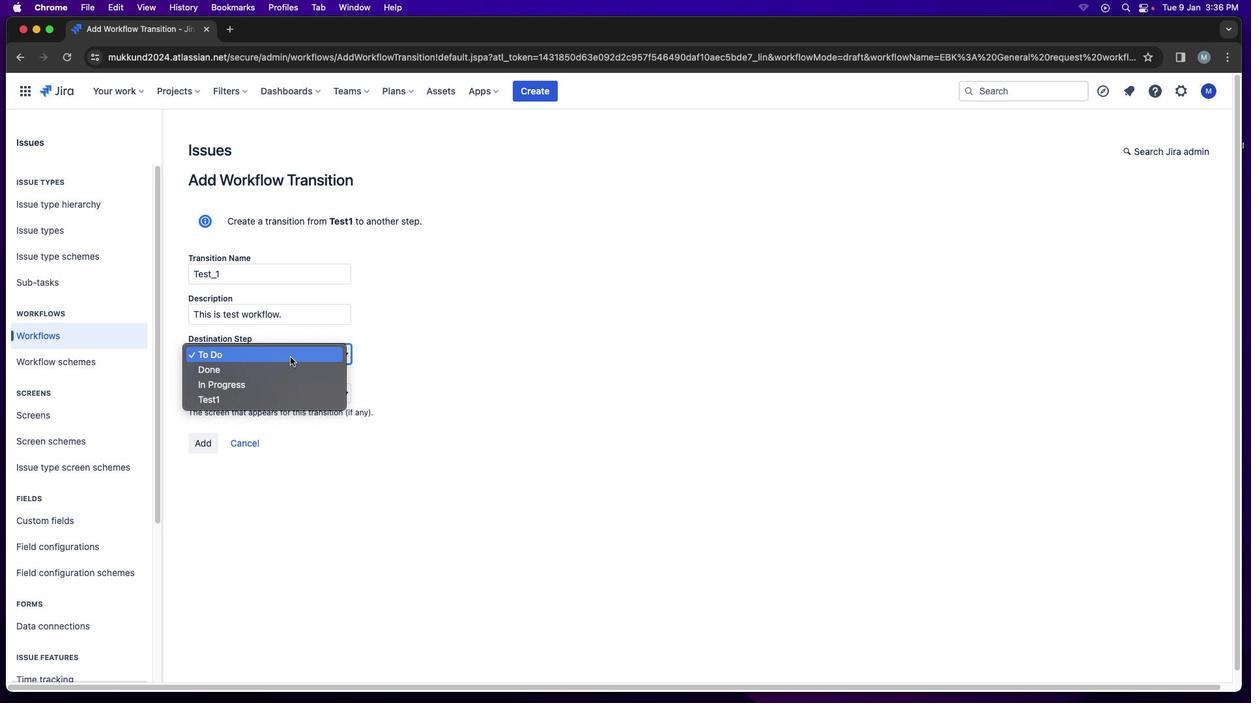 
Action: Mouse pressed left at (290, 357)
Screenshot: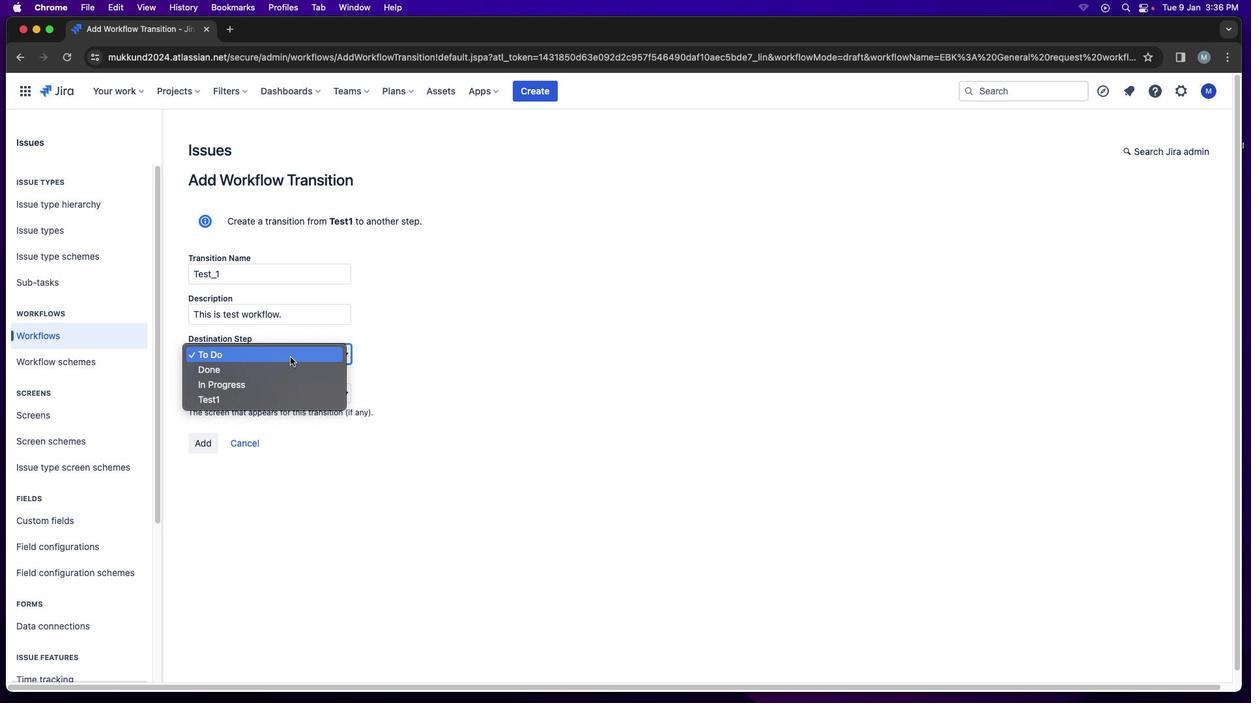 
Action: Mouse moved to (267, 382)
Screenshot: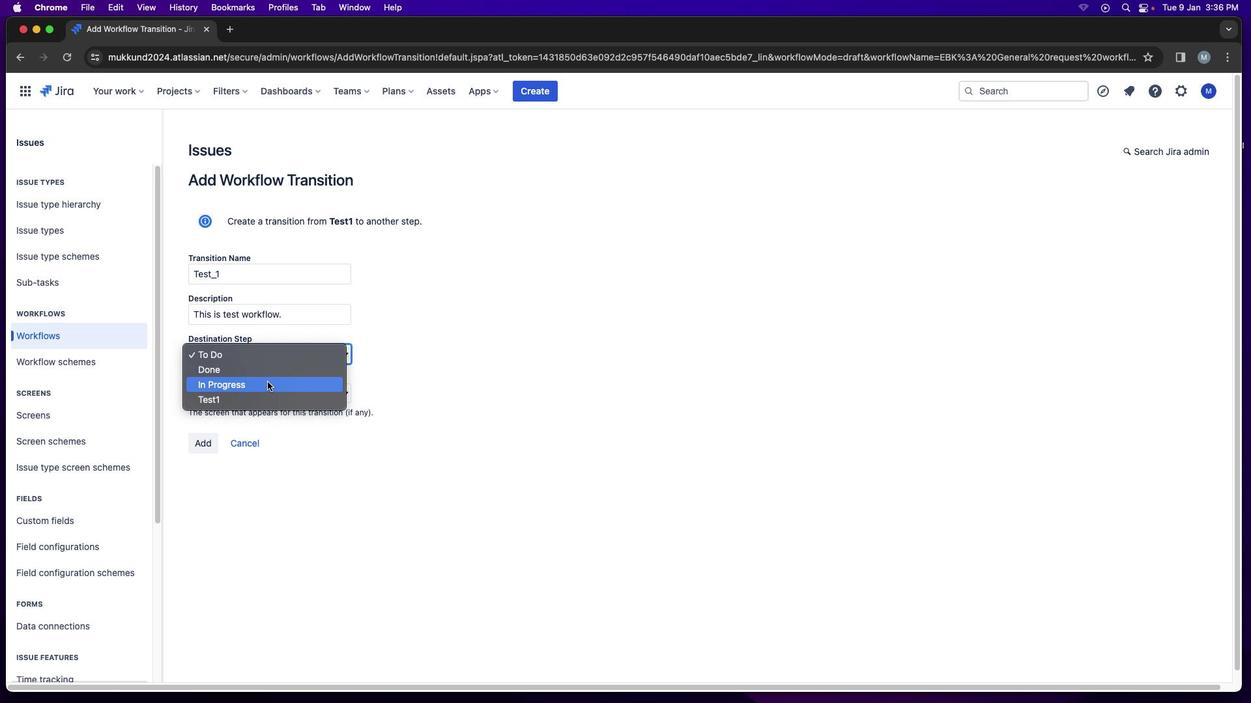 
Action: Mouse pressed left at (267, 382)
Screenshot: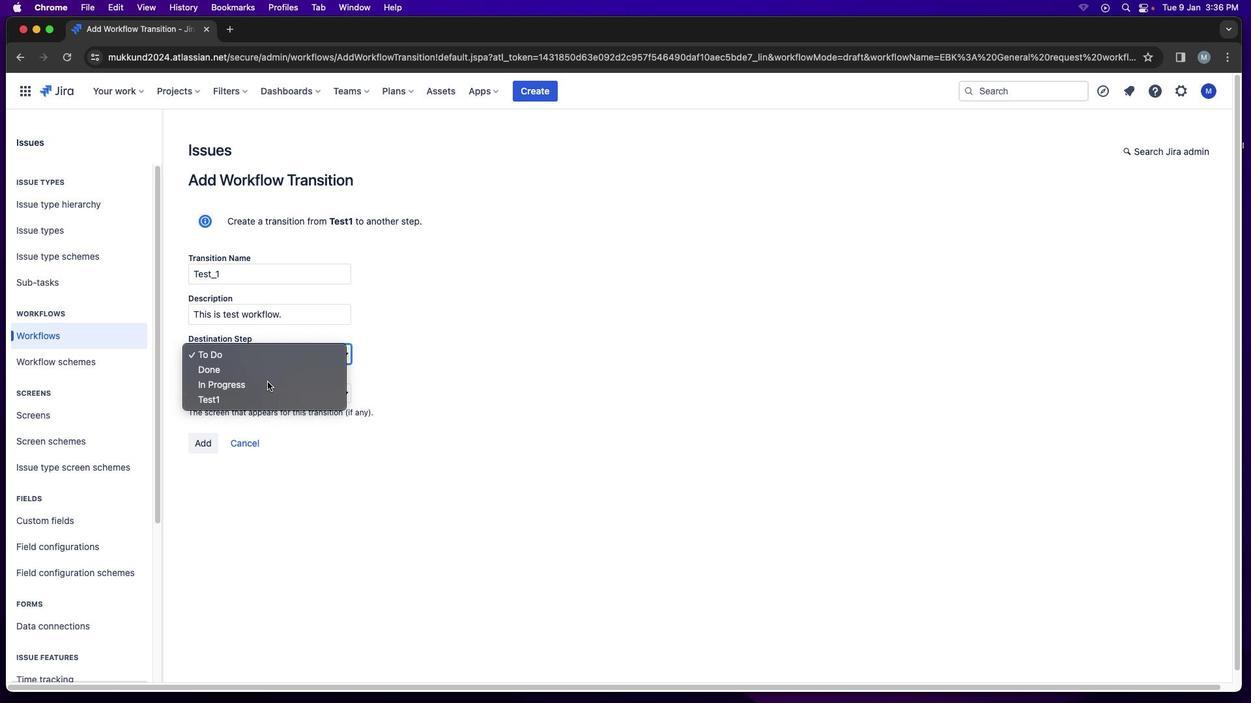 
Action: Mouse moved to (462, 384)
Screenshot: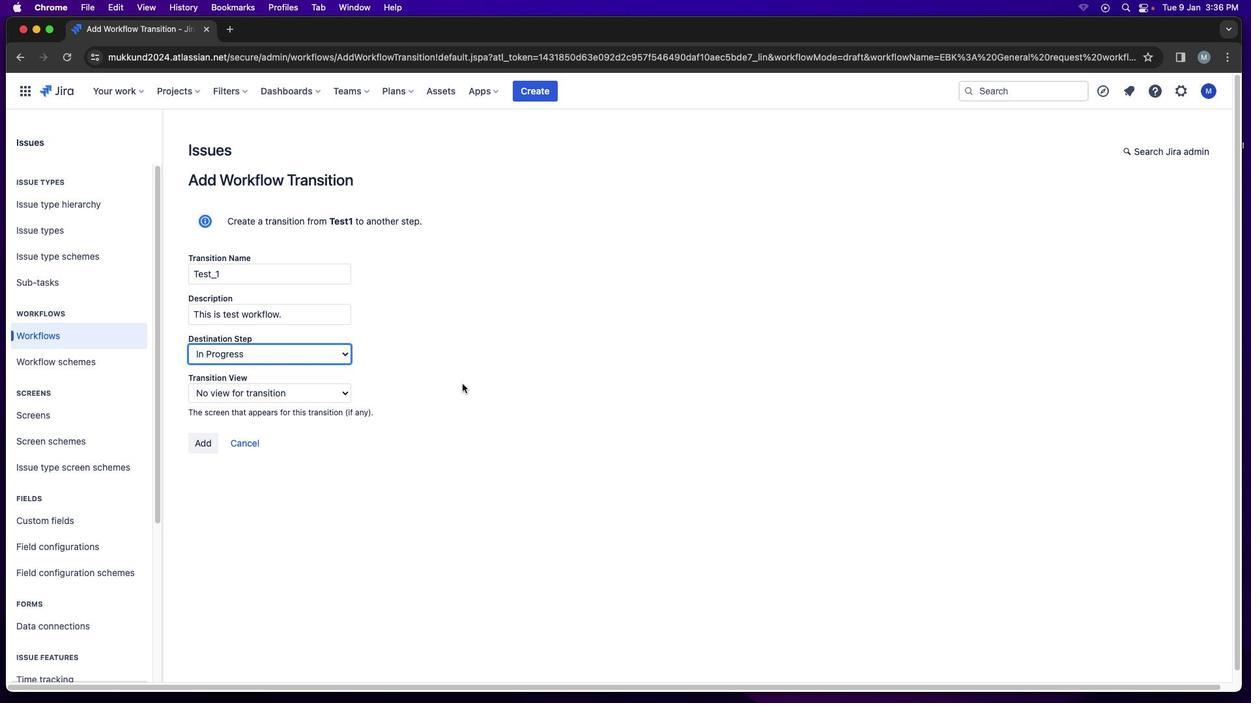 
Action: Mouse pressed left at (462, 384)
Screenshot: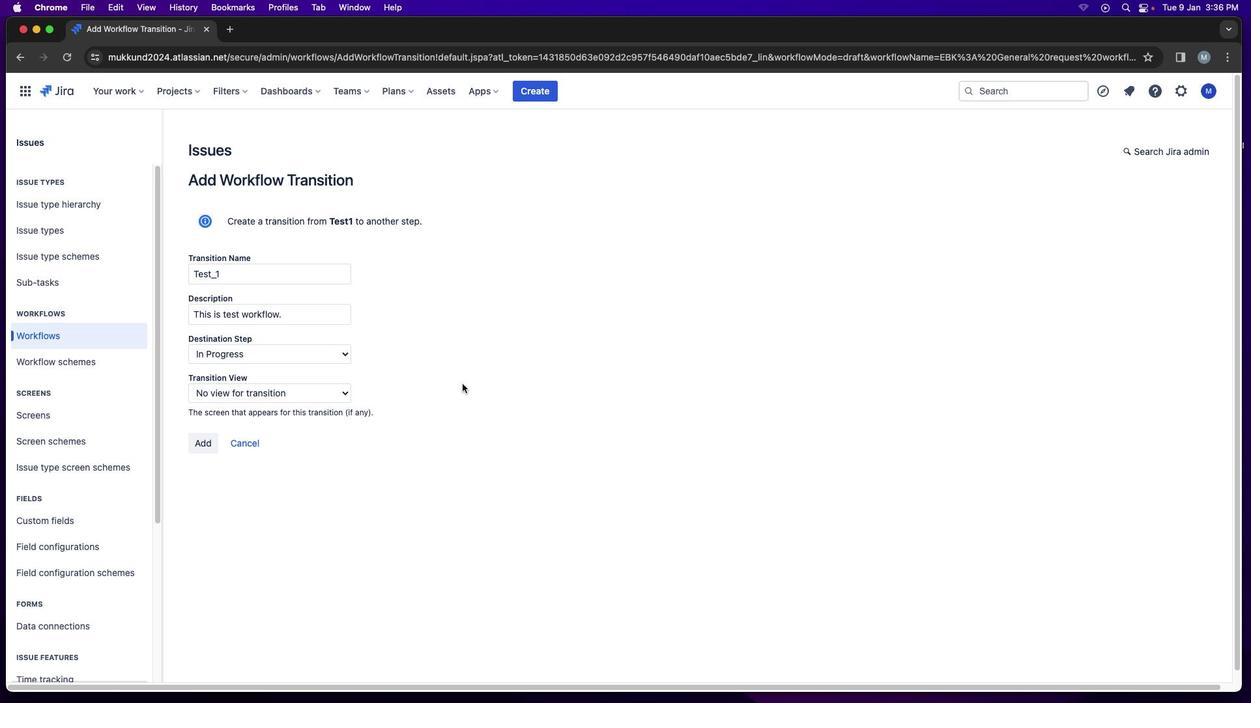 
Action: Mouse moved to (284, 396)
Screenshot: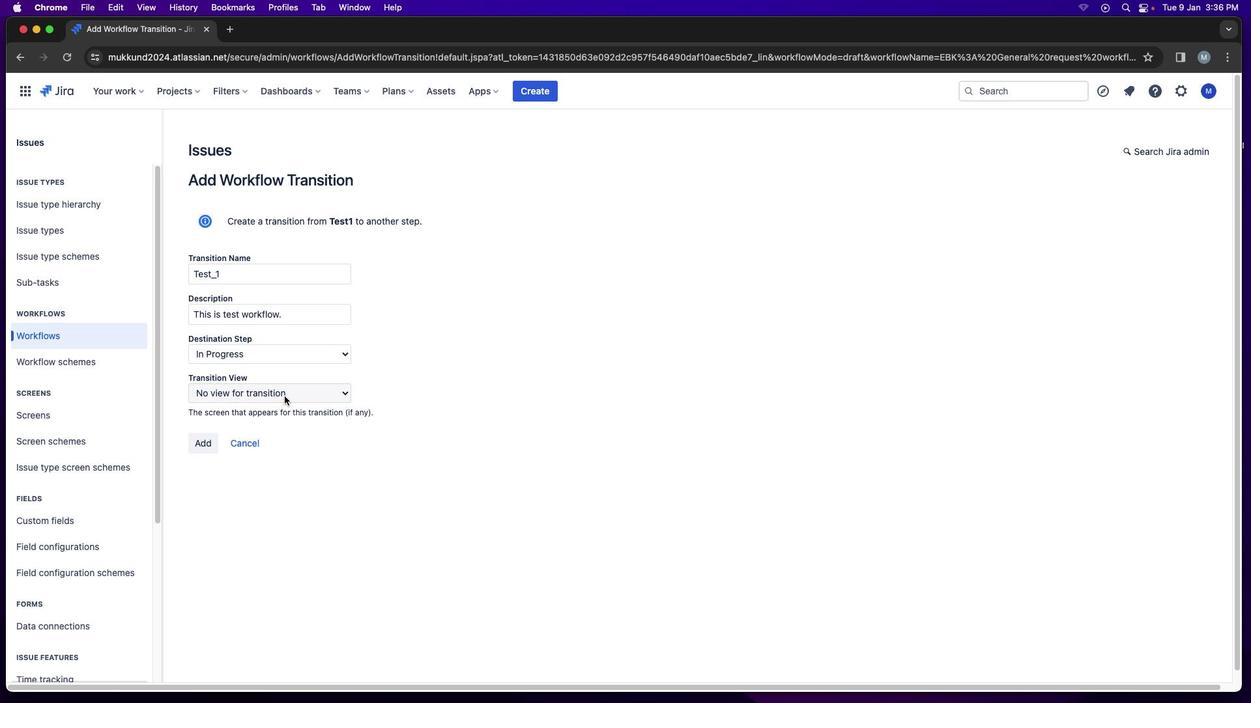 
Action: Mouse pressed left at (284, 396)
Screenshot: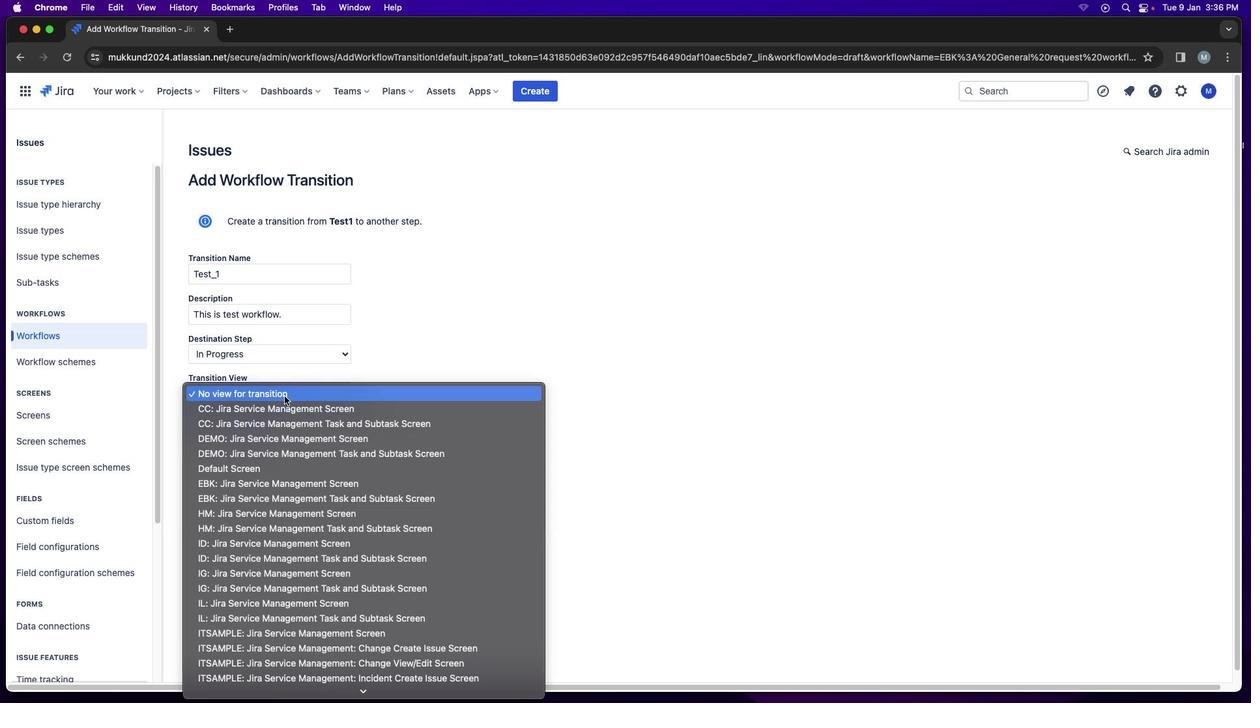 
Action: Mouse moved to (570, 370)
Screenshot: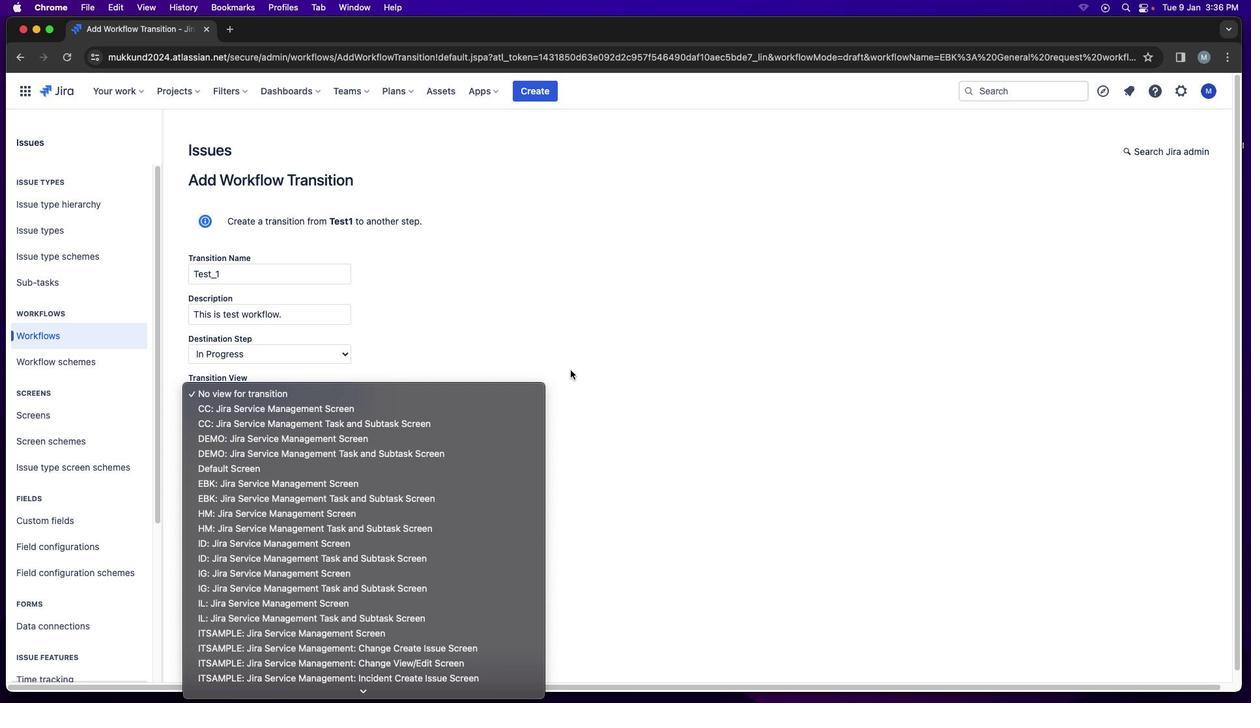 
Action: Mouse pressed left at (570, 370)
Screenshot: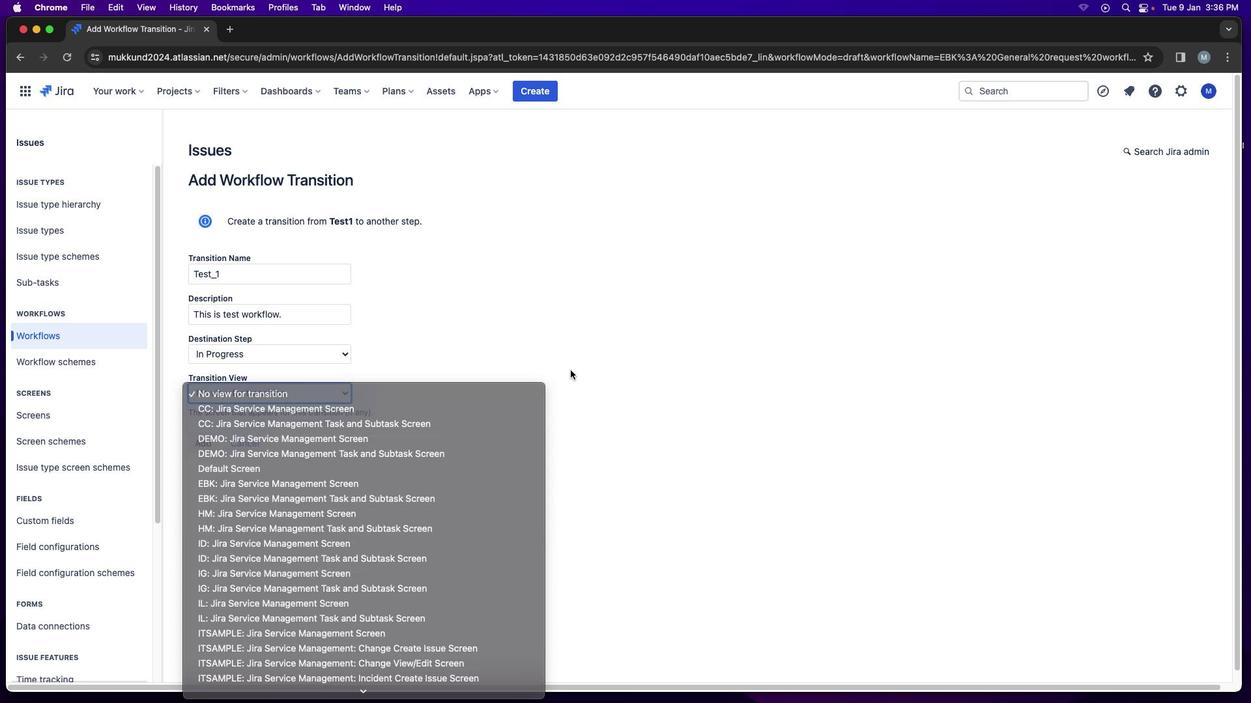 
Action: Mouse moved to (207, 444)
Screenshot: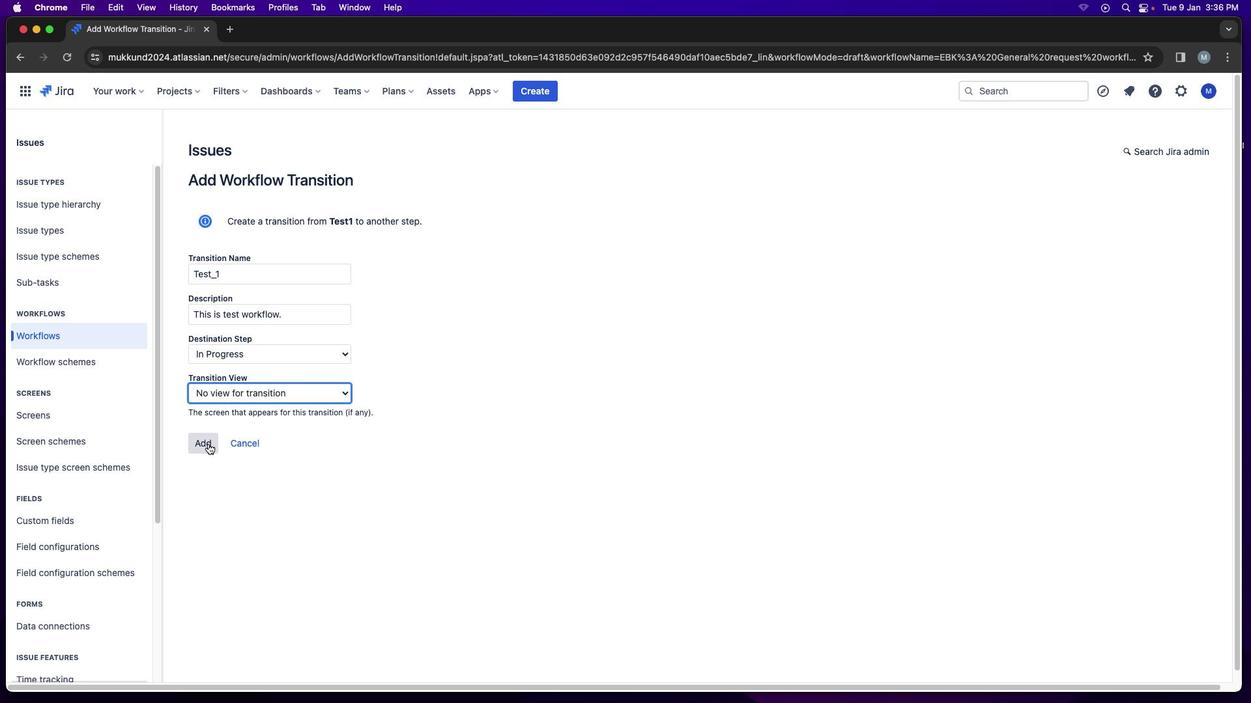
Action: Mouse pressed left at (207, 444)
Screenshot: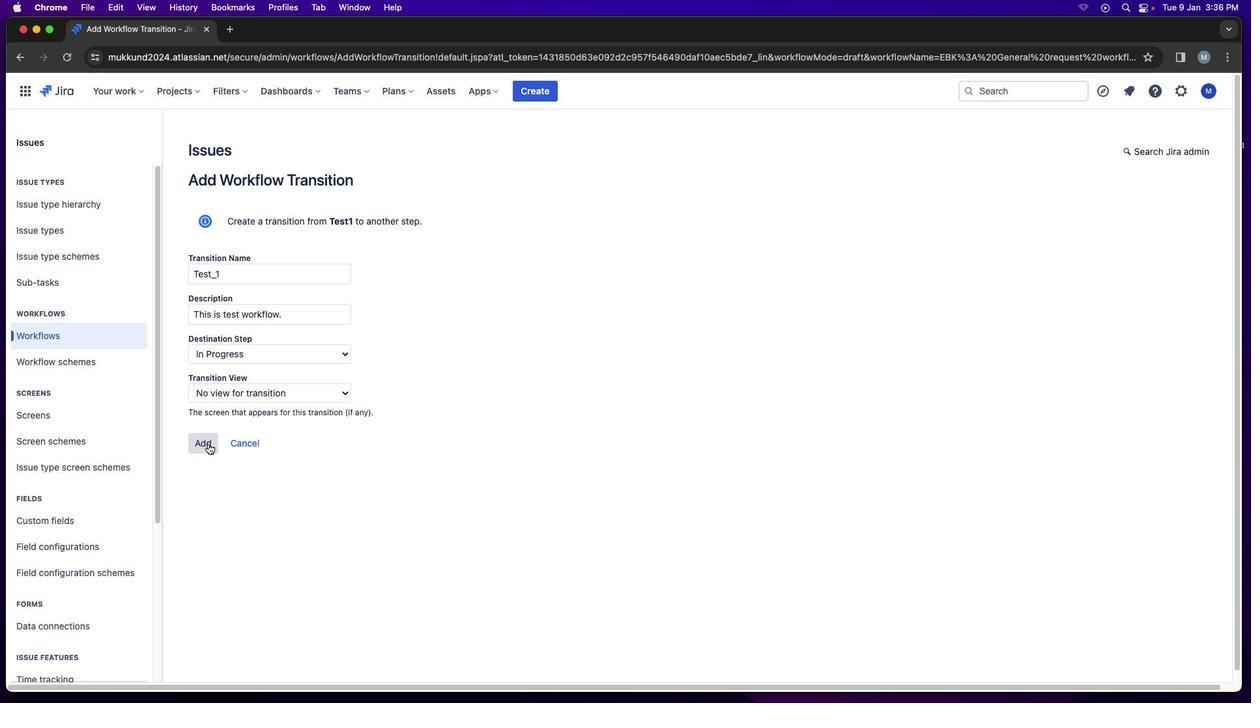 
Action: Mouse moved to (640, 163)
Screenshot: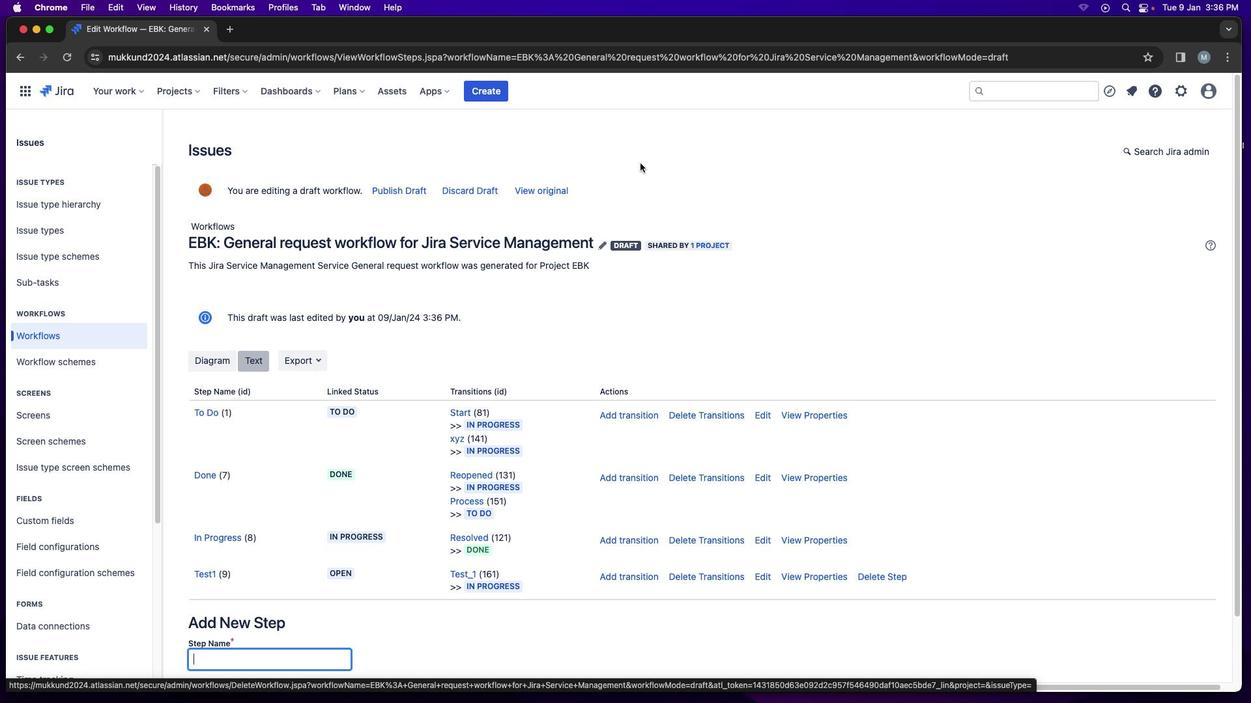 
Action: Mouse pressed left at (640, 163)
Screenshot: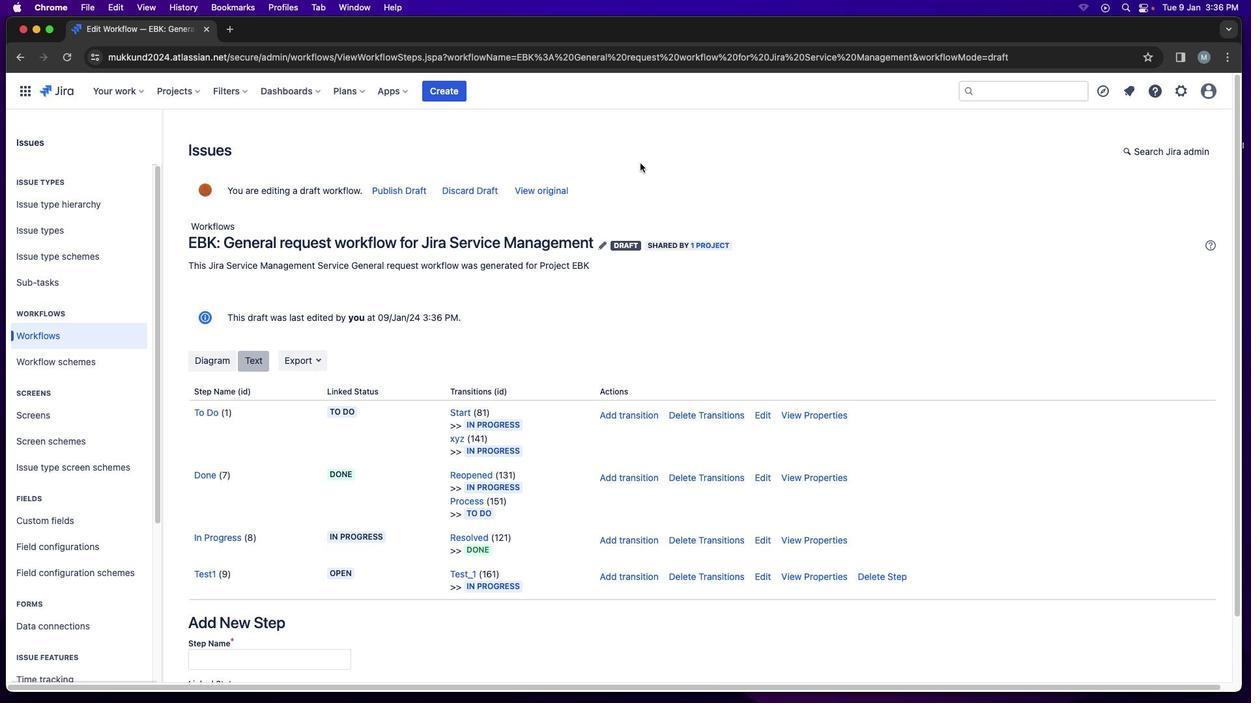 
Action: Mouse moved to (645, 368)
Screenshot: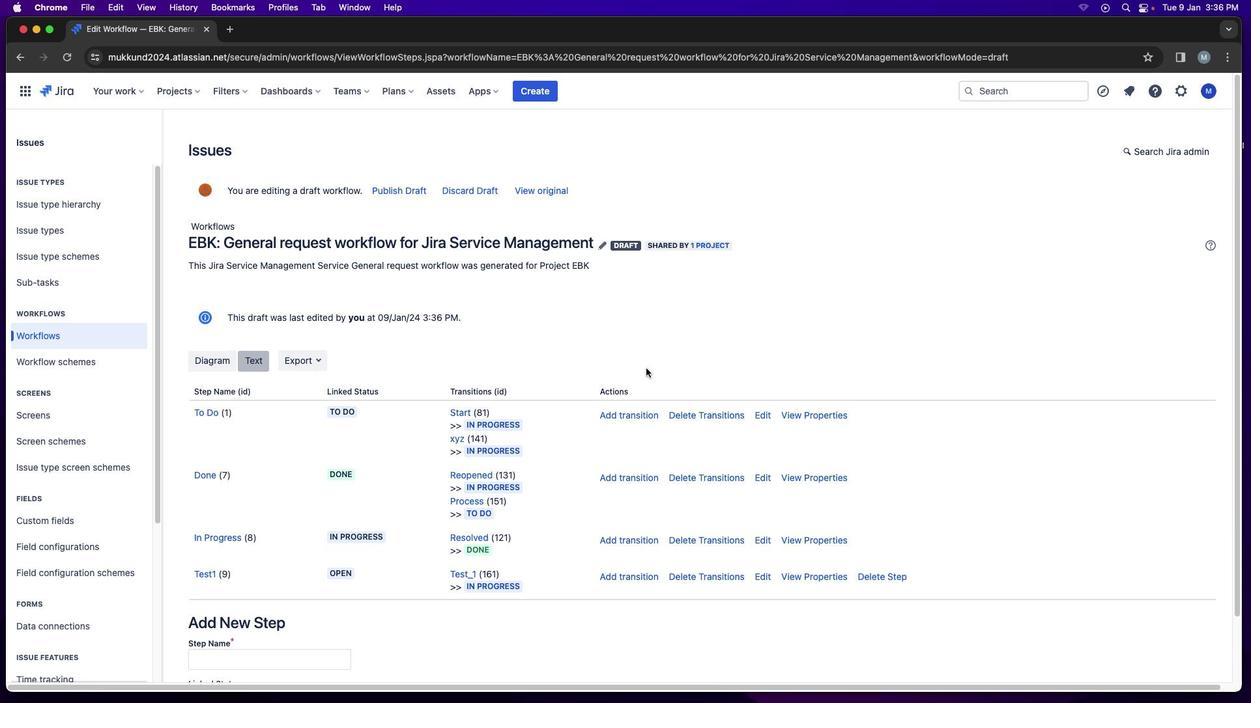 
Action: Mouse pressed left at (645, 368)
Screenshot: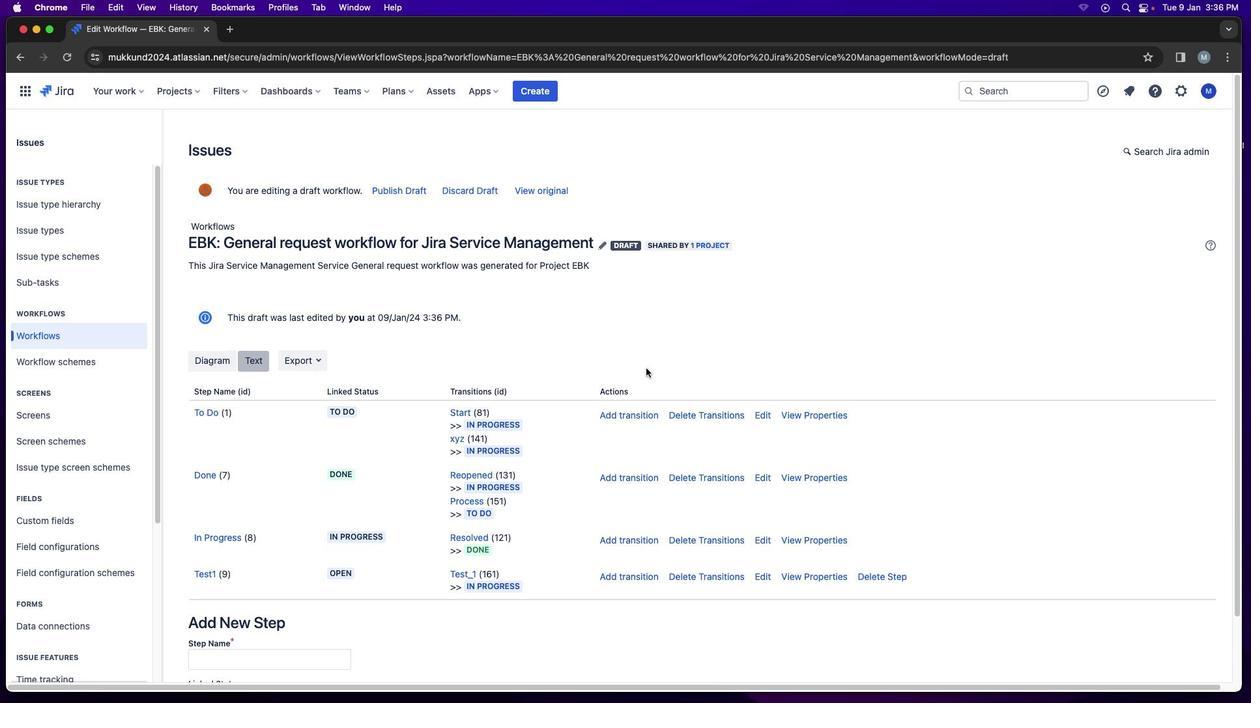 
Action: Mouse moved to (594, 514)
Screenshot: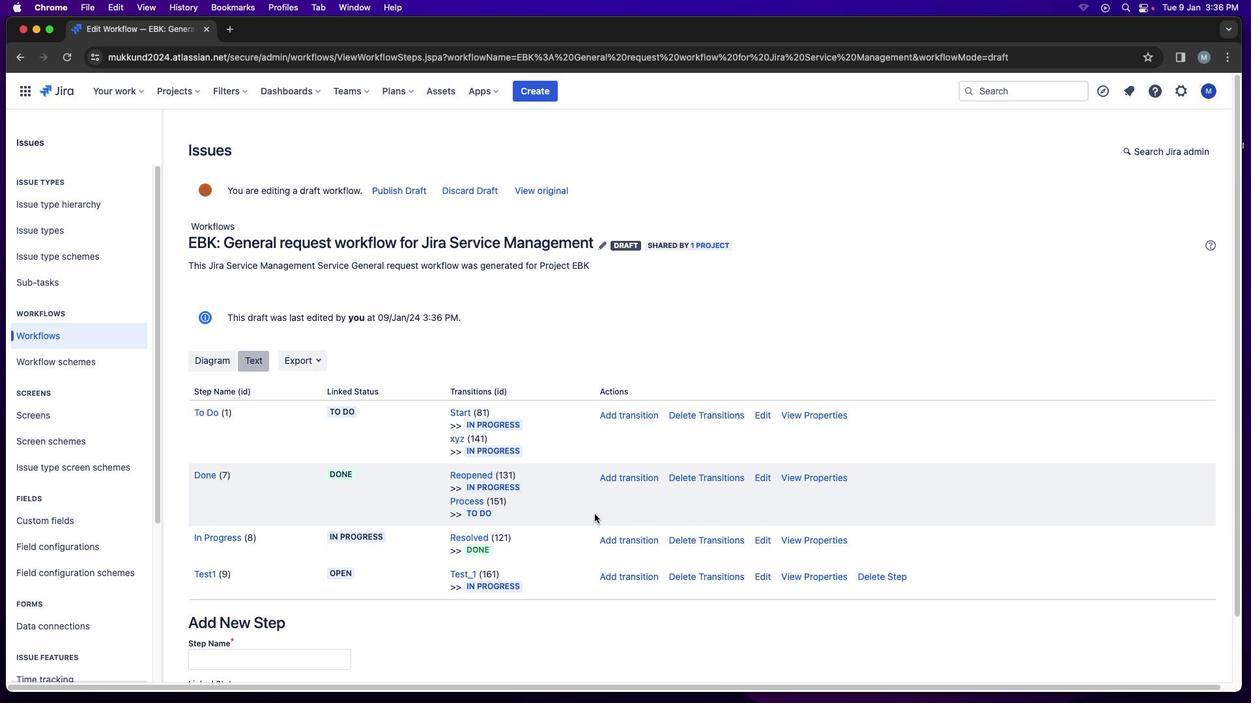 
Action: Mouse scrolled (594, 514) with delta (0, 0)
Screenshot: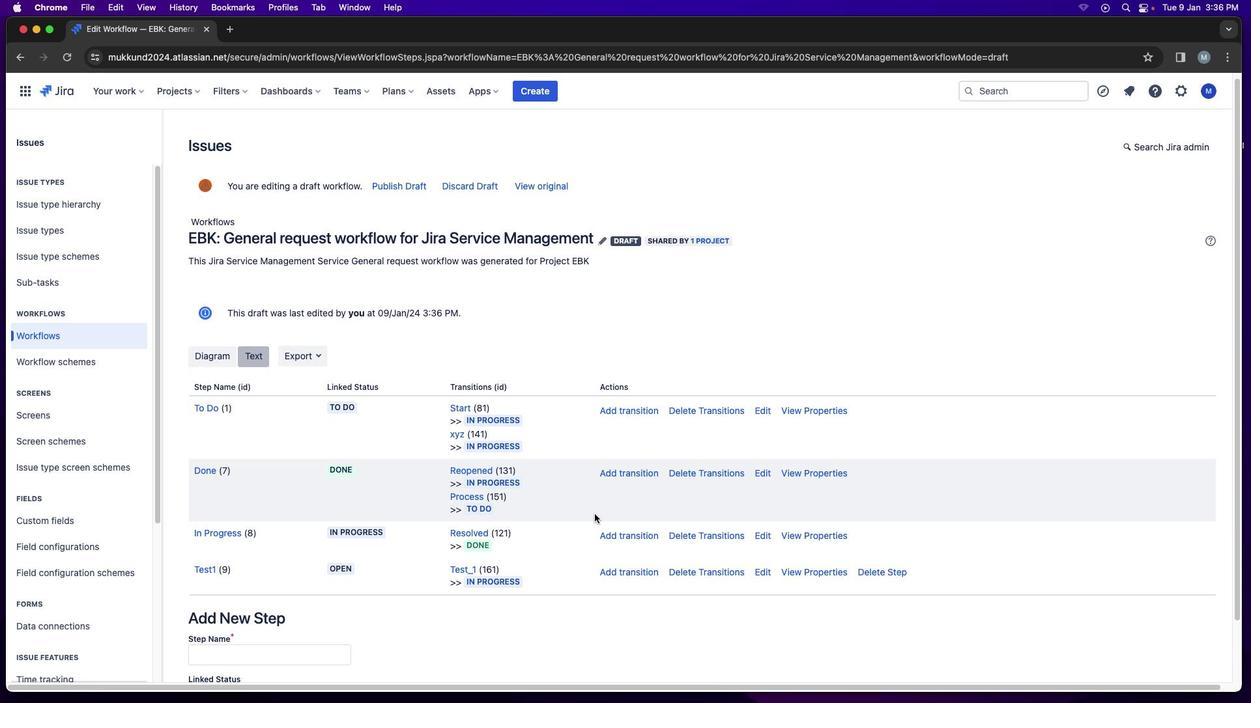 
Action: Mouse scrolled (594, 514) with delta (0, 0)
Screenshot: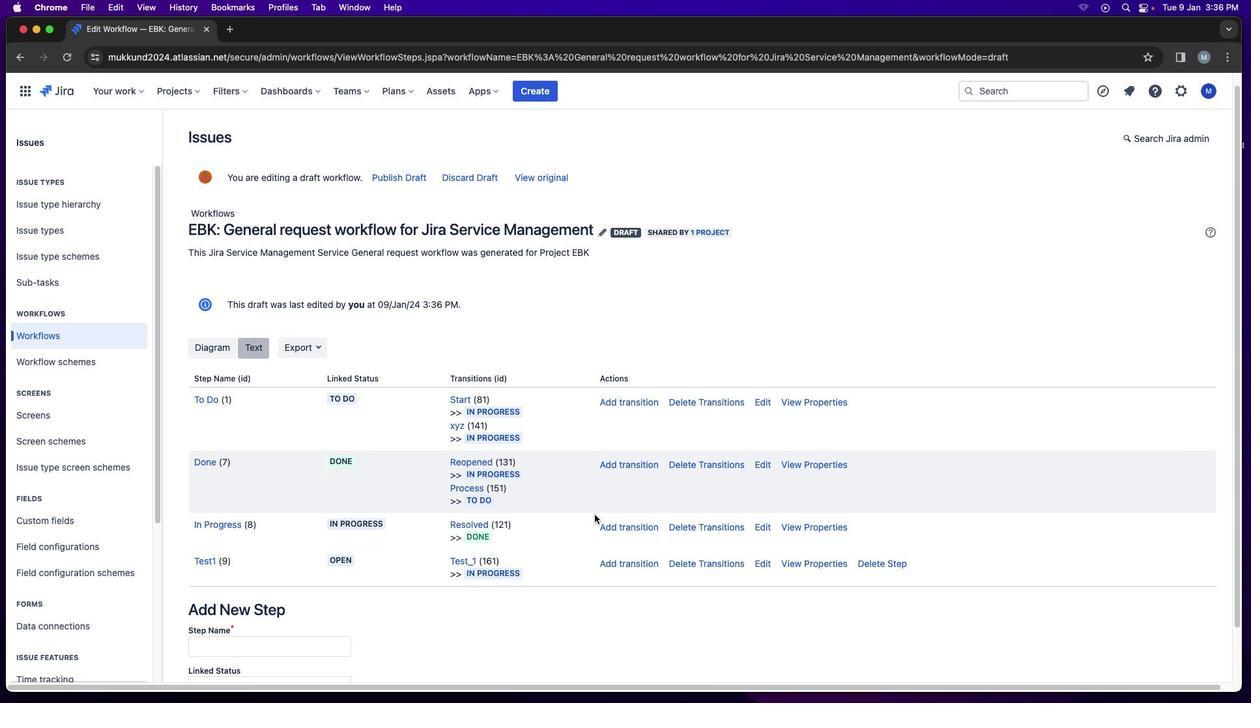 
Action: Mouse scrolled (594, 514) with delta (0, 0)
Screenshot: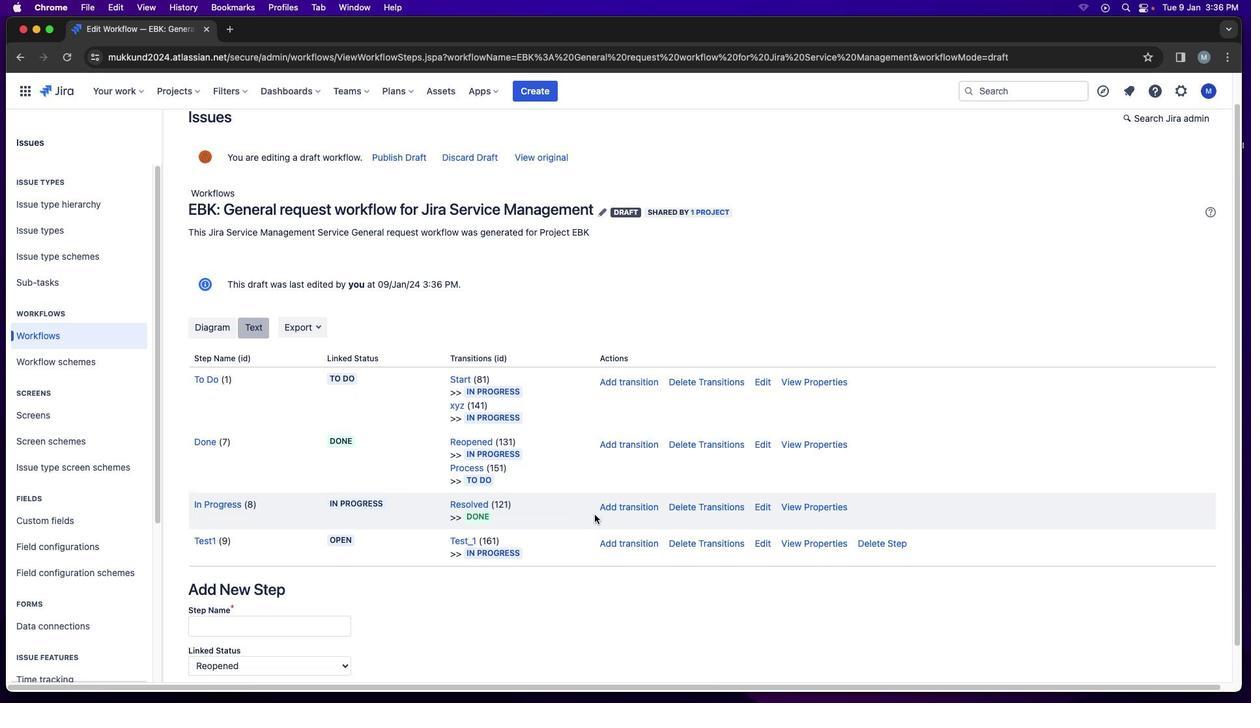 
Action: Mouse moved to (594, 514)
Screenshot: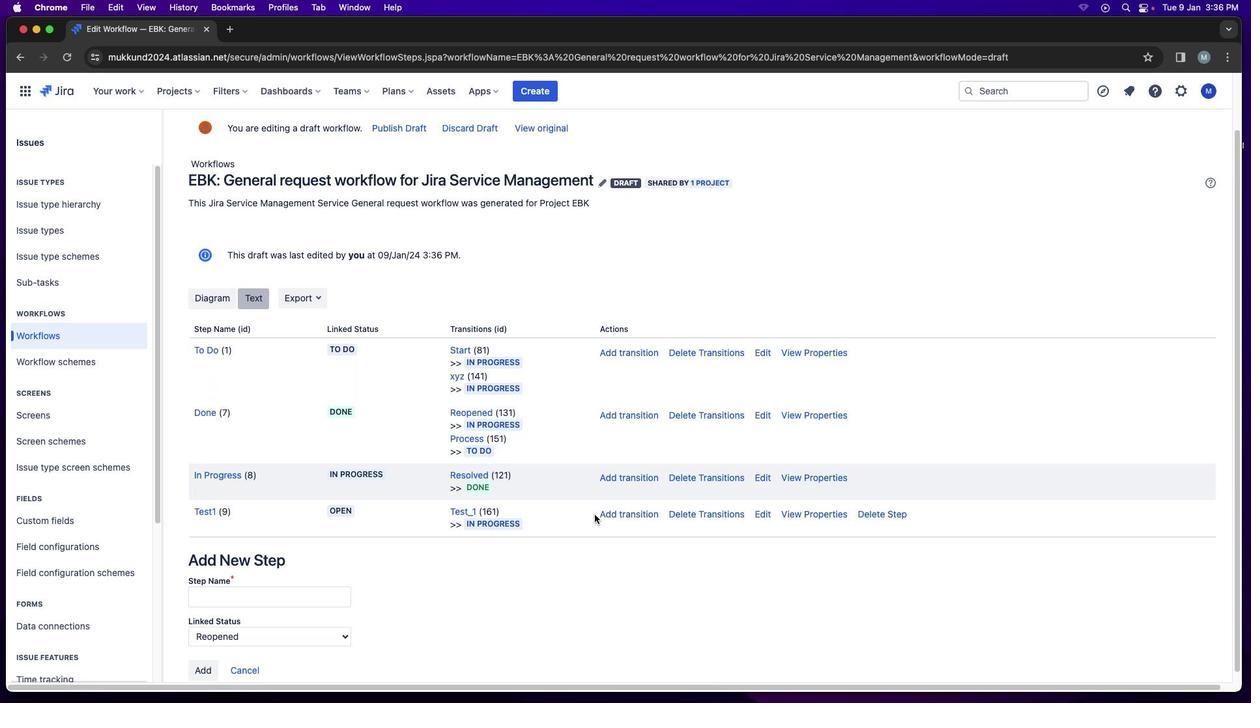 
Action: Mouse scrolled (594, 514) with delta (0, 0)
Screenshot: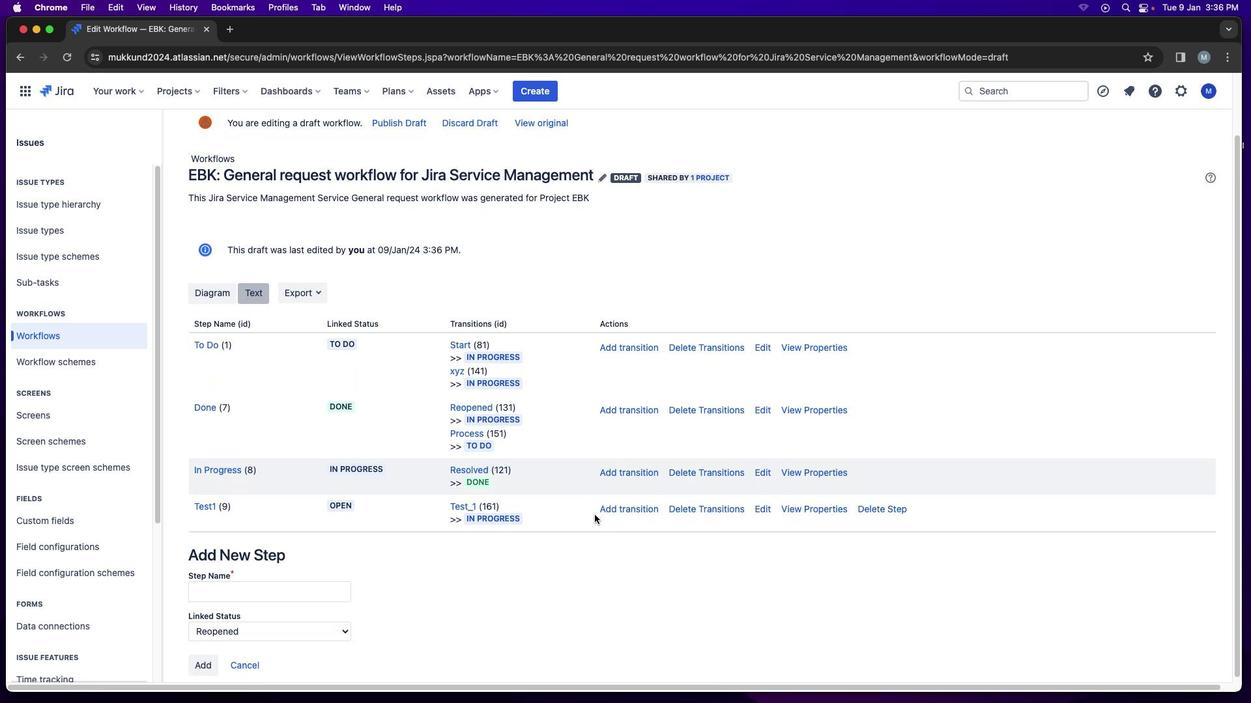 
Action: Mouse scrolled (594, 514) with delta (0, -1)
Screenshot: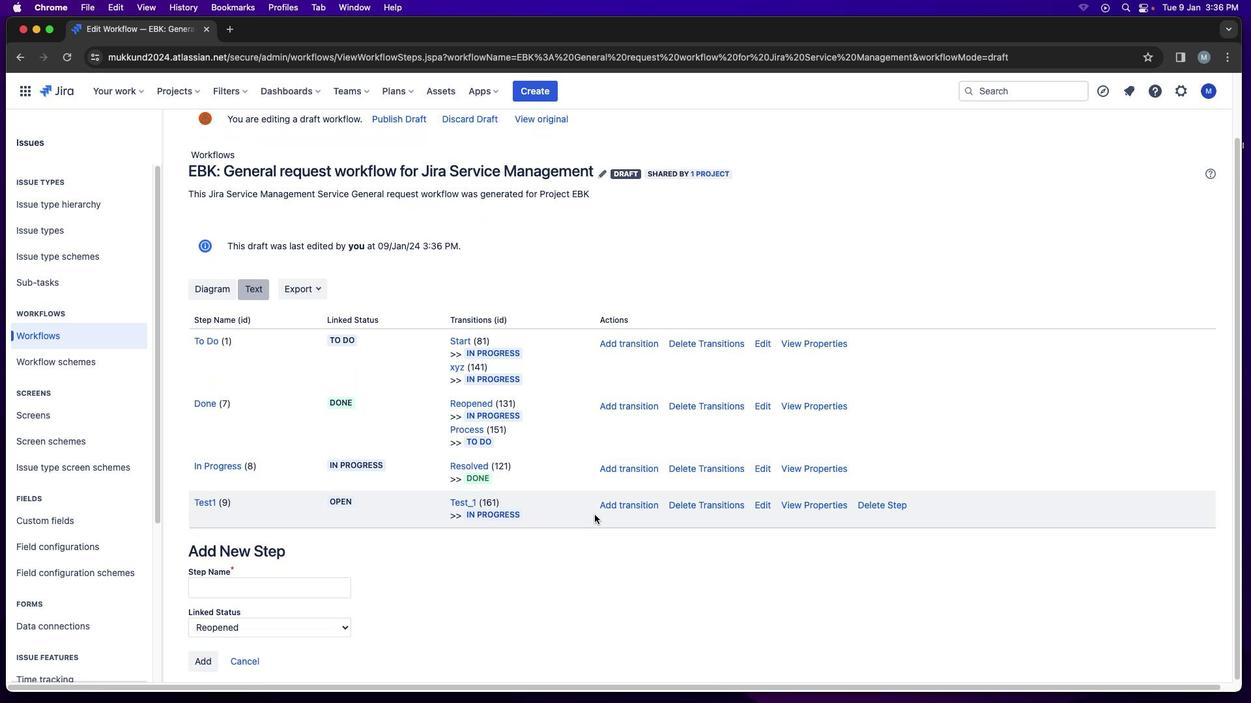
Action: Mouse moved to (604, 564)
Screenshot: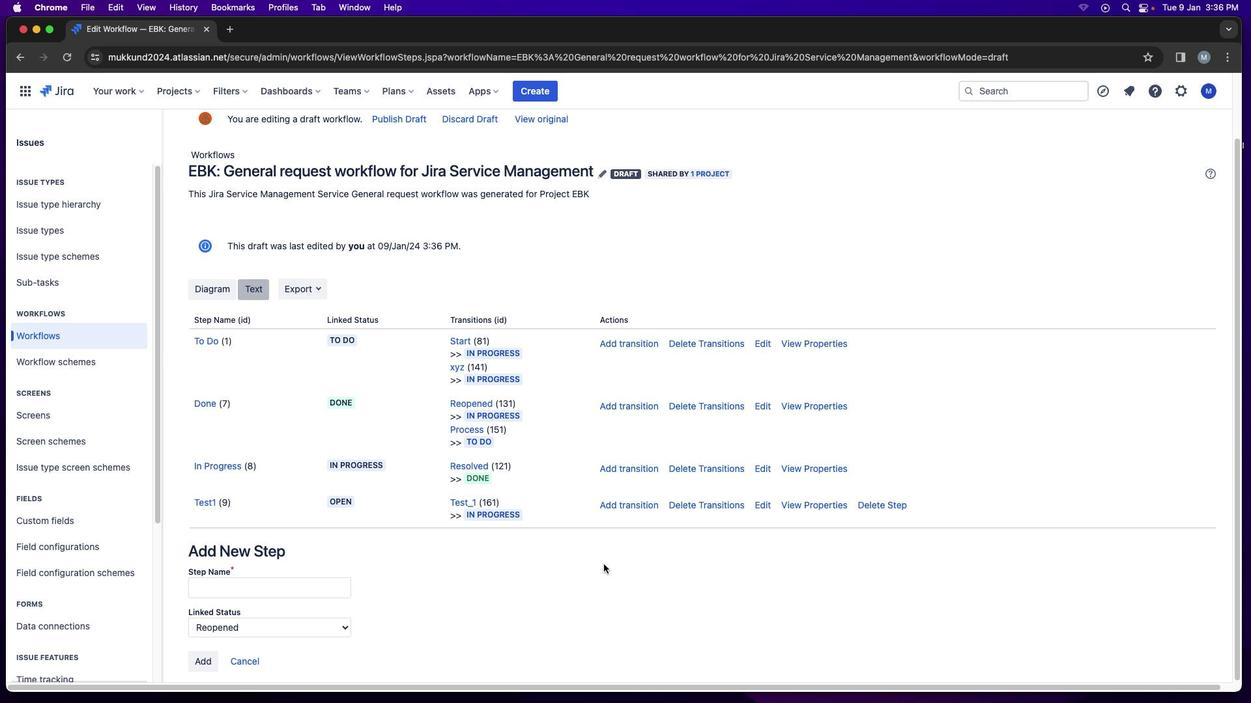 
Action: Mouse pressed left at (604, 564)
Screenshot: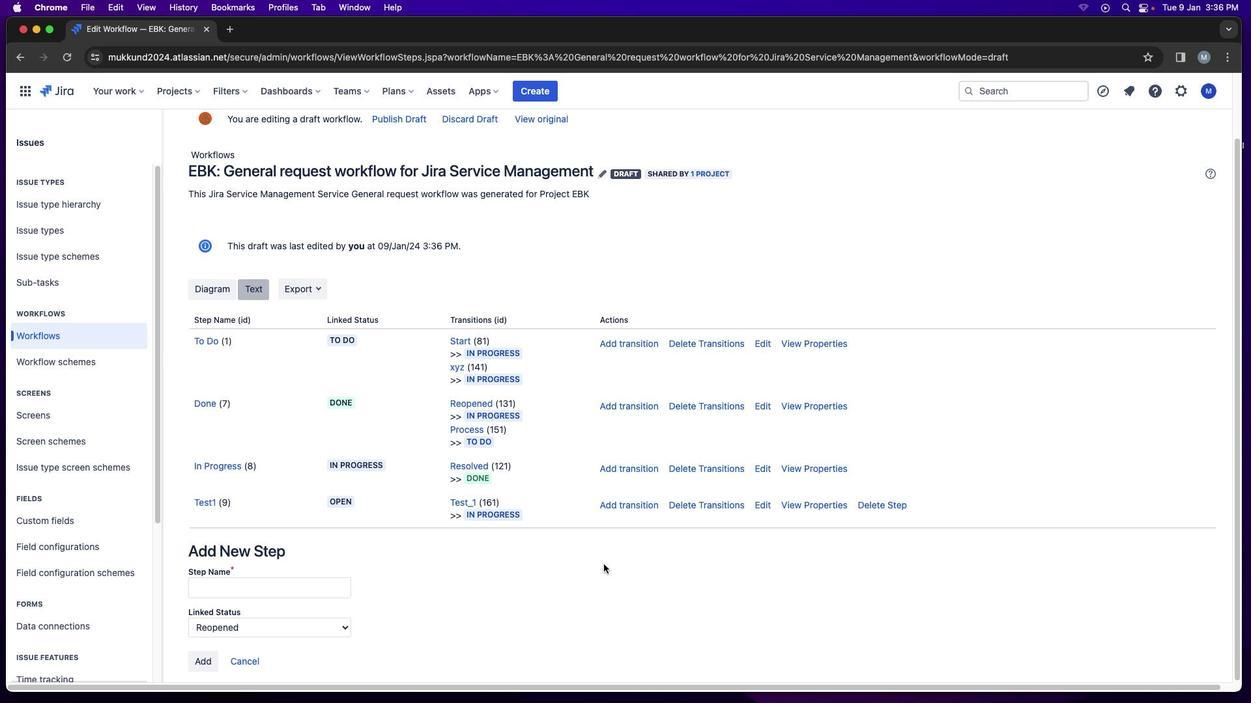 
Action: Mouse moved to (648, 506)
Screenshot: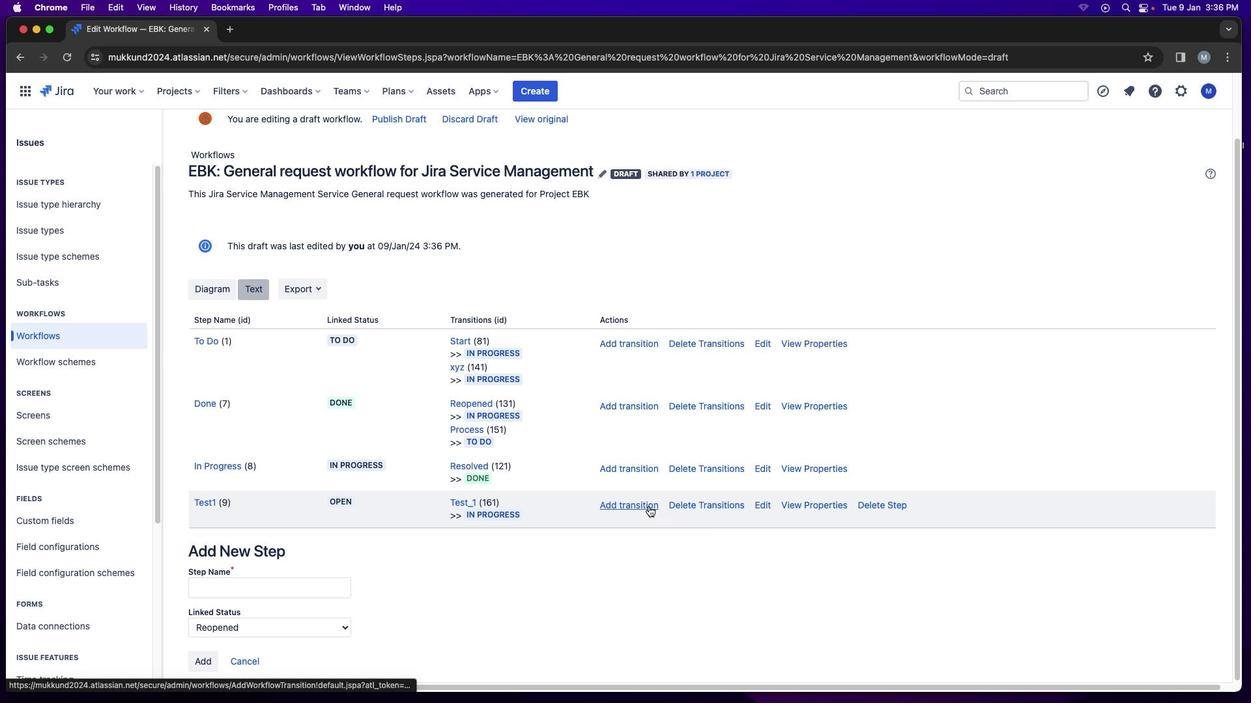 
Action: Mouse pressed left at (648, 506)
Screenshot: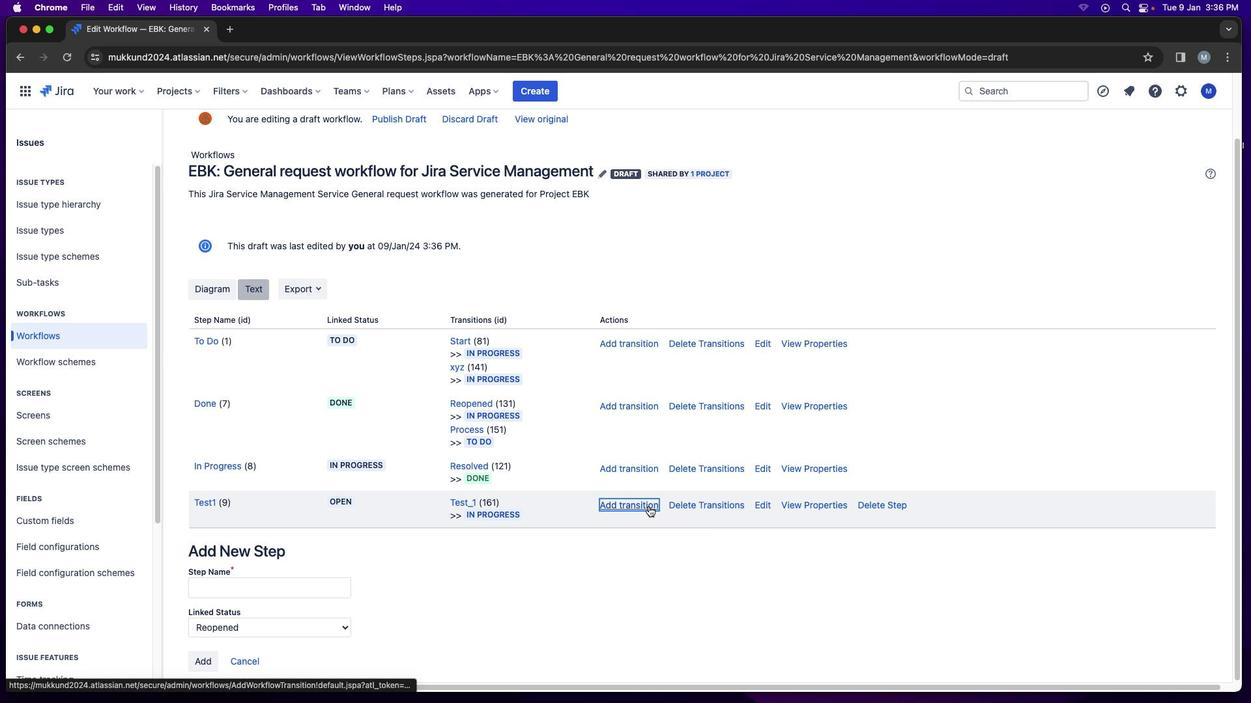 
Action: Mouse moved to (249, 276)
Screenshot: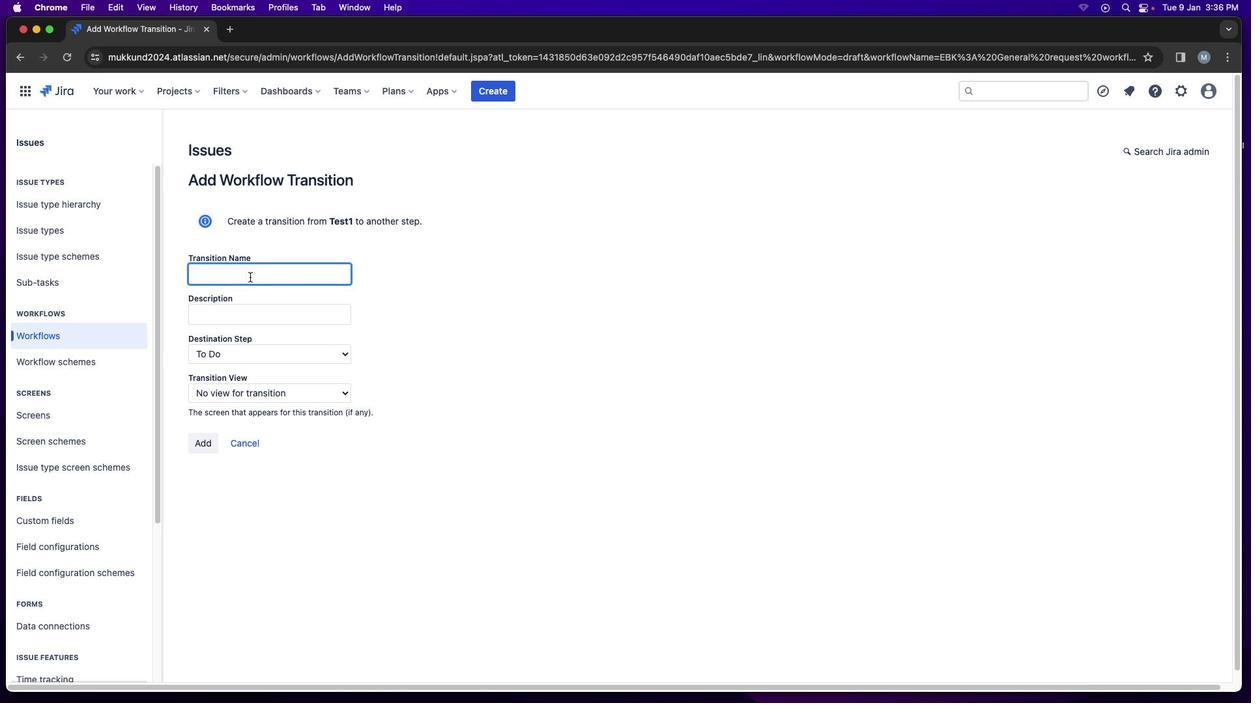 
Action: Mouse pressed left at (249, 276)
Screenshot: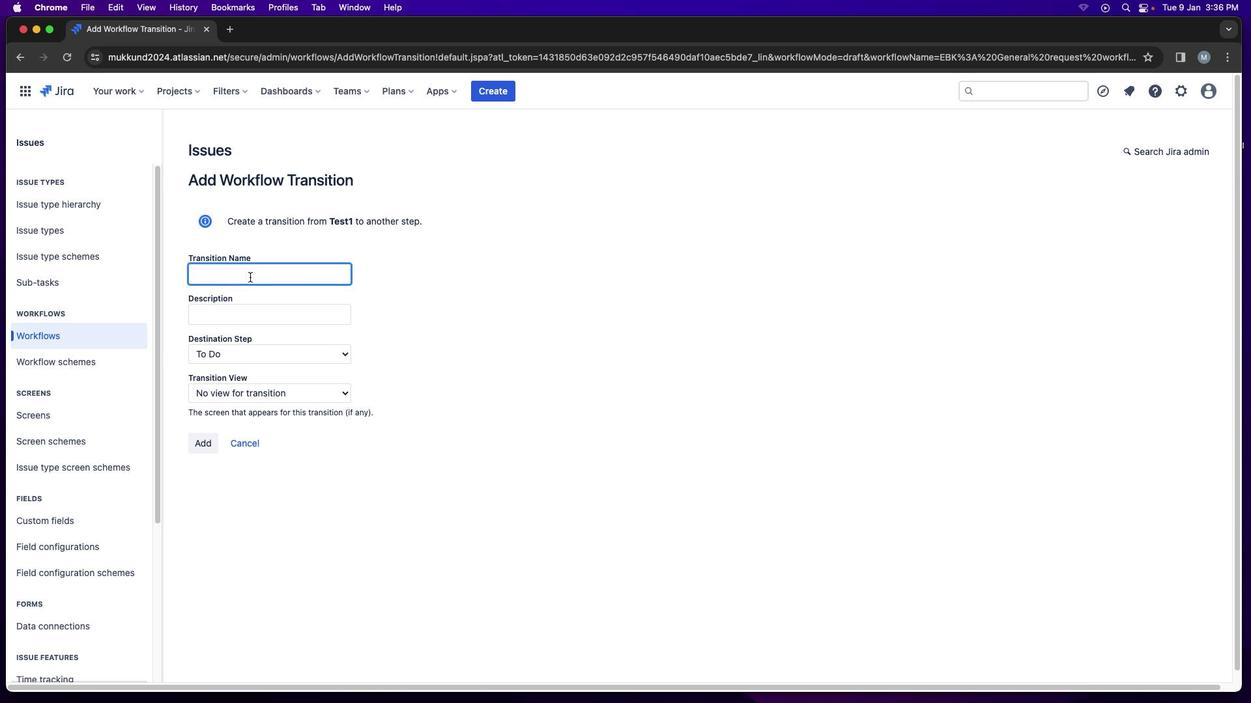 
Action: Mouse moved to (249, 276)
Screenshot: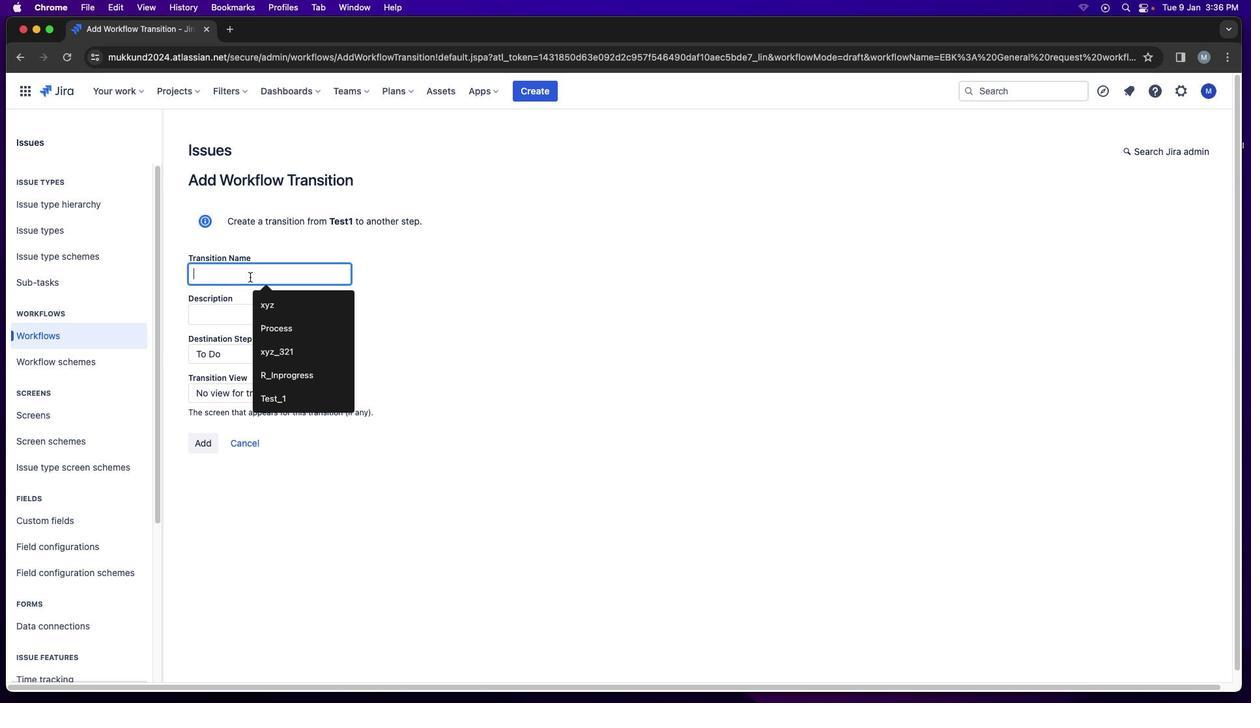 
Action: Key pressed Key.shift'T''e''s''t'Key.shift_r'_''2'
Screenshot: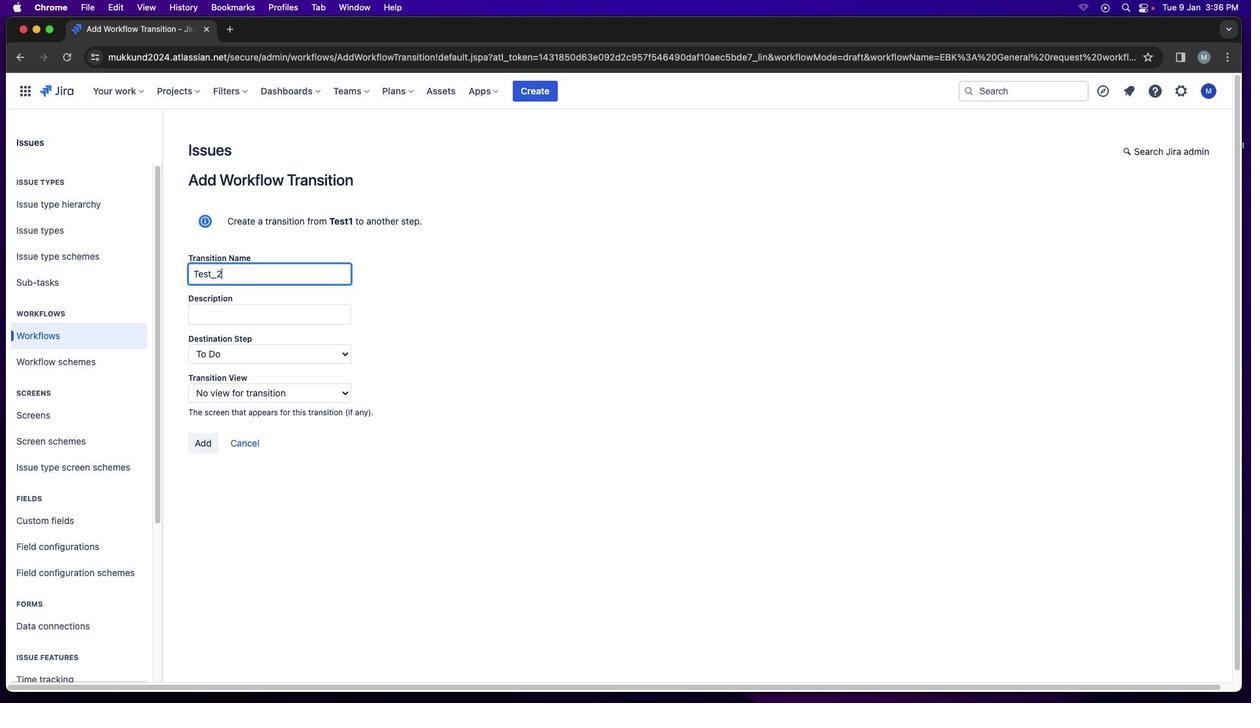 
Action: Mouse moved to (242, 312)
Screenshot: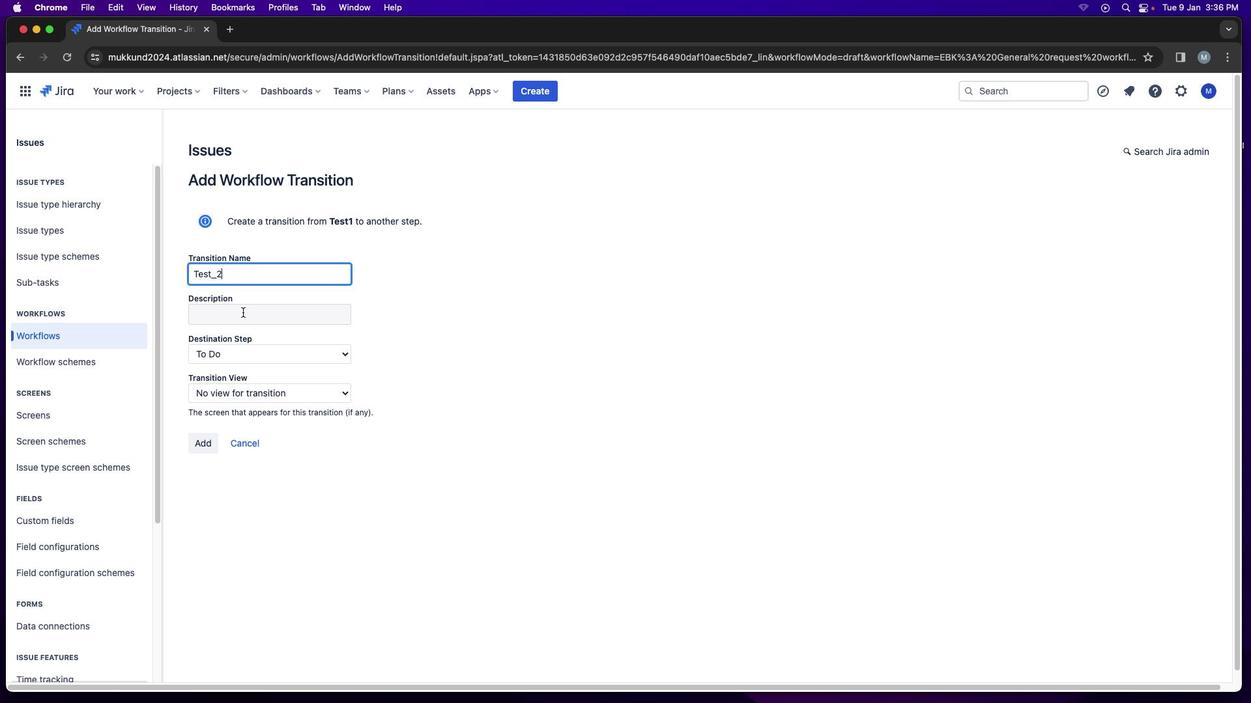
Action: Mouse pressed left at (242, 312)
Screenshot: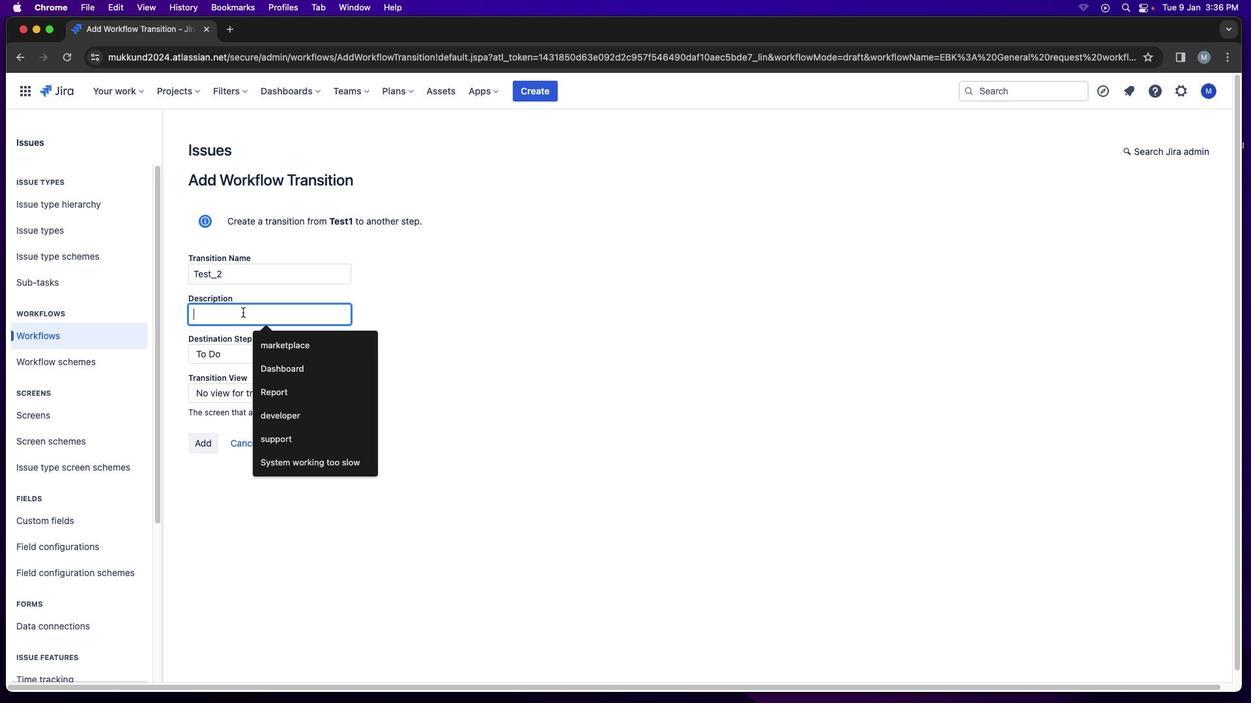 
Action: Mouse moved to (245, 312)
Screenshot: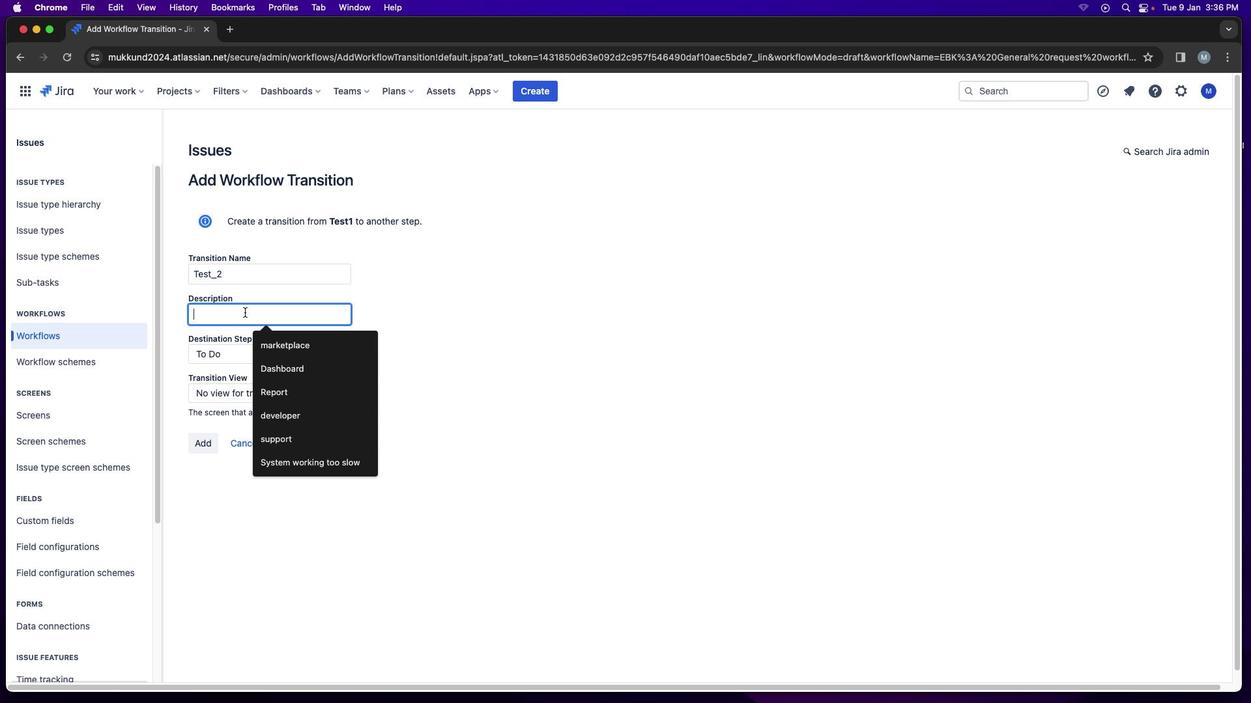 
Action: Key pressed Key.shift'T''h''i''s'Key.space'i''s'Key.spaceKey.shift'T''e''s''t'Key.space'2'Key.space'w''o''r''k''f''l''o''w'
Screenshot: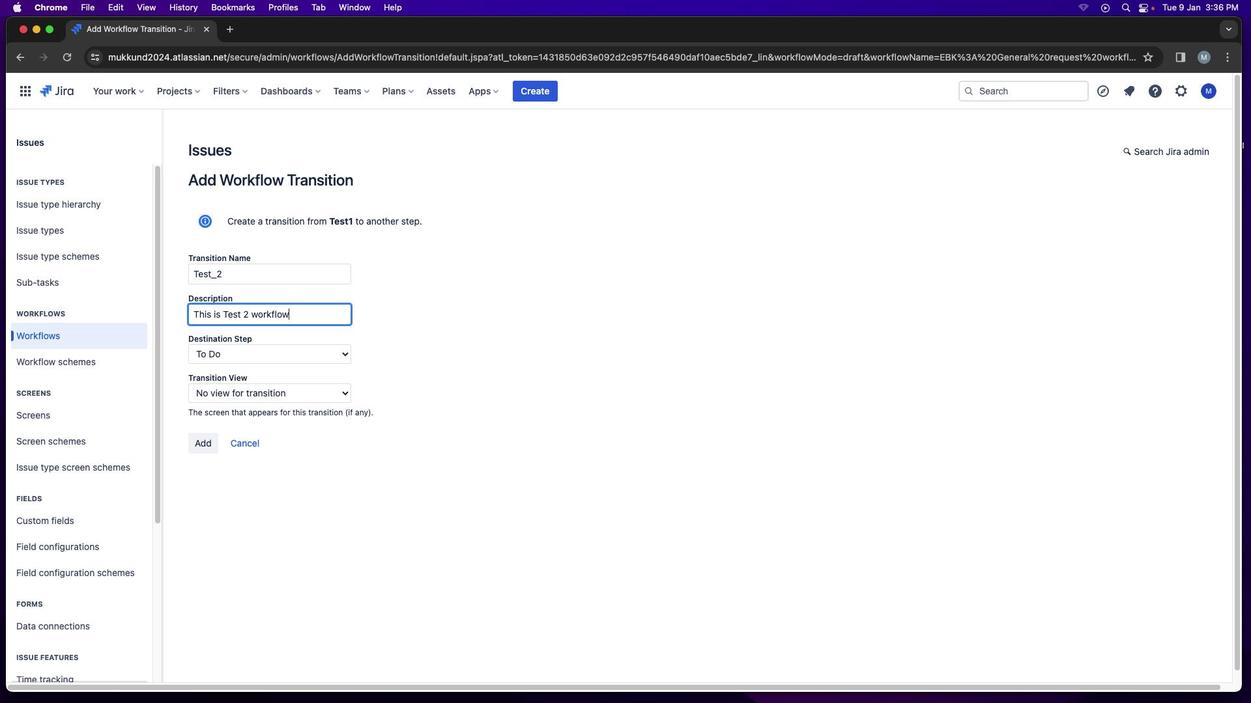 
Action: Mouse moved to (294, 400)
Screenshot: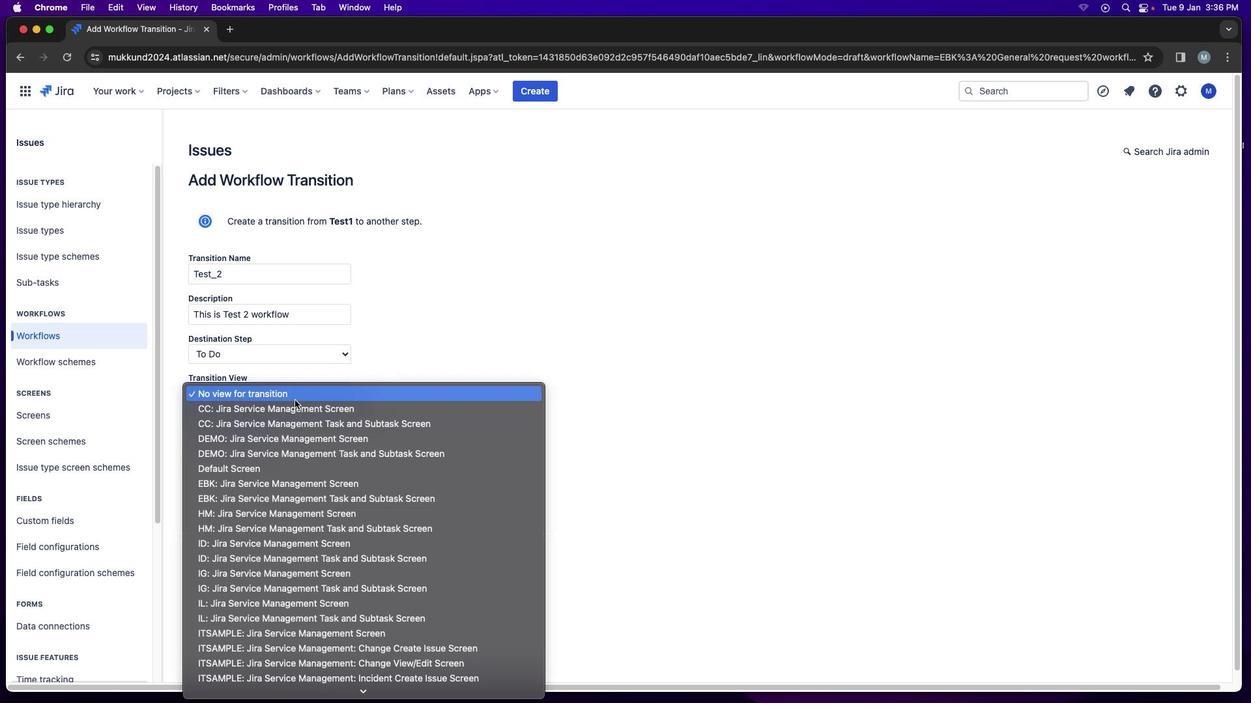 
Action: Mouse pressed left at (294, 400)
Screenshot: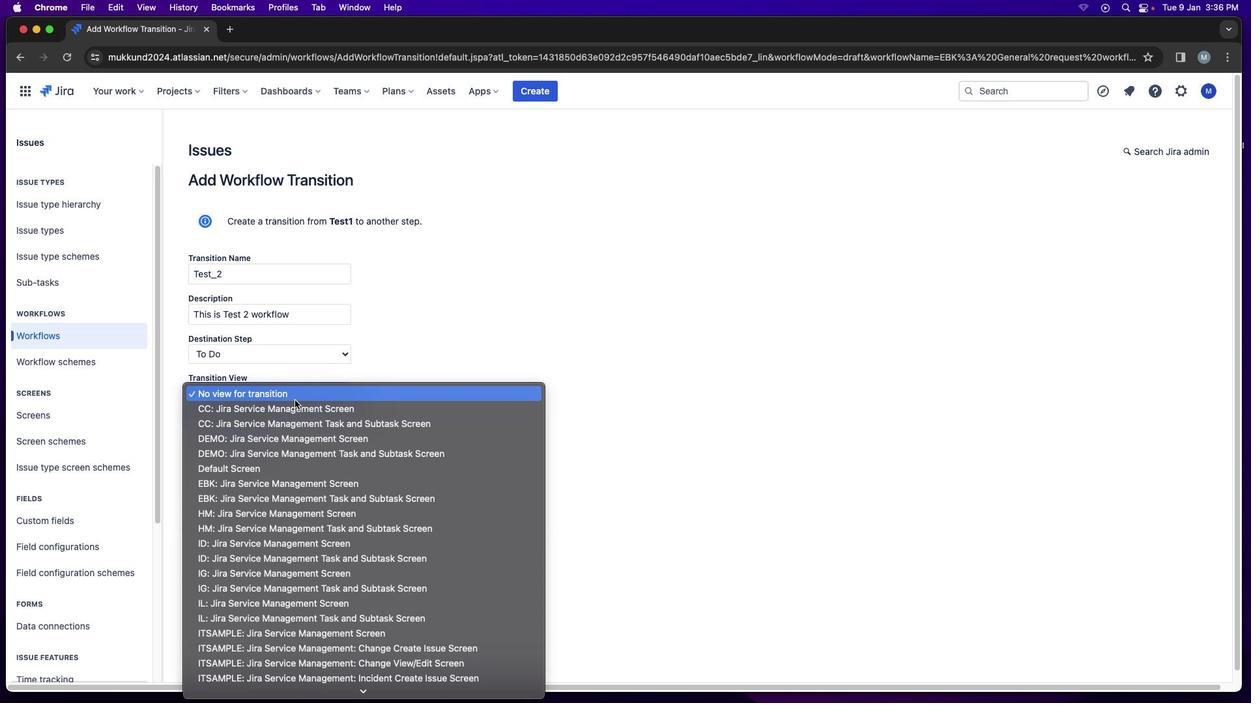 
Action: Mouse moved to (296, 464)
Screenshot: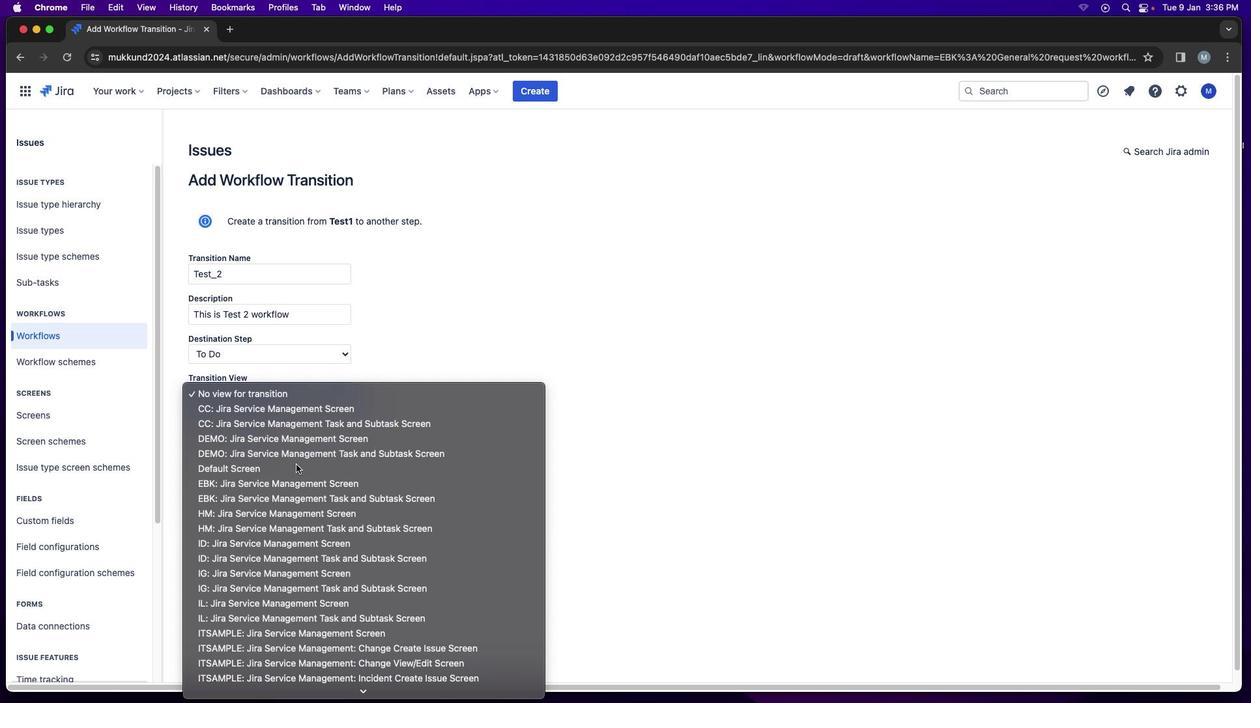 
Action: Mouse pressed left at (296, 464)
Screenshot: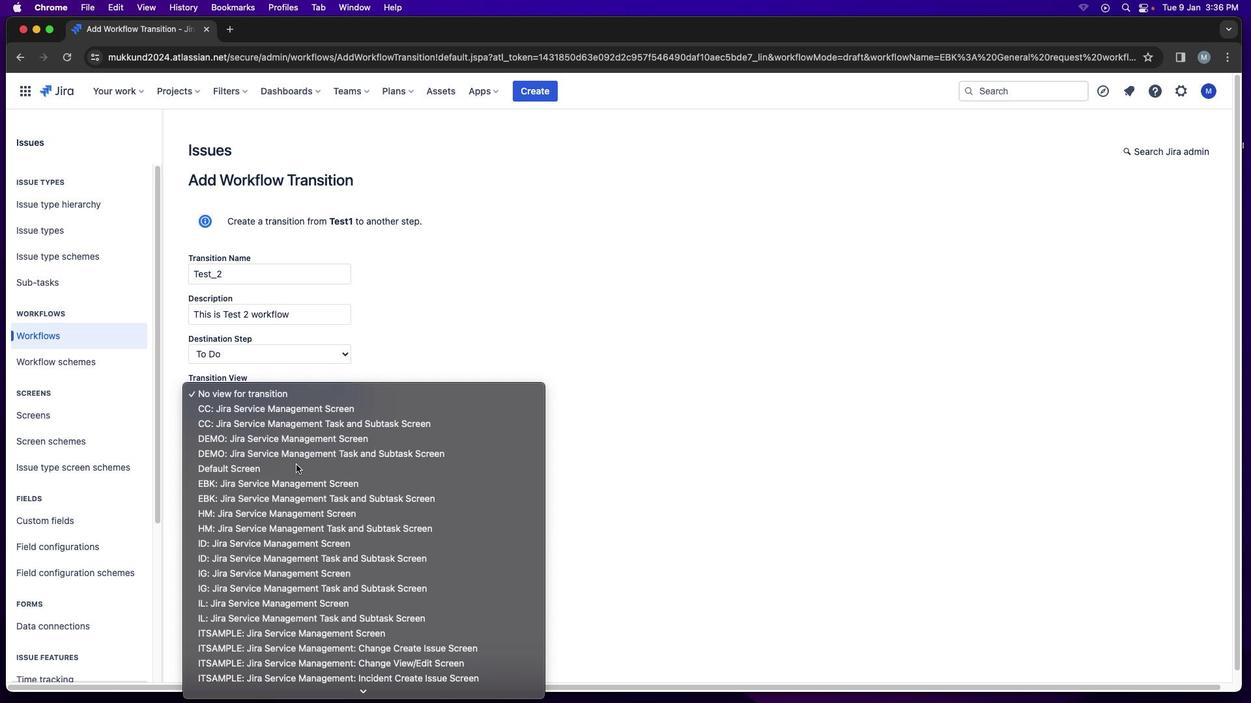 
Action: Mouse moved to (313, 465)
Screenshot: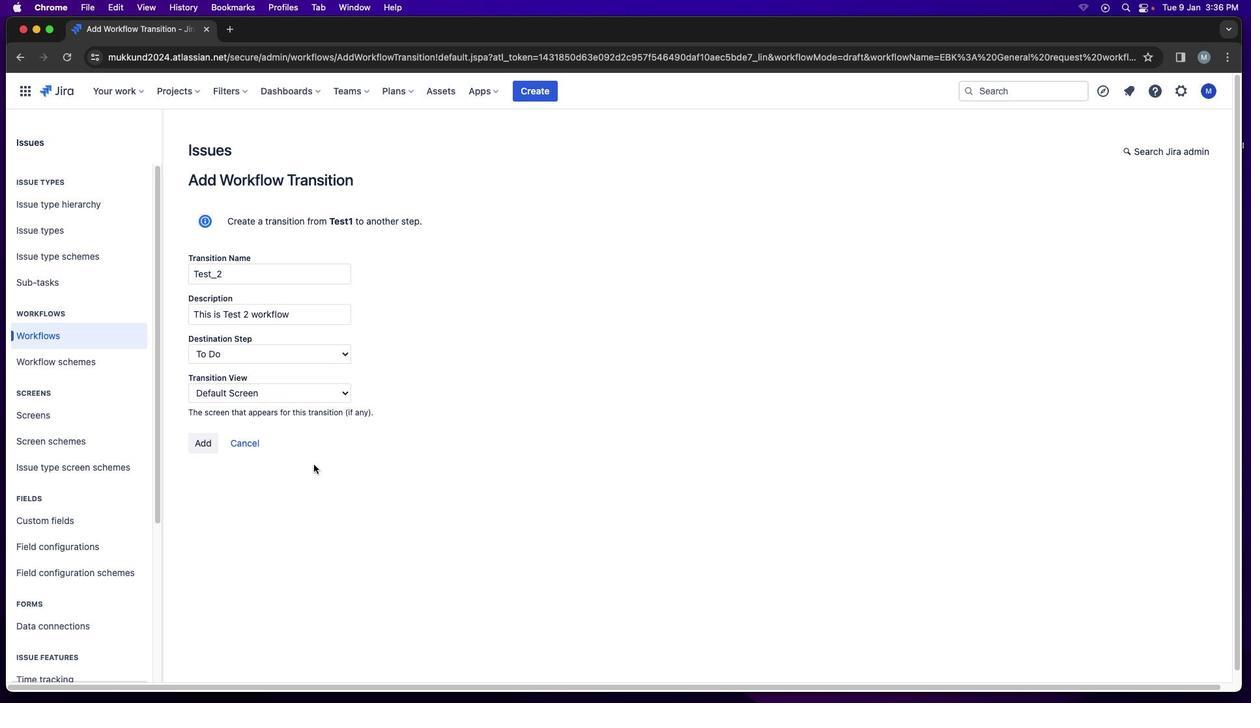 
Action: Mouse pressed left at (313, 465)
Screenshot: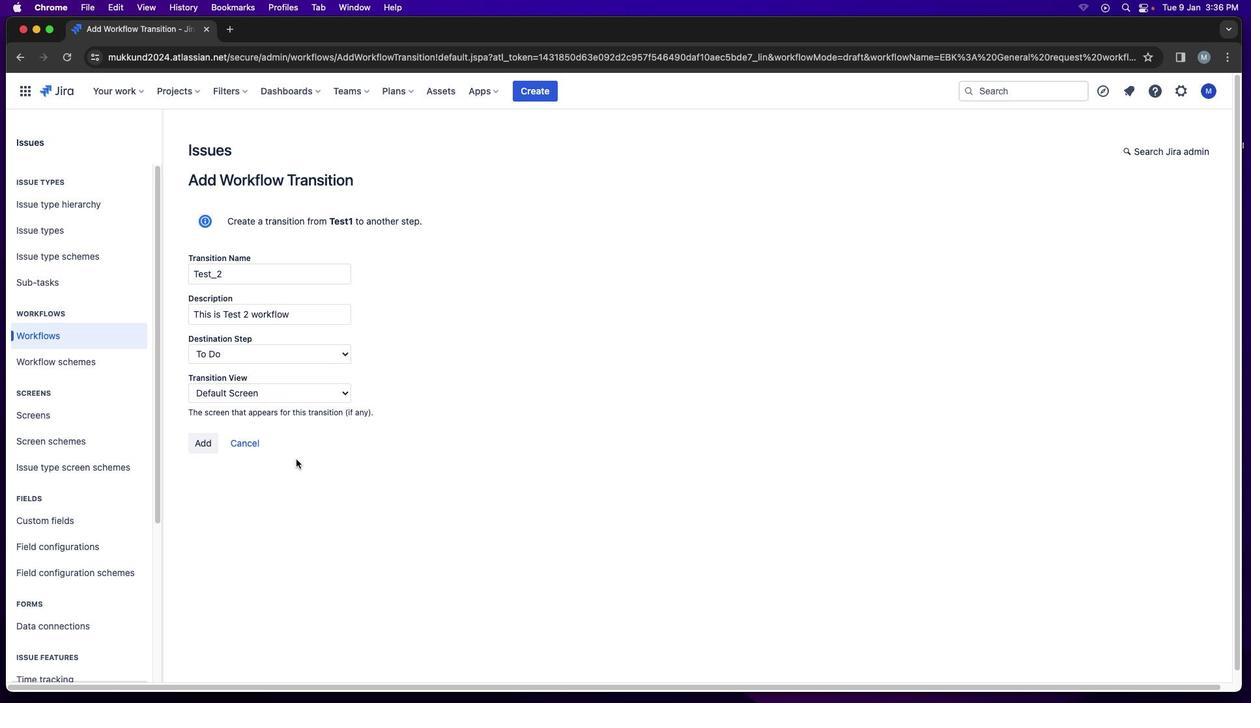 
Action: Mouse moved to (200, 442)
Screenshot: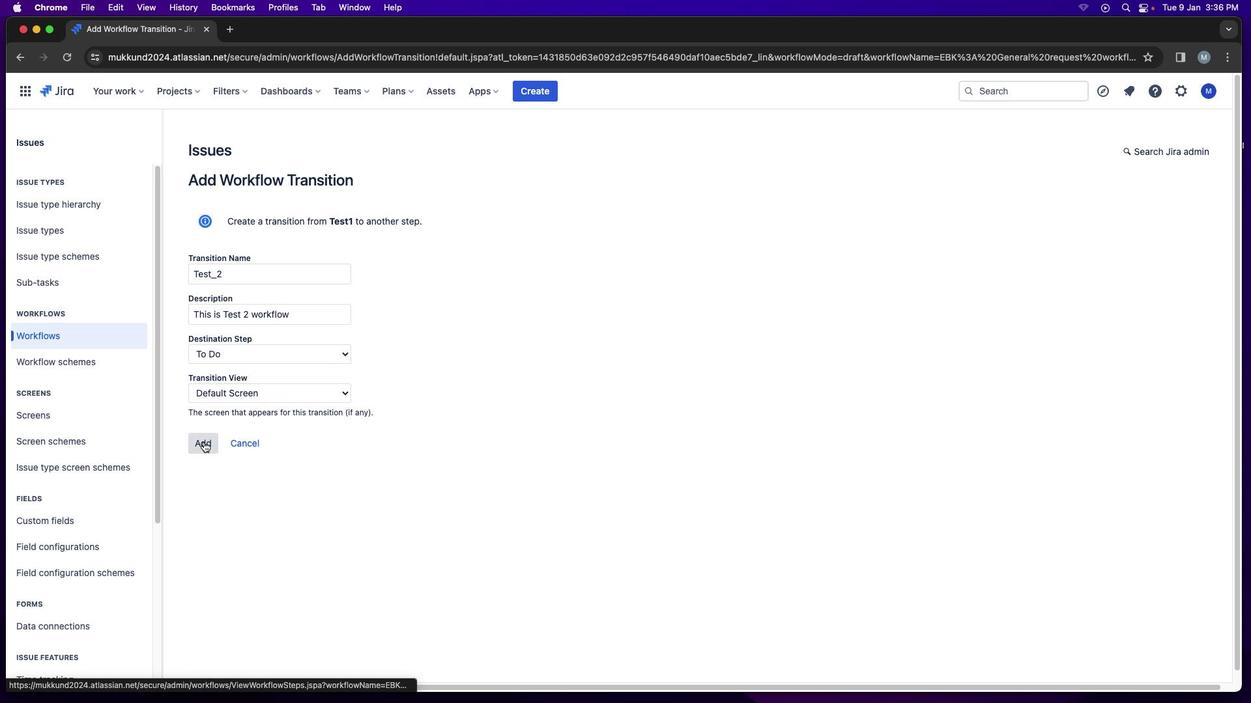 
Action: Mouse pressed left at (200, 442)
Screenshot: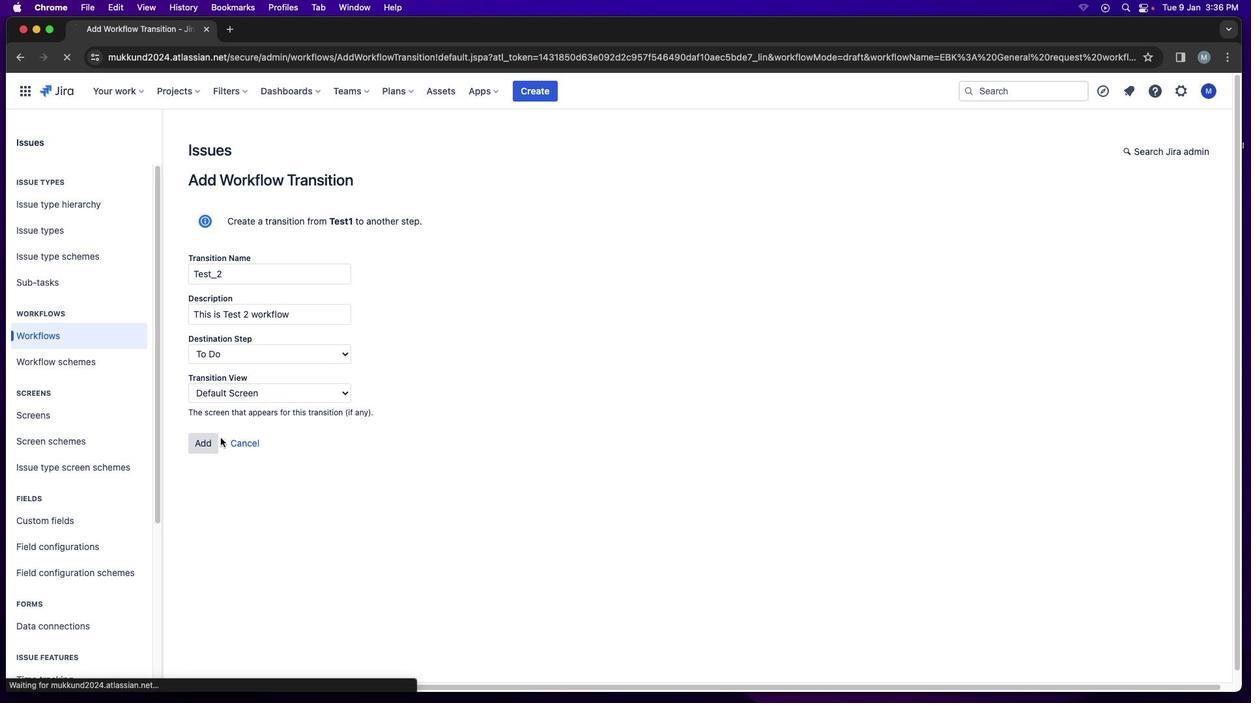 
Action: Mouse moved to (743, 332)
Screenshot: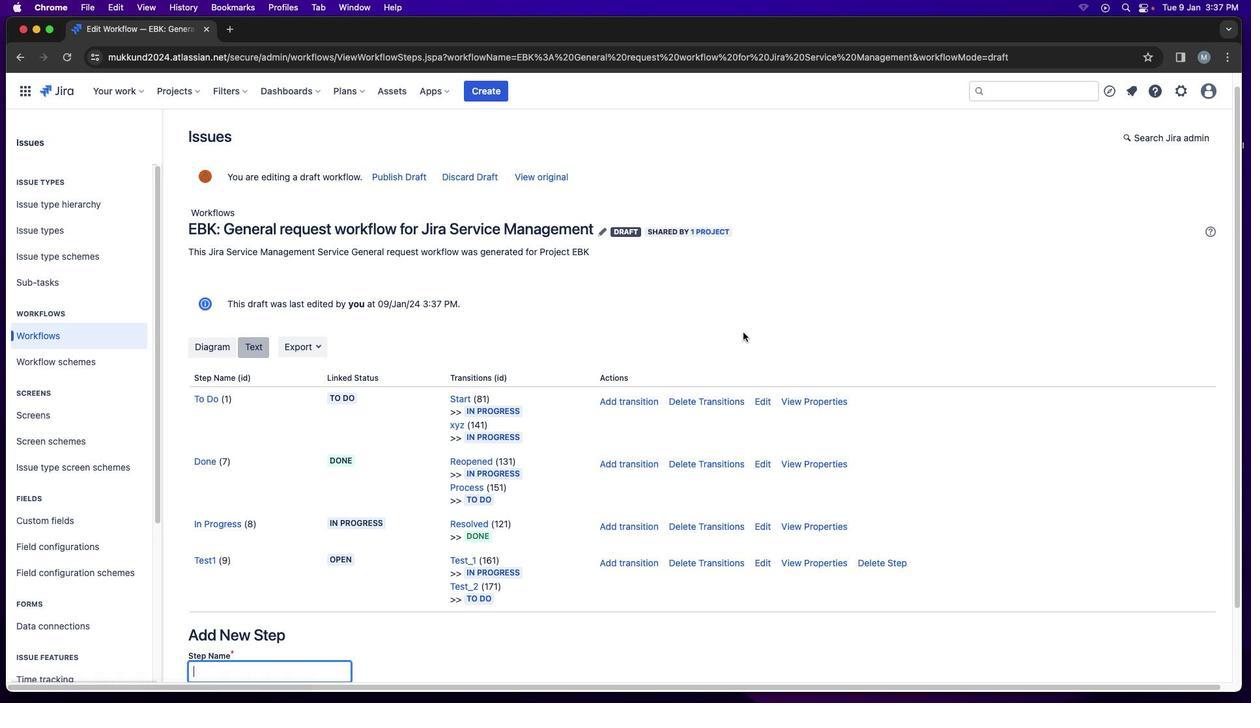 
Action: Mouse pressed left at (743, 332)
Screenshot: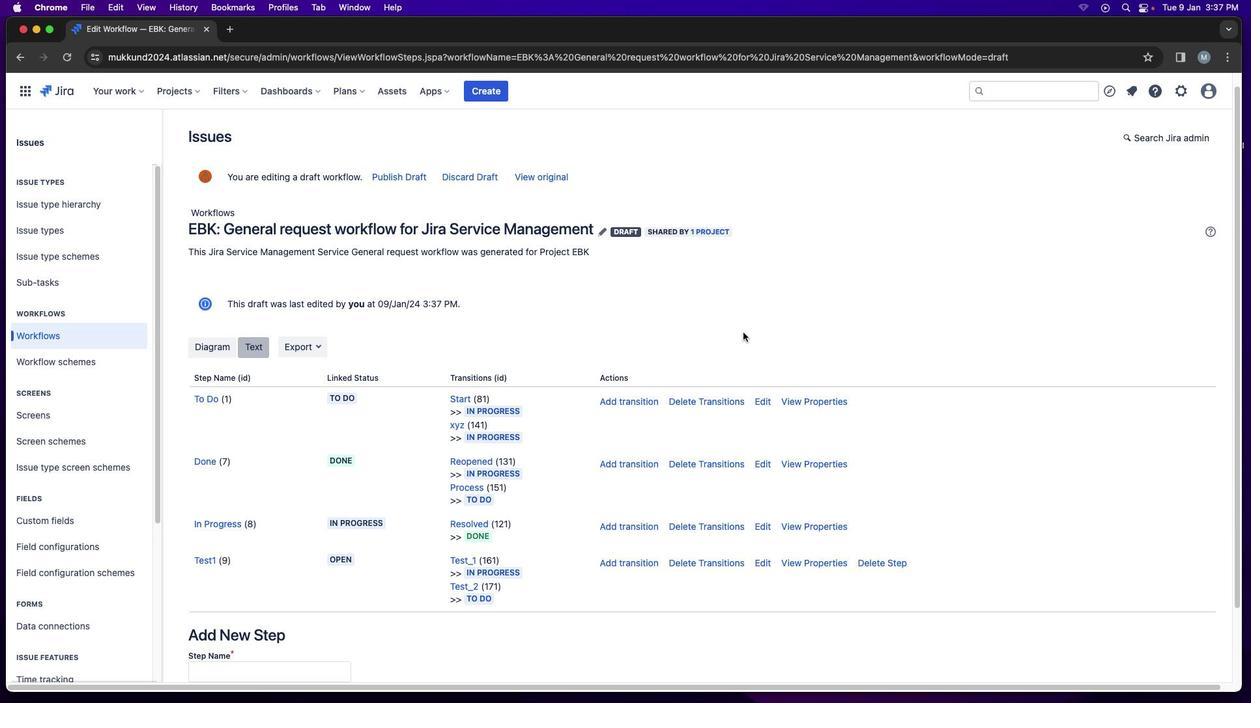 
Action: Mouse moved to (579, 574)
Screenshot: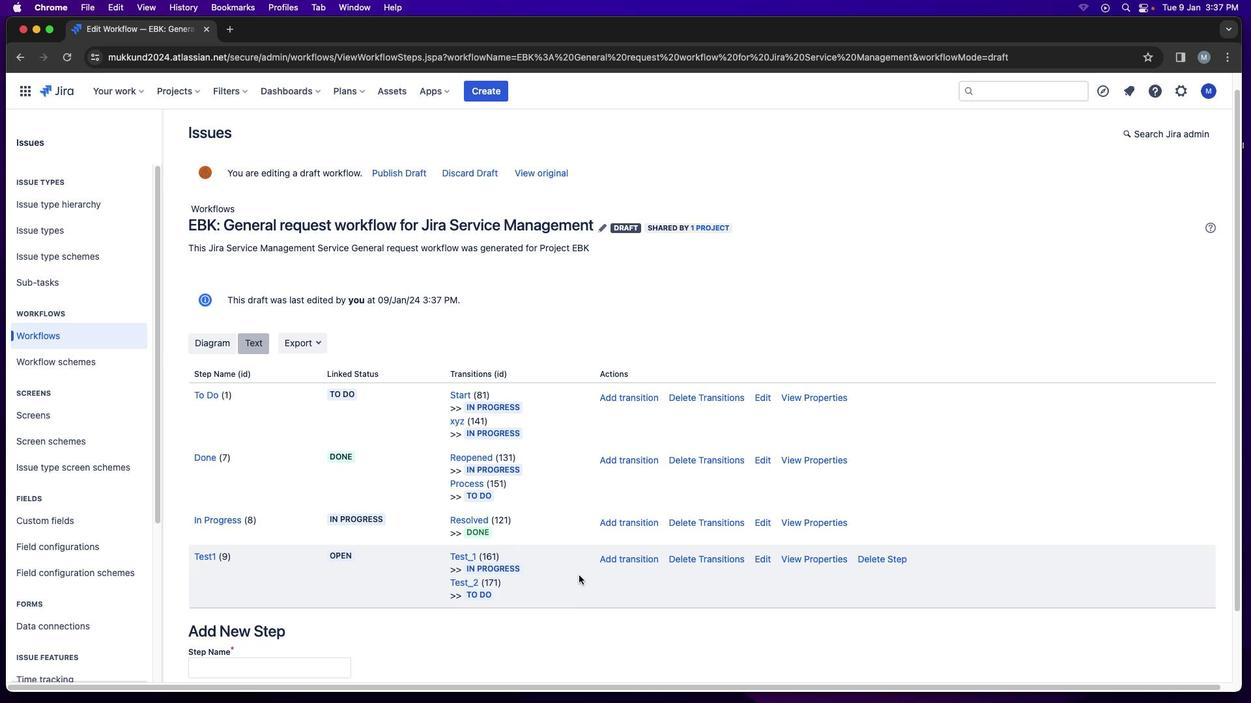 
Action: Mouse scrolled (579, 574) with delta (0, 0)
Screenshot: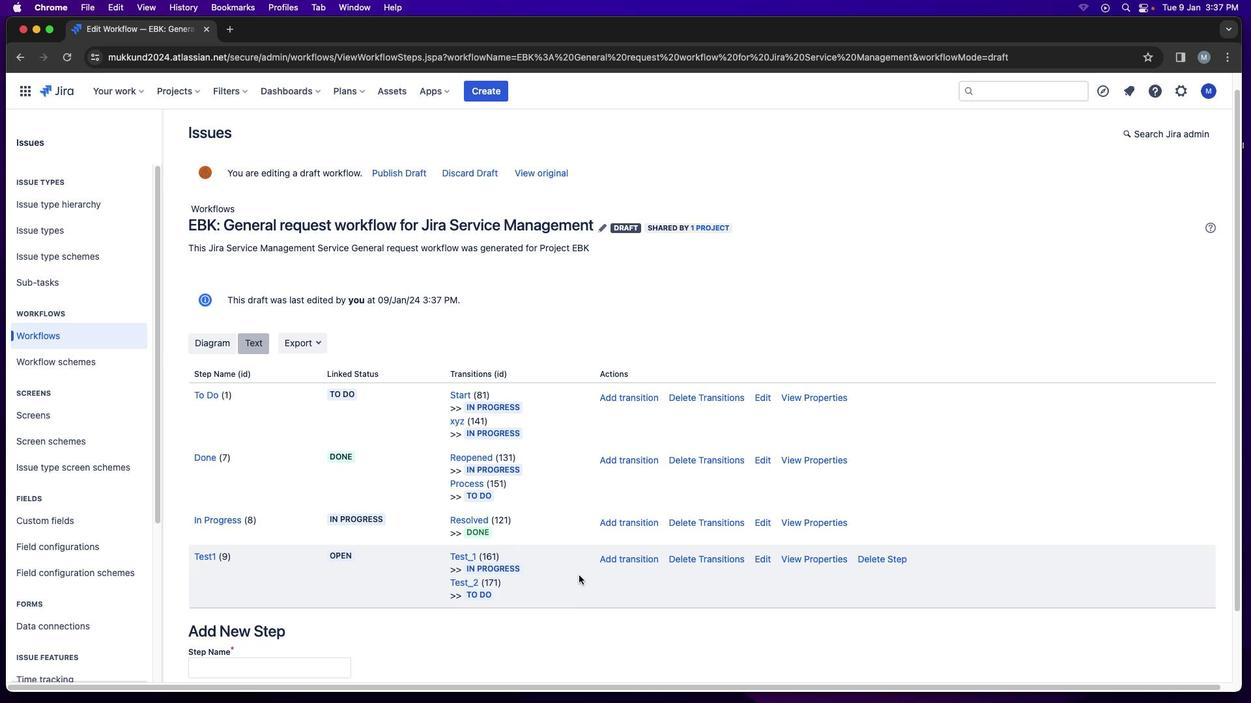 
Action: Mouse moved to (579, 575)
Screenshot: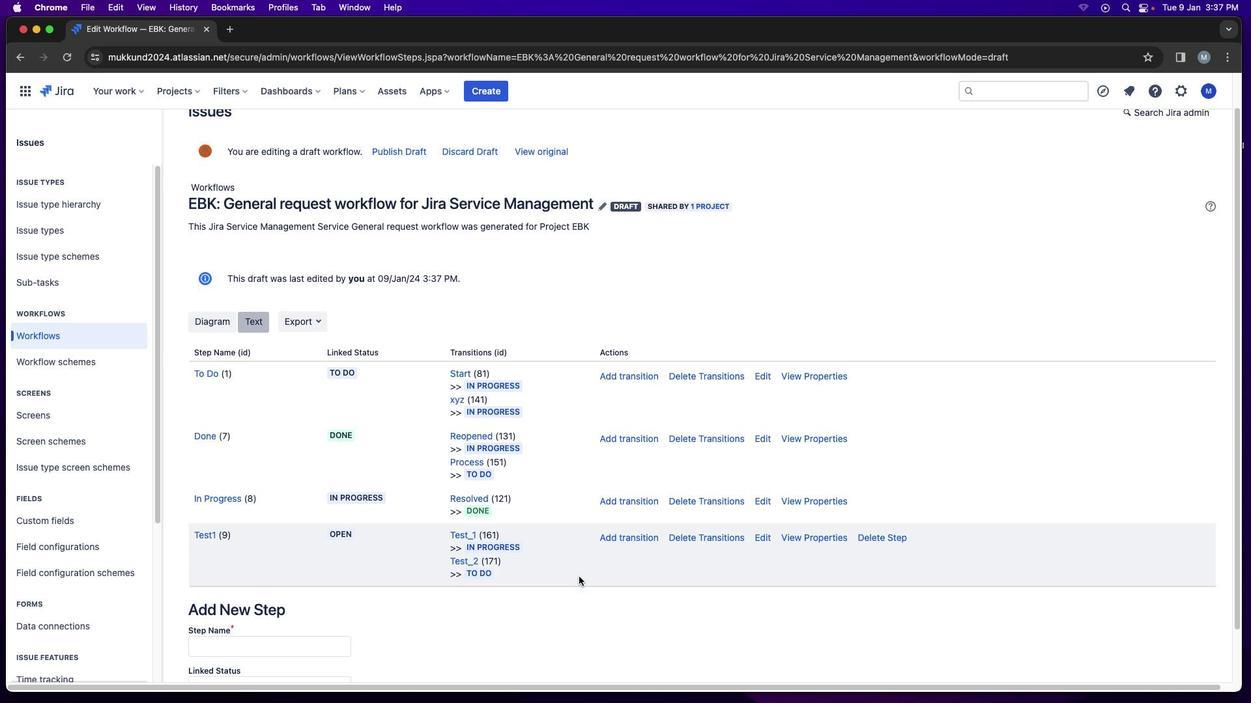 
Action: Mouse scrolled (579, 575) with delta (0, 0)
Screenshot: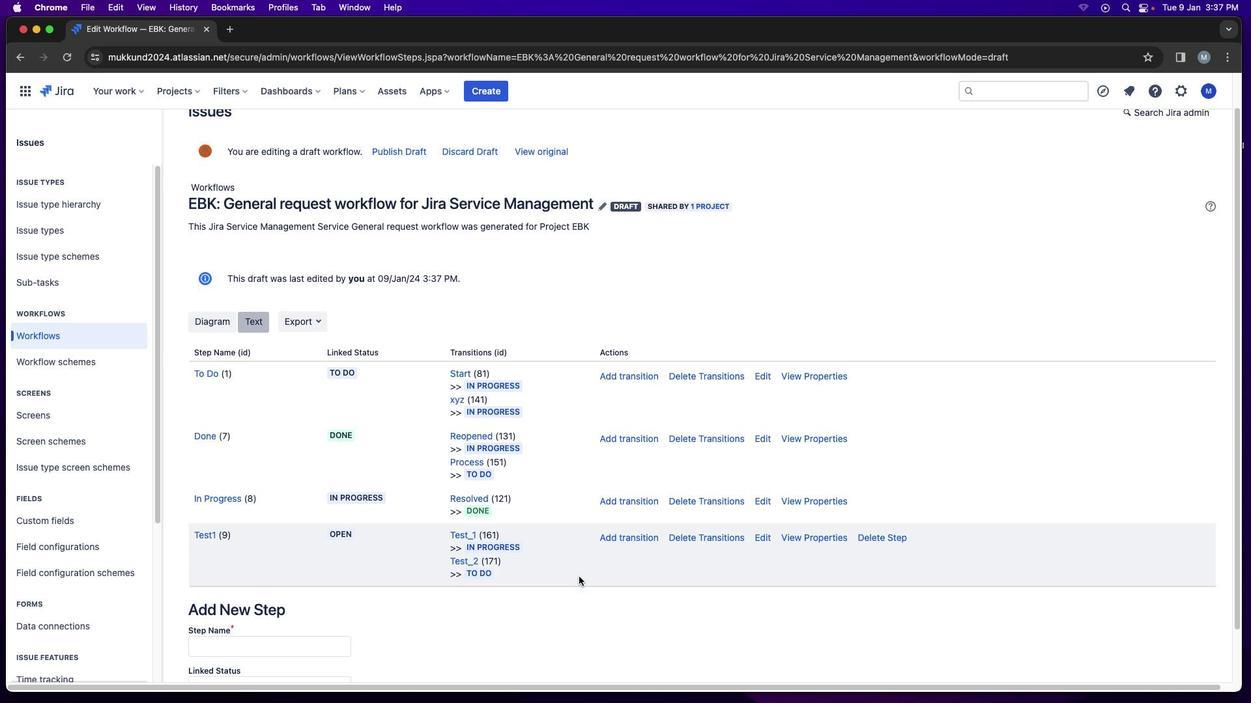 
Action: Mouse moved to (579, 576)
Screenshot: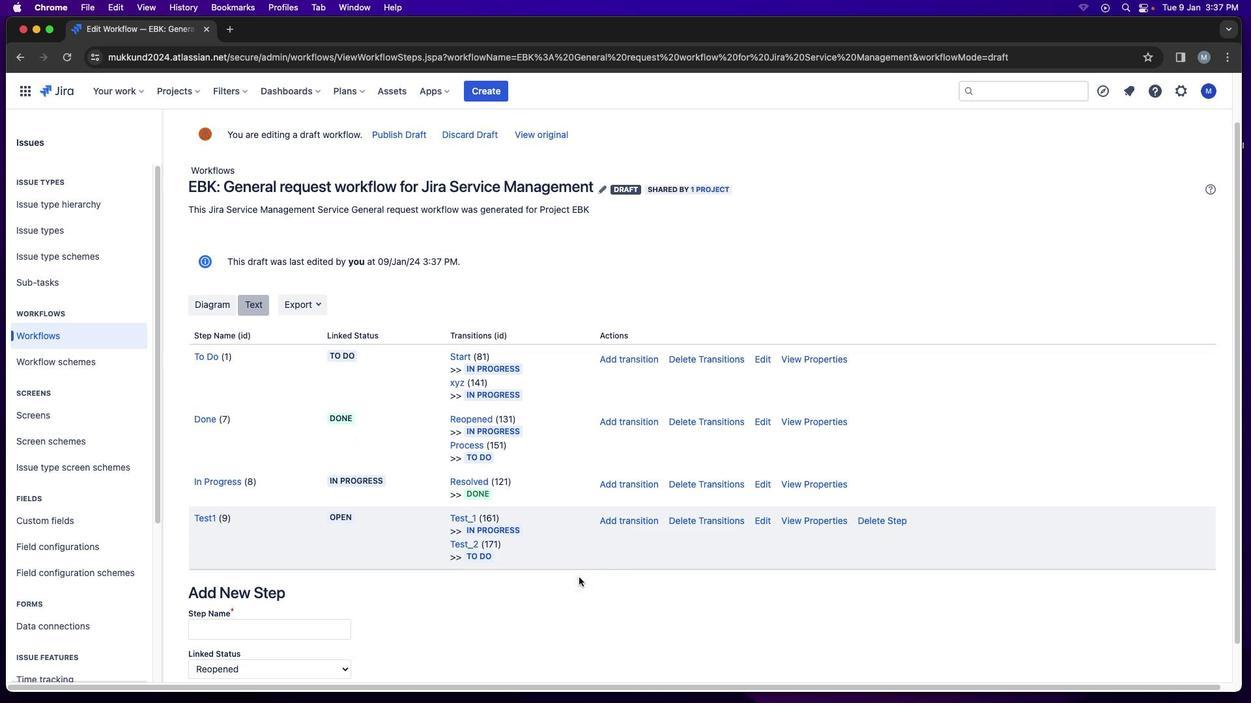 
Action: Mouse scrolled (579, 576) with delta (0, -1)
Screenshot: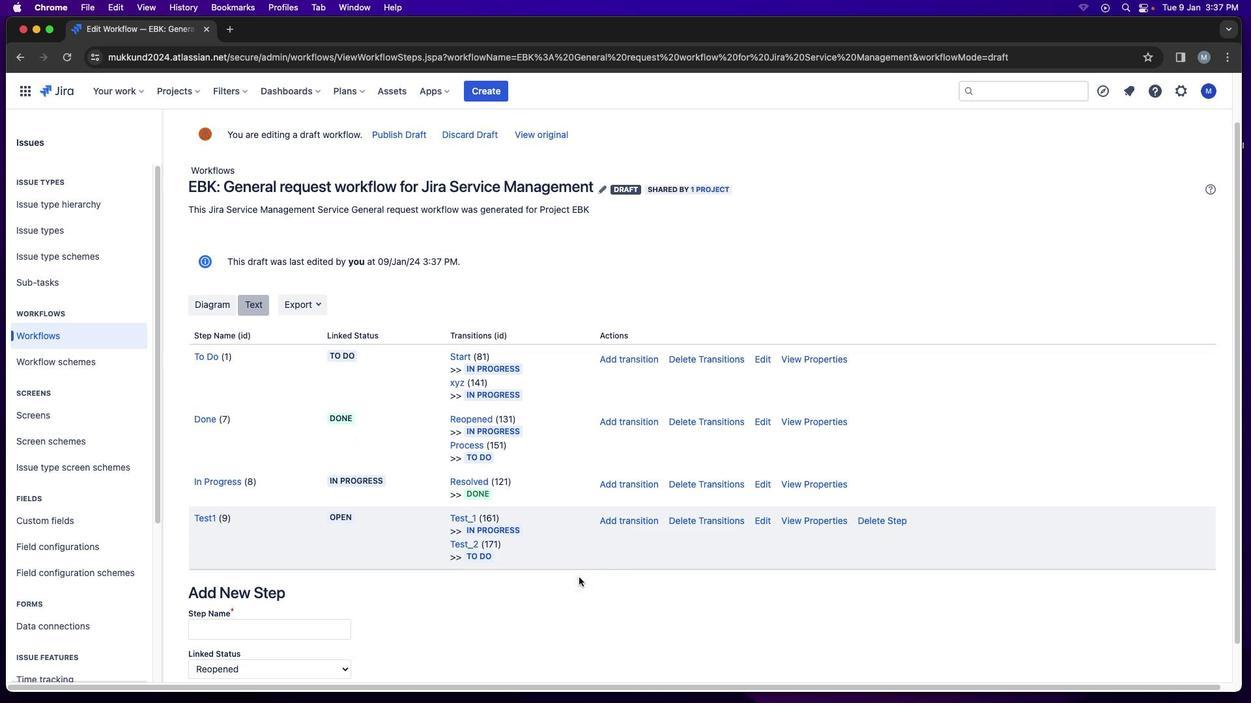 
Action: Mouse moved to (579, 576)
Screenshot: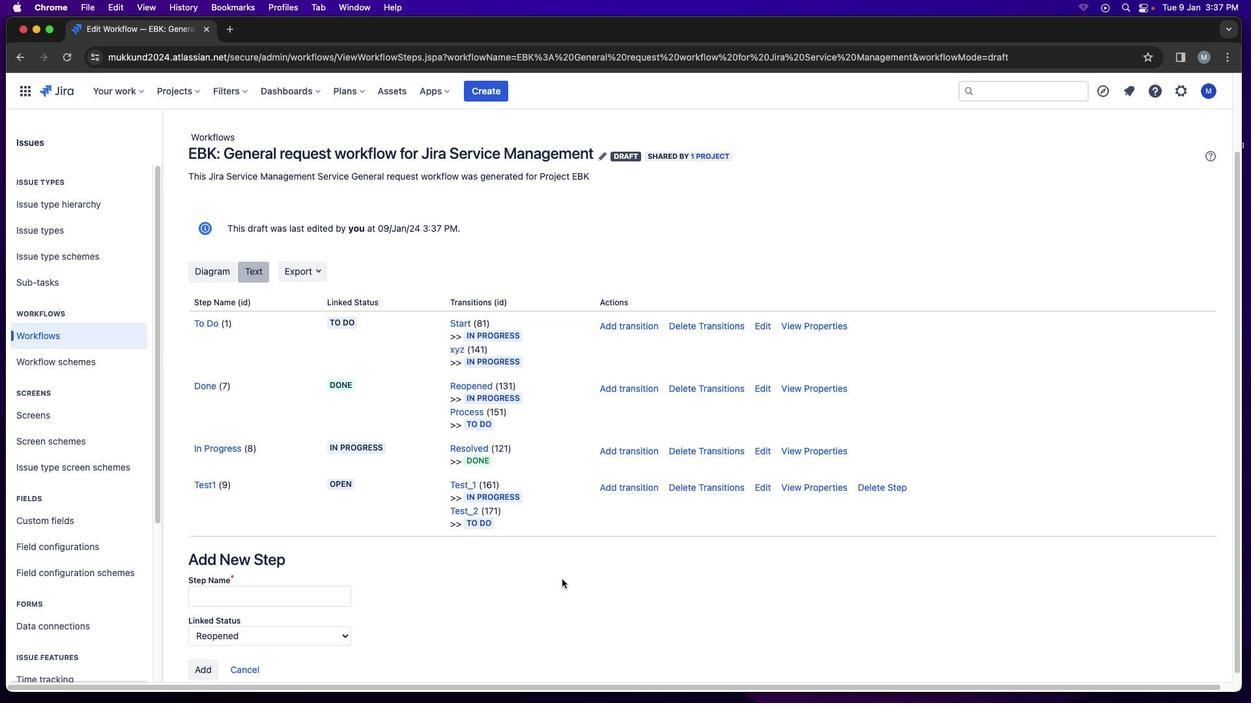 
Action: Mouse scrolled (579, 576) with delta (0, -1)
Screenshot: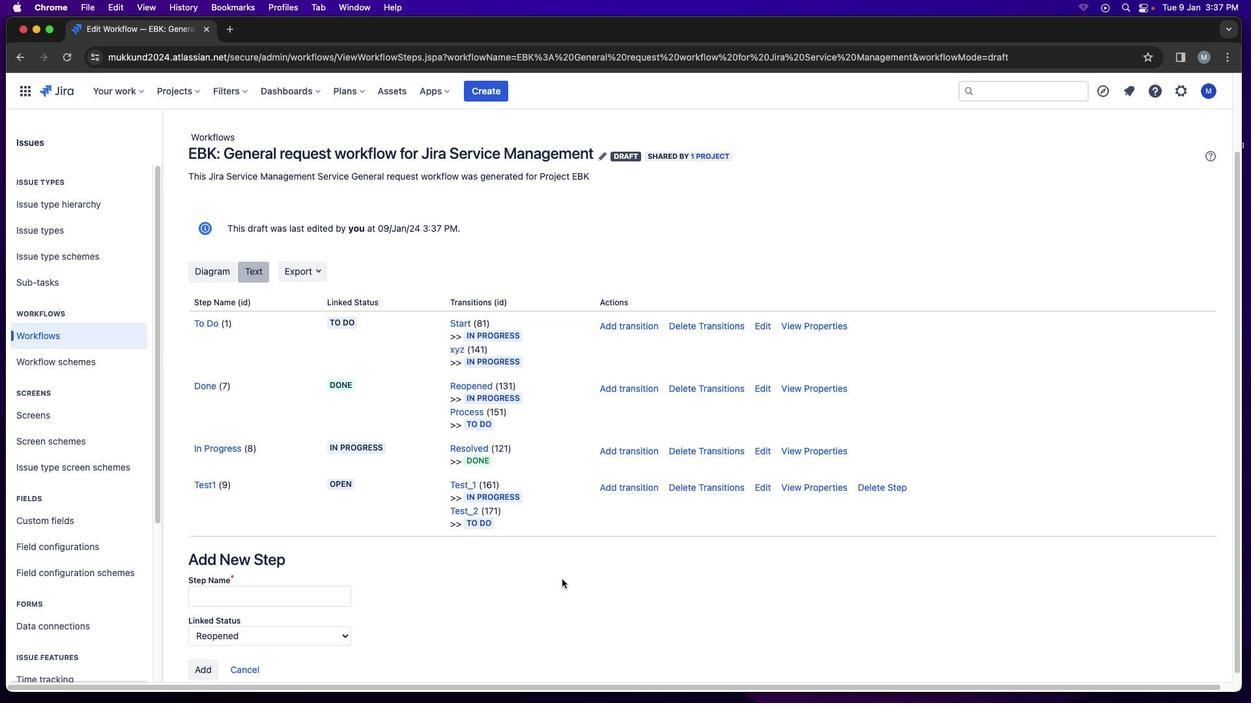
Action: Mouse moved to (510, 517)
Screenshot: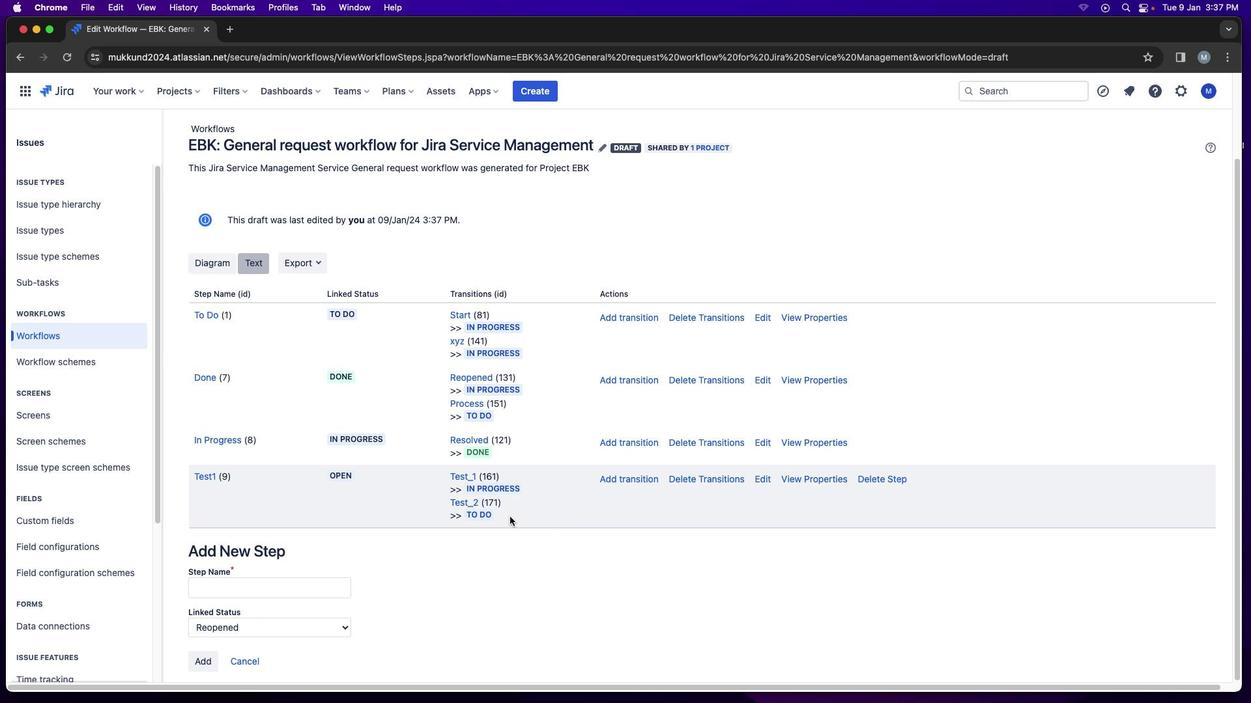 
Action: Mouse pressed left at (510, 517)
Screenshot: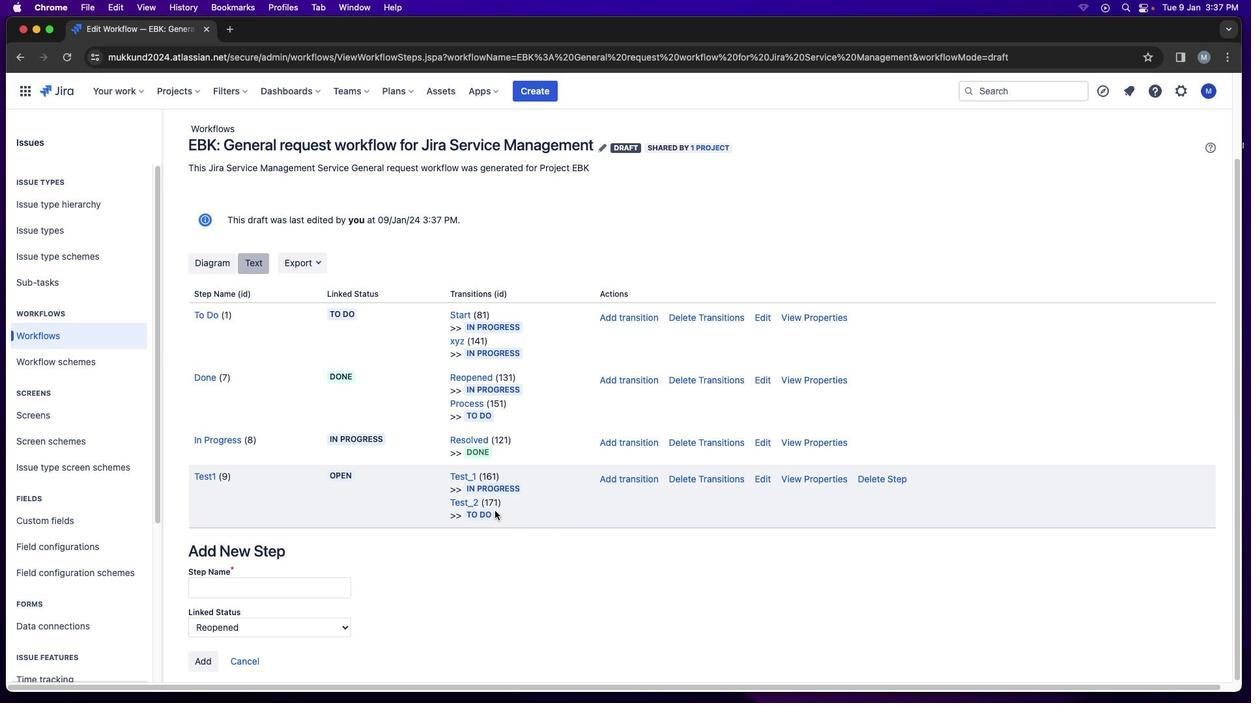 
Action: Mouse moved to (617, 564)
Screenshot: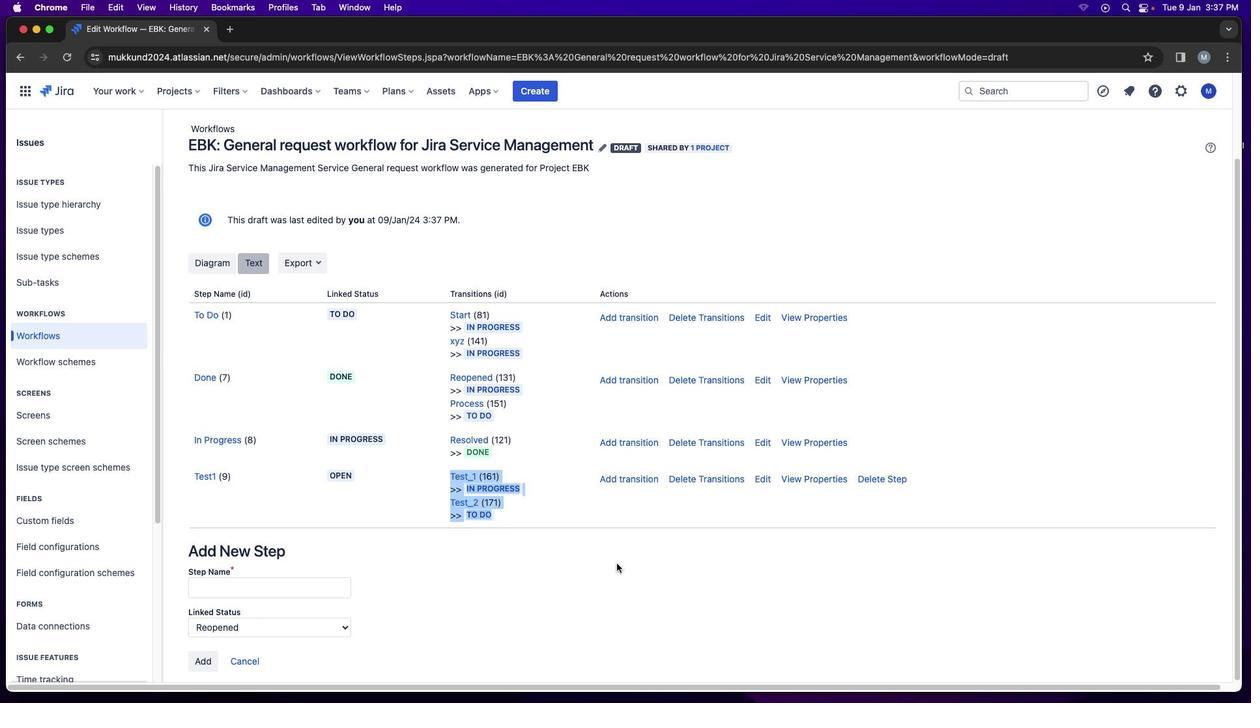 
Action: Mouse pressed left at (617, 564)
Screenshot: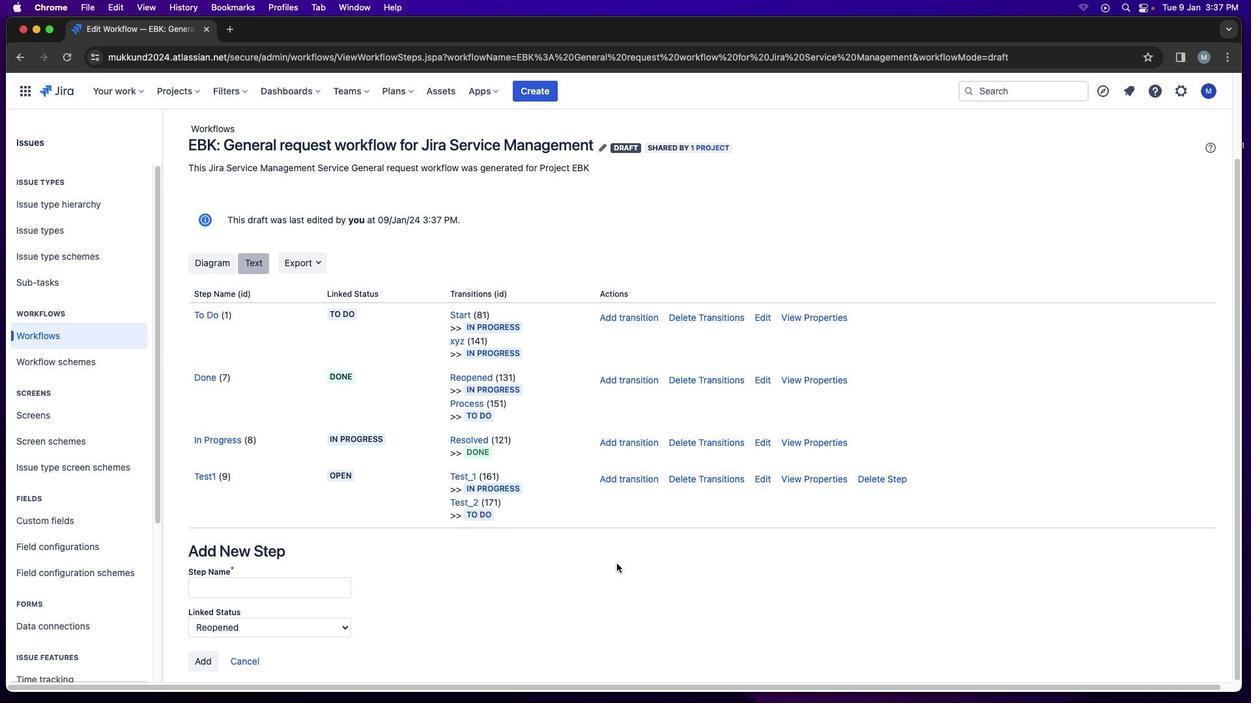 
Action: Mouse moved to (848, 243)
Screenshot: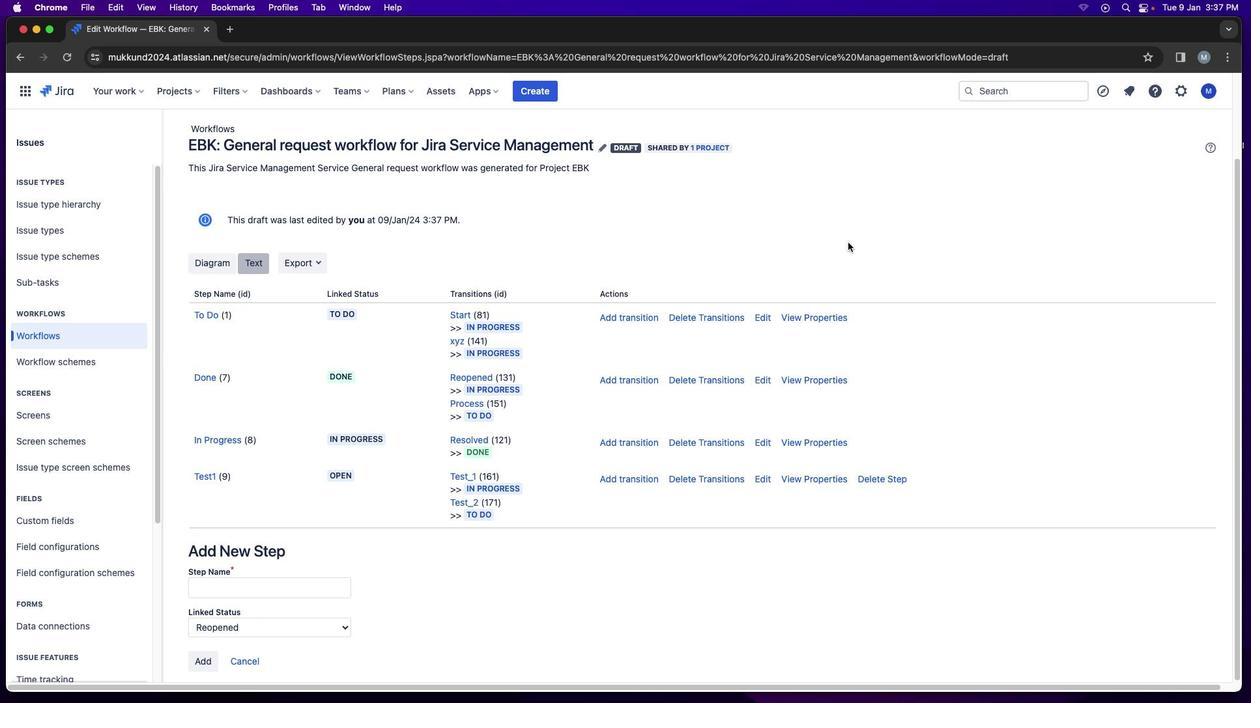 
Action: Mouse pressed left at (848, 243)
Screenshot: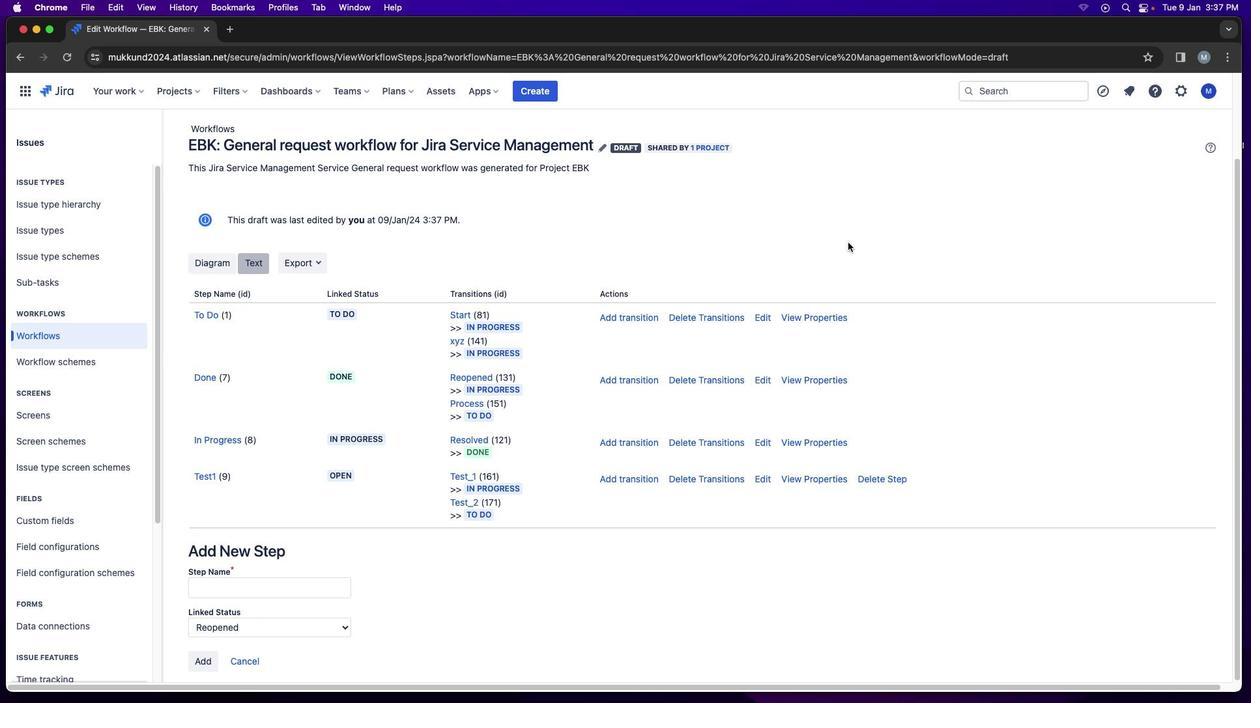 
Action: Mouse moved to (852, 247)
Screenshot: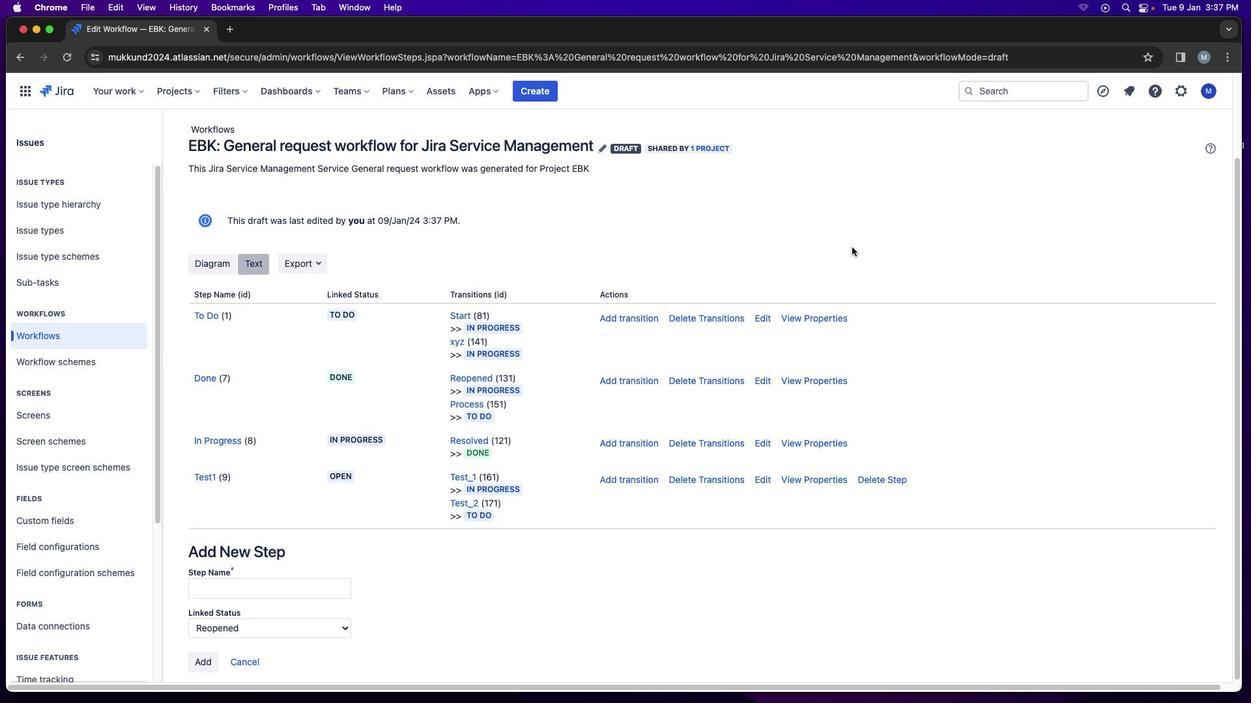 
Action: Mouse scrolled (852, 247) with delta (0, 0)
Screenshot: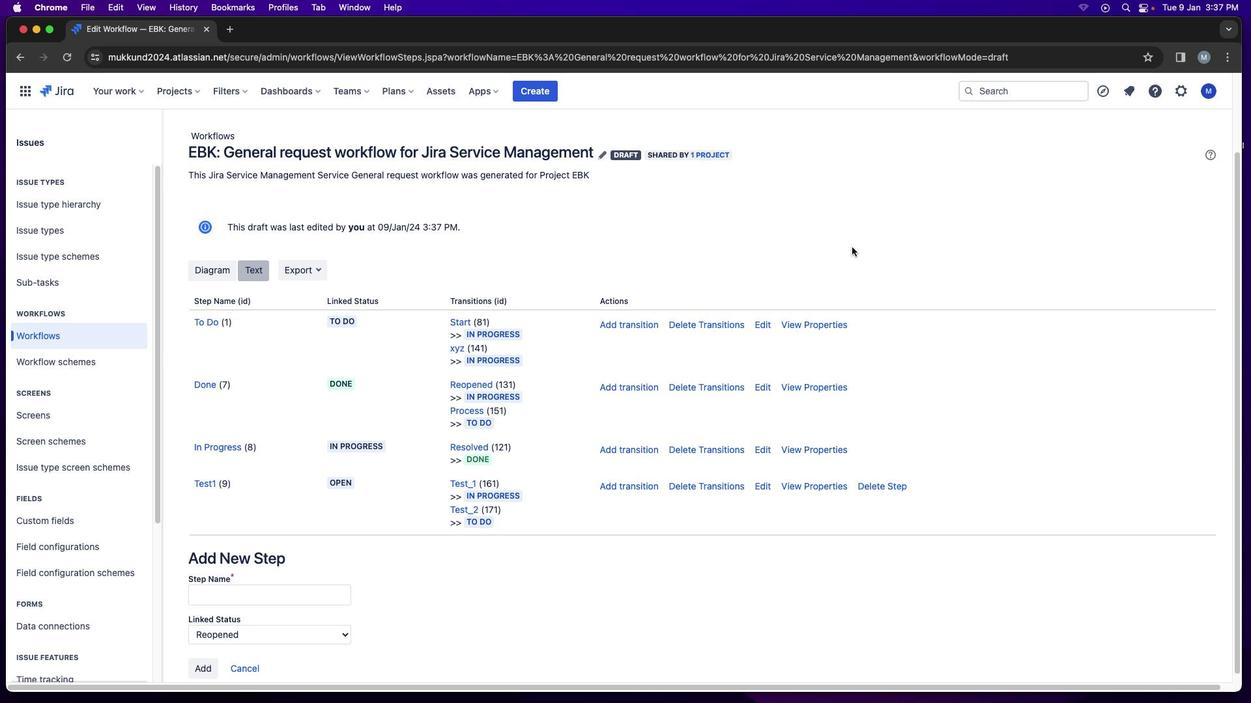 
Action: Mouse scrolled (852, 247) with delta (0, 0)
Screenshot: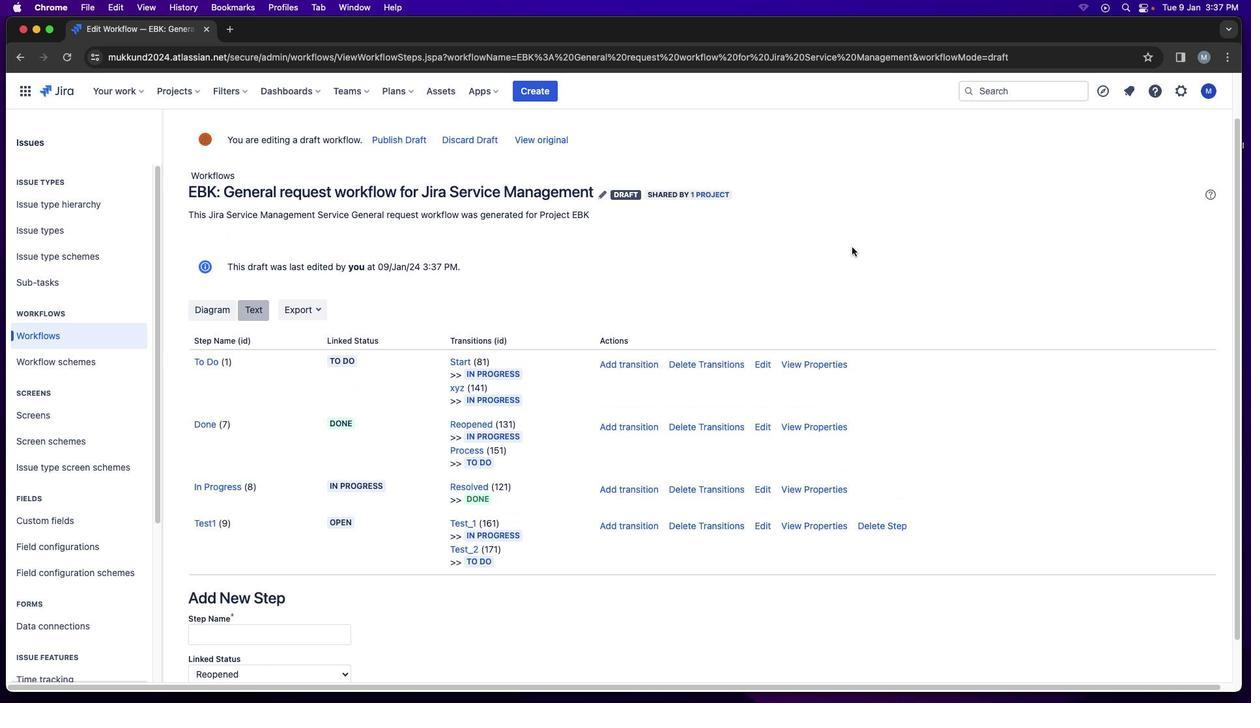 
Action: Mouse scrolled (852, 247) with delta (0, 1)
Screenshot: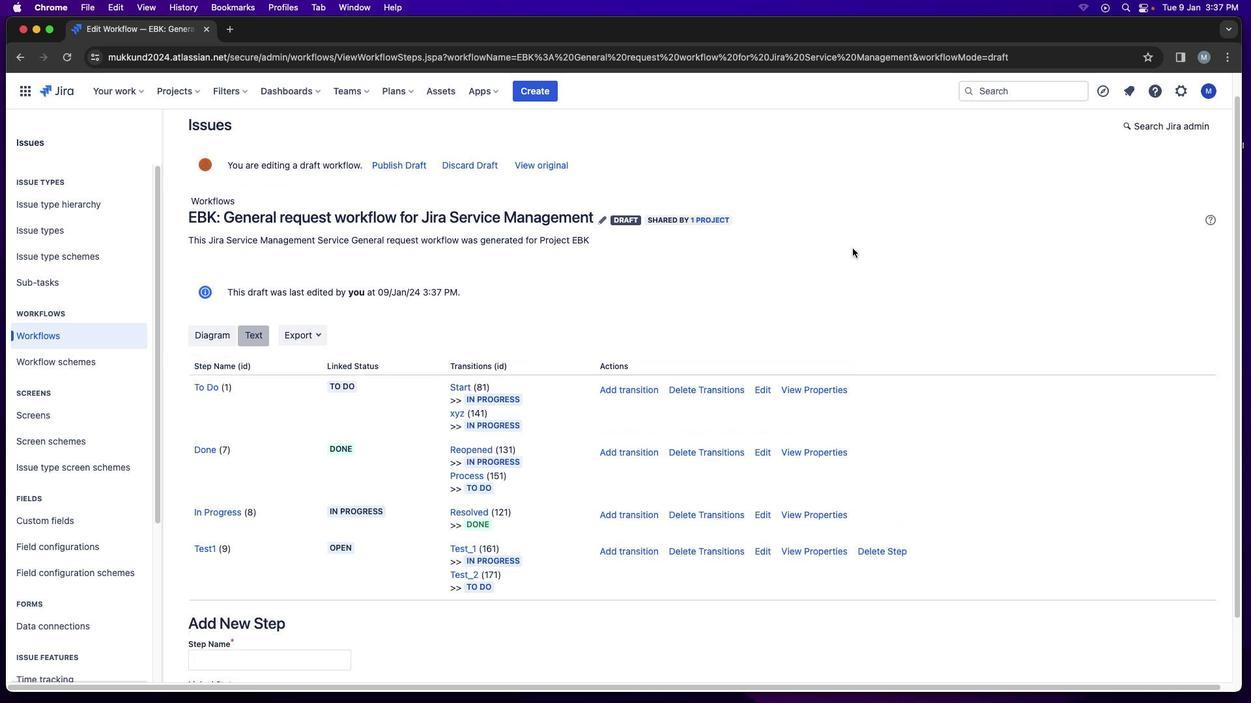 
Action: Mouse moved to (193, 360)
Screenshot: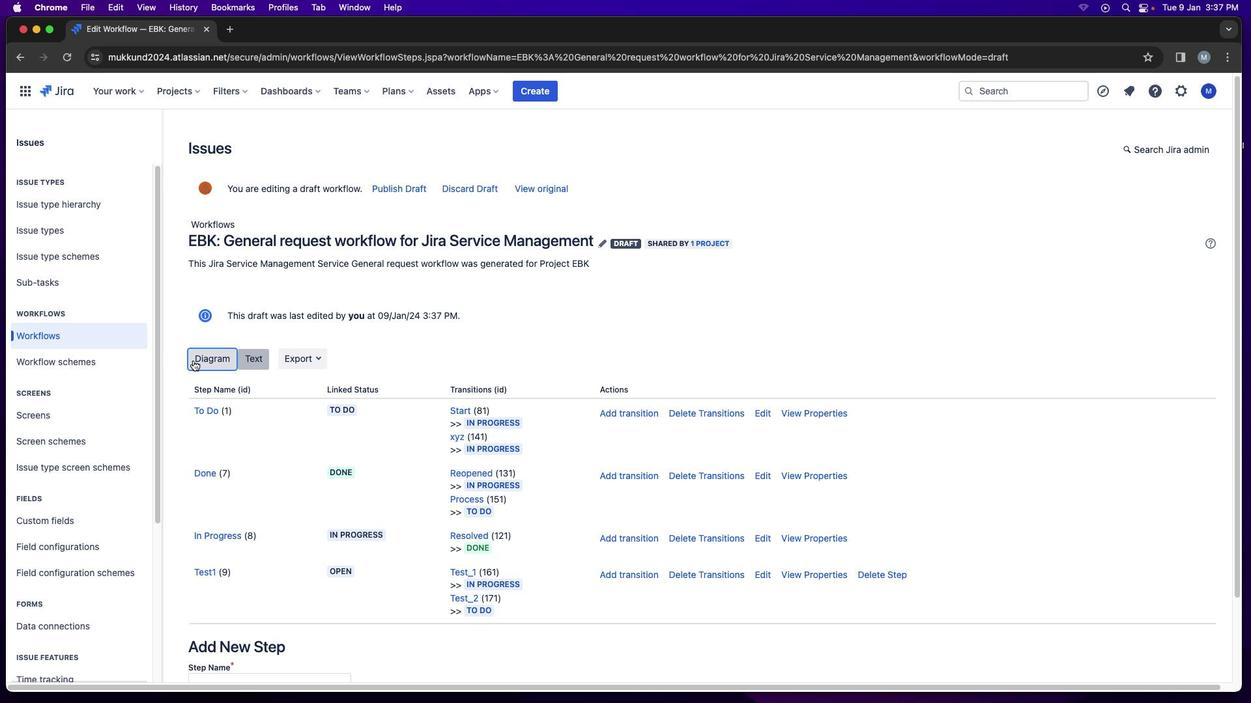 
Action: Mouse pressed left at (193, 360)
Screenshot: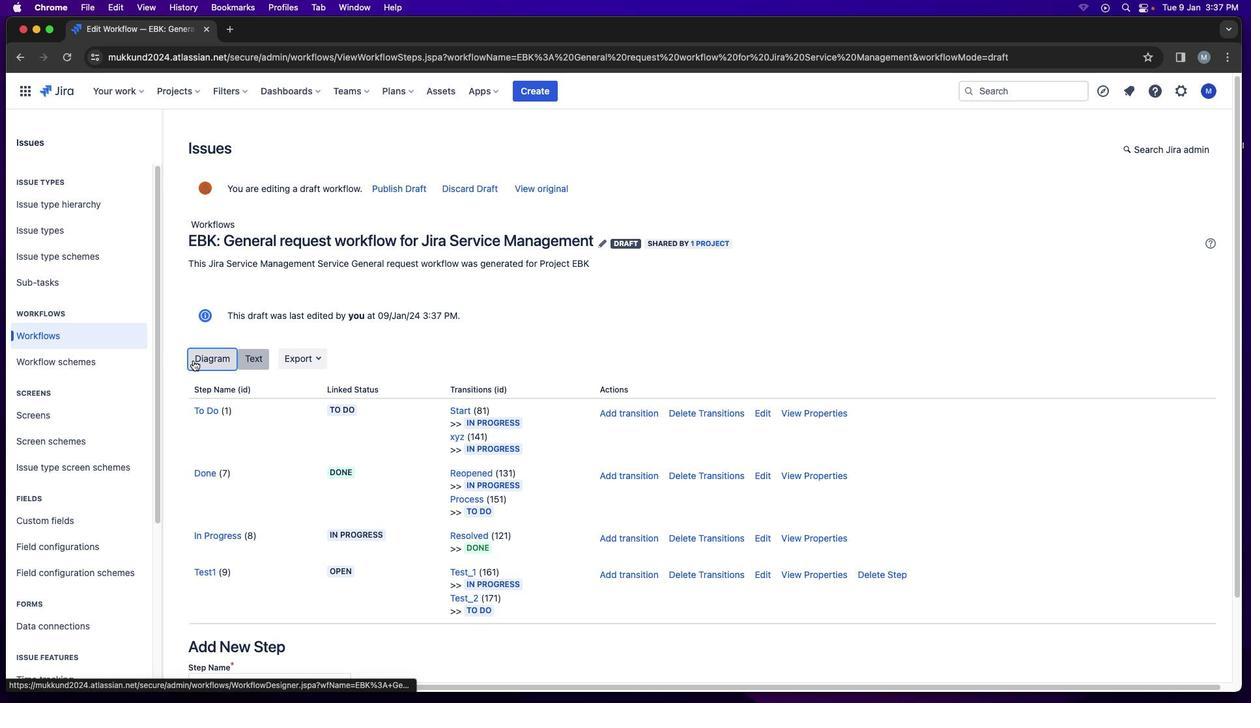 
Action: Mouse moved to (855, 506)
Screenshot: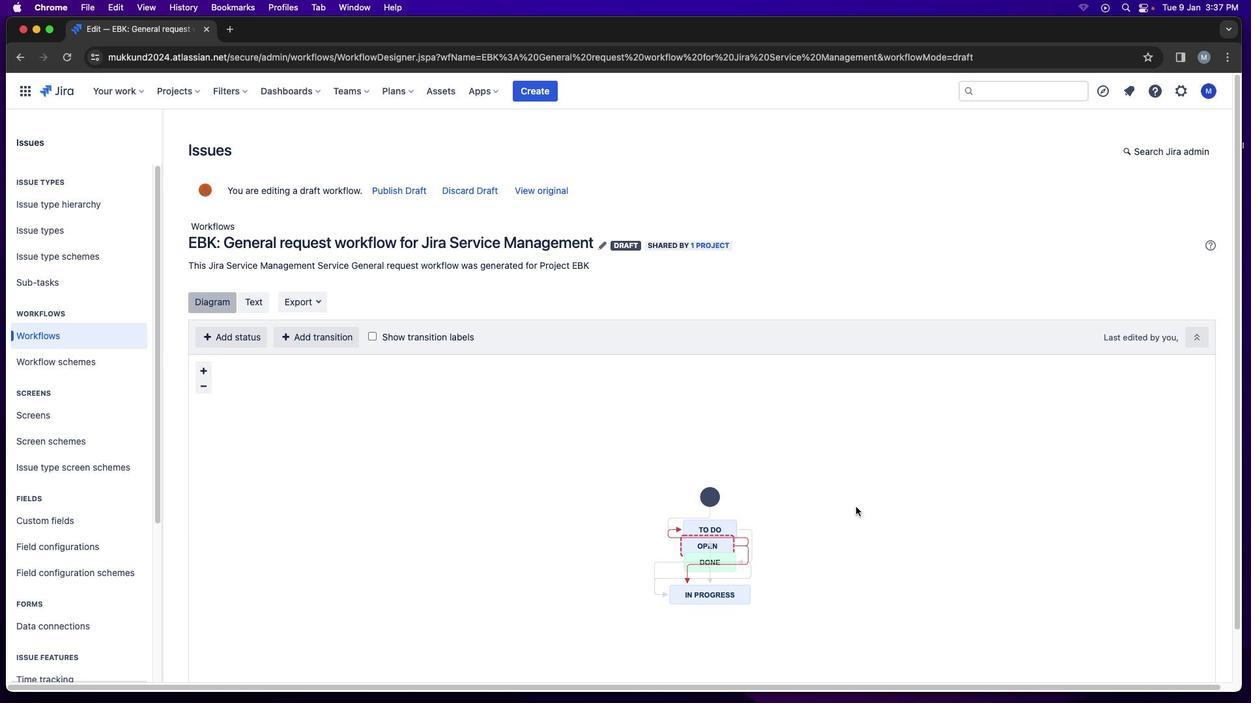 
Action: Mouse scrolled (855, 506) with delta (0, 0)
Screenshot: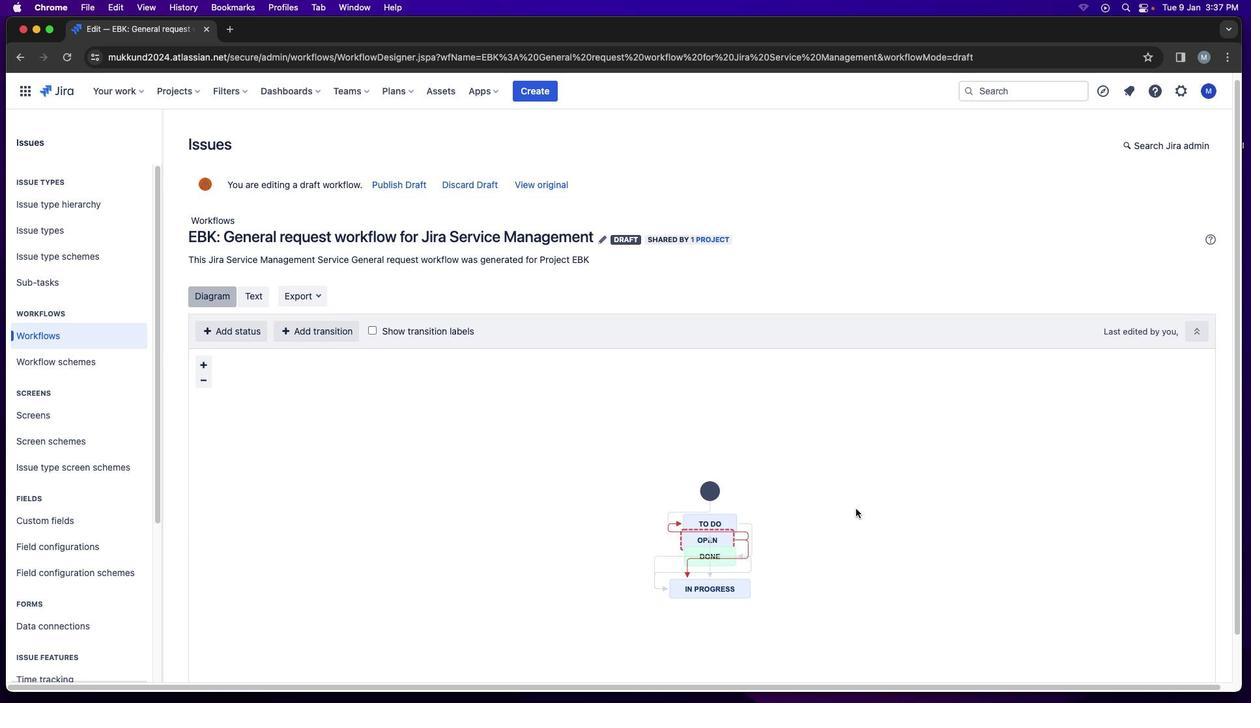 
Action: Mouse moved to (855, 507)
Screenshot: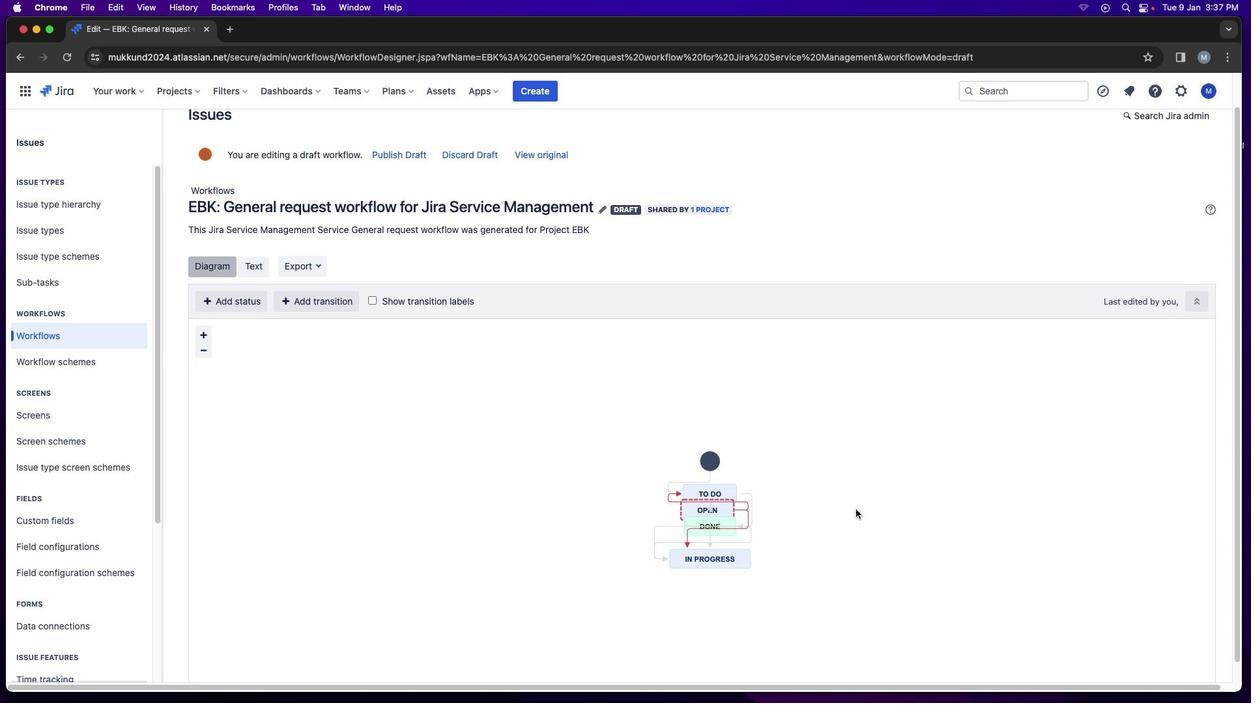 
Action: Mouse scrolled (855, 507) with delta (0, 0)
Screenshot: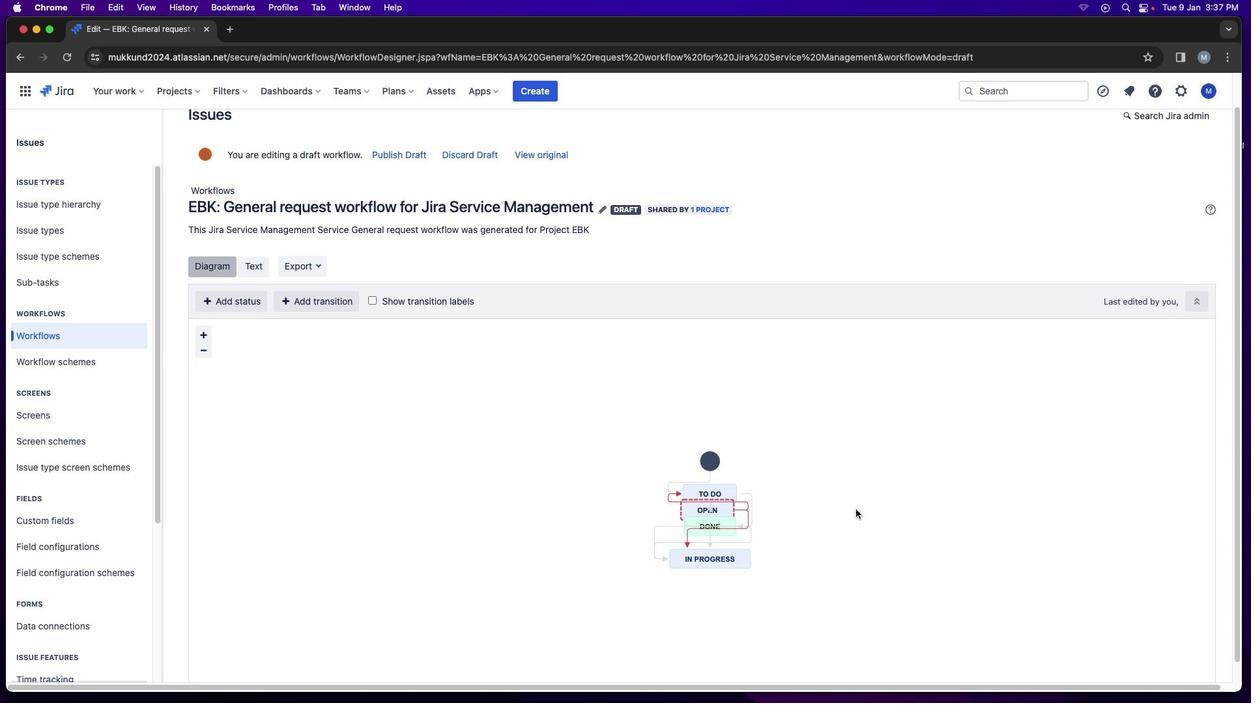 
Action: Mouse moved to (855, 508)
Screenshot: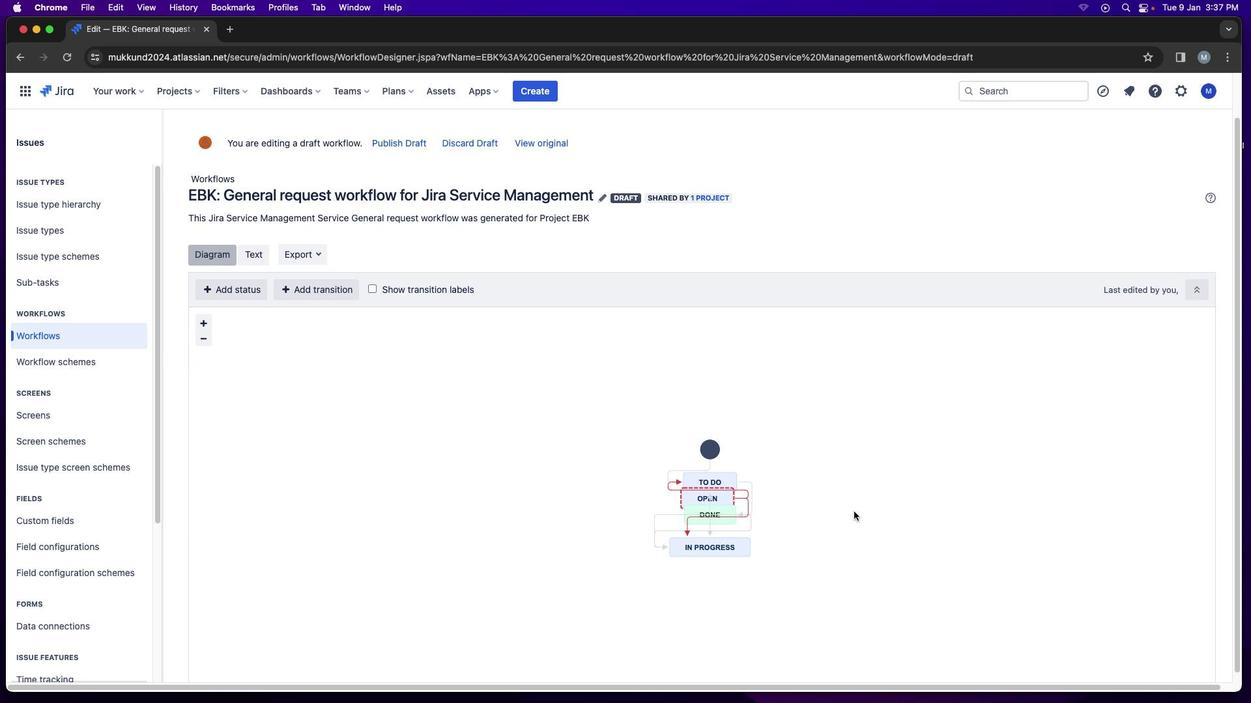 
Action: Mouse scrolled (855, 508) with delta (0, -1)
Screenshot: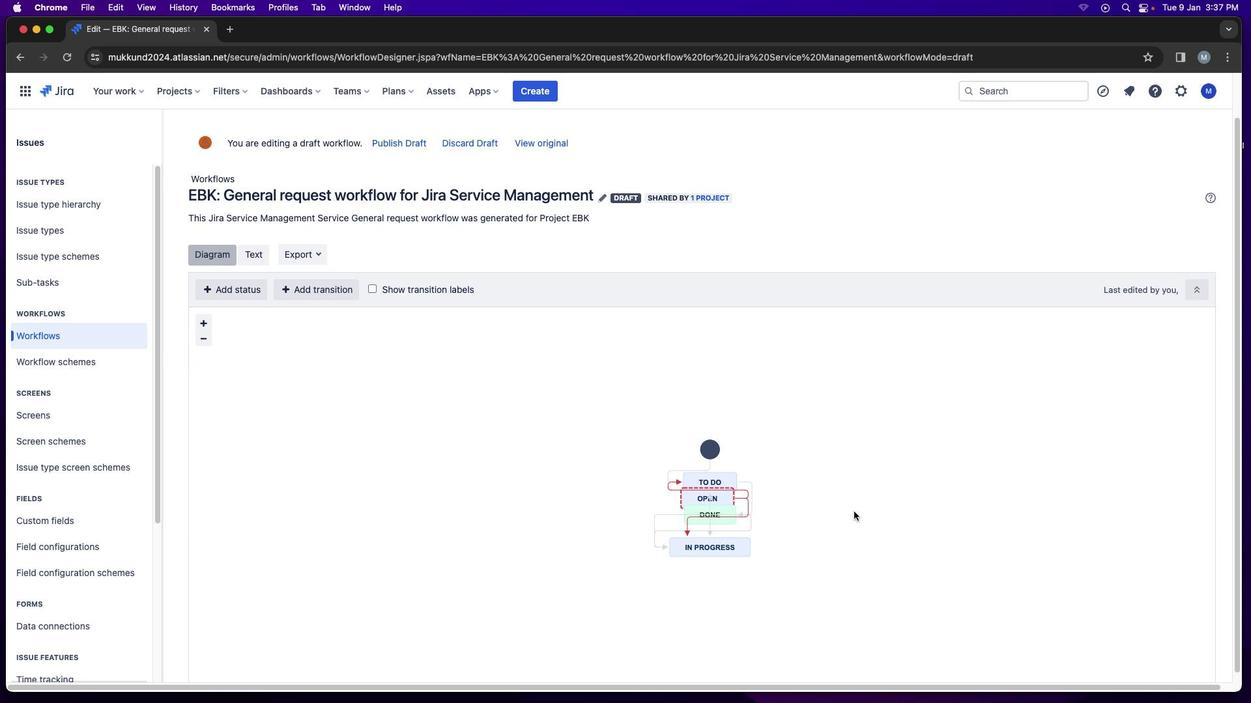 
Action: Mouse moved to (856, 509)
Screenshot: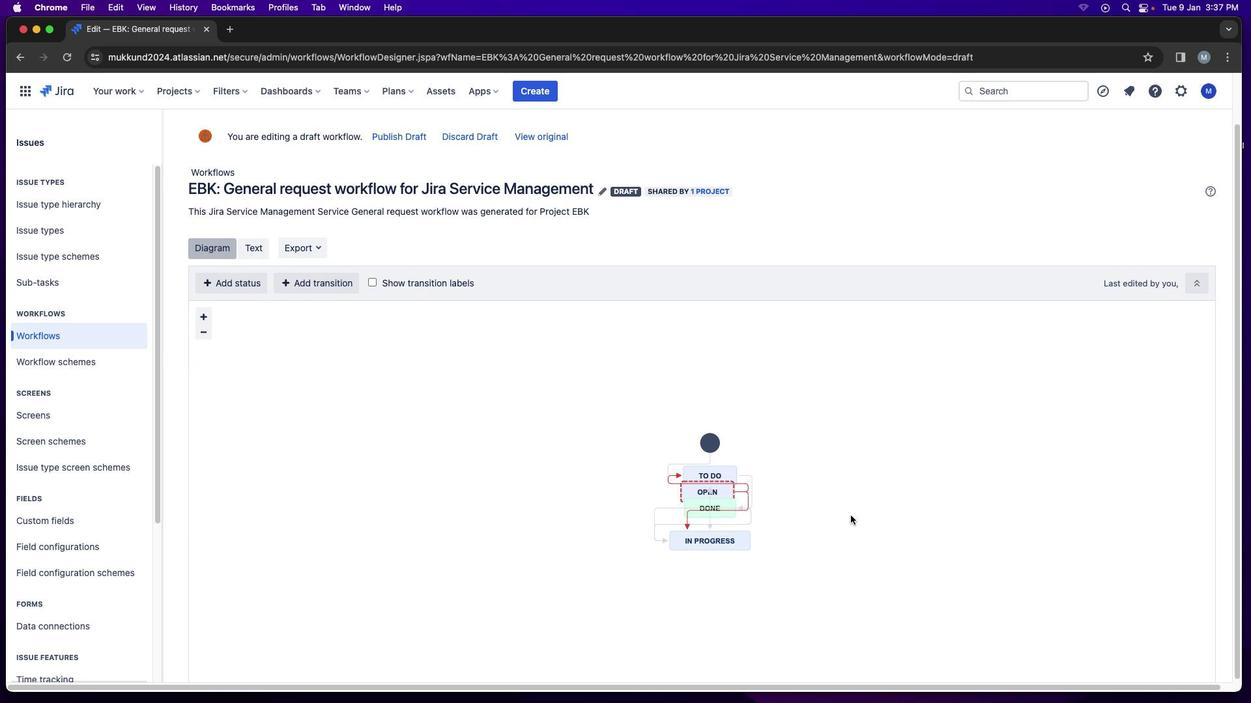 
Action: Mouse scrolled (856, 509) with delta (0, -2)
Screenshot: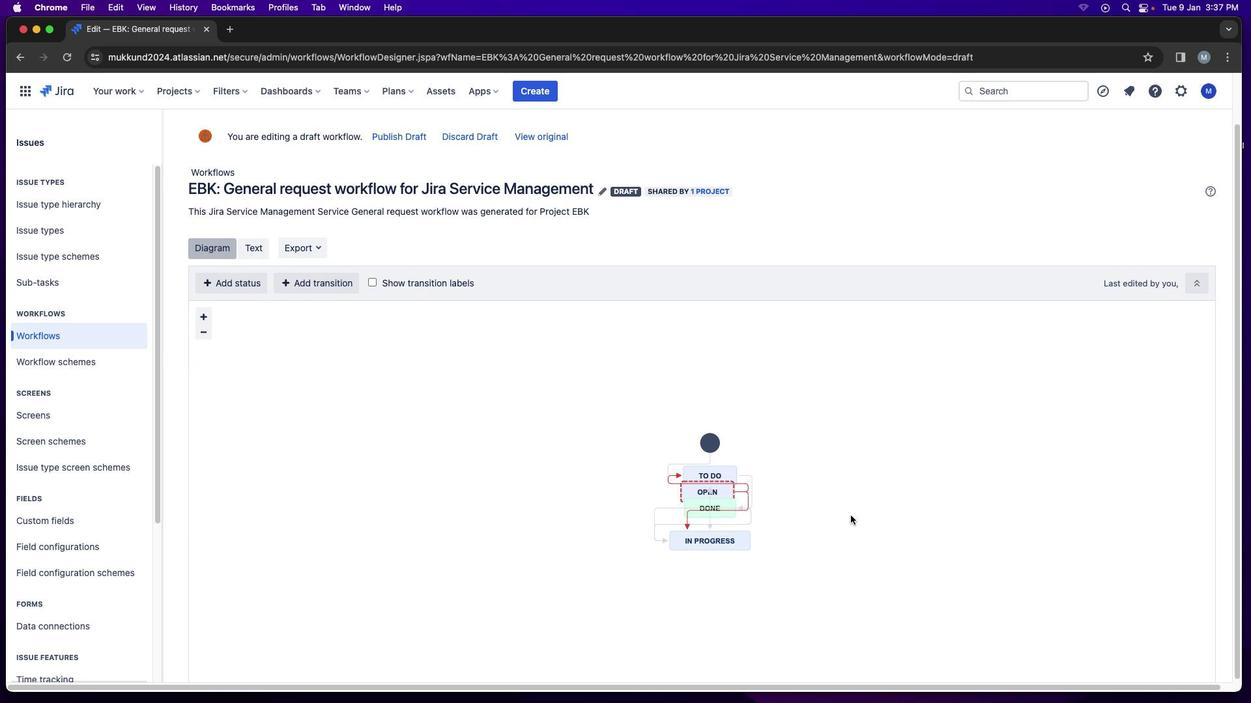
Action: Mouse moved to (823, 512)
Screenshot: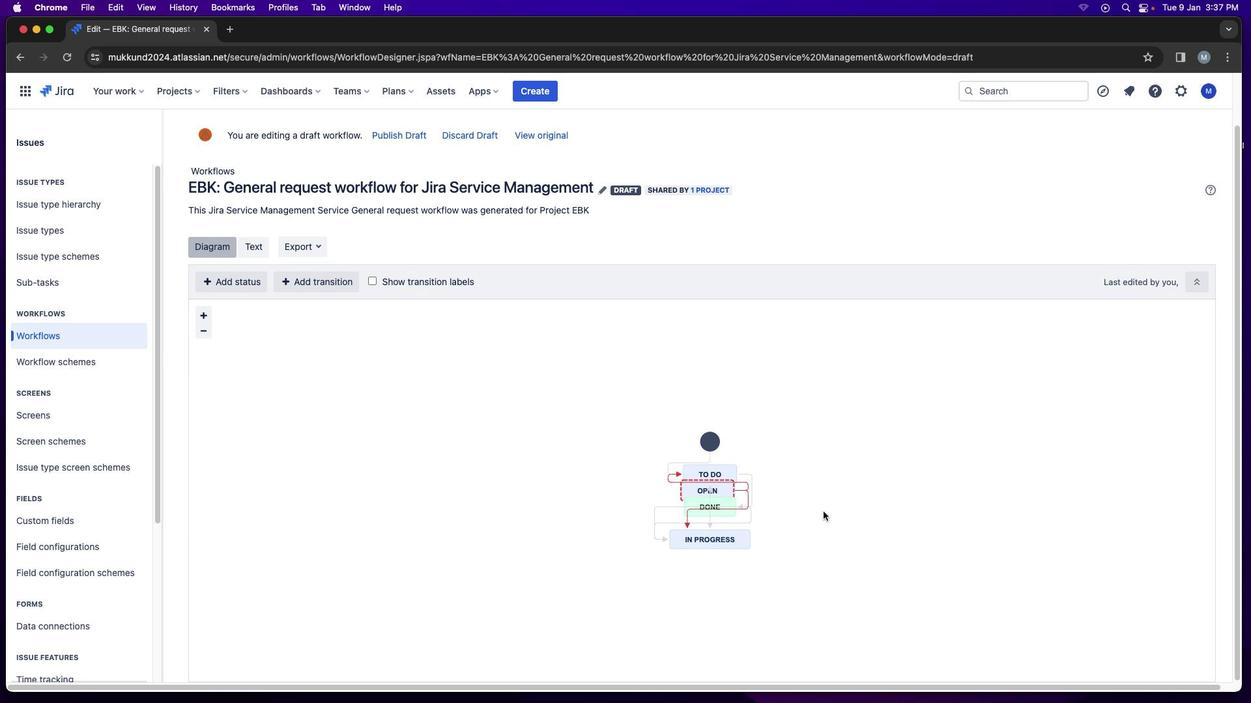 
Action: Mouse pressed left at (823, 512)
Screenshot: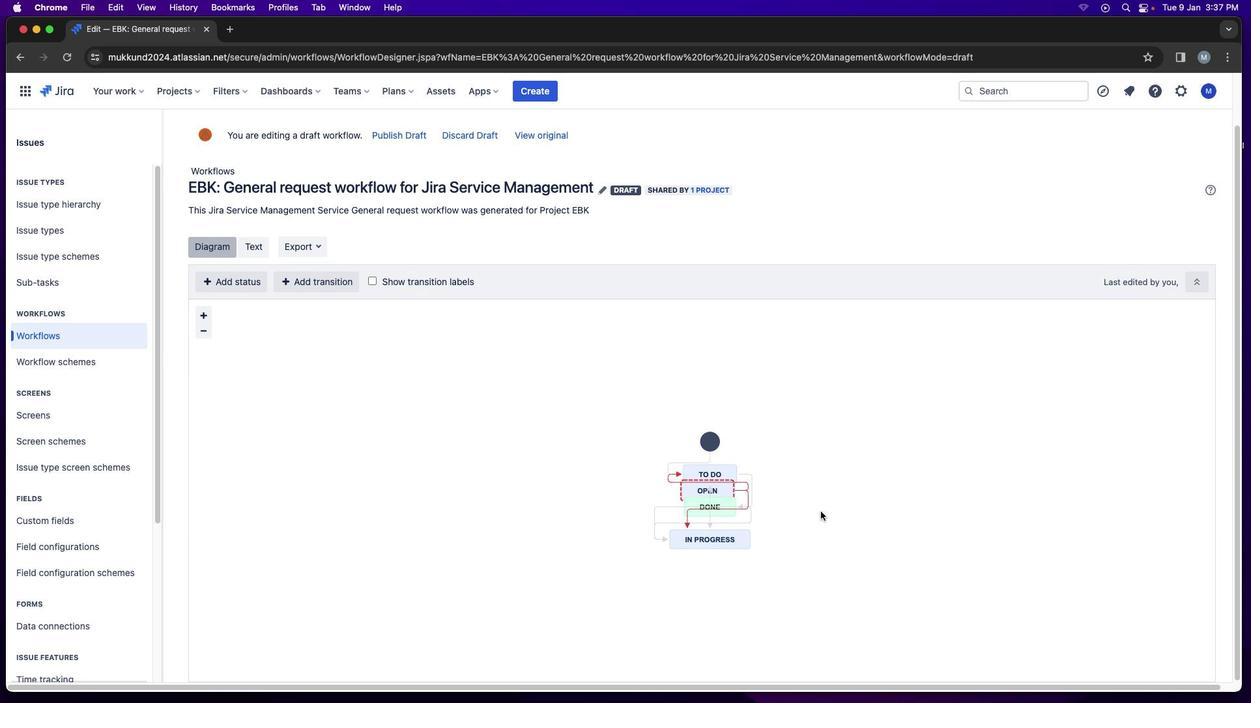 
Action: Mouse moved to (708, 492)
Screenshot: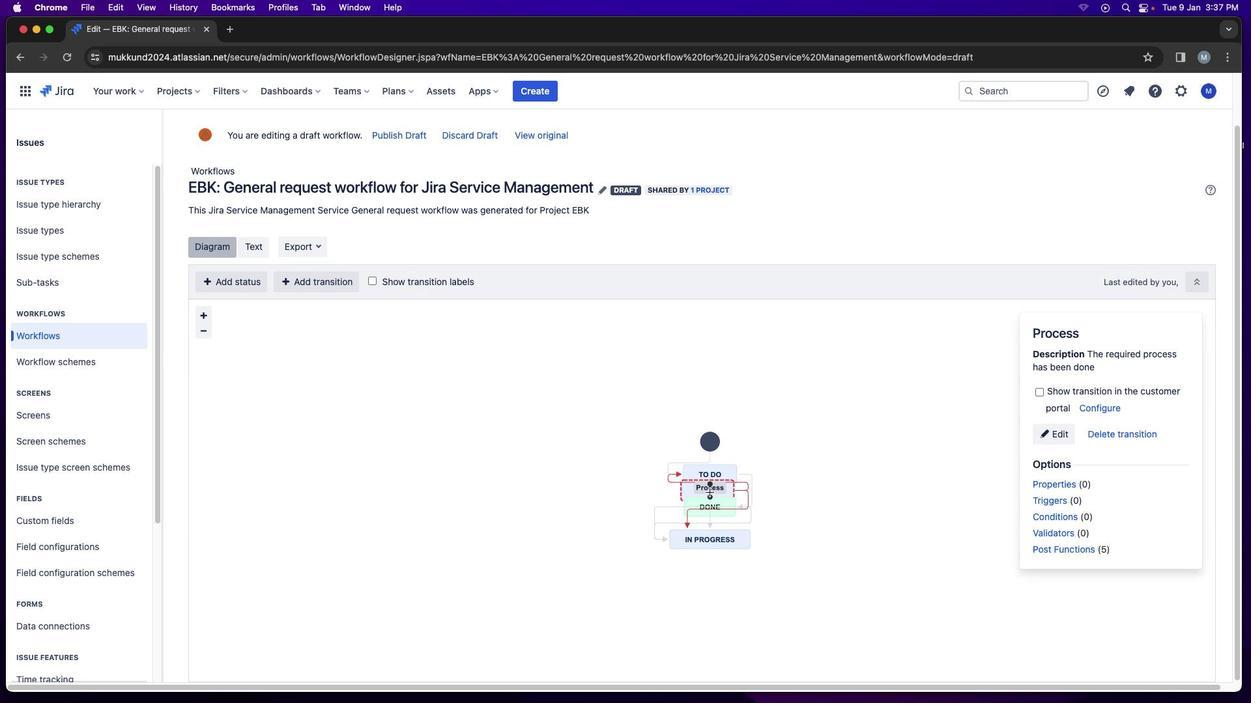 
Action: Mouse pressed left at (708, 492)
Screenshot: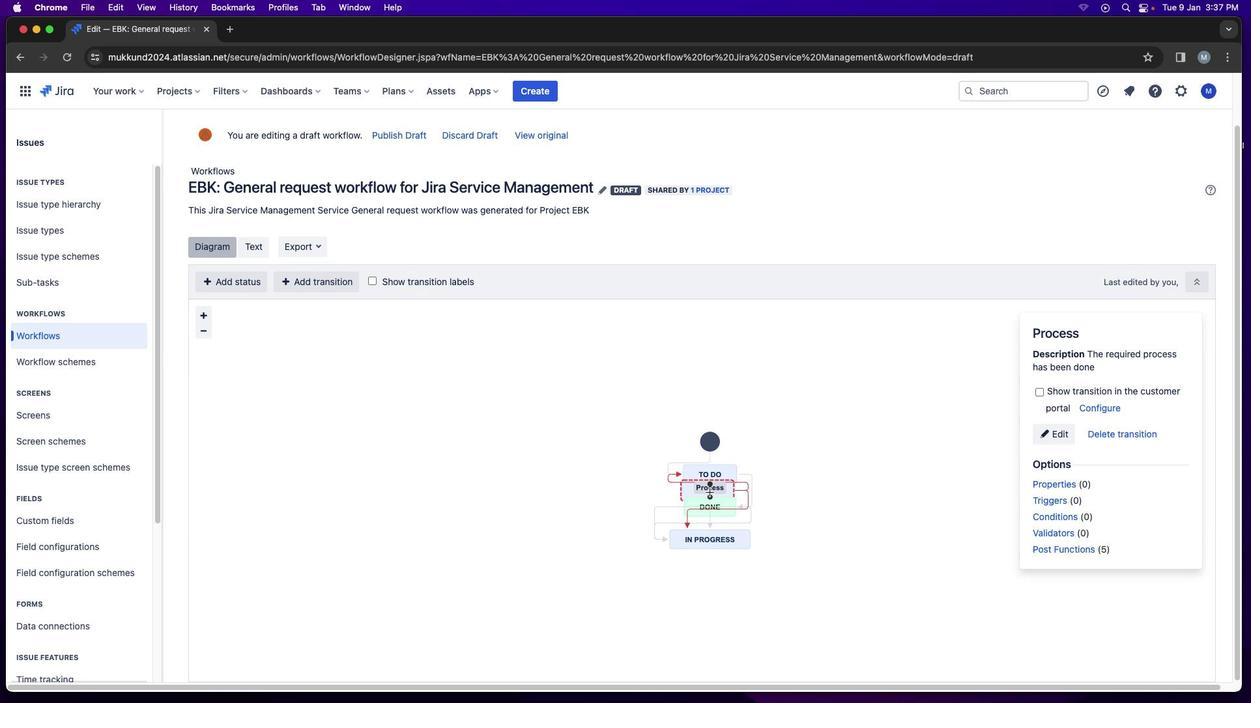 
Action: Mouse moved to (712, 472)
Screenshot: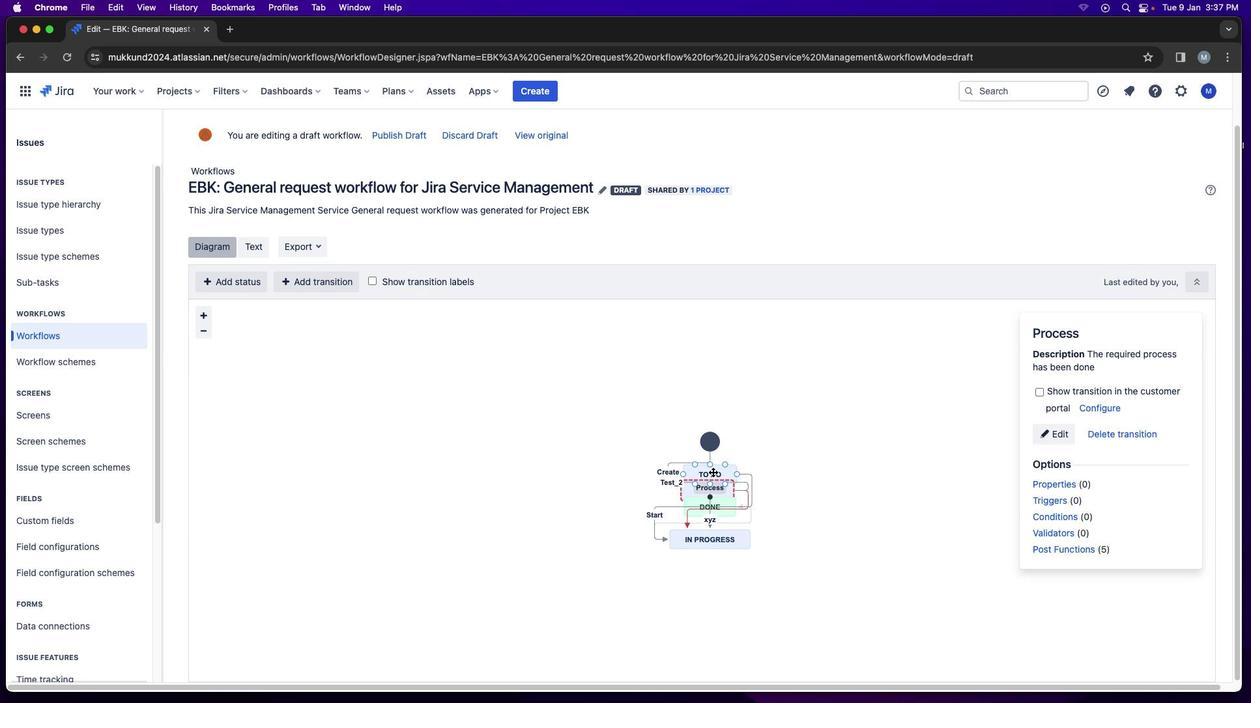 
Action: Mouse pressed left at (712, 472)
Screenshot: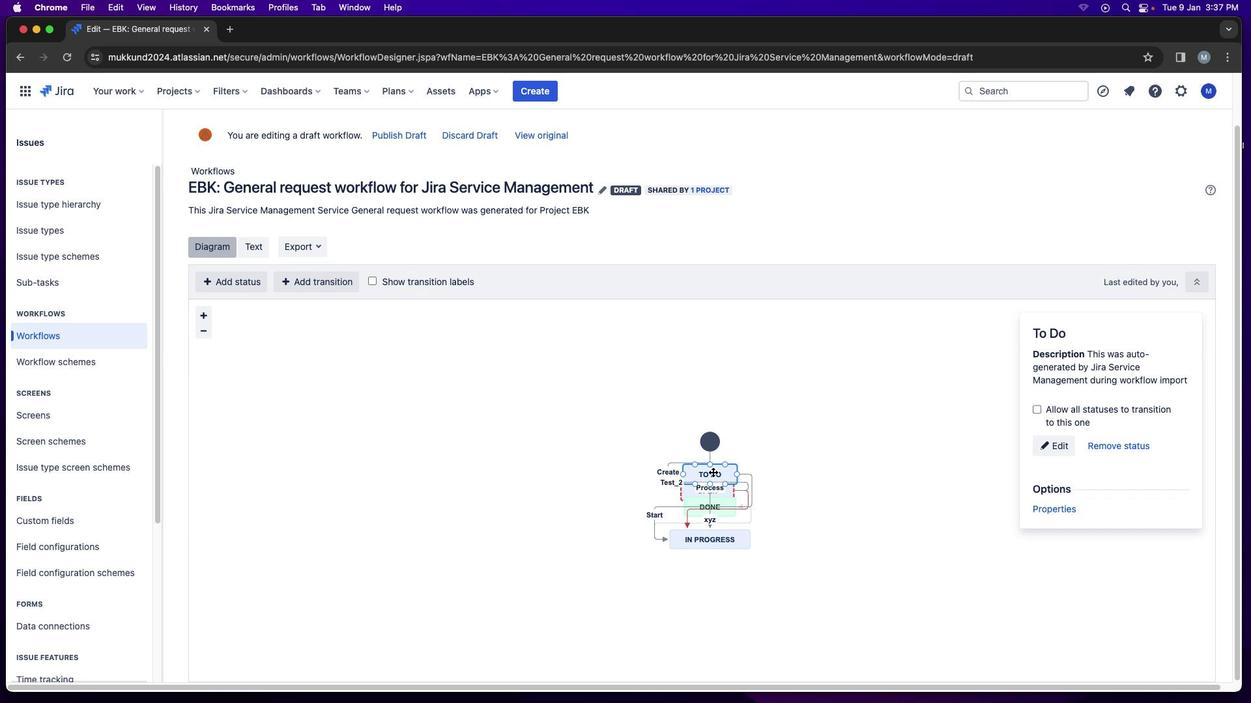 
Action: Mouse moved to (710, 465)
Screenshot: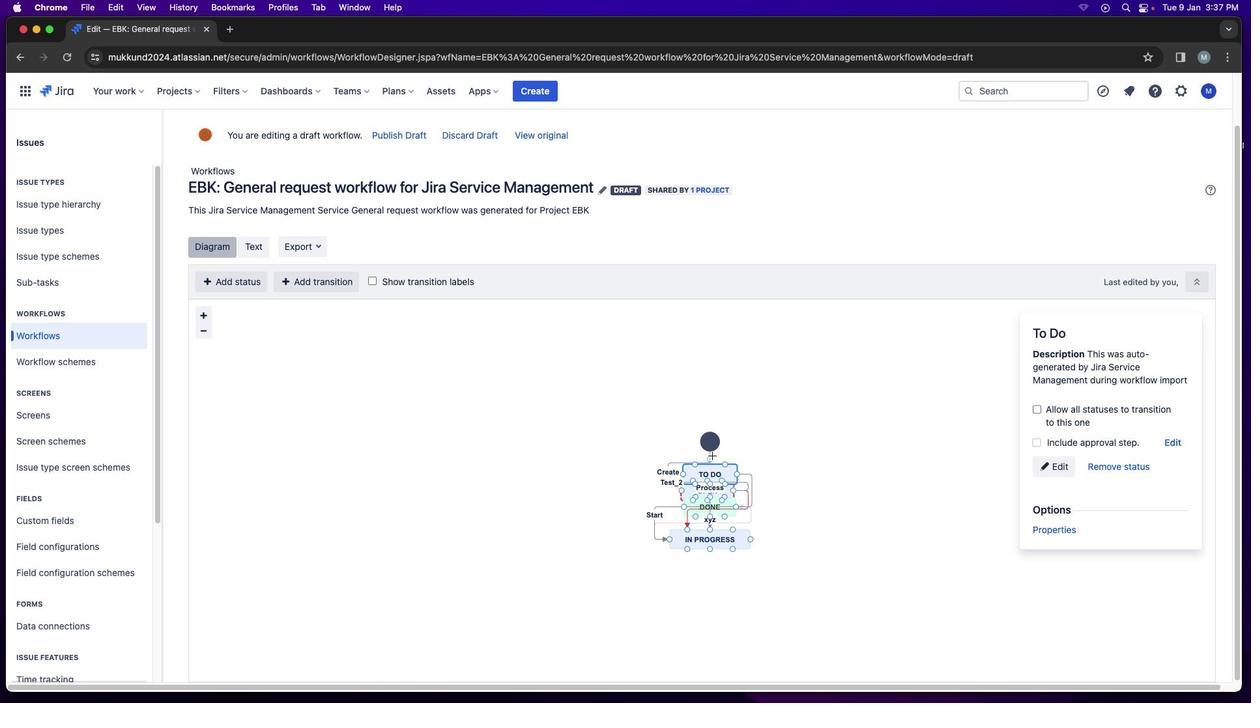 
Action: Mouse pressed left at (710, 465)
Screenshot: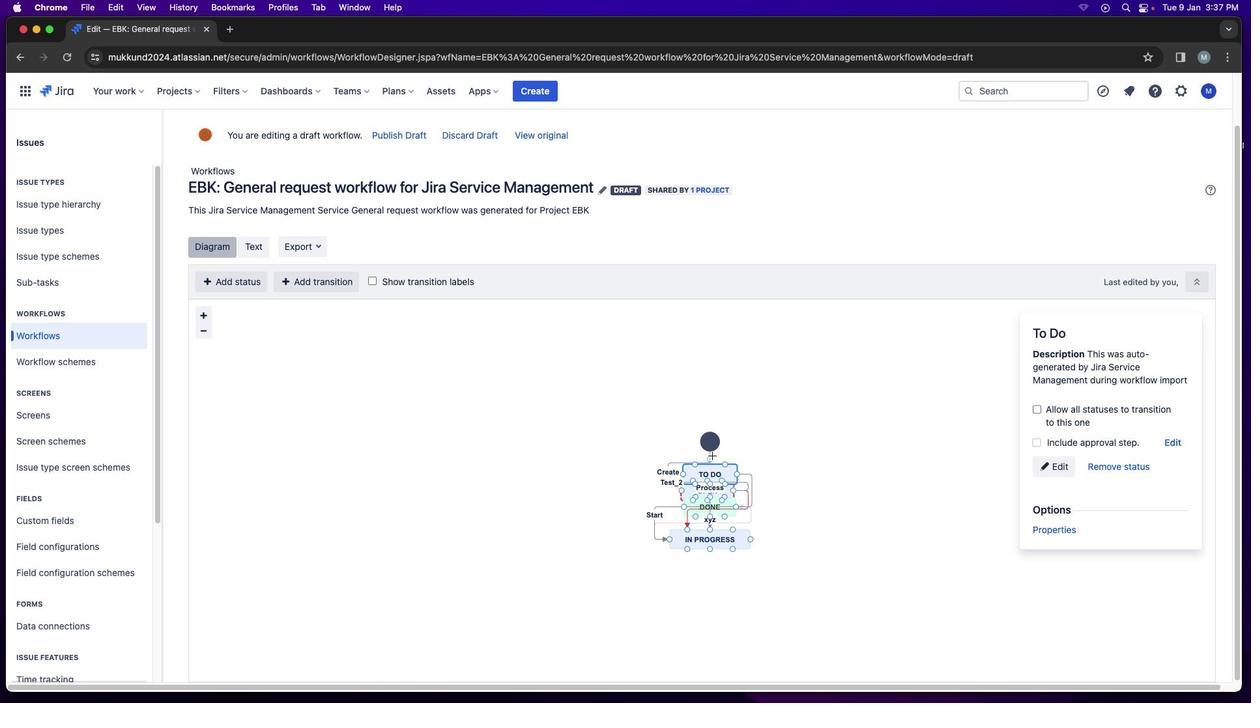 
Action: Mouse moved to (709, 493)
Screenshot: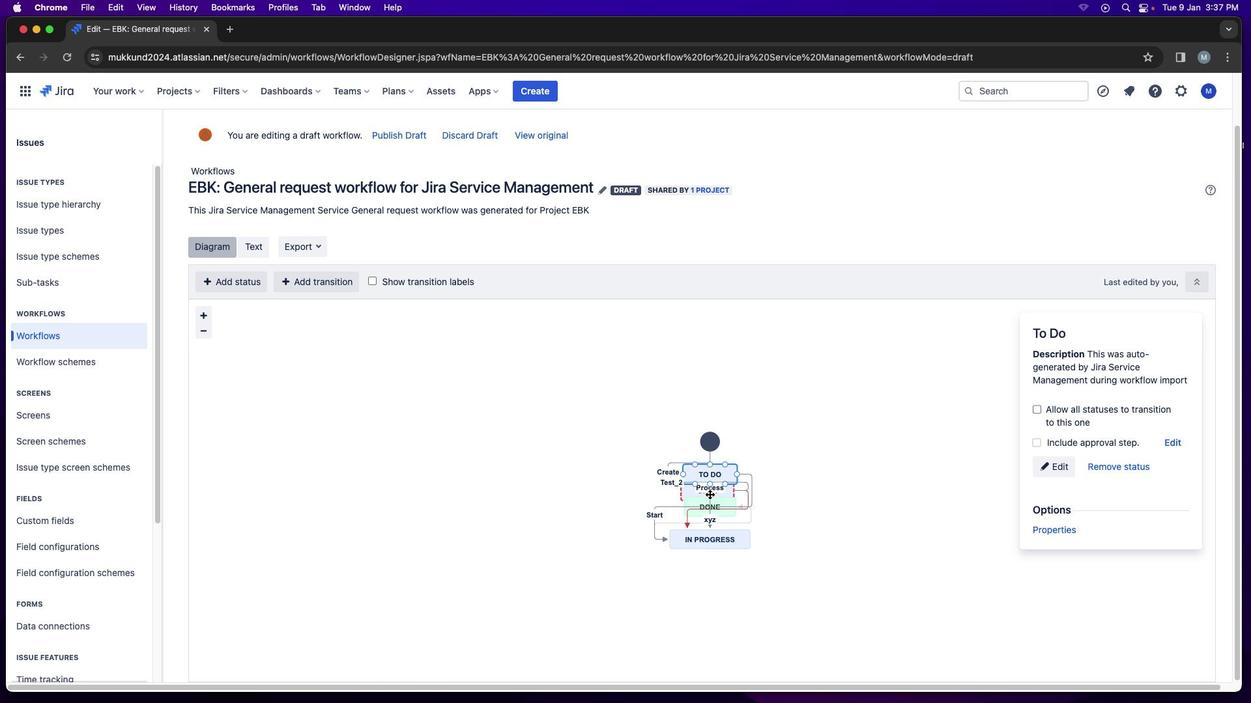 
Action: Mouse pressed left at (709, 493)
Screenshot: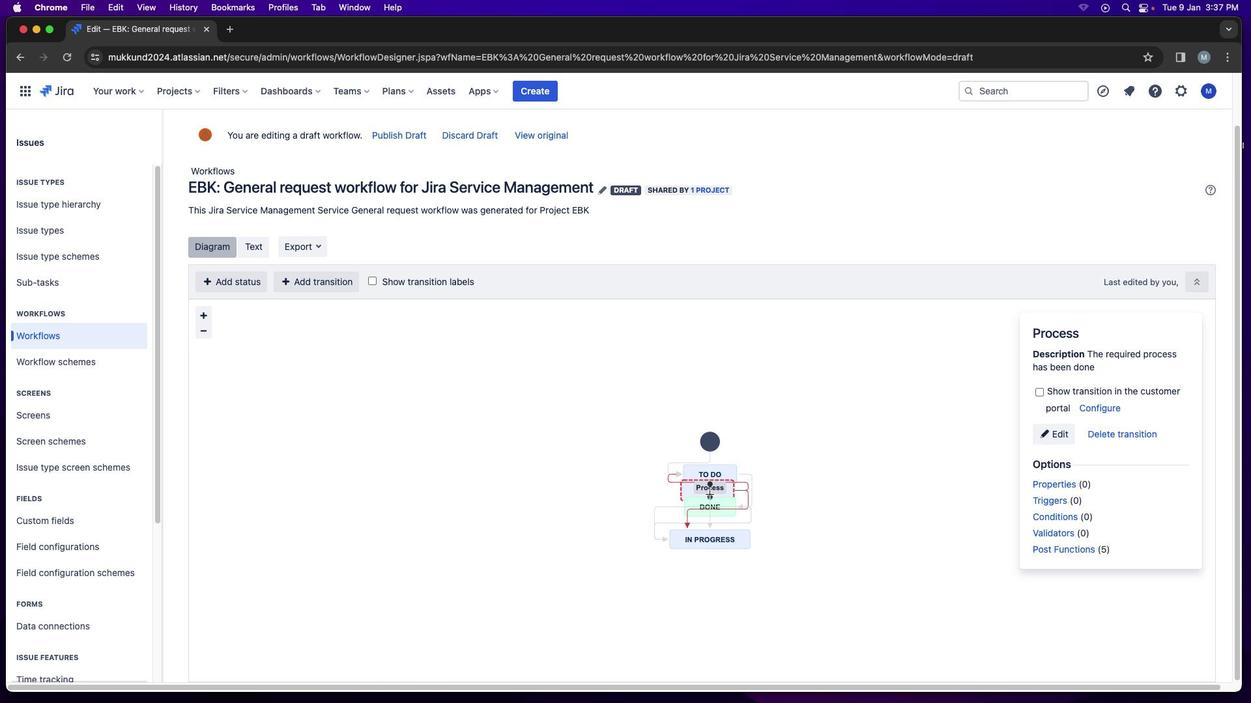 
Action: Mouse moved to (723, 502)
Screenshot: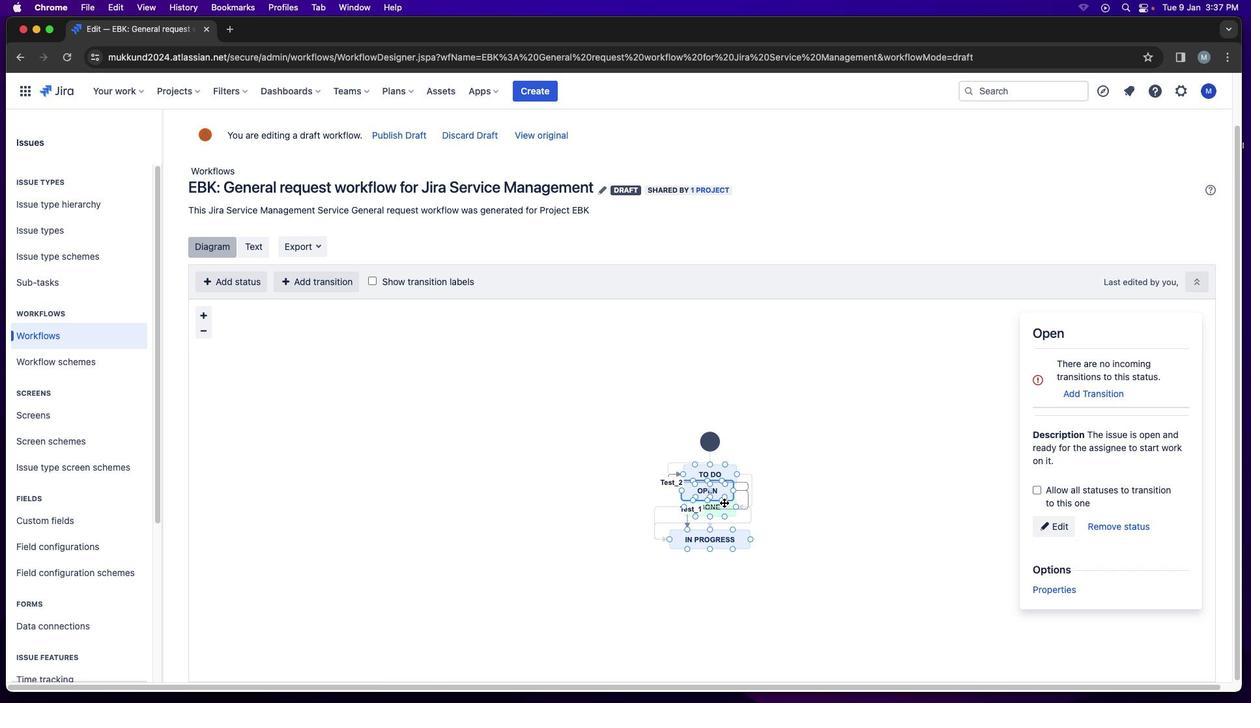 
Action: Mouse pressed left at (723, 502)
Screenshot: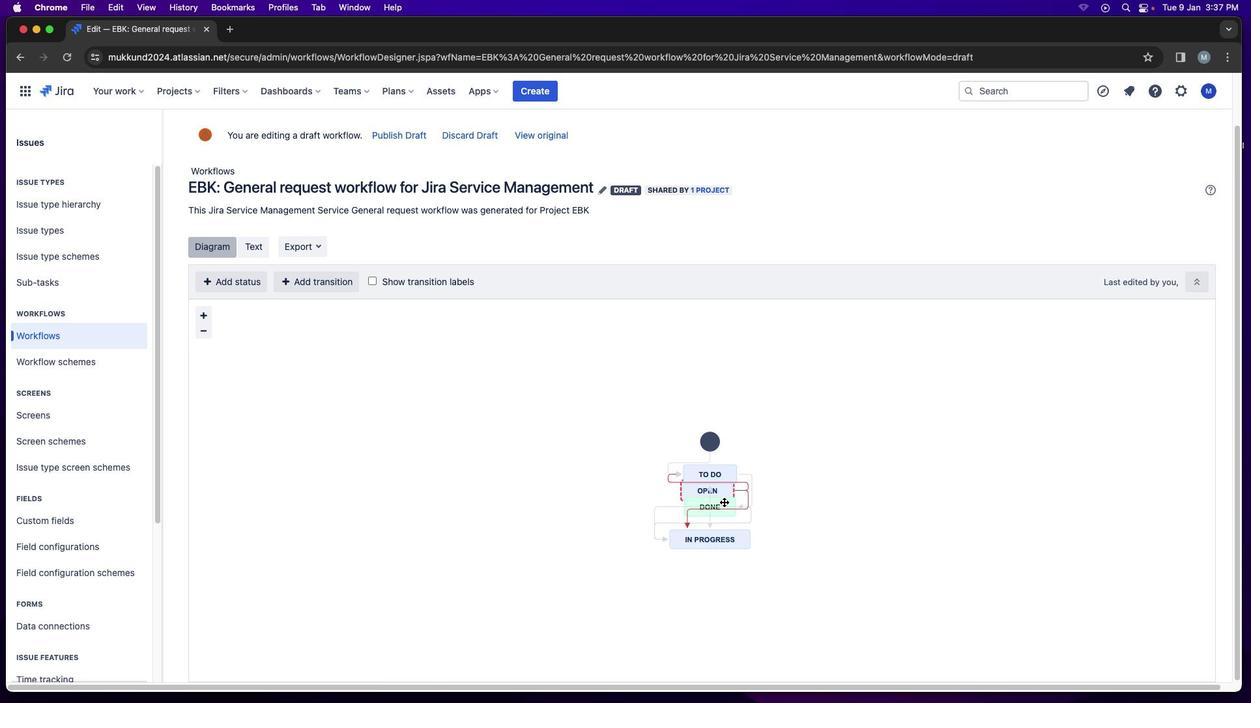 
Action: Mouse moved to (710, 496)
Screenshot: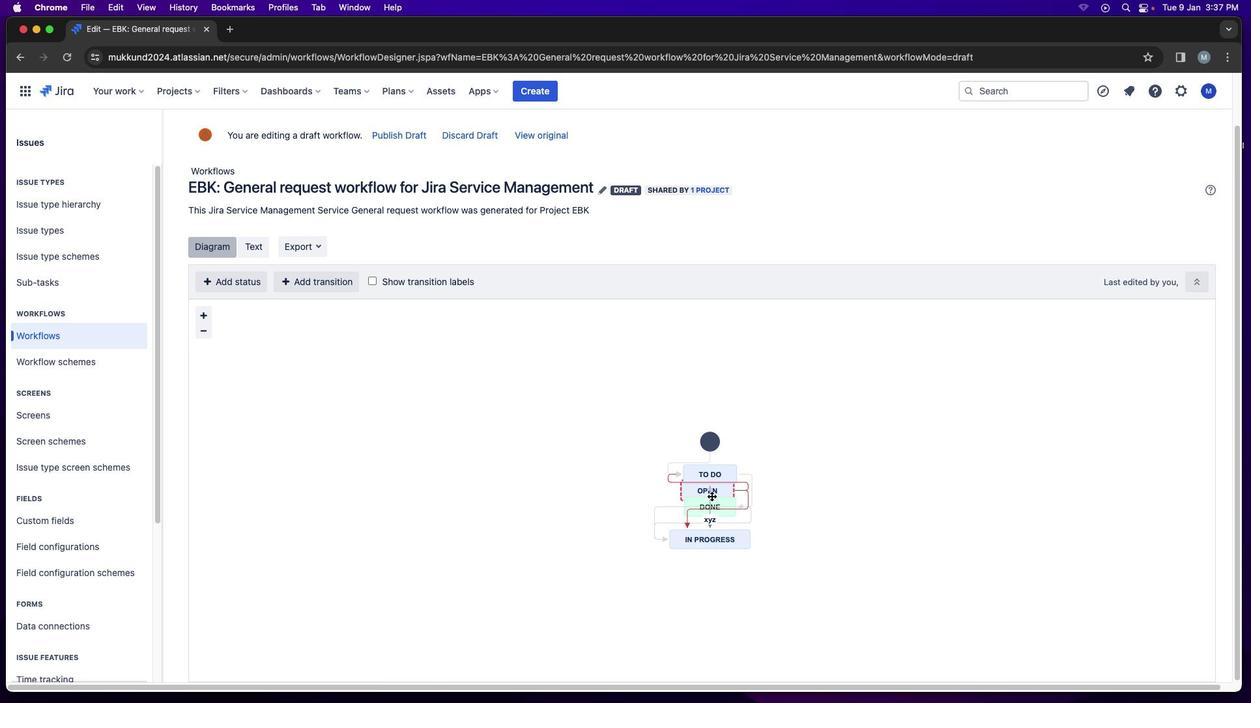 
Action: Mouse pressed left at (710, 496)
Screenshot: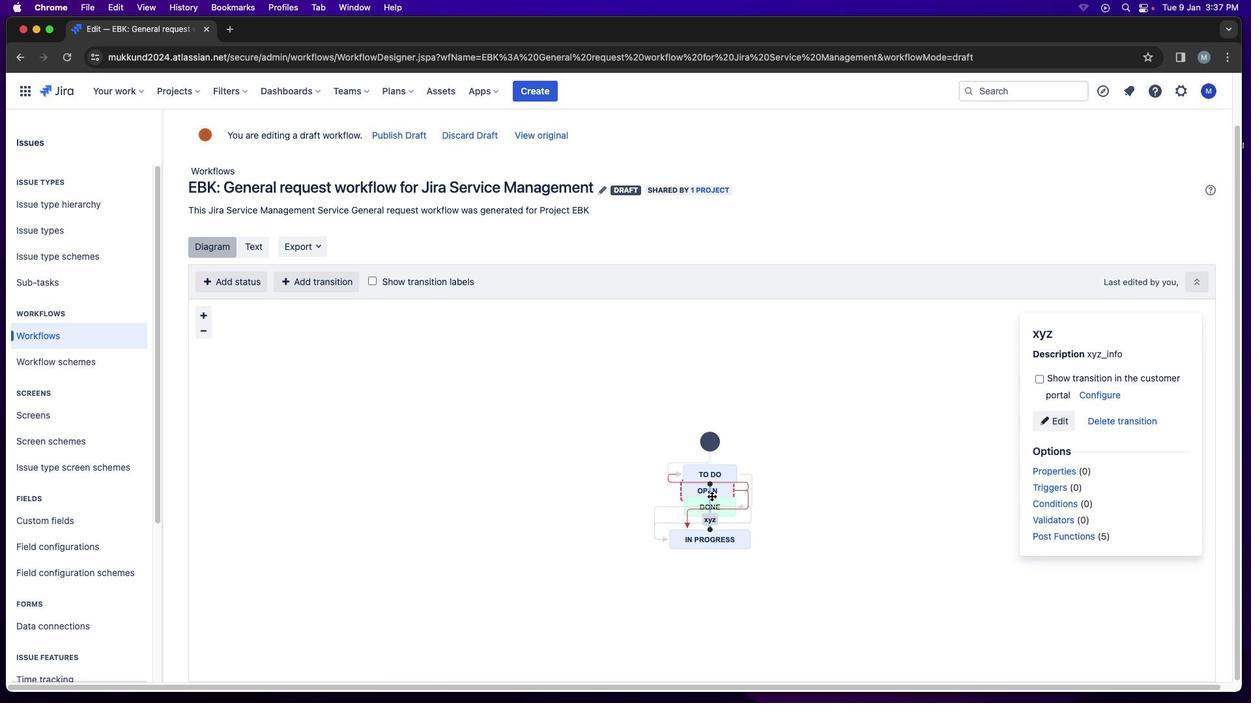 
Action: Mouse moved to (1056, 422)
Screenshot: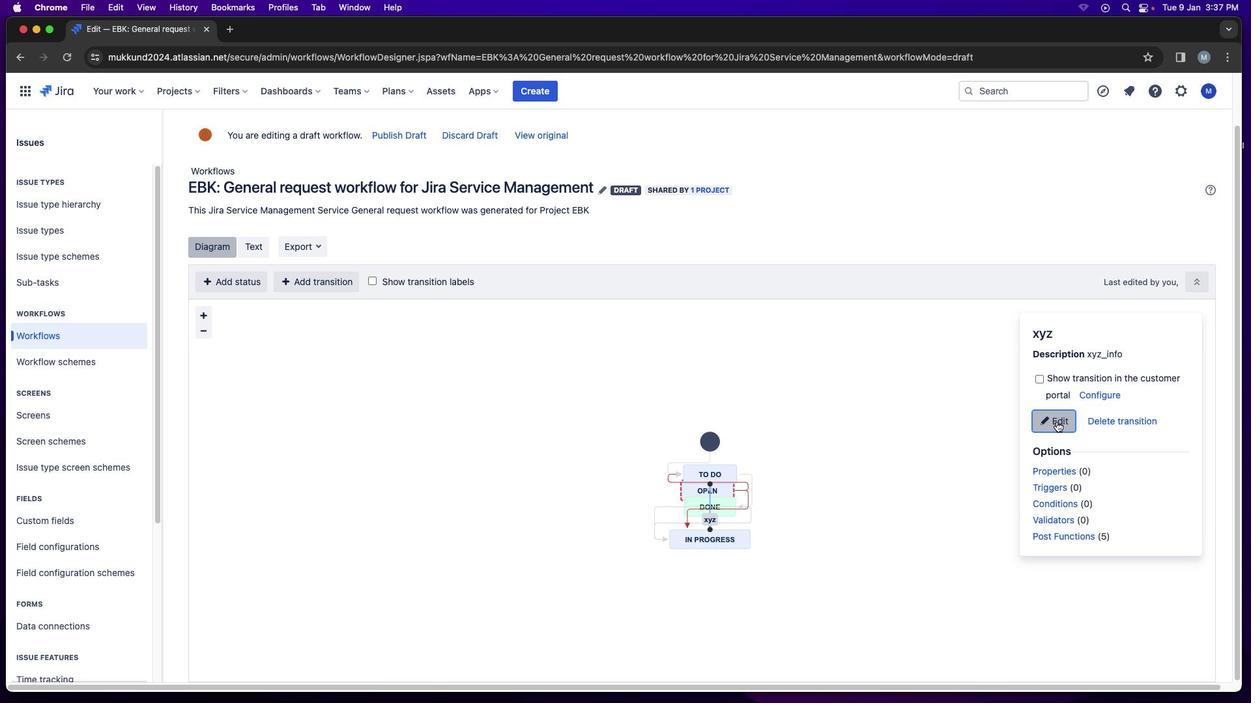 
Action: Mouse pressed left at (1056, 422)
Screenshot: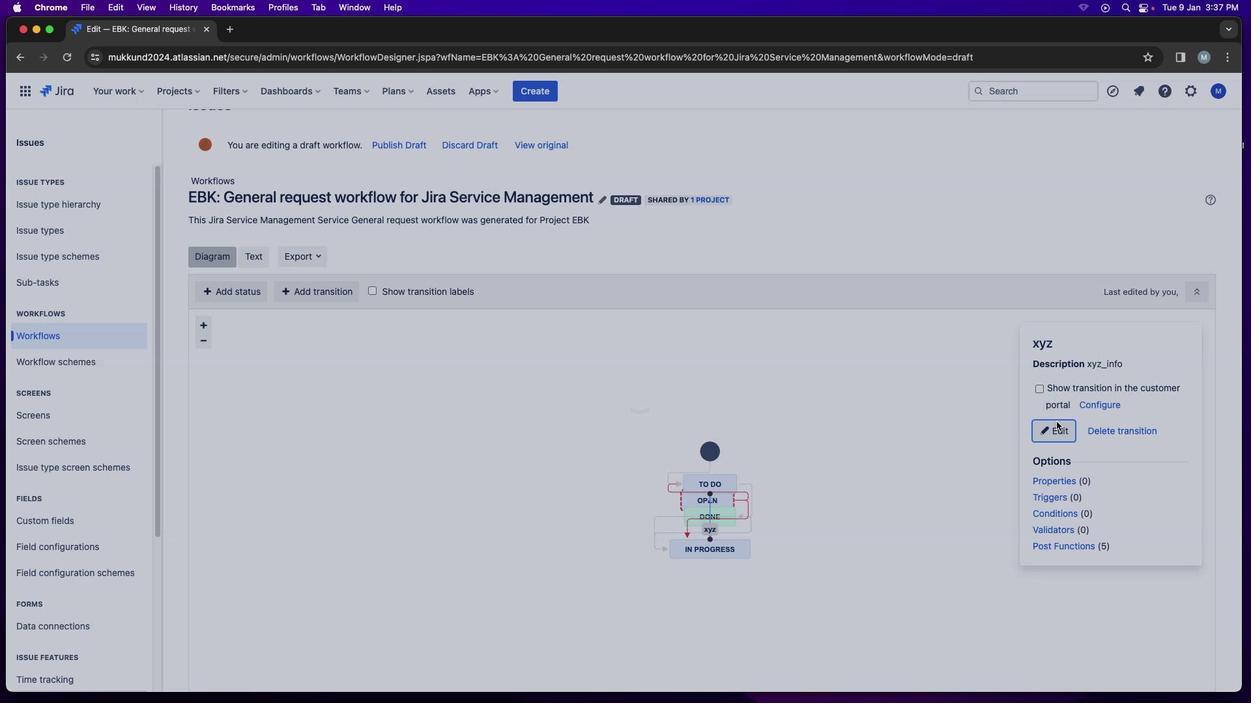 
Action: Mouse moved to (508, 381)
Screenshot: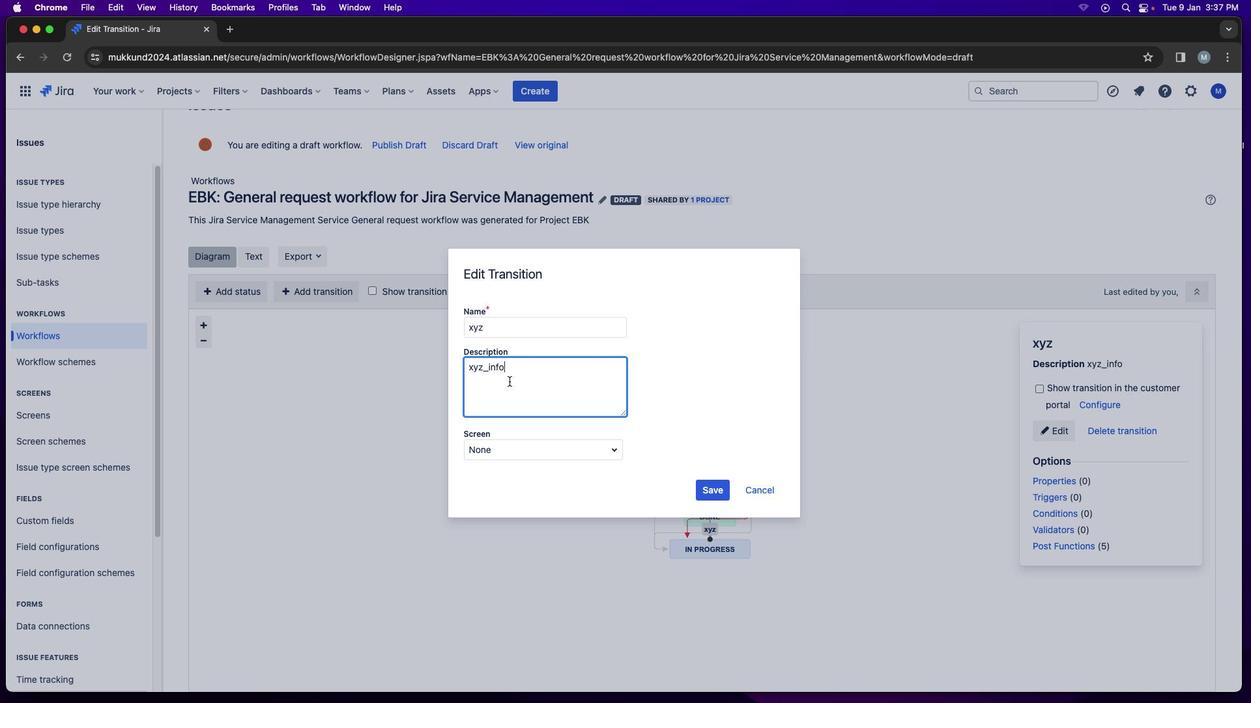 
Action: Mouse pressed left at (508, 381)
Screenshot: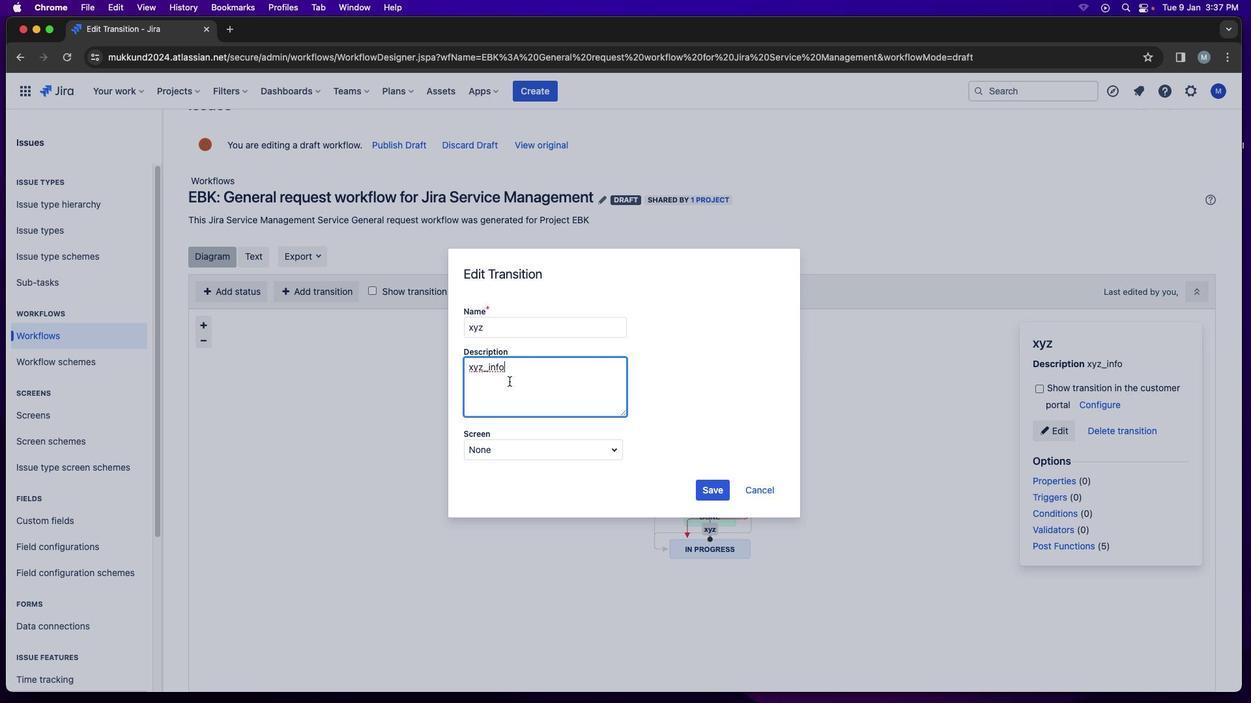 
Action: Mouse moved to (576, 456)
Screenshot: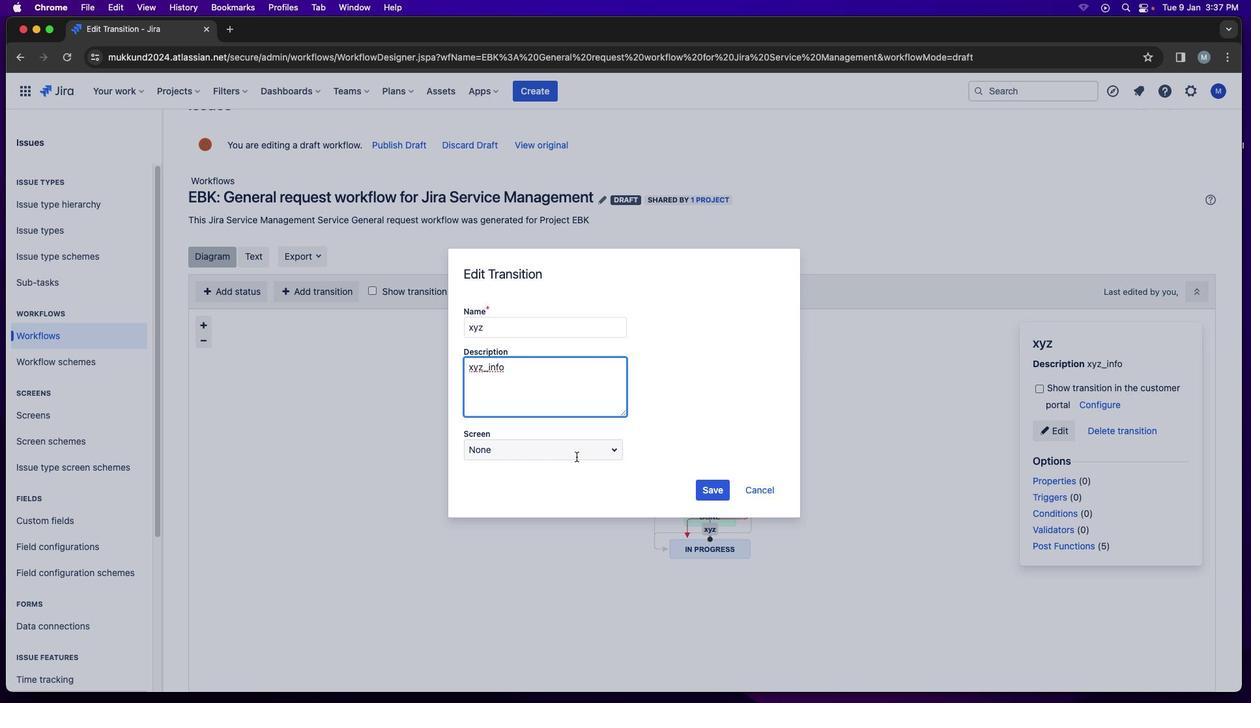 
Action: Mouse pressed left at (576, 456)
Screenshot: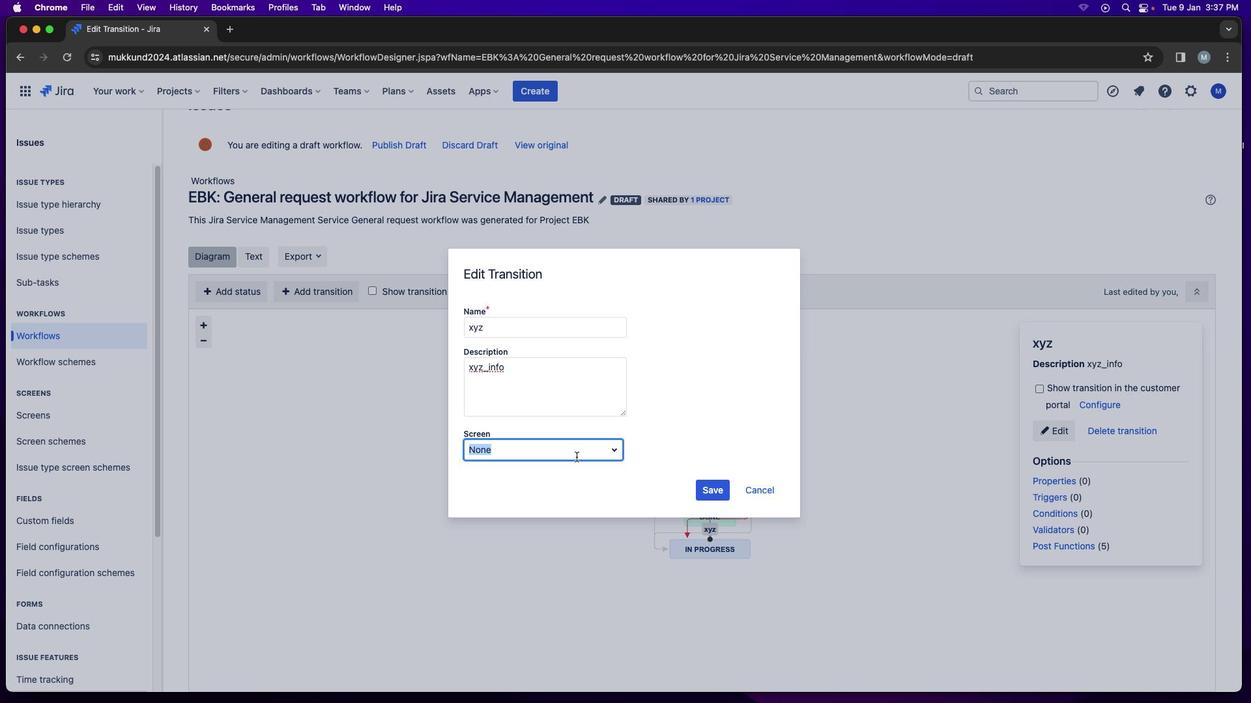 
Action: Mouse moved to (666, 561)
Screenshot: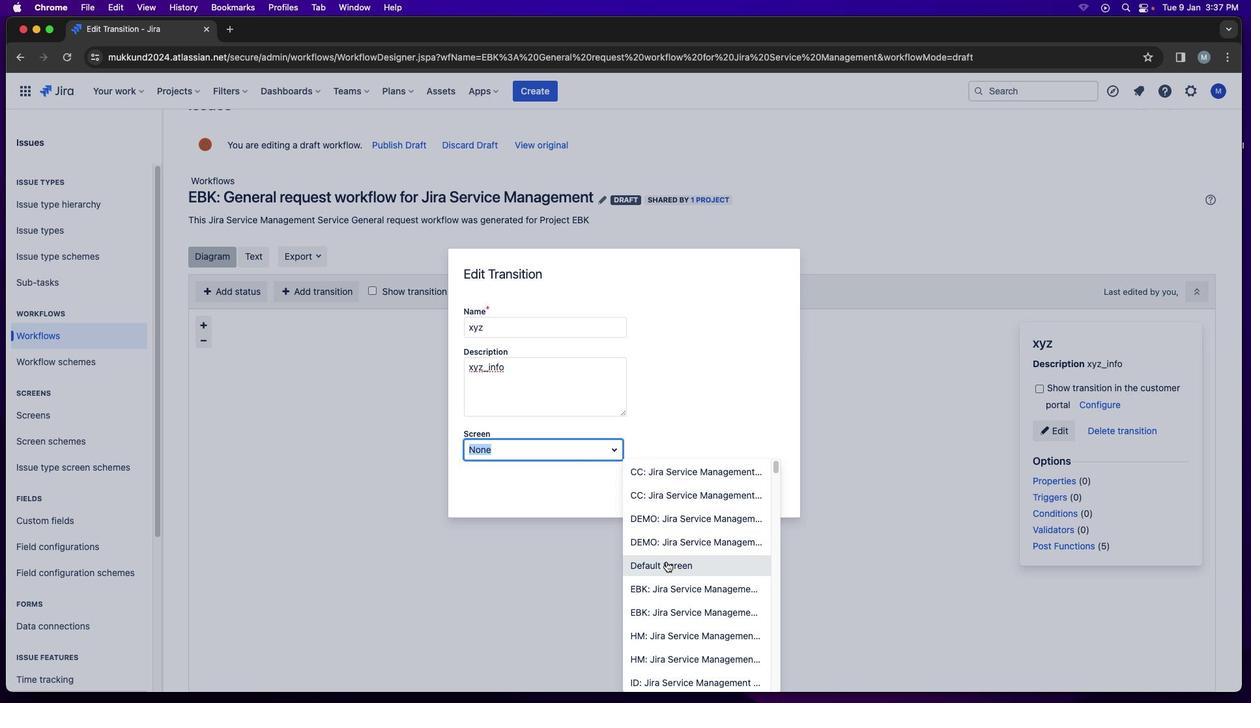 
Action: Mouse pressed left at (666, 561)
Screenshot: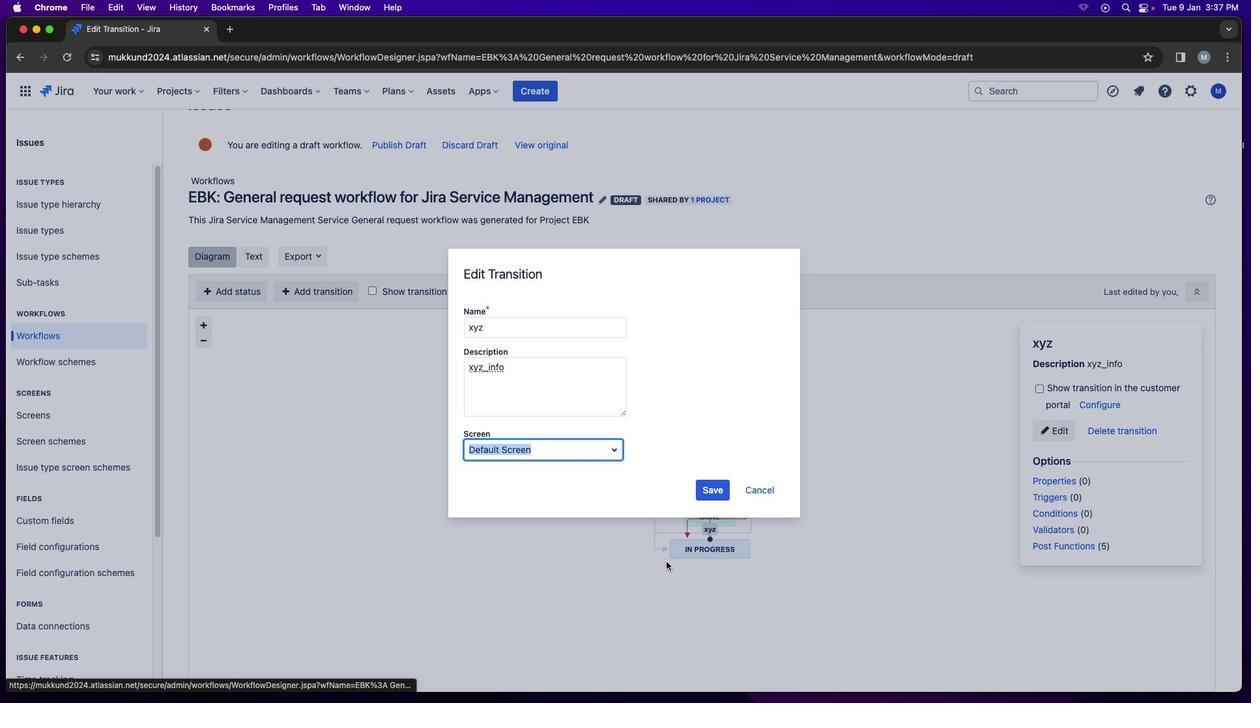 
Action: Mouse moved to (712, 491)
Screenshot: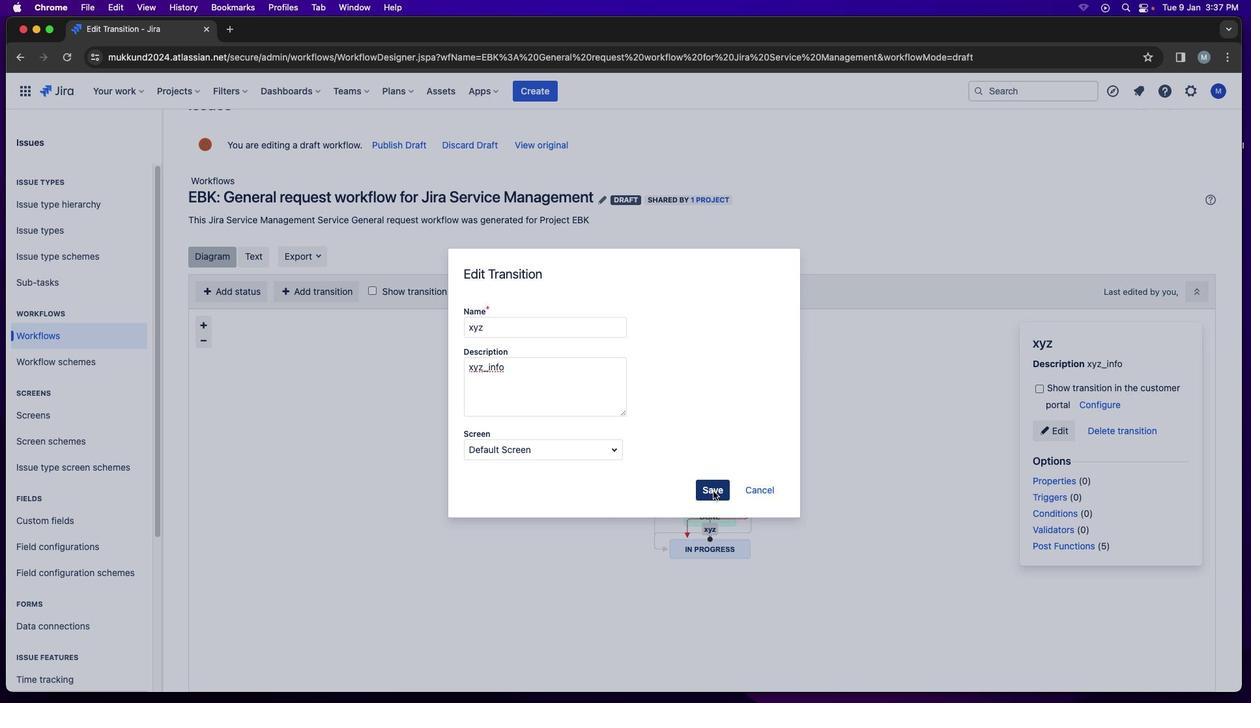 
Action: Mouse pressed left at (712, 491)
Screenshot: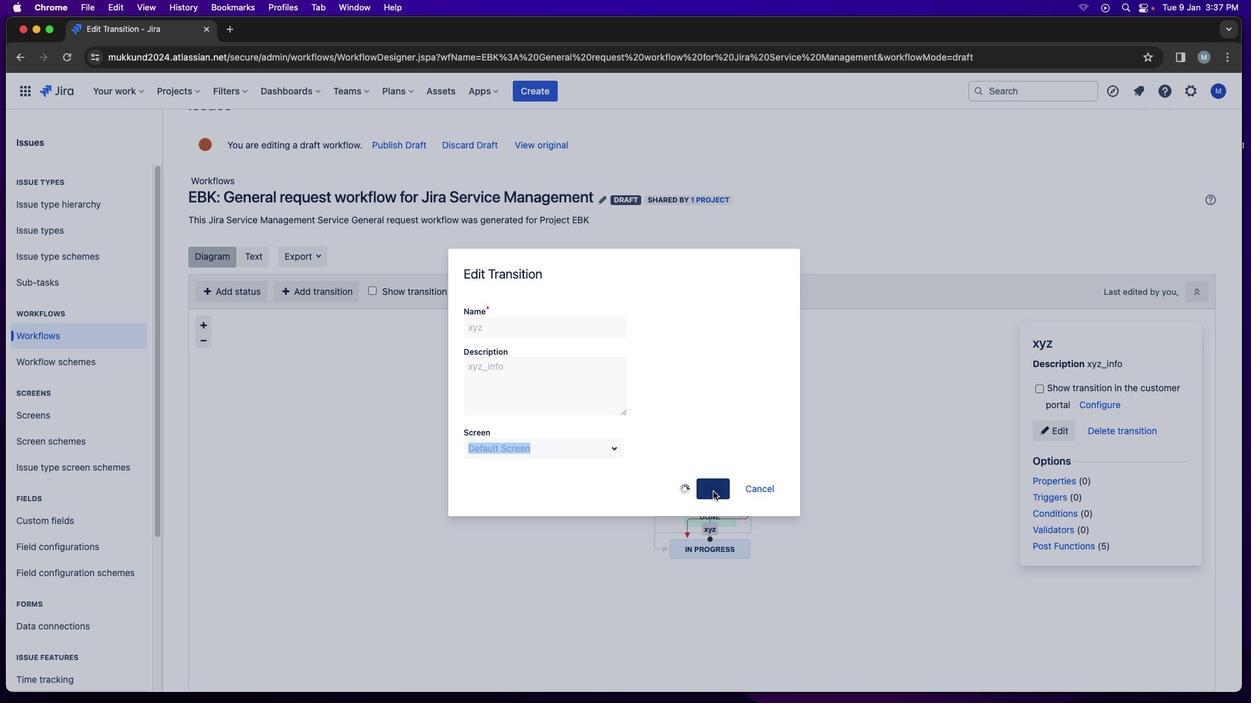 
Action: Mouse moved to (866, 498)
Screenshot: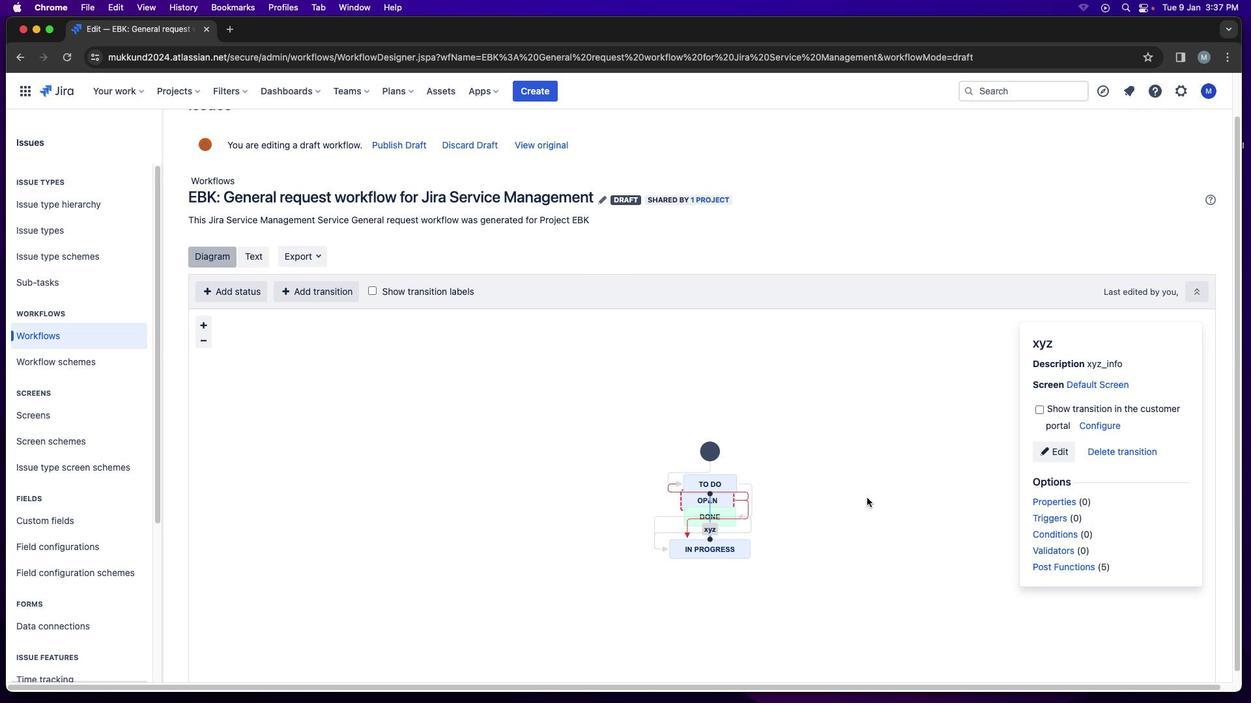 
Action: Mouse pressed left at (866, 498)
Screenshot: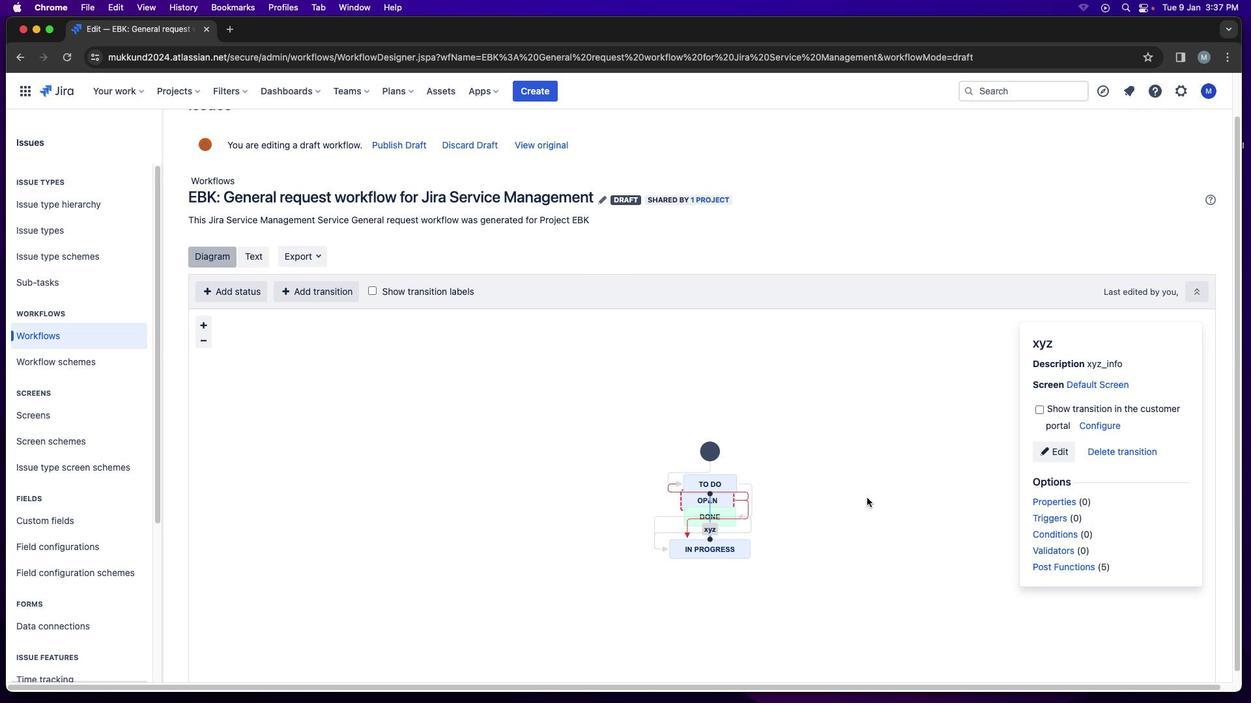 
Action: Mouse moved to (714, 525)
